 Task: Look for Airbnb properties in Tulancingo, Mexico from 2nd November, 2023 to 15th November, 2023 for 2 adults and 1 pet.1  bedroom having 1 bed and 1 bathroom. Property type can be hotel. Look for 3 properties as per requirement.
Action: Mouse moved to (452, 85)
Screenshot: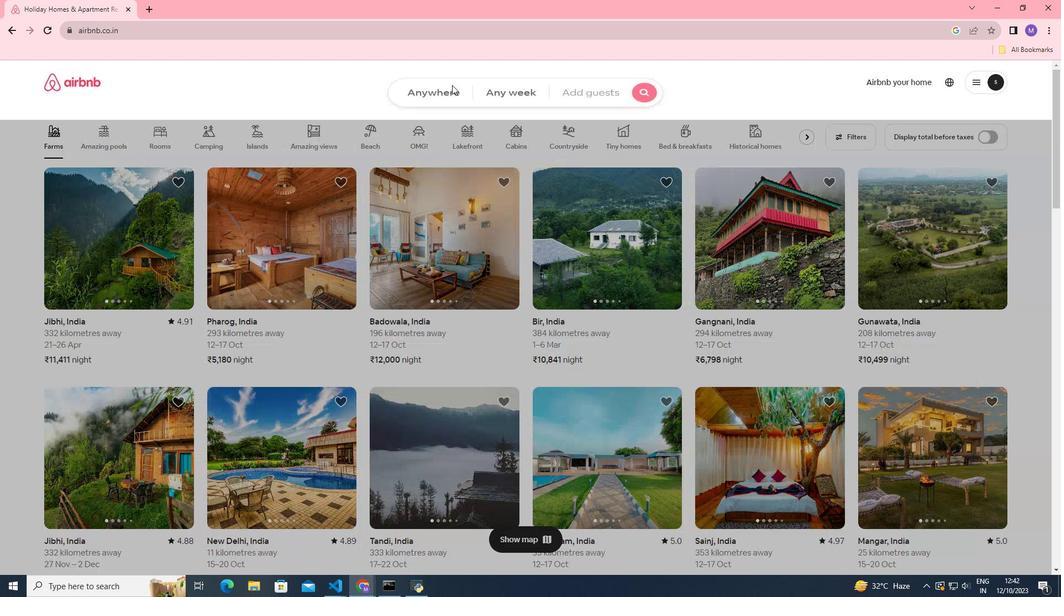 
Action: Mouse pressed left at (452, 85)
Screenshot: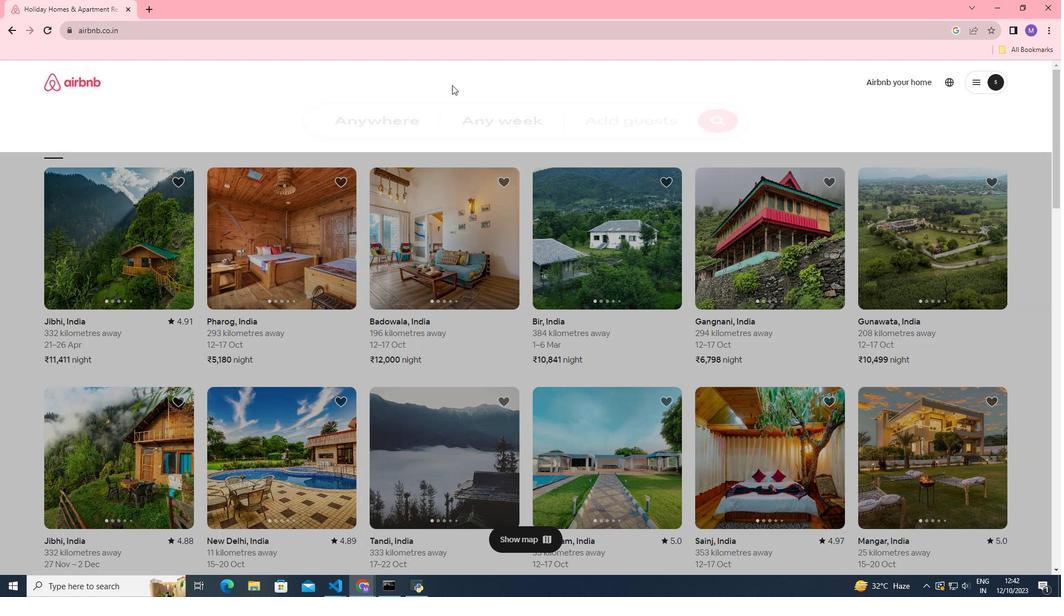 
Action: Mouse moved to (359, 133)
Screenshot: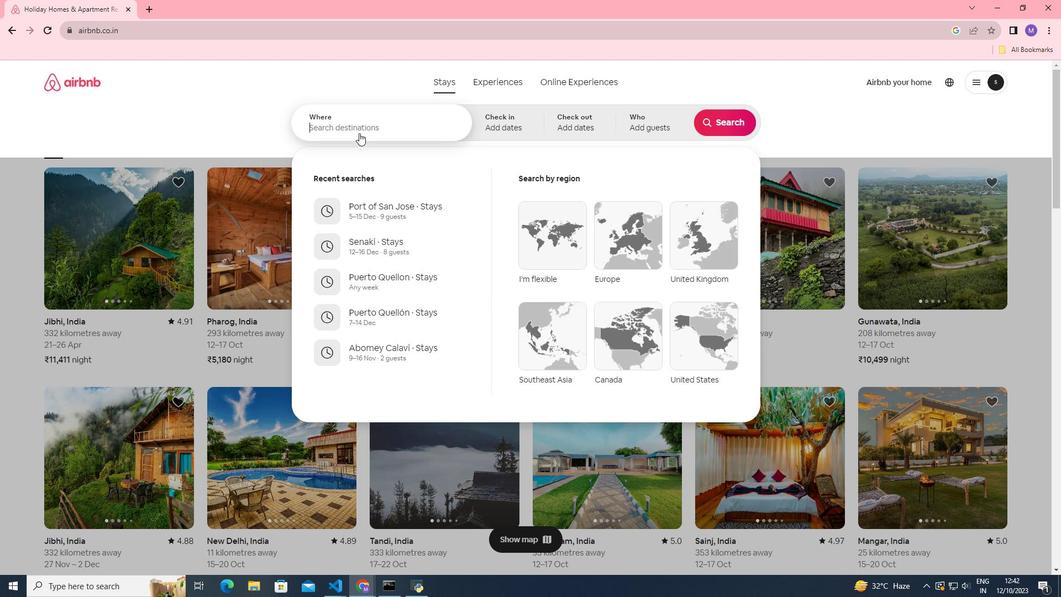 
Action: Mouse pressed left at (359, 133)
Screenshot: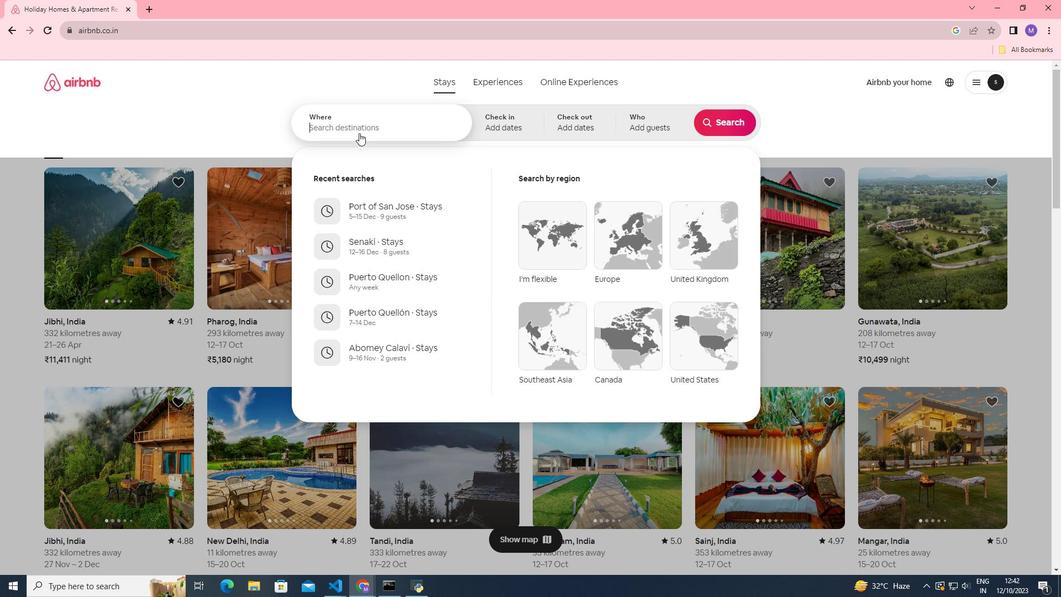 
Action: Mouse moved to (353, 124)
Screenshot: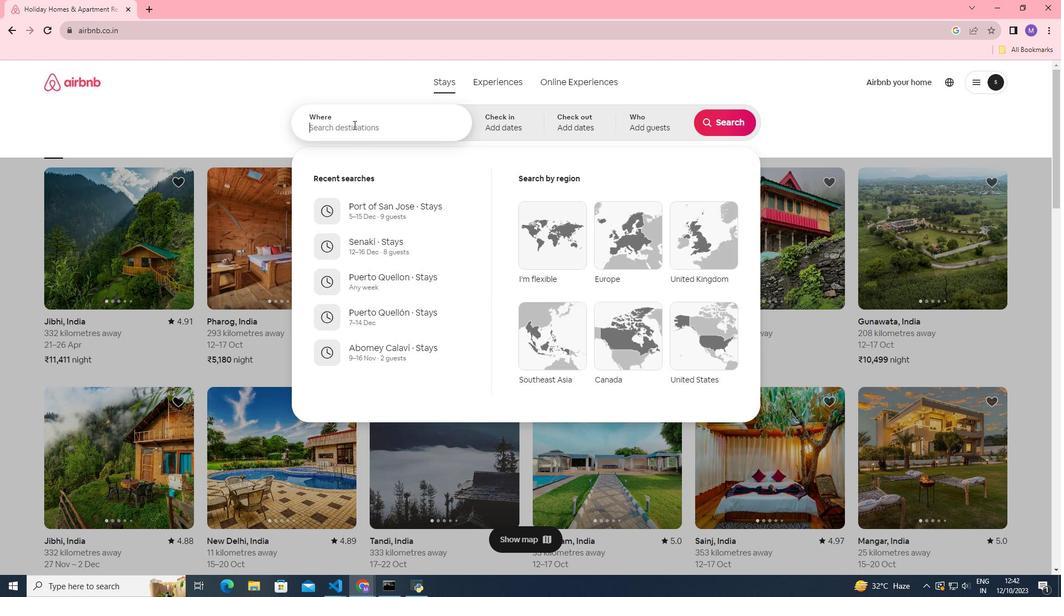 
Action: Mouse pressed left at (353, 124)
Screenshot: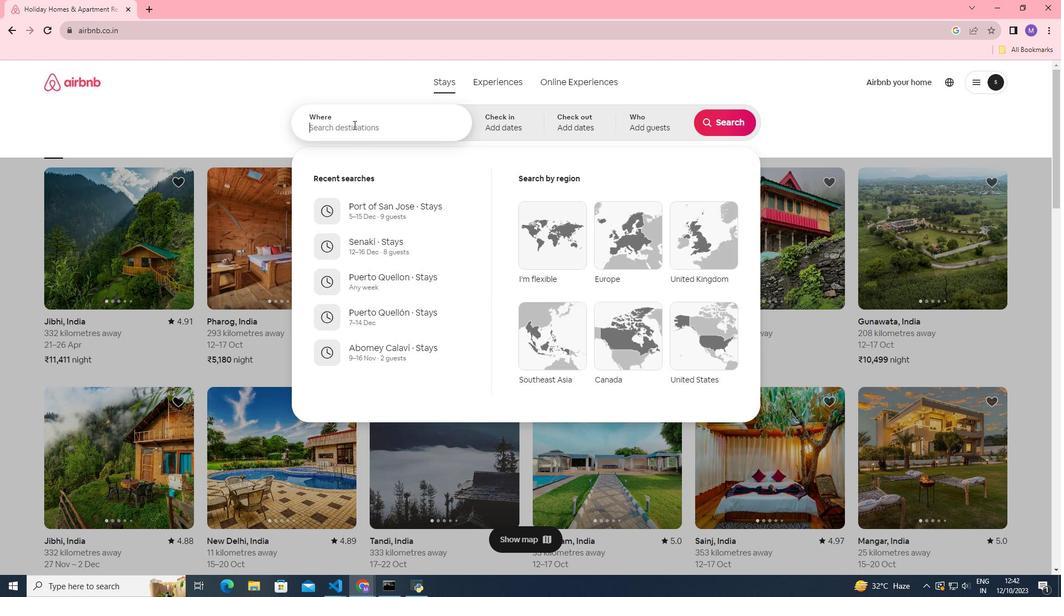 
Action: Key pressed <Key.shift>Tulancingo,<Key.space><Key.shift><Key.shift>Mexico
Screenshot: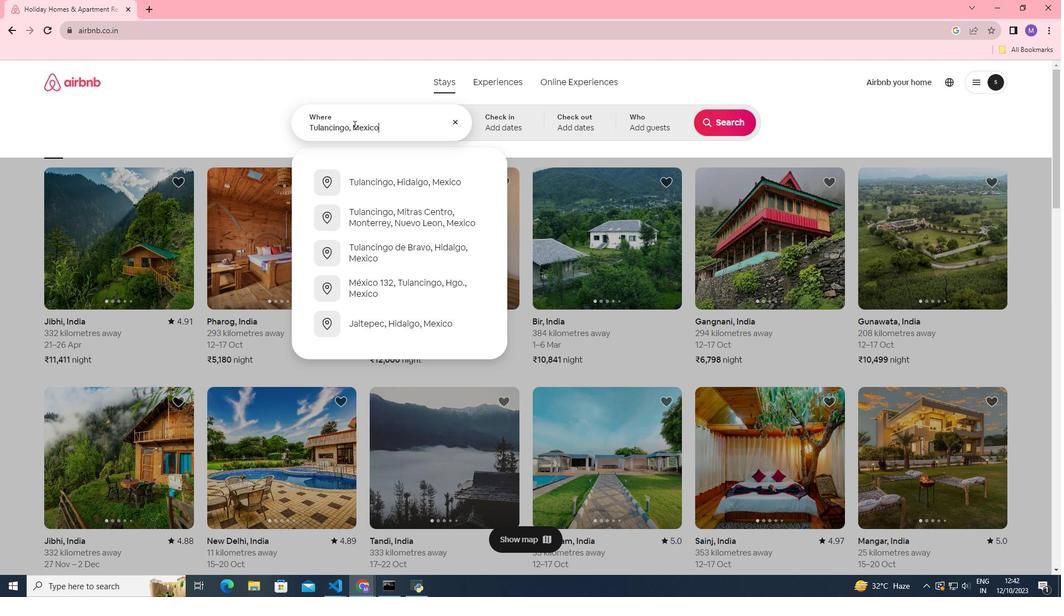 
Action: Mouse moved to (503, 117)
Screenshot: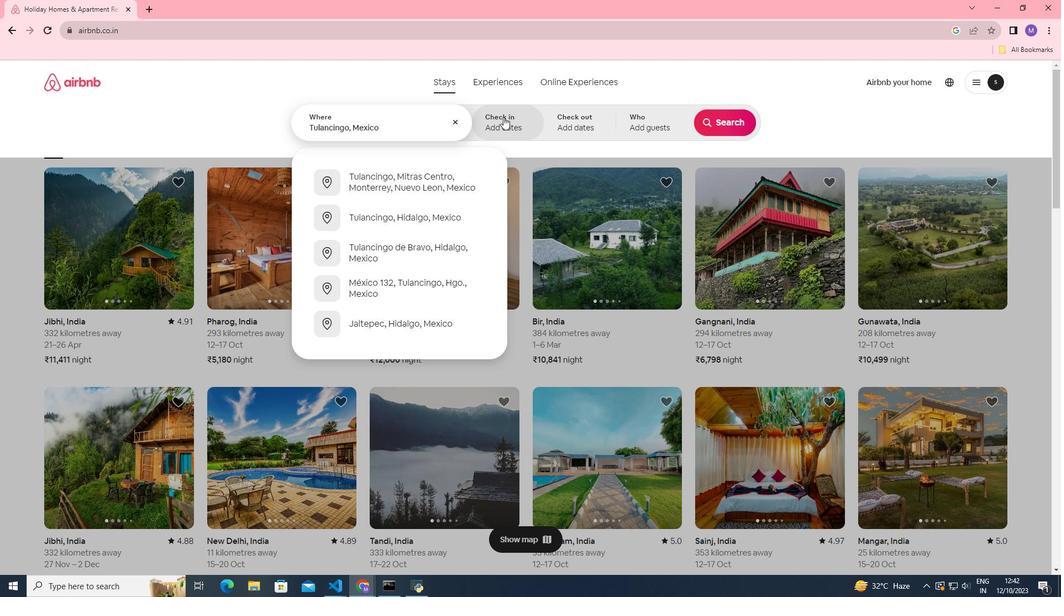 
Action: Mouse pressed left at (503, 117)
Screenshot: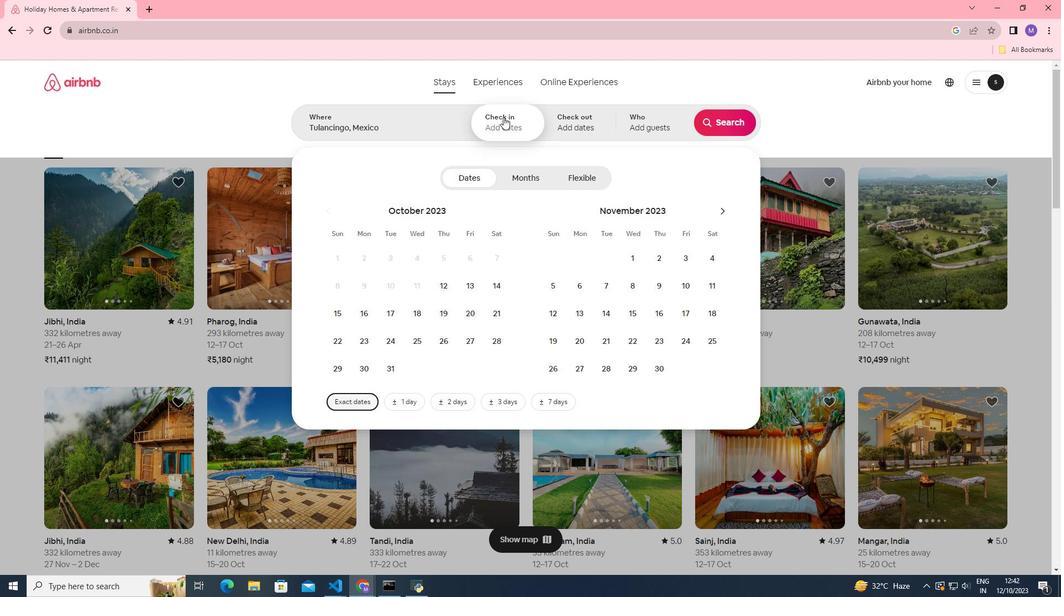 
Action: Mouse moved to (658, 254)
Screenshot: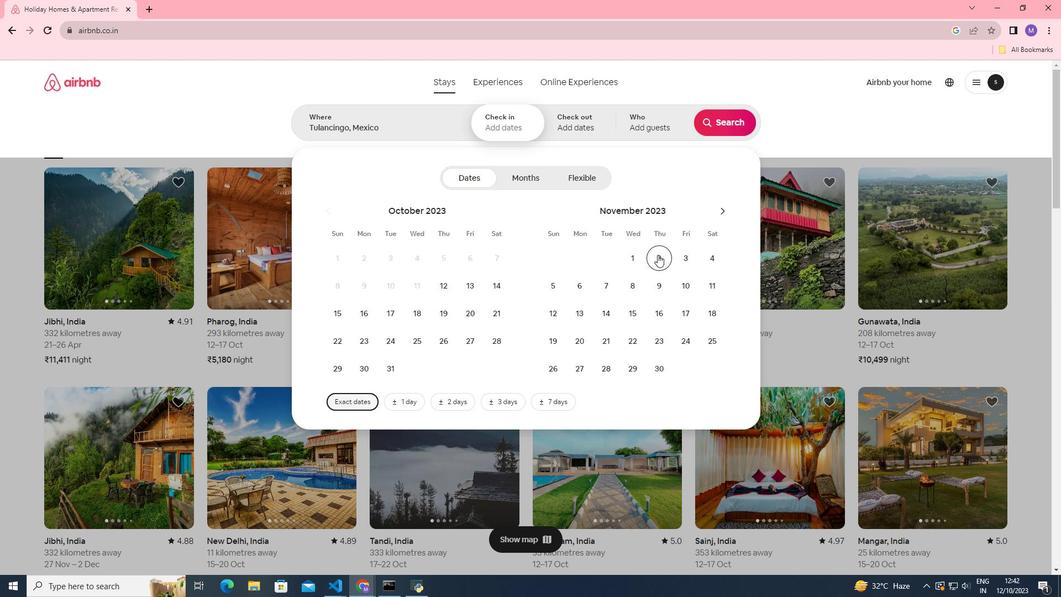 
Action: Mouse pressed left at (658, 254)
Screenshot: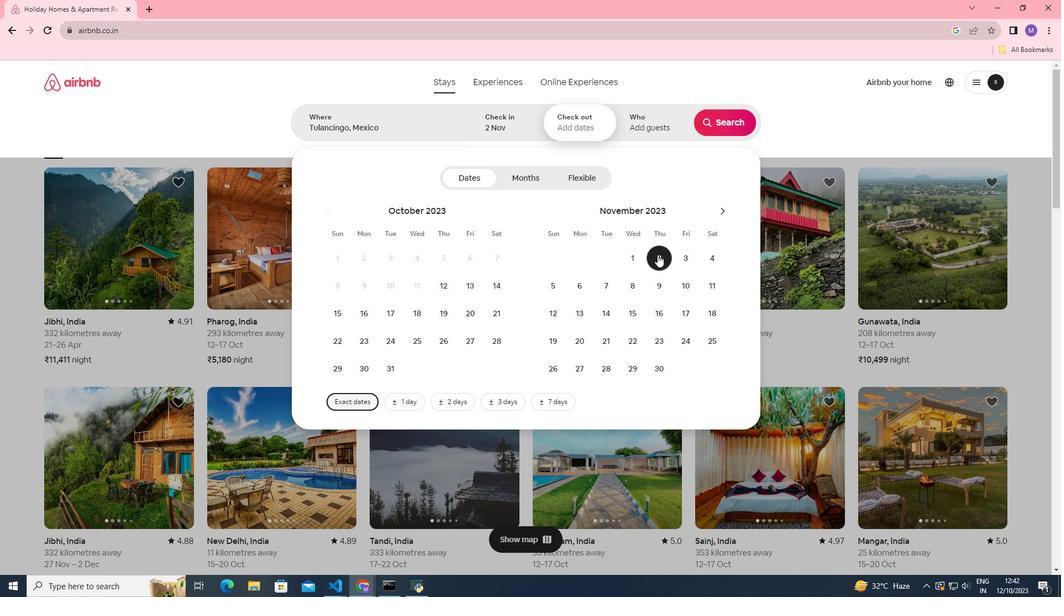 
Action: Mouse moved to (636, 317)
Screenshot: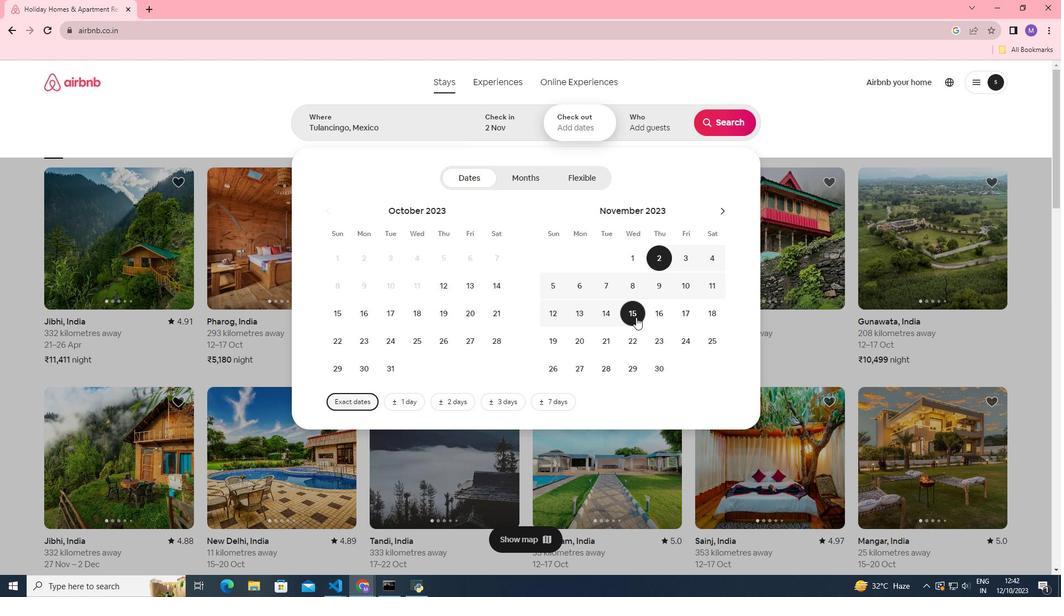
Action: Mouse pressed left at (636, 317)
Screenshot: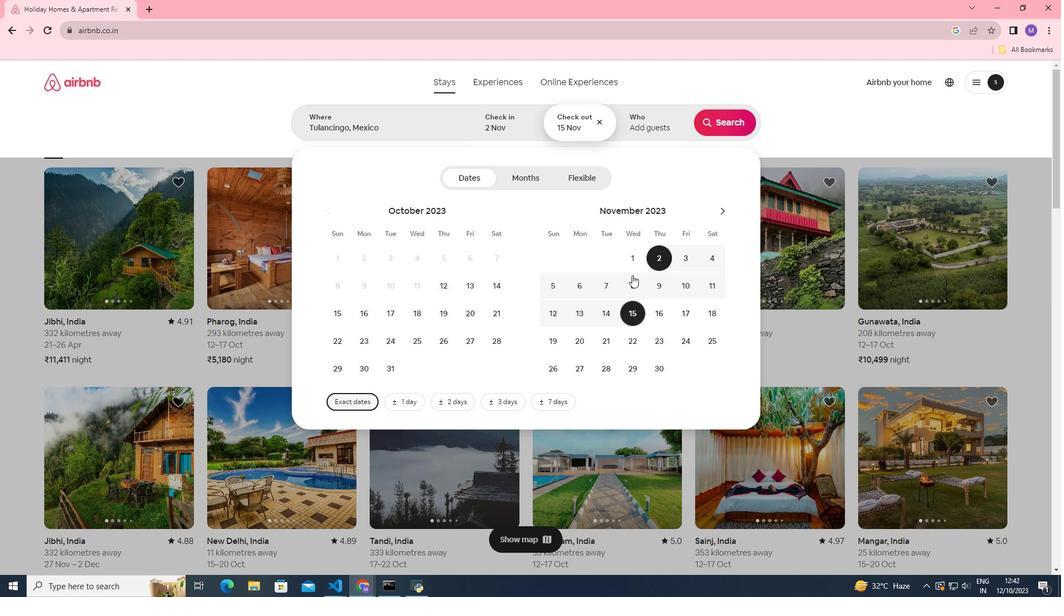 
Action: Mouse moved to (638, 112)
Screenshot: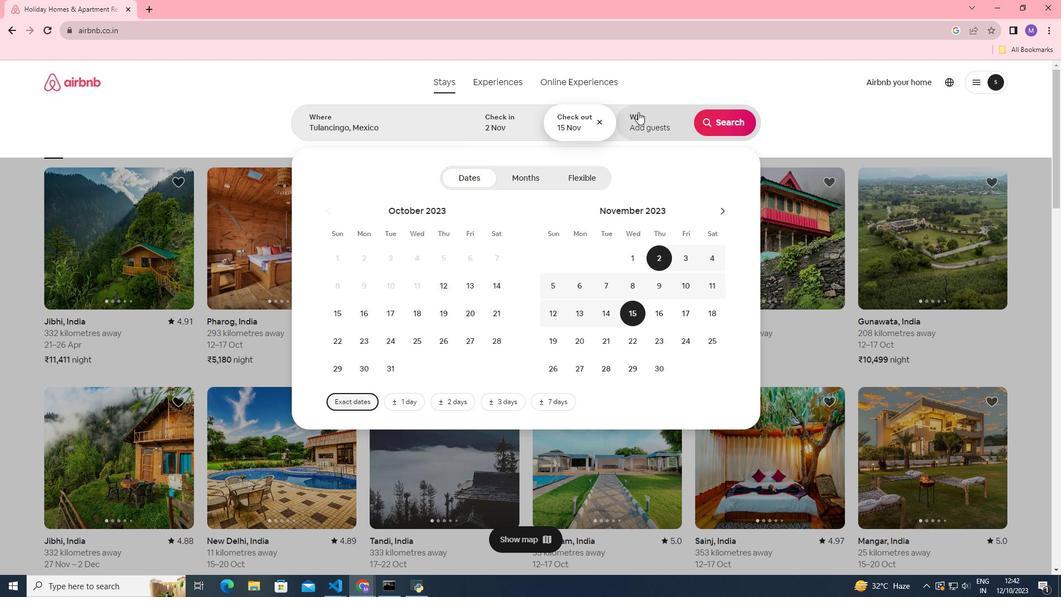 
Action: Mouse pressed left at (638, 112)
Screenshot: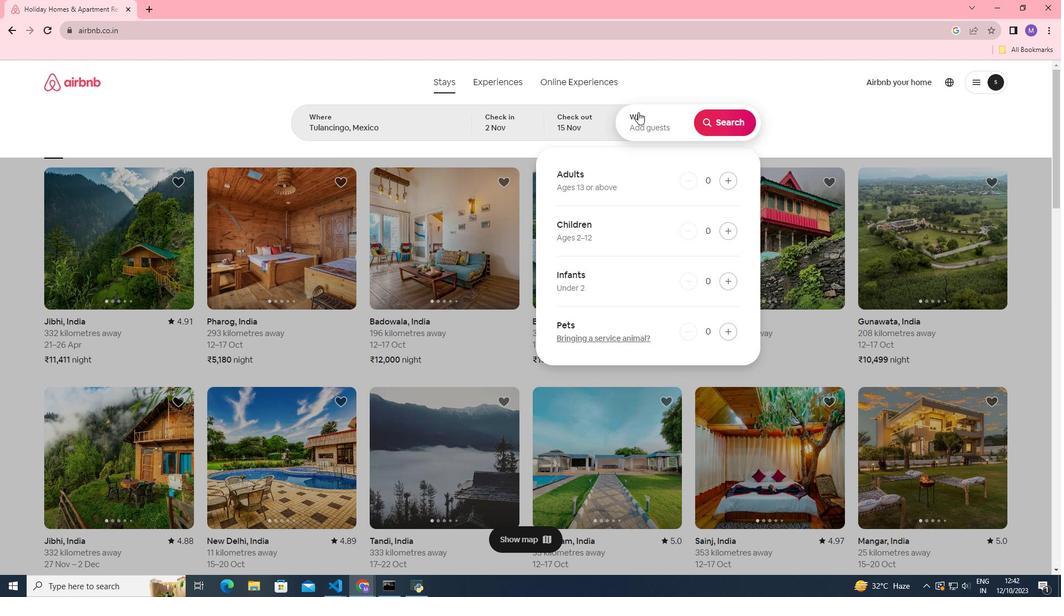 
Action: Mouse moved to (722, 177)
Screenshot: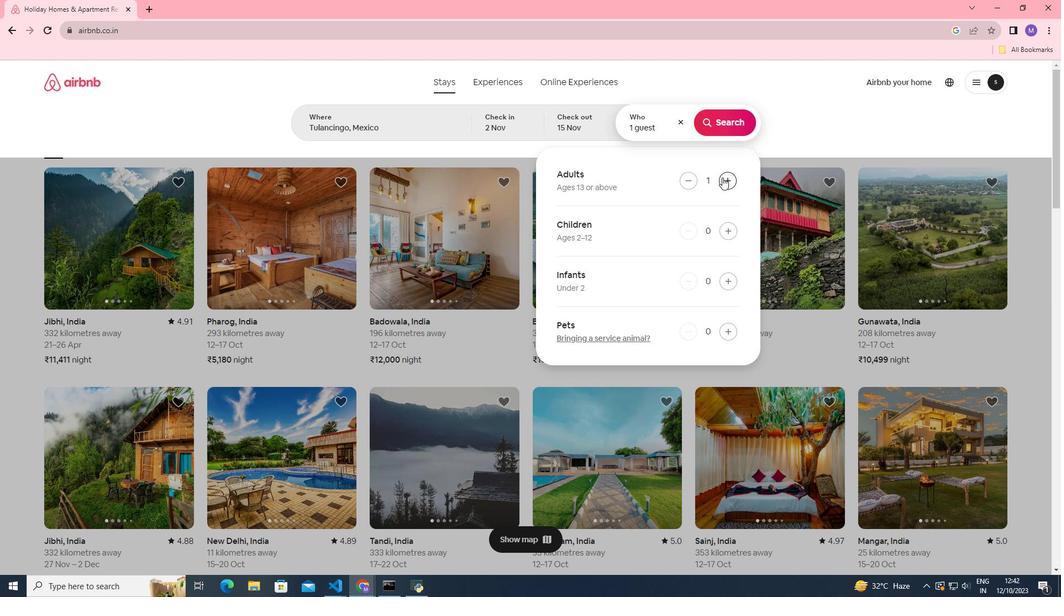 
Action: Mouse pressed left at (722, 177)
Screenshot: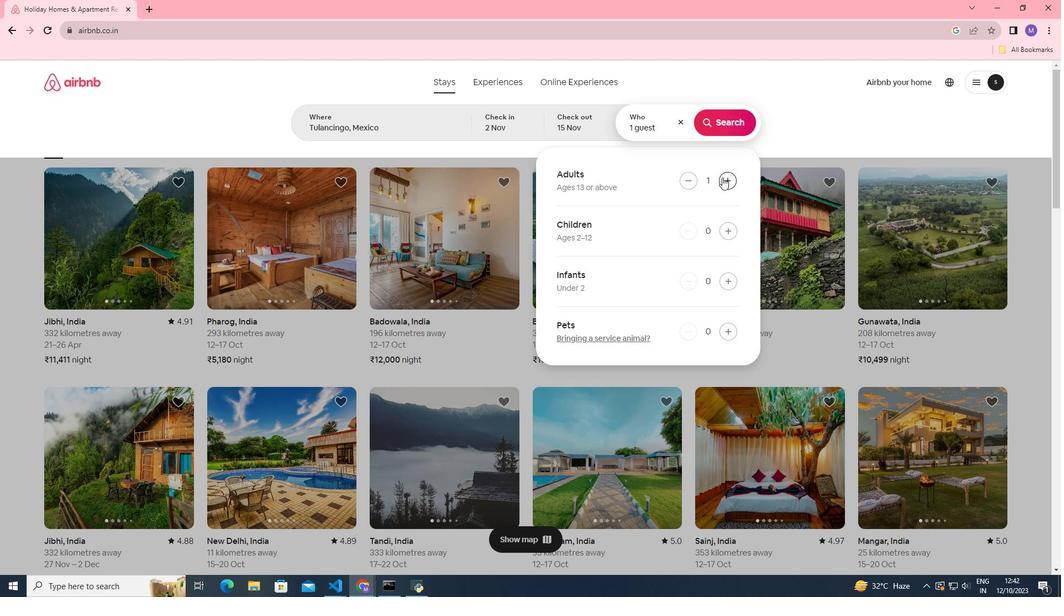 
Action: Mouse pressed left at (722, 177)
Screenshot: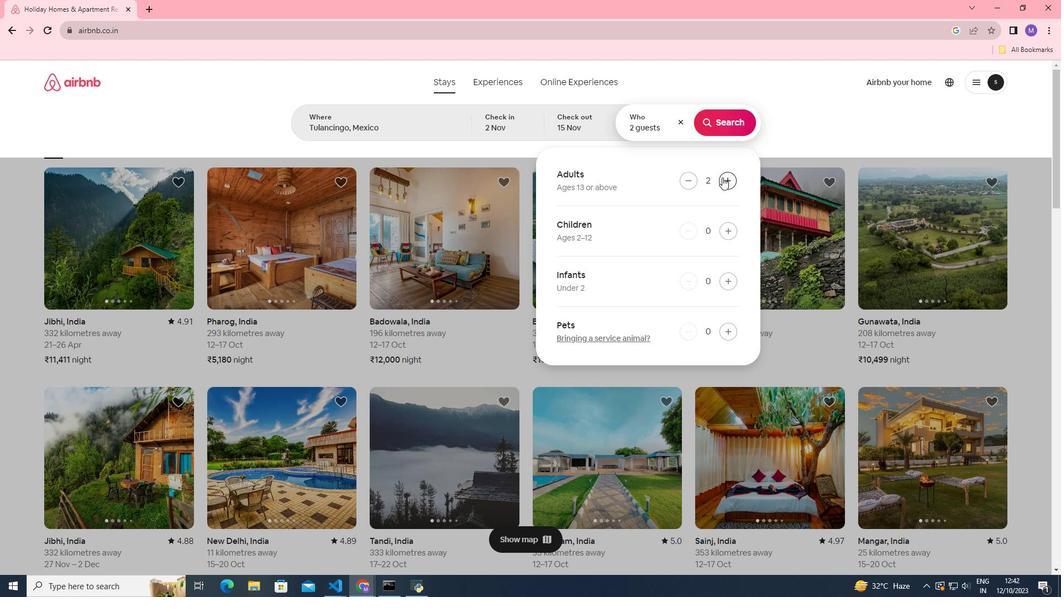 
Action: Mouse moved to (725, 333)
Screenshot: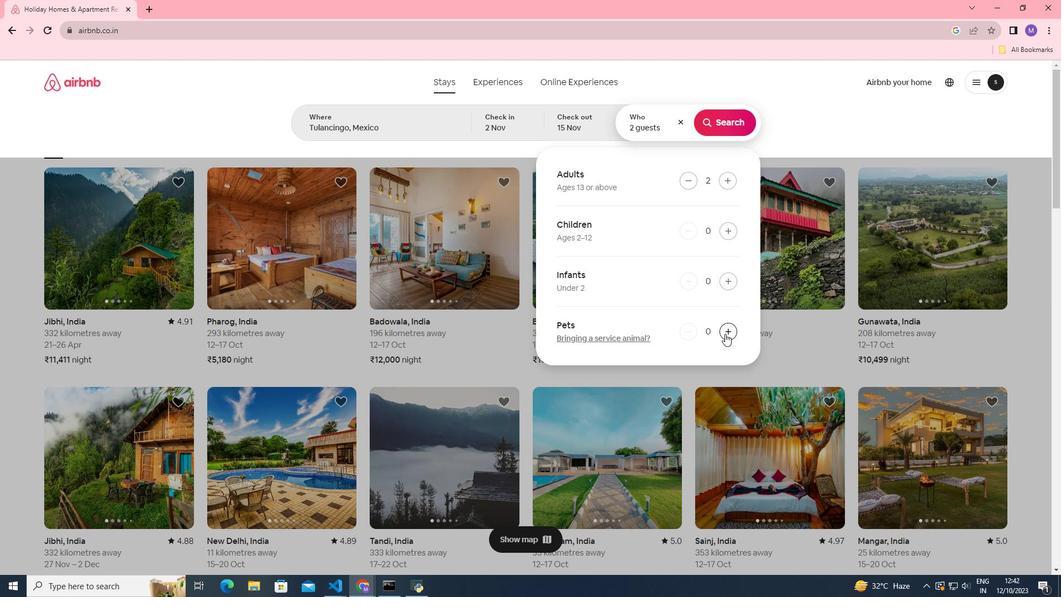 
Action: Mouse pressed left at (725, 333)
Screenshot: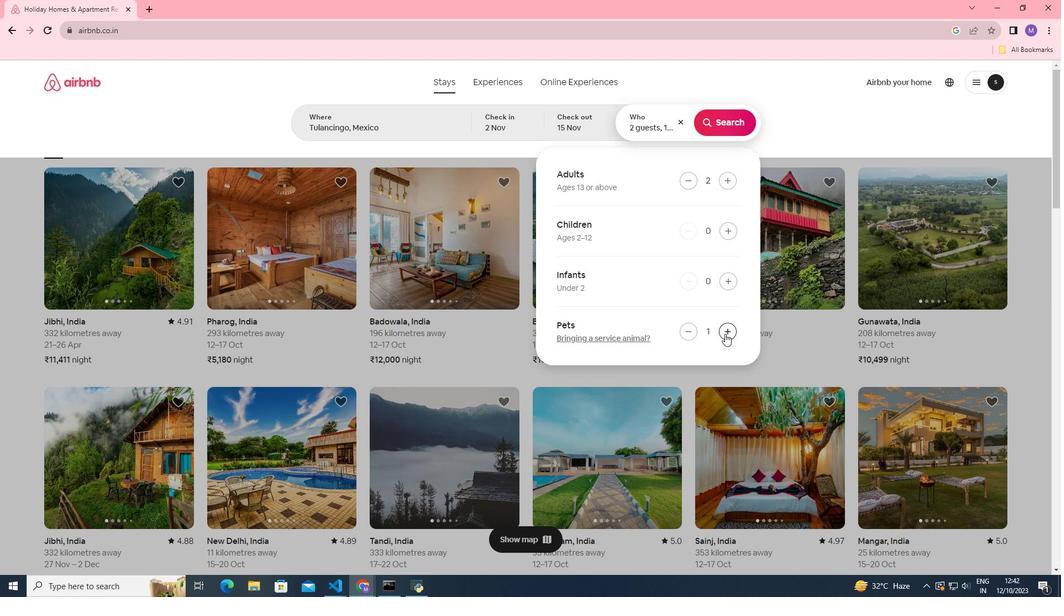 
Action: Mouse moved to (732, 118)
Screenshot: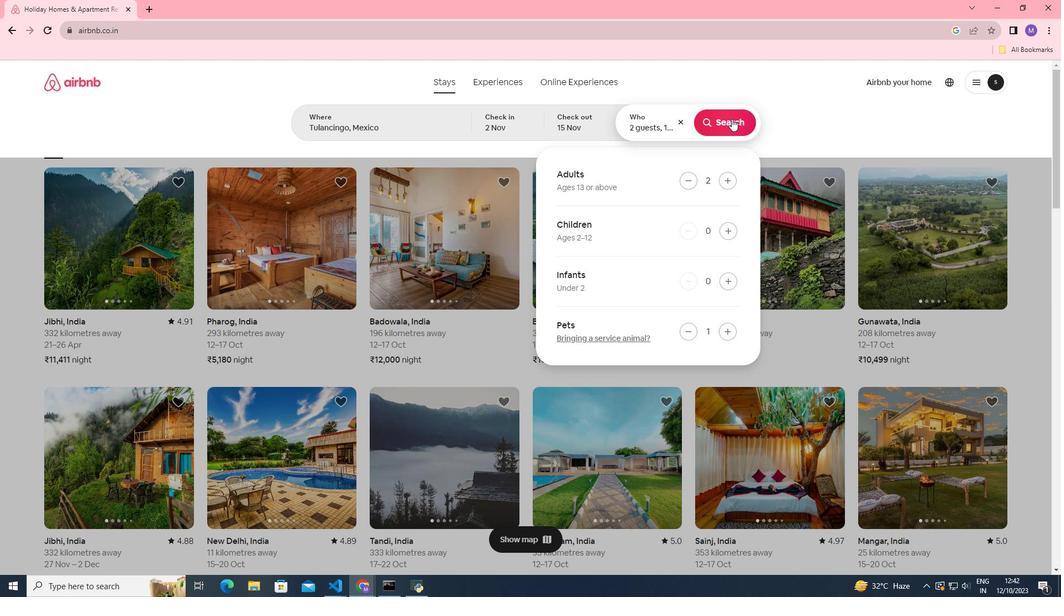 
Action: Mouse pressed left at (732, 118)
Screenshot: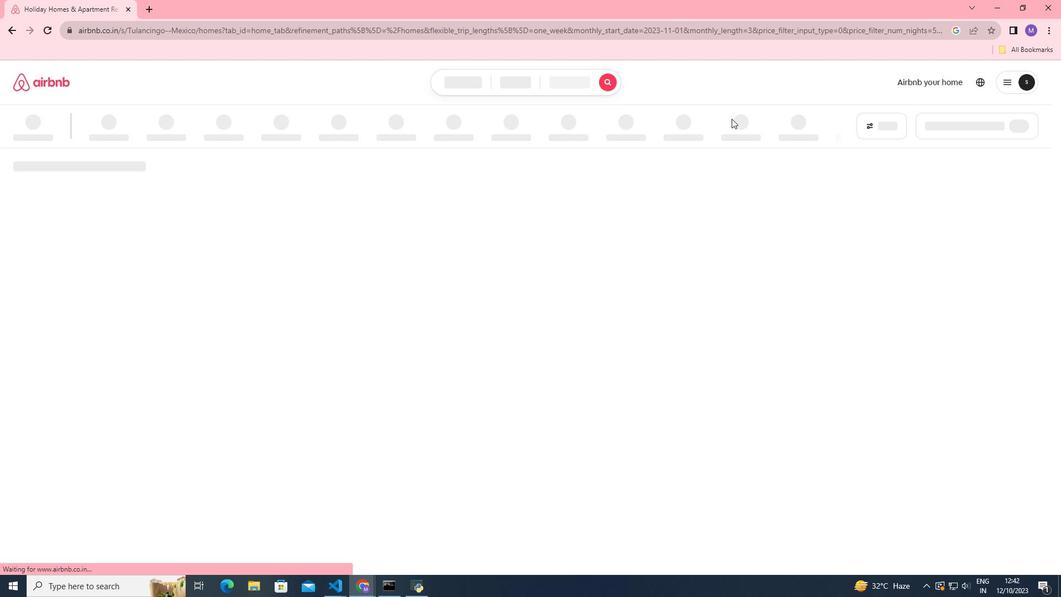 
Action: Mouse moved to (887, 126)
Screenshot: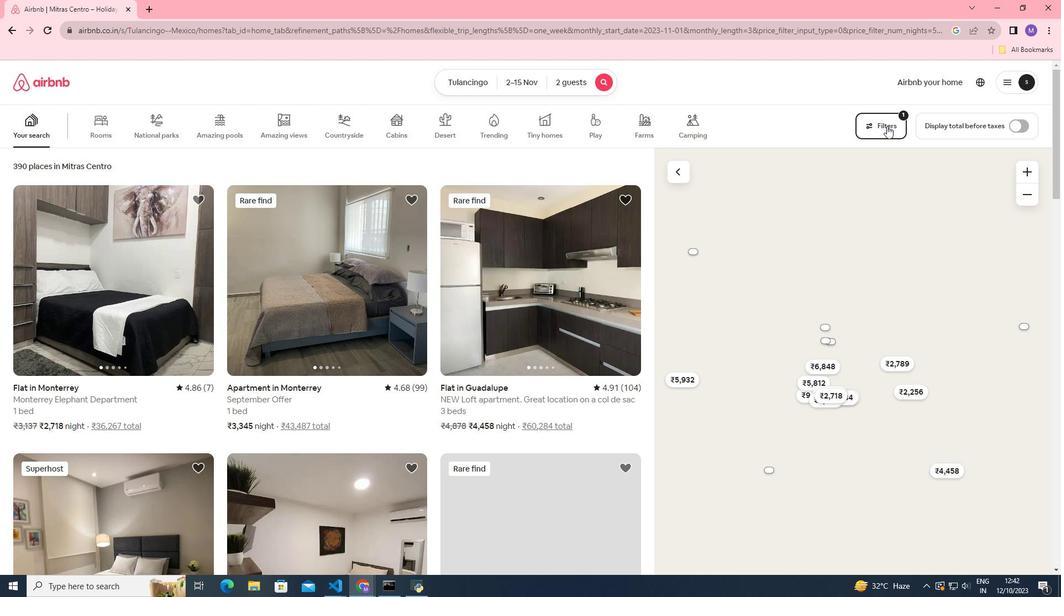 
Action: Mouse pressed left at (887, 126)
Screenshot: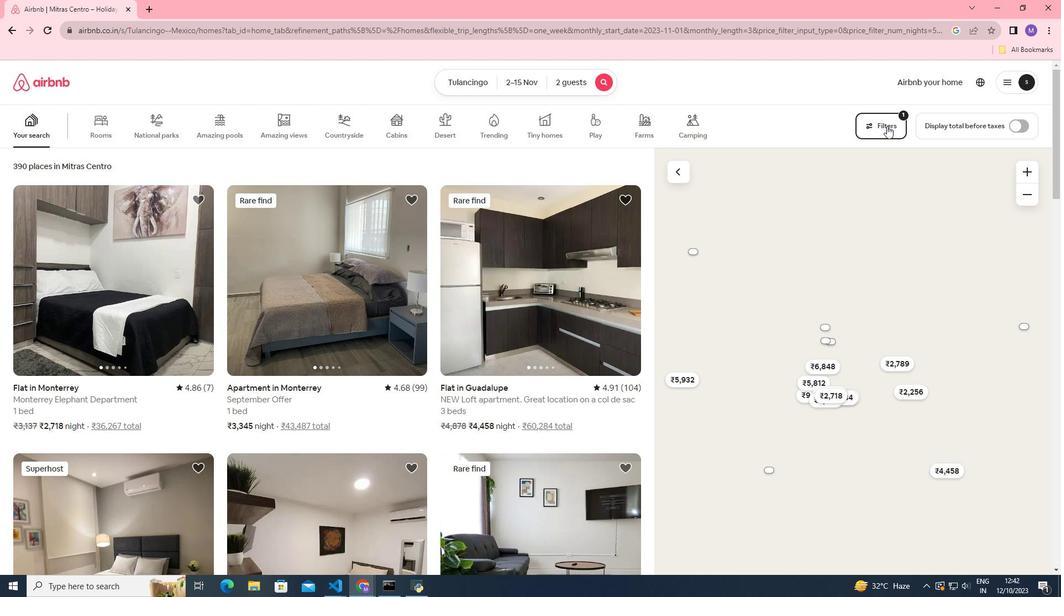 
Action: Mouse moved to (384, 473)
Screenshot: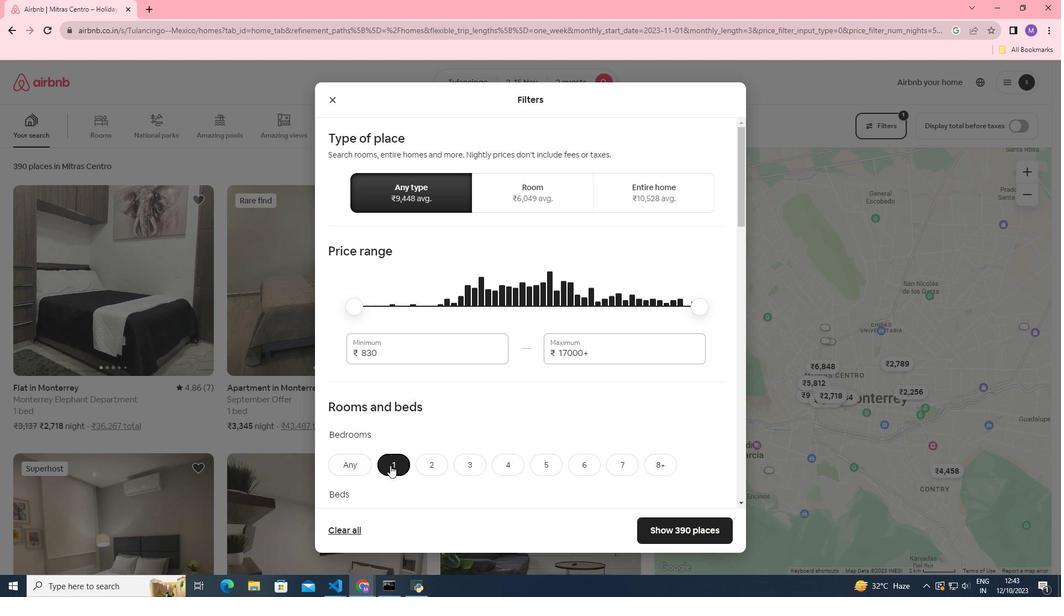 
Action: Mouse pressed left at (384, 473)
Screenshot: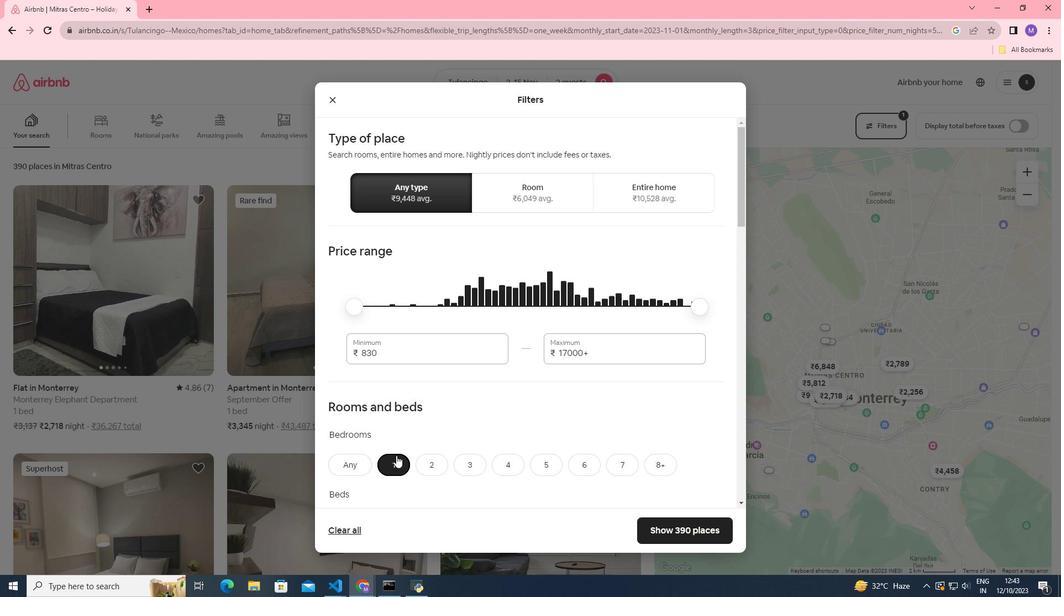 
Action: Mouse moved to (436, 394)
Screenshot: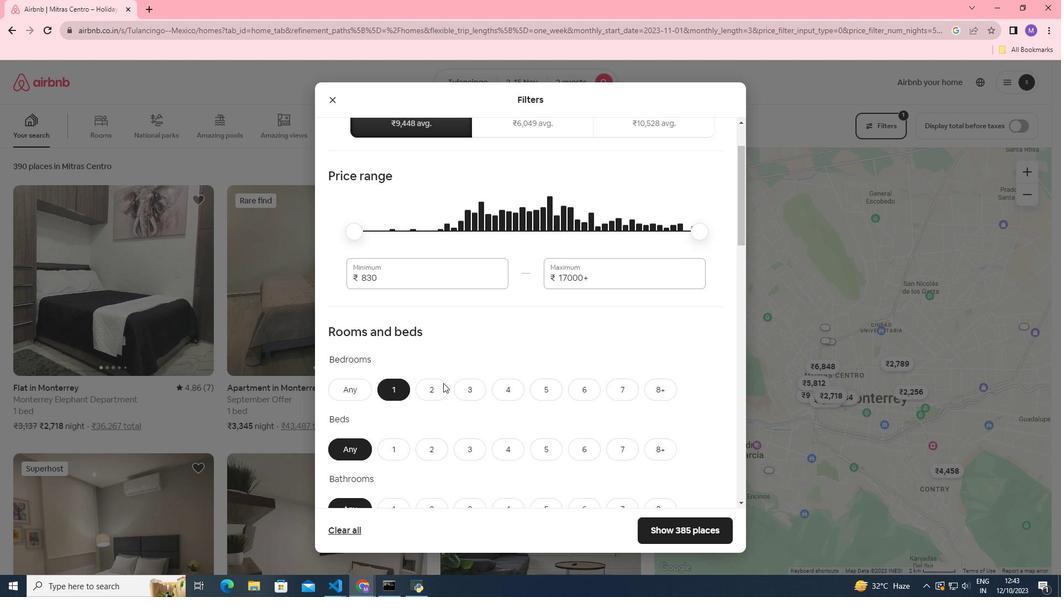 
Action: Mouse scrolled (436, 393) with delta (0, 0)
Screenshot: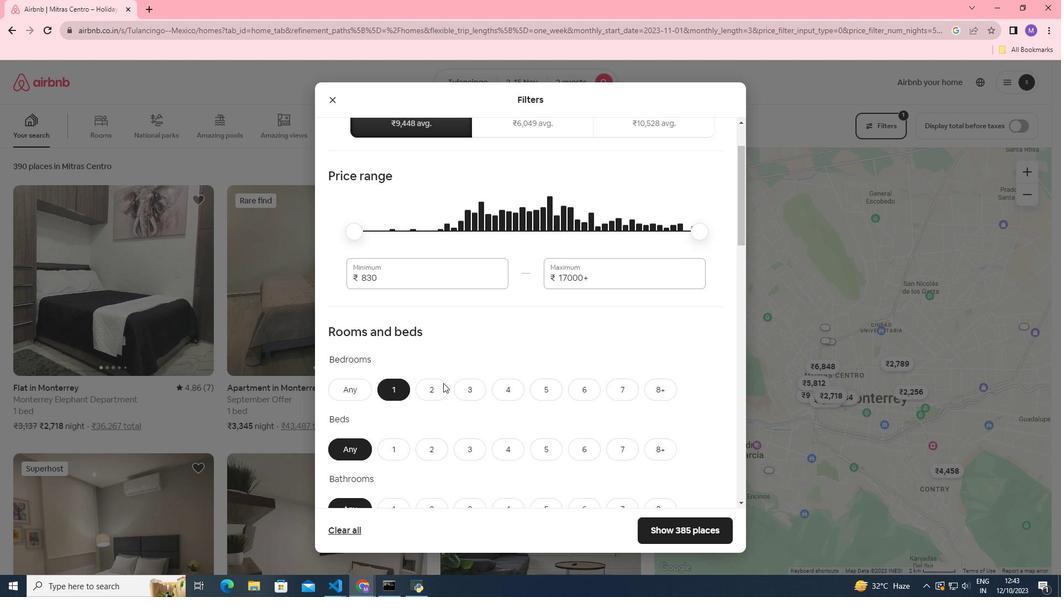 
Action: Mouse moved to (442, 383)
Screenshot: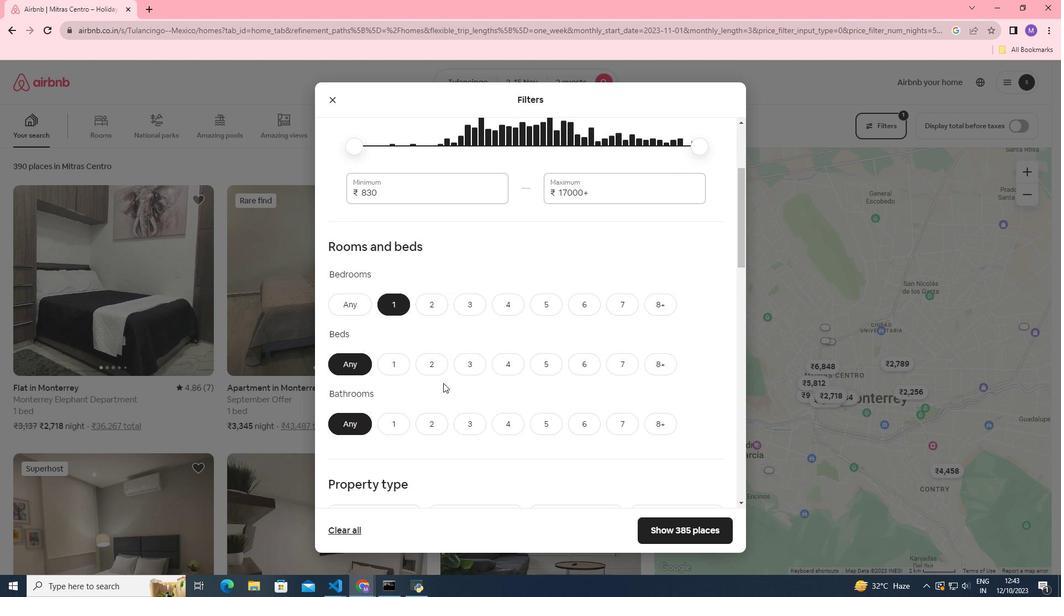 
Action: Mouse scrolled (442, 383) with delta (0, 0)
Screenshot: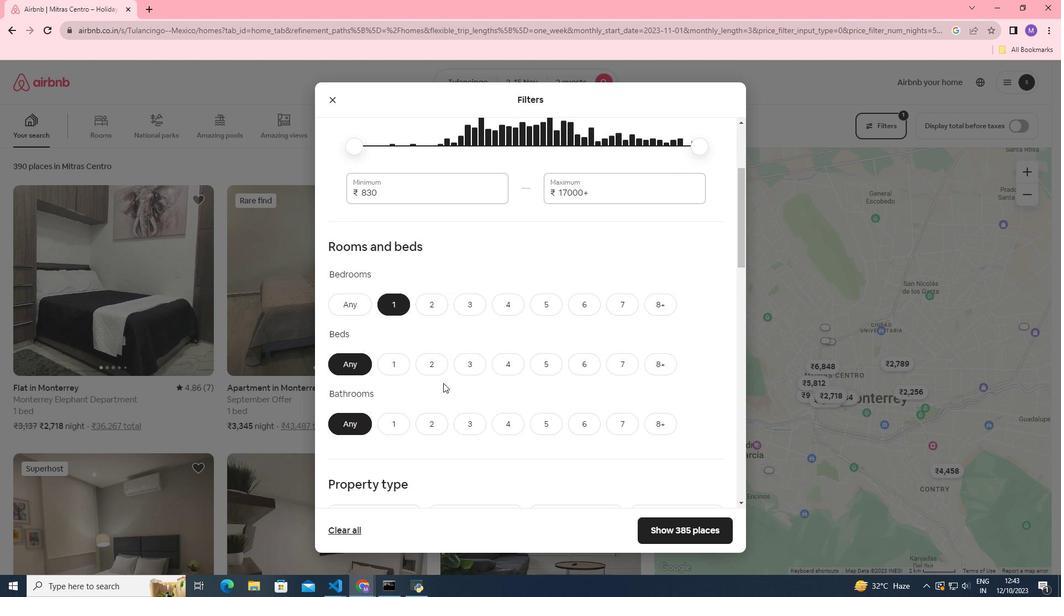 
Action: Mouse moved to (443, 383)
Screenshot: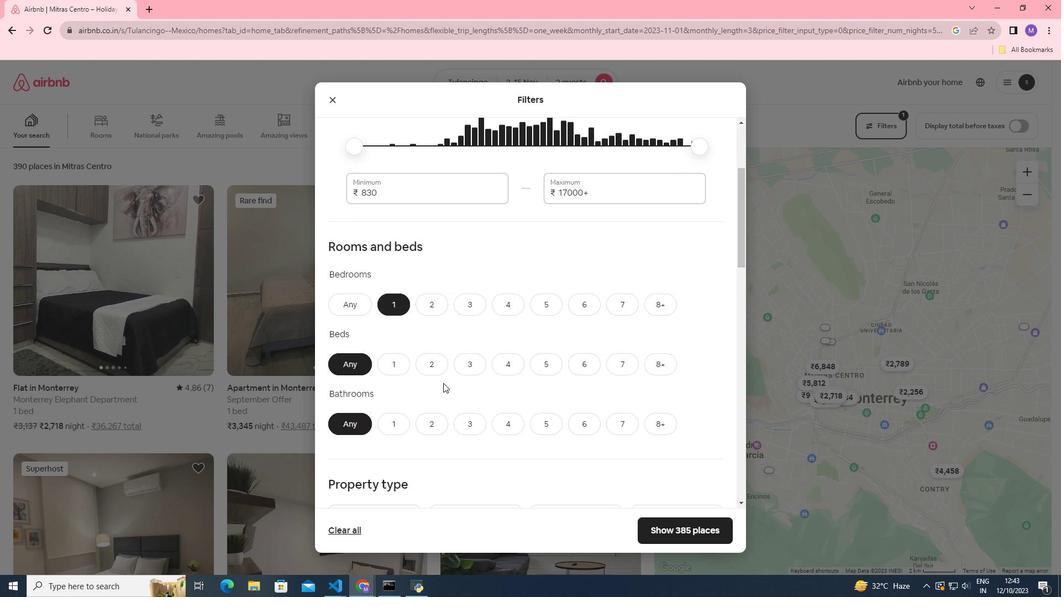 
Action: Mouse scrolled (443, 382) with delta (0, 0)
Screenshot: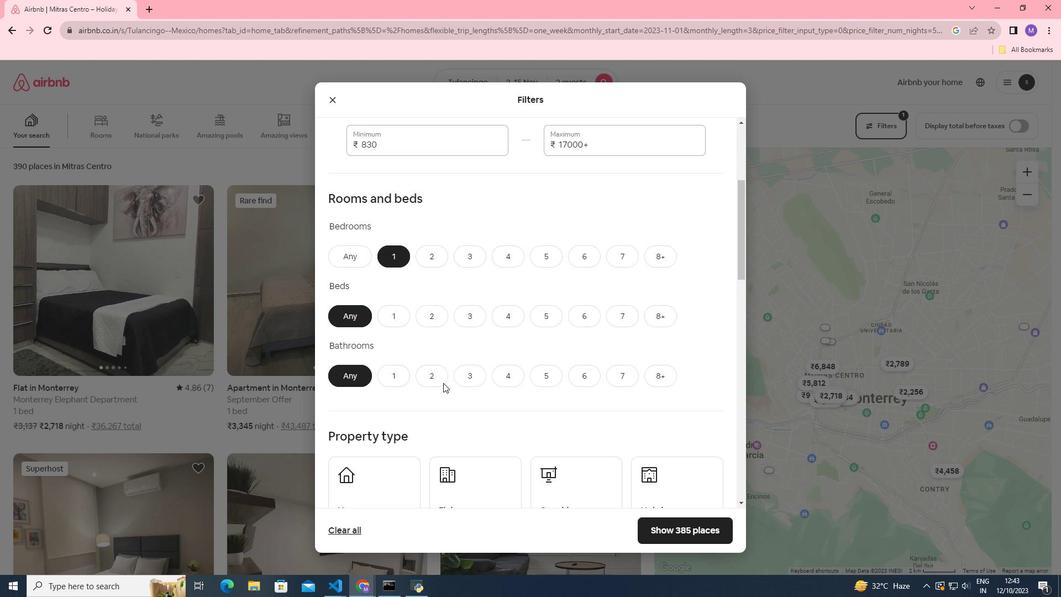 
Action: Mouse scrolled (443, 382) with delta (0, 0)
Screenshot: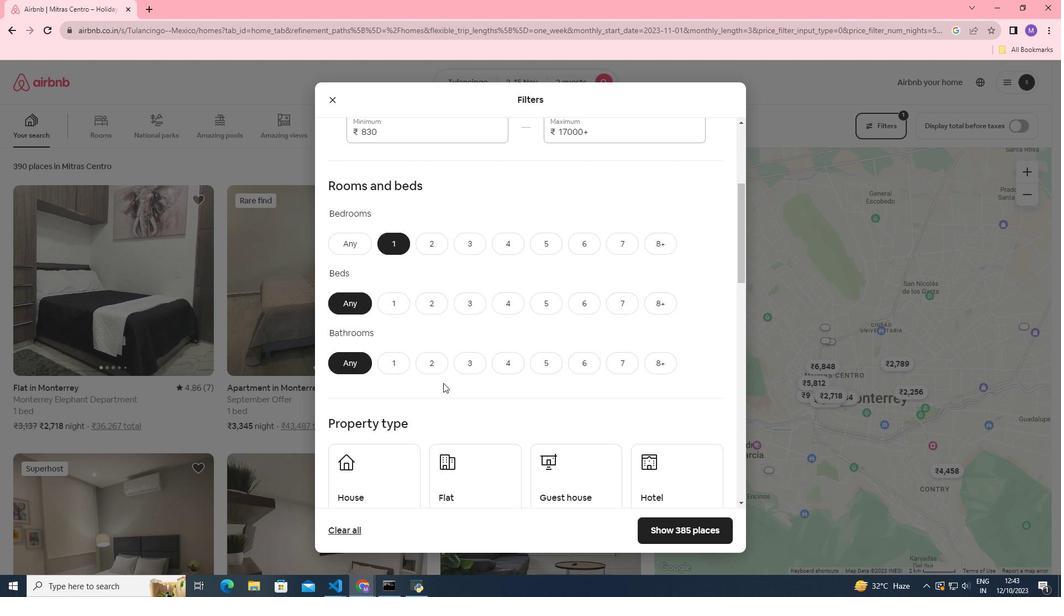 
Action: Mouse moved to (401, 303)
Screenshot: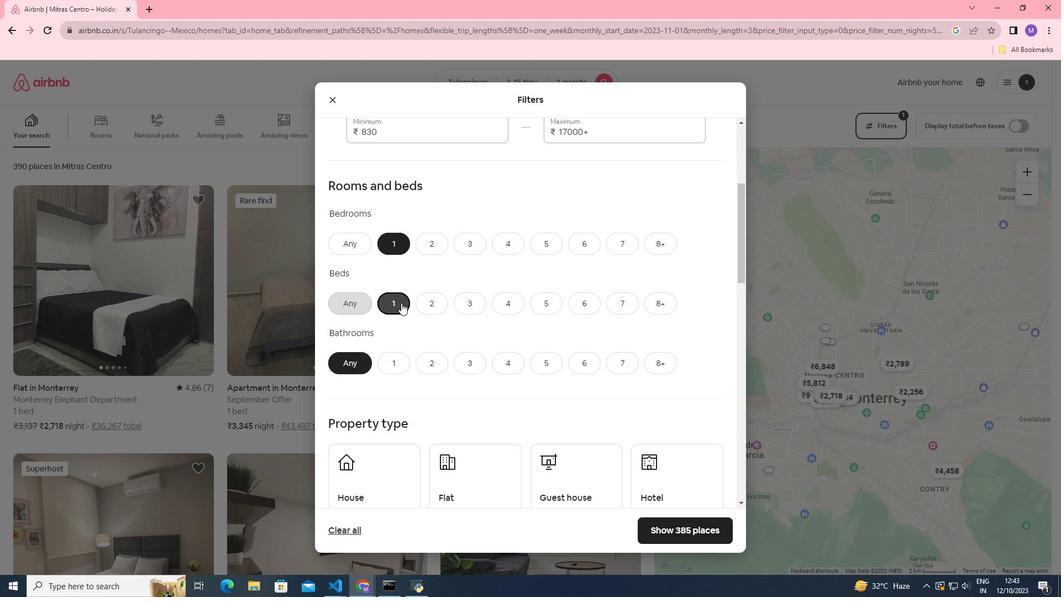 
Action: Mouse pressed left at (401, 303)
Screenshot: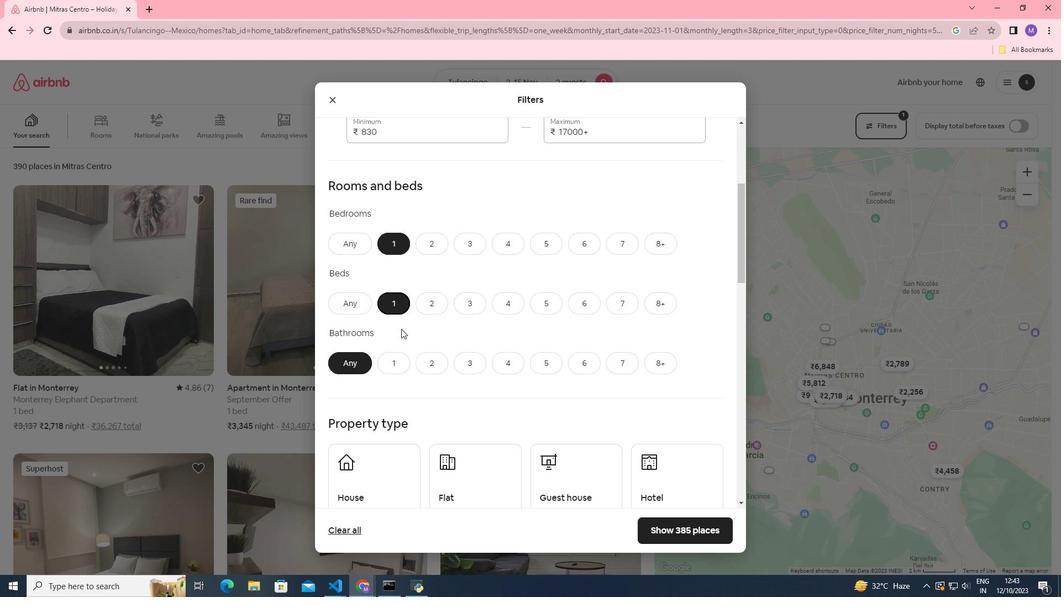 
Action: Mouse moved to (390, 361)
Screenshot: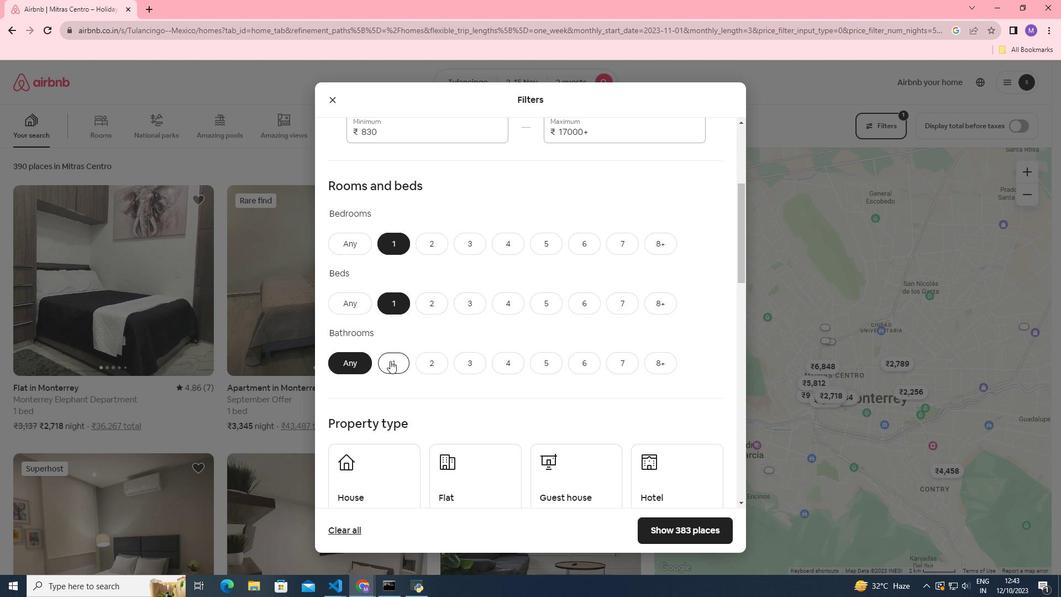 
Action: Mouse pressed left at (390, 361)
Screenshot: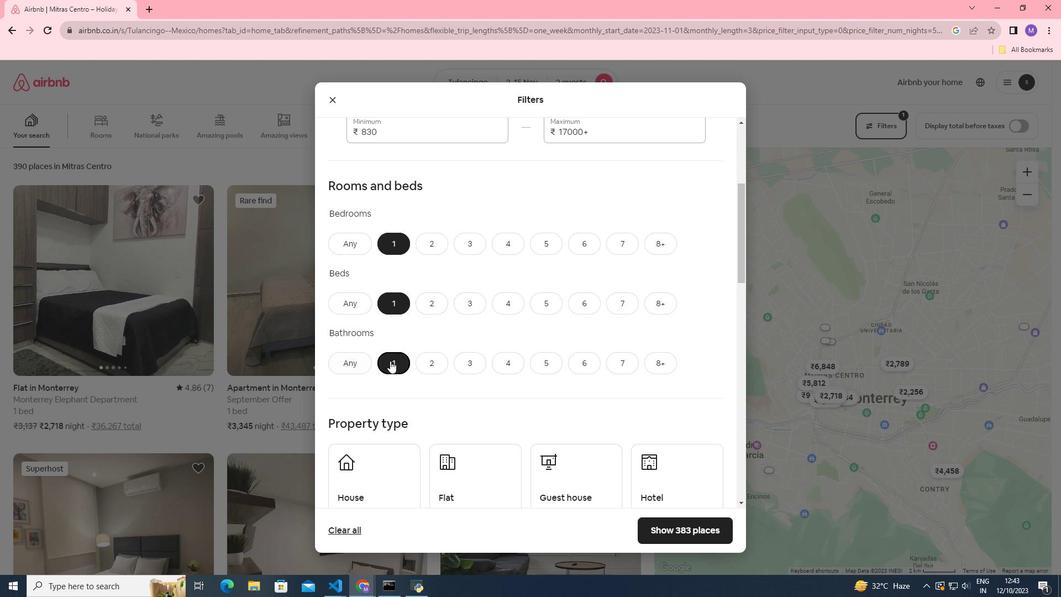 
Action: Mouse moved to (490, 286)
Screenshot: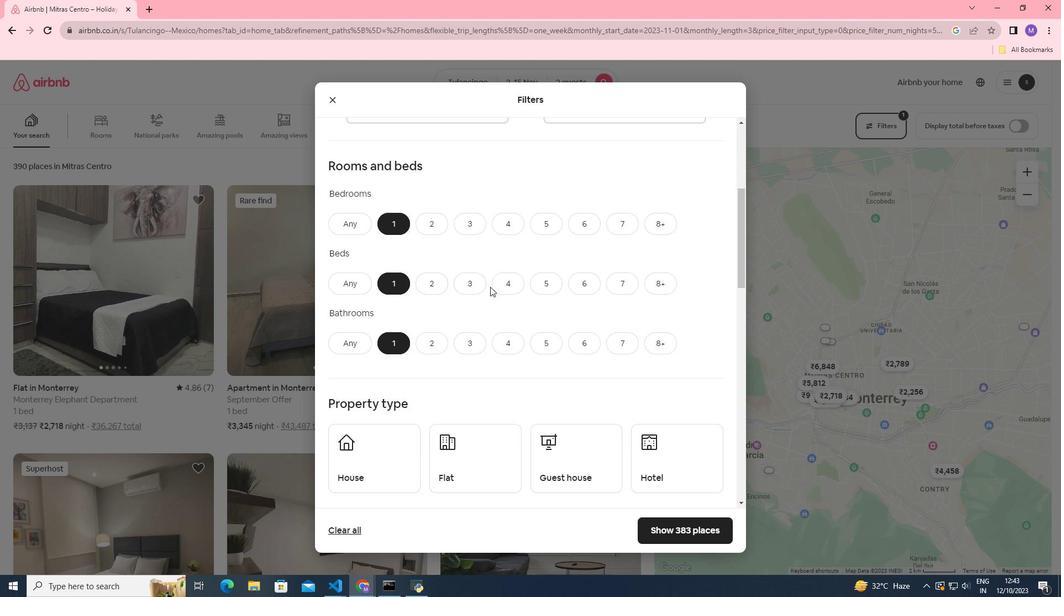 
Action: Mouse scrolled (490, 286) with delta (0, 0)
Screenshot: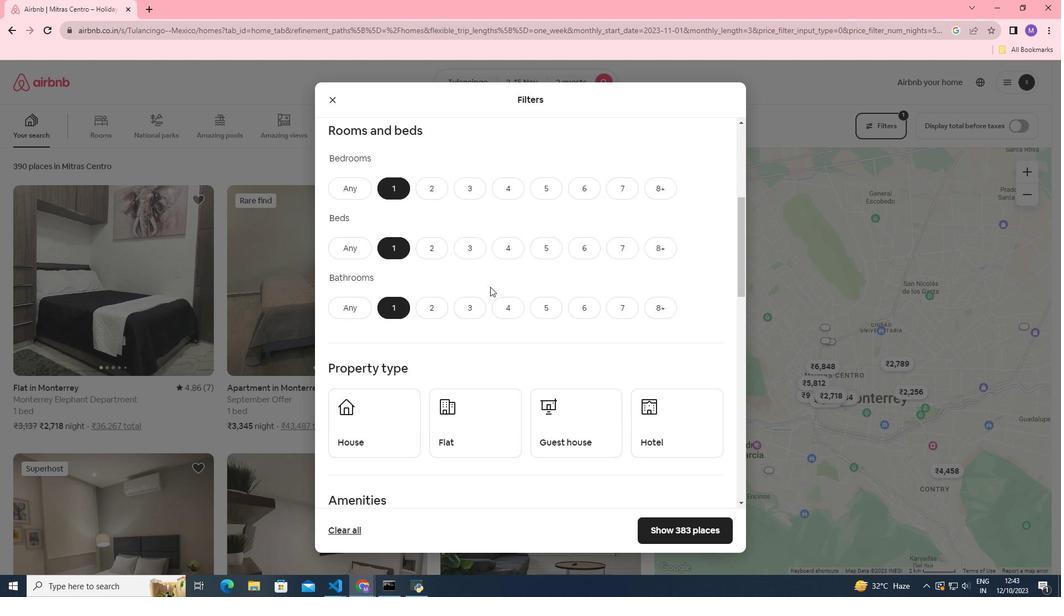 
Action: Mouse scrolled (490, 286) with delta (0, 0)
Screenshot: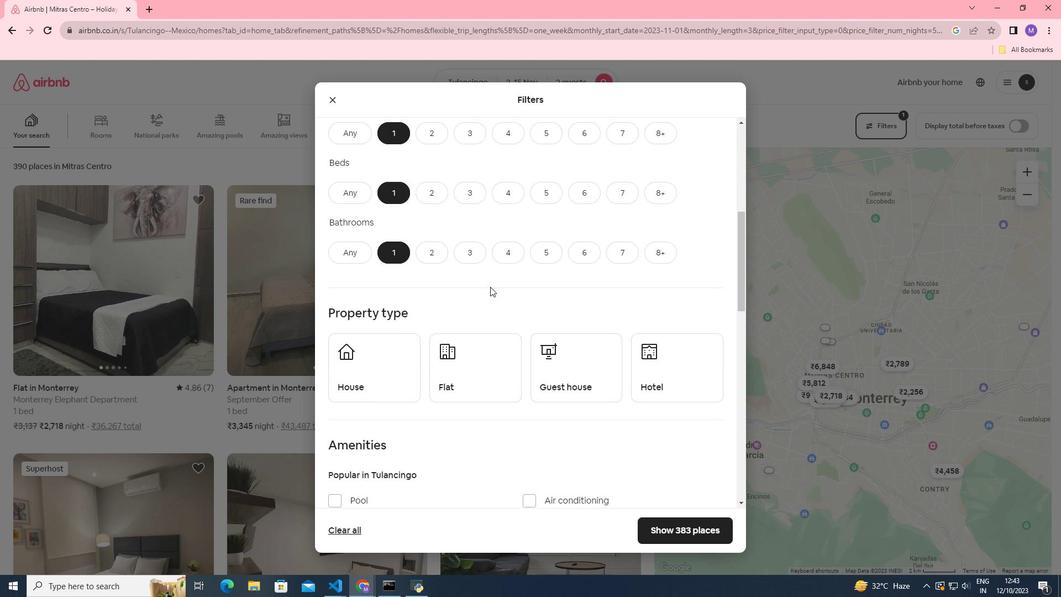 
Action: Mouse moved to (662, 379)
Screenshot: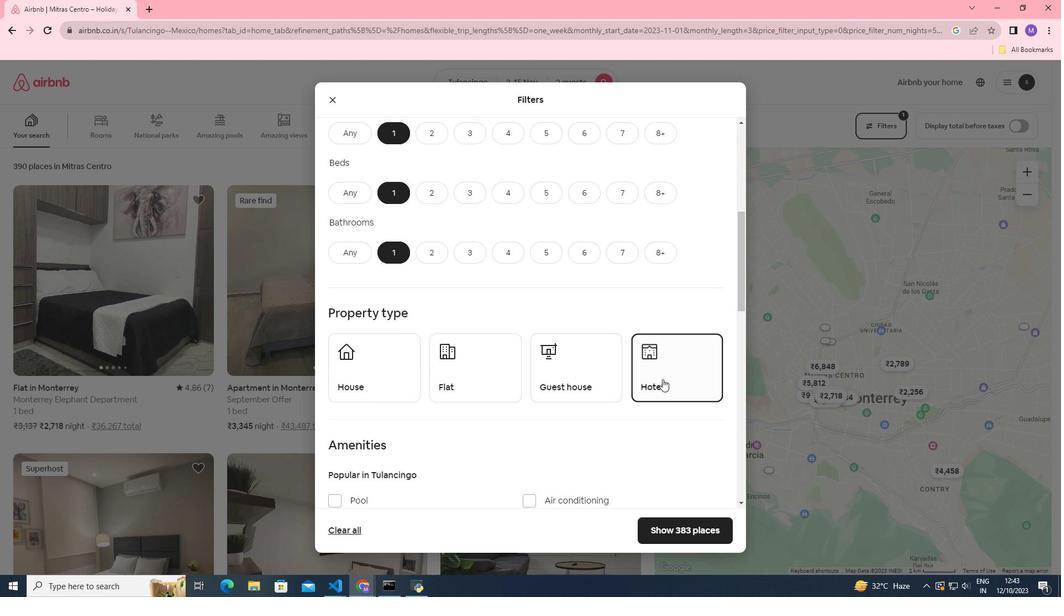 
Action: Mouse pressed left at (662, 379)
Screenshot: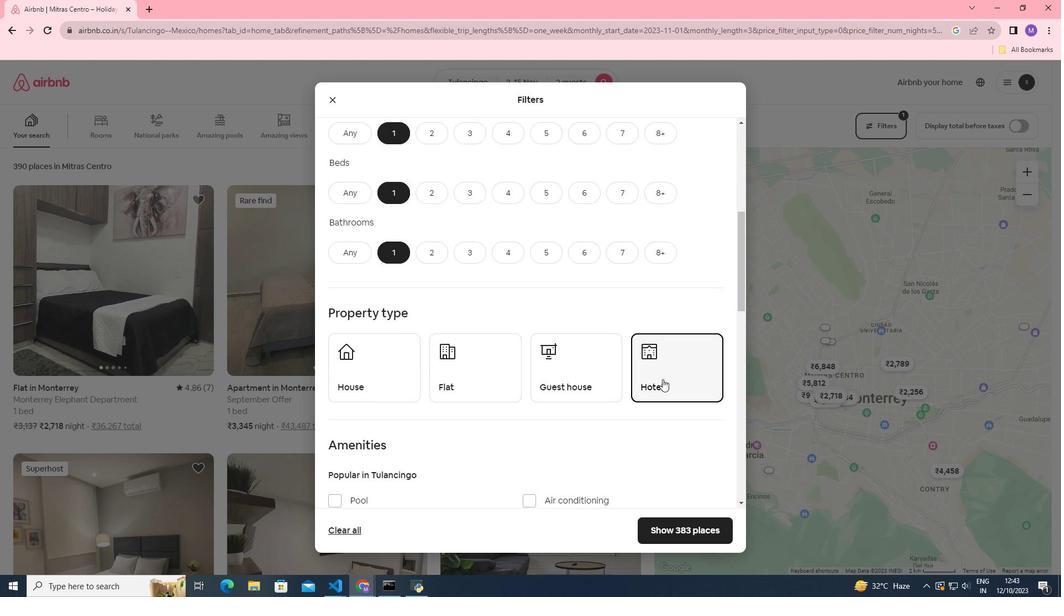 
Action: Mouse moved to (570, 268)
Screenshot: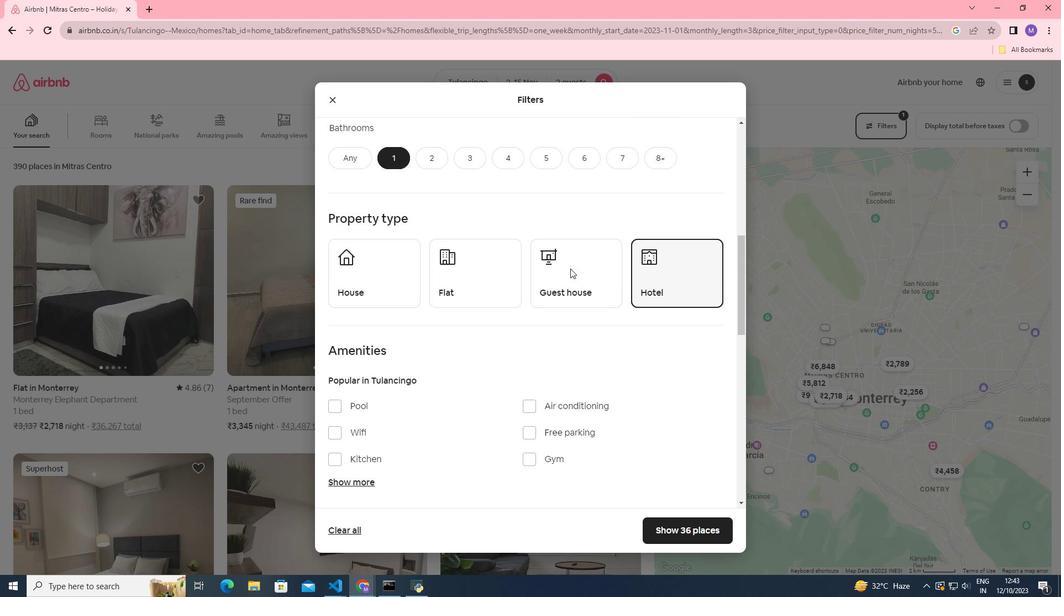 
Action: Mouse scrolled (570, 268) with delta (0, 0)
Screenshot: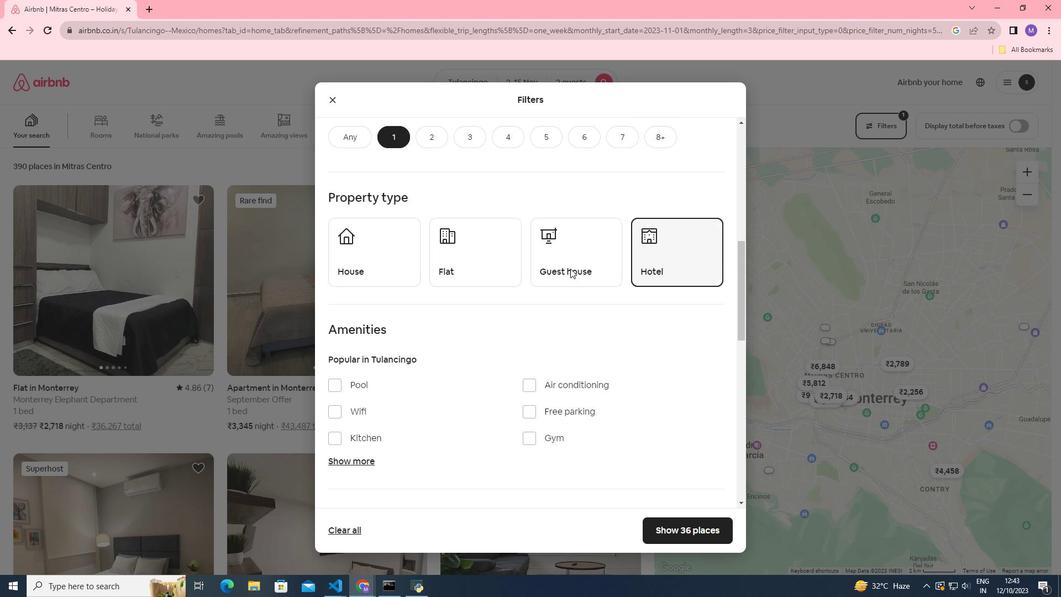 
Action: Mouse scrolled (570, 268) with delta (0, 0)
Screenshot: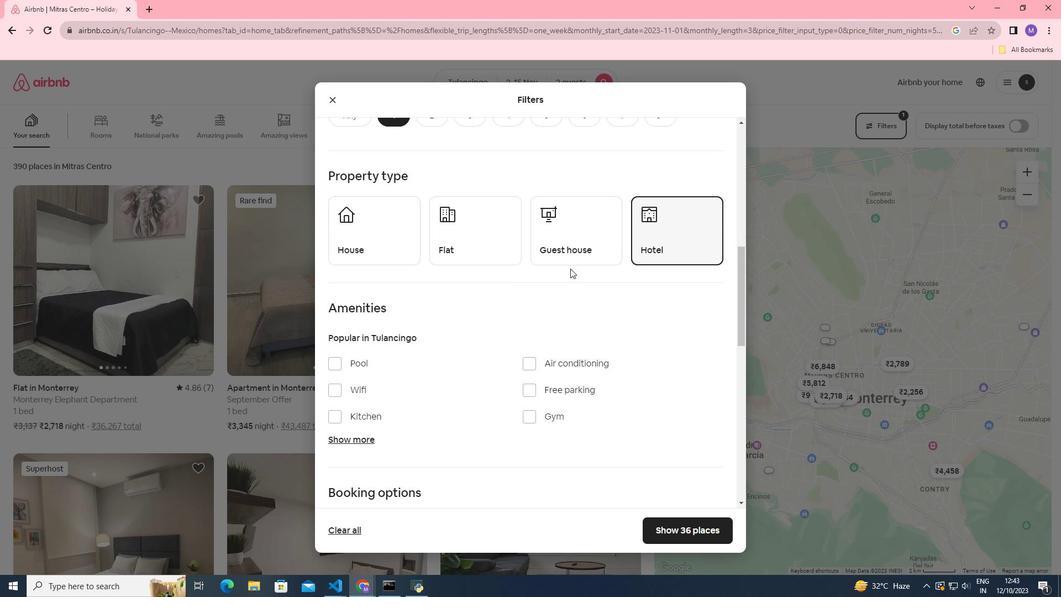 
Action: Mouse scrolled (570, 268) with delta (0, 0)
Screenshot: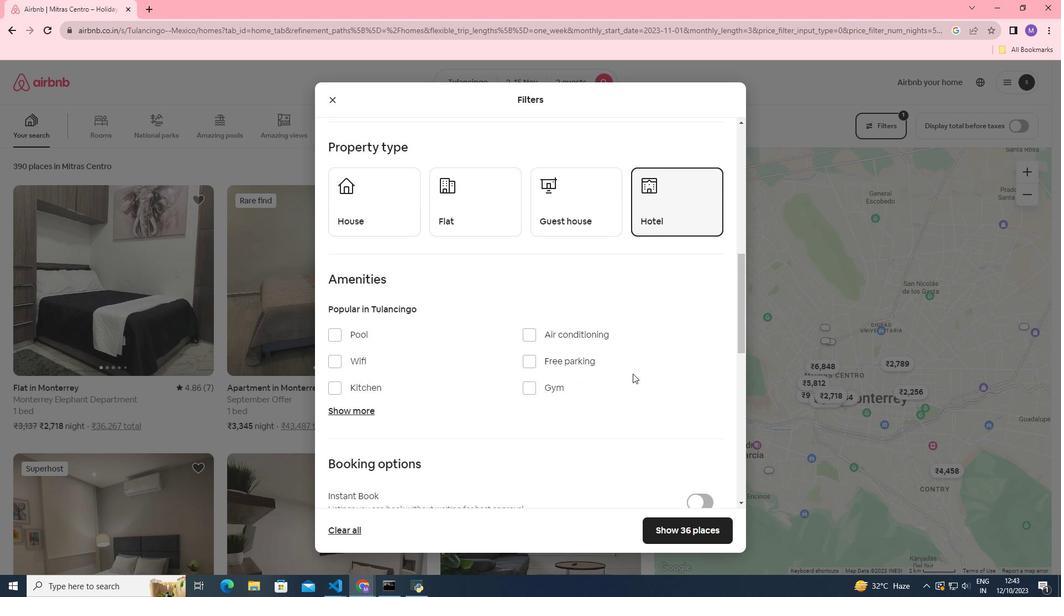 
Action: Mouse moved to (670, 524)
Screenshot: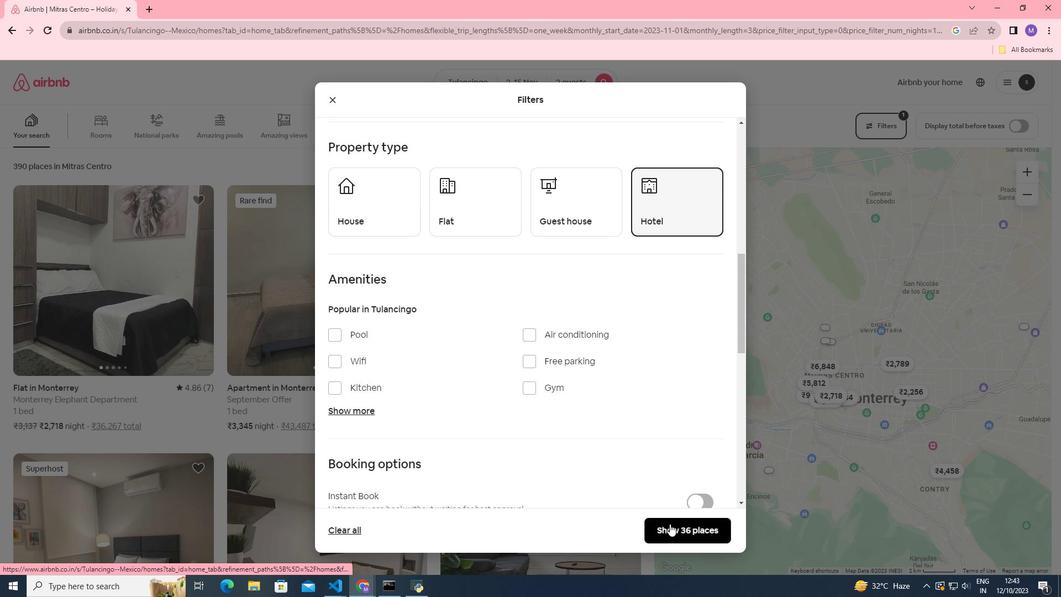 
Action: Mouse pressed left at (670, 524)
Screenshot: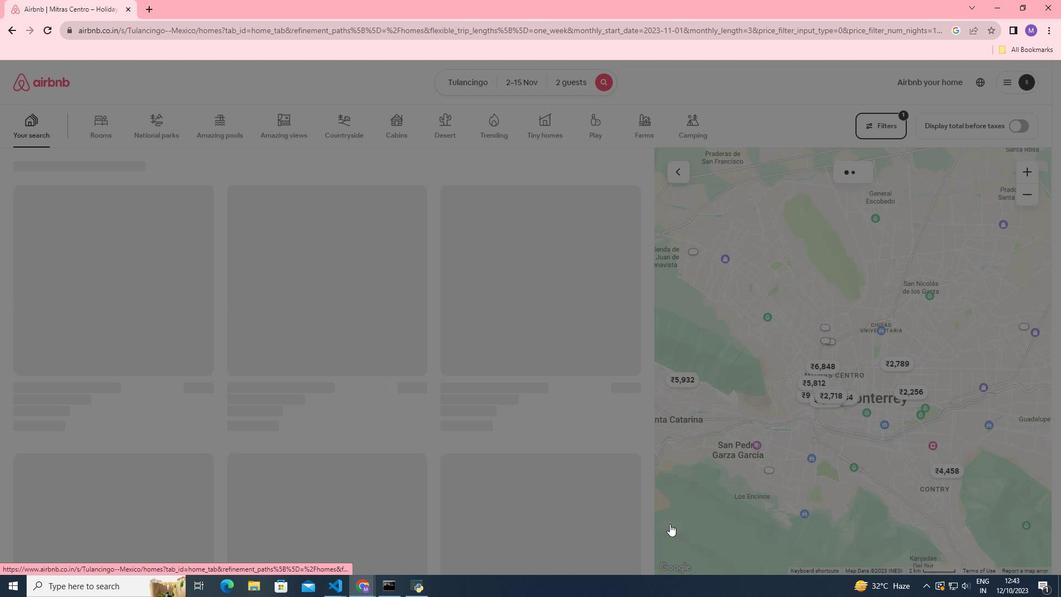 
Action: Mouse moved to (177, 279)
Screenshot: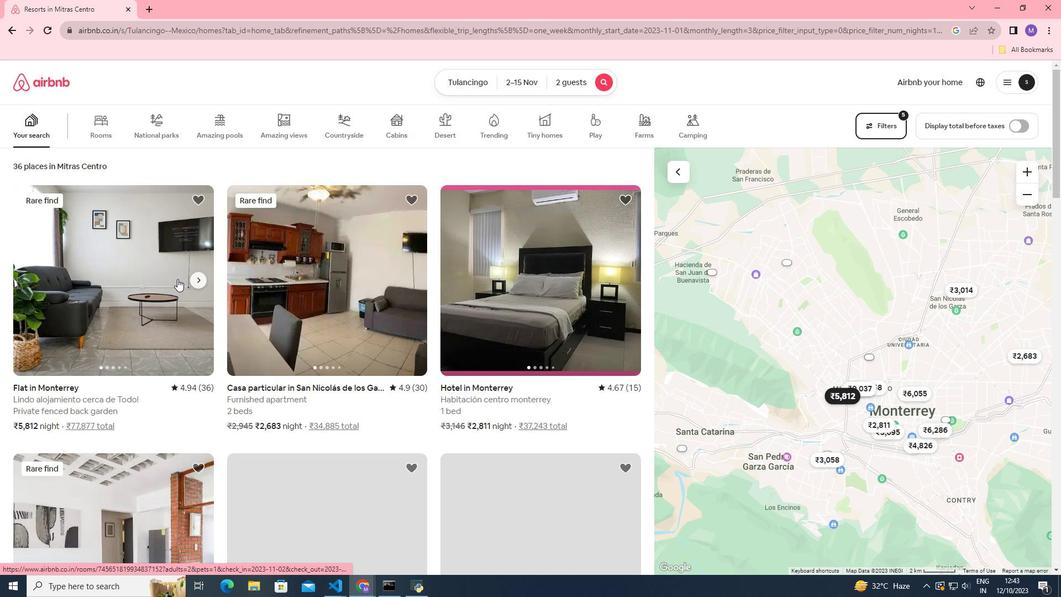 
Action: Mouse pressed left at (177, 279)
Screenshot: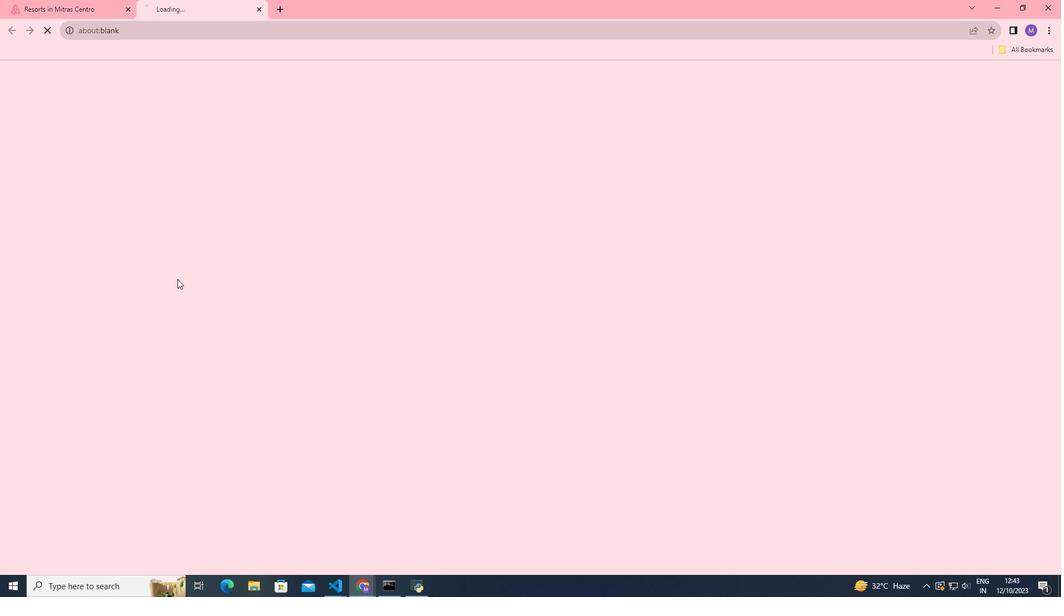
Action: Mouse moved to (776, 416)
Screenshot: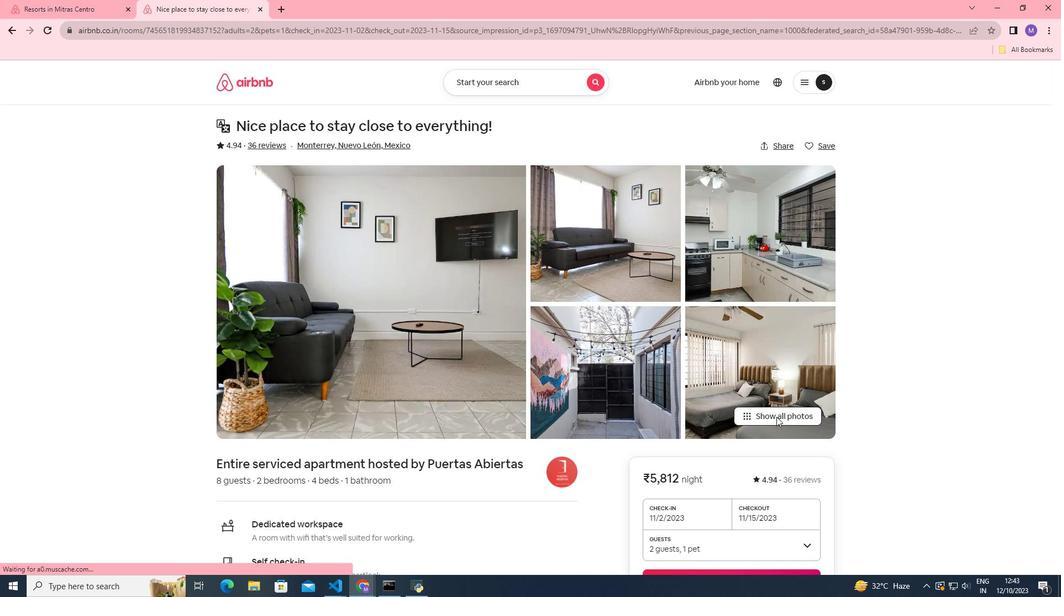 
Action: Mouse pressed left at (776, 416)
Screenshot: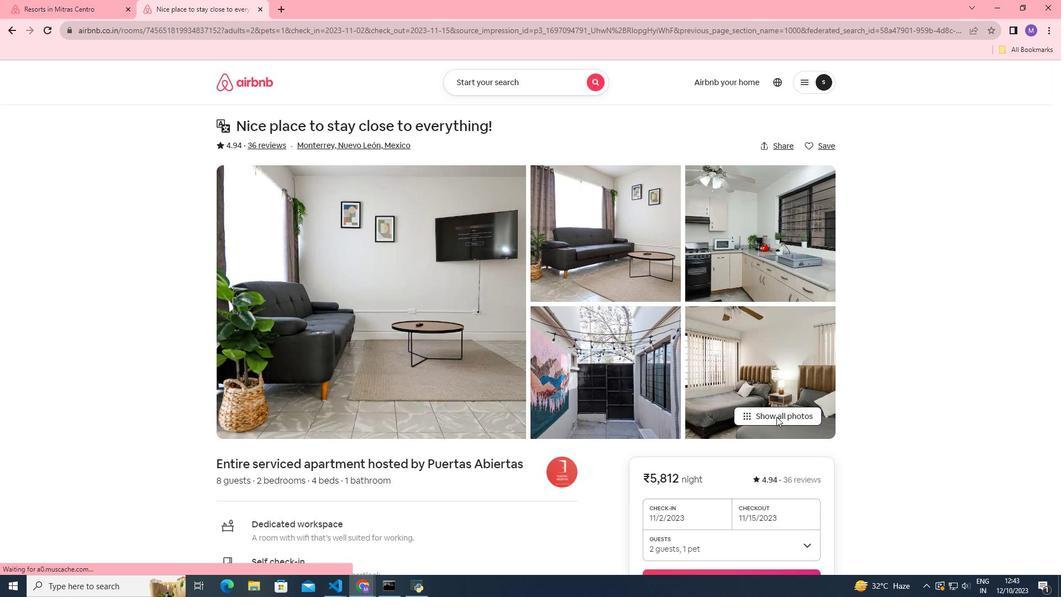 
Action: Mouse moved to (643, 349)
Screenshot: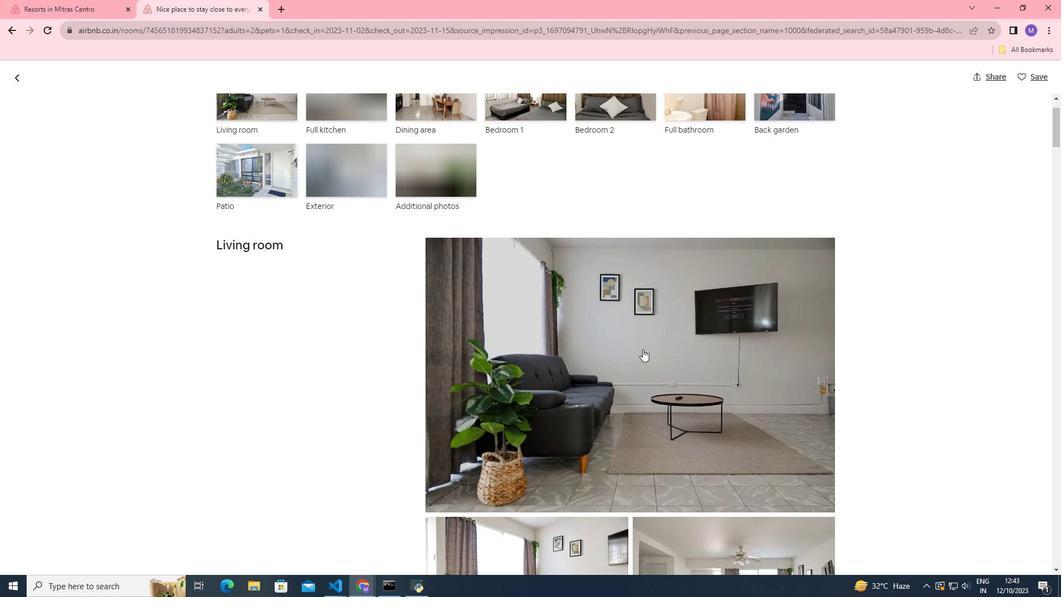 
Action: Mouse scrolled (643, 348) with delta (0, 0)
Screenshot: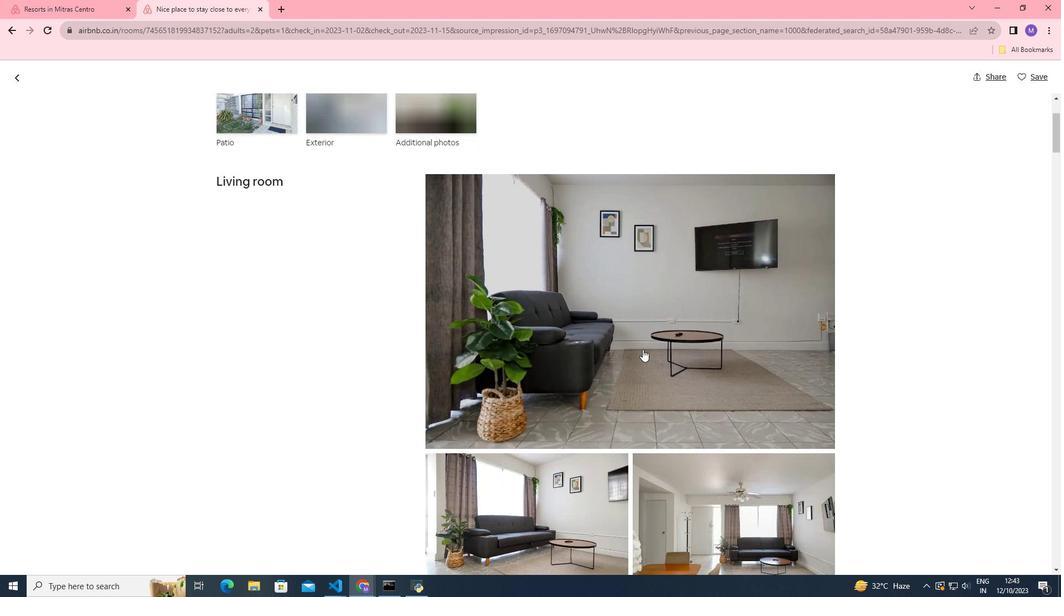 
Action: Mouse scrolled (643, 348) with delta (0, 0)
Screenshot: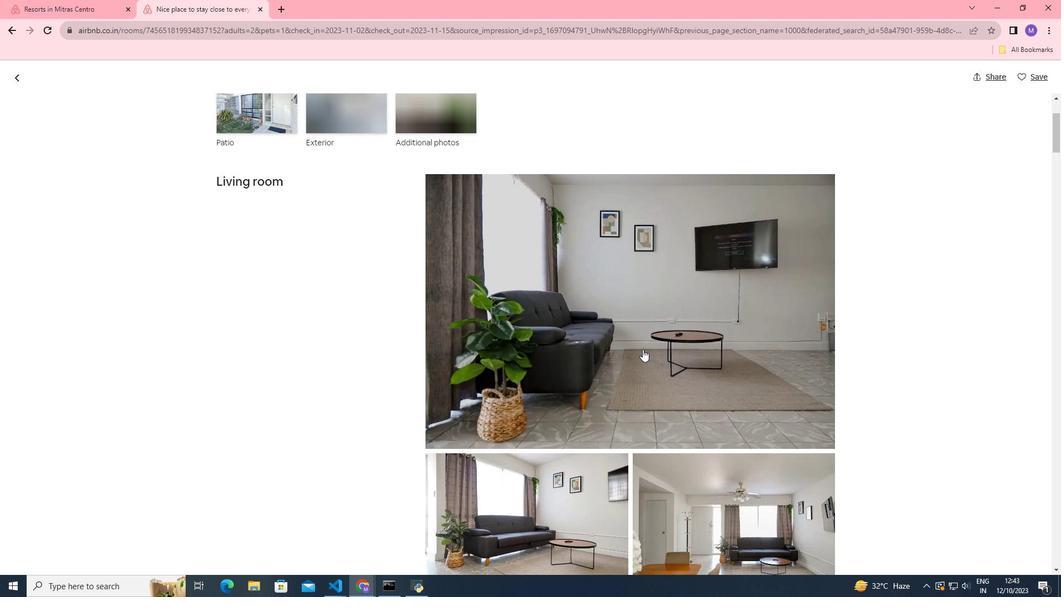 
Action: Mouse scrolled (643, 348) with delta (0, 0)
Screenshot: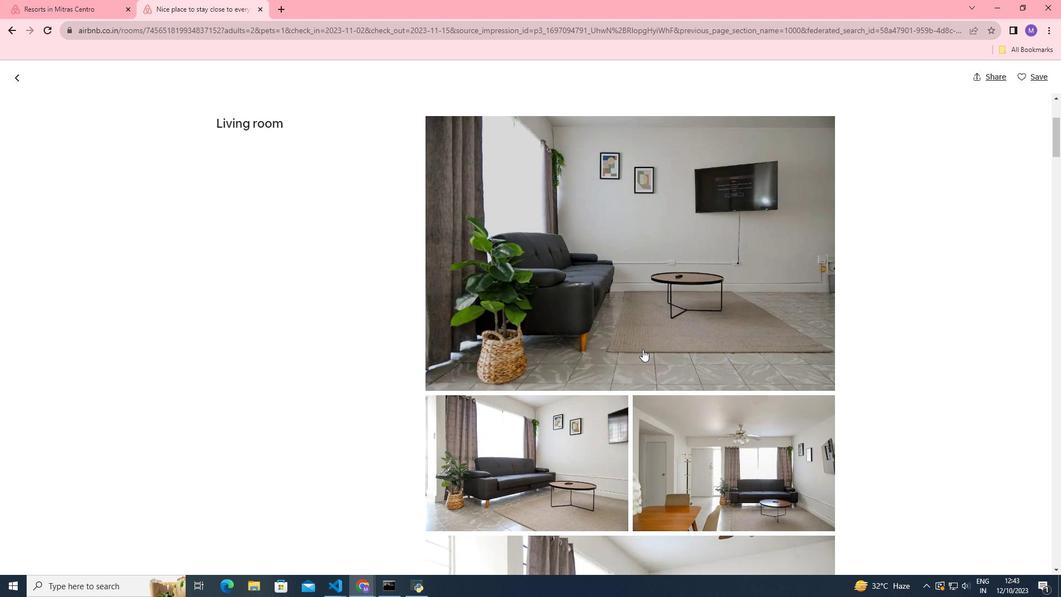
Action: Mouse scrolled (643, 348) with delta (0, 0)
Screenshot: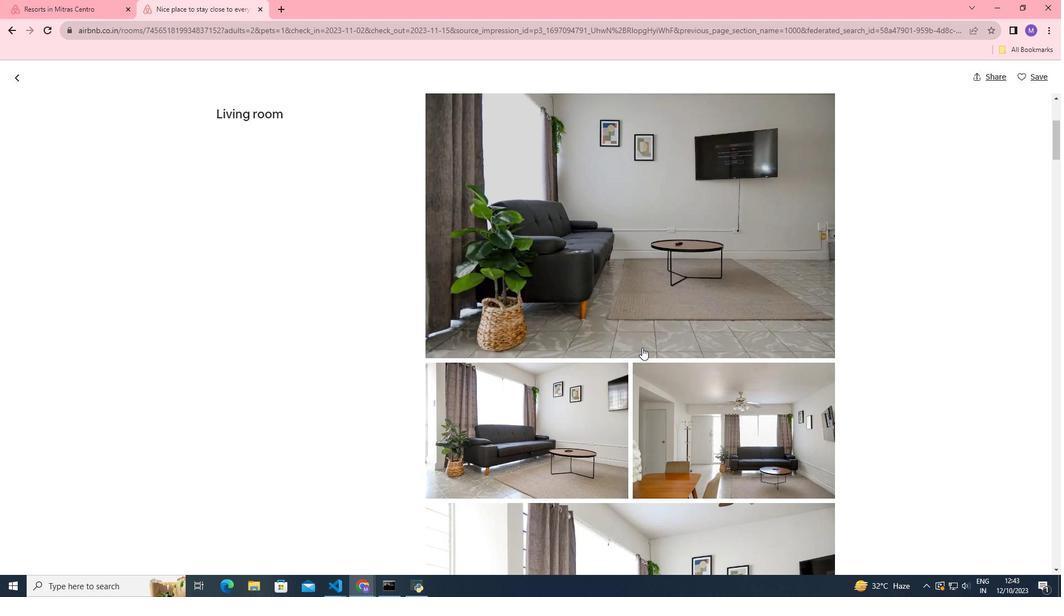 
Action: Mouse moved to (634, 329)
Screenshot: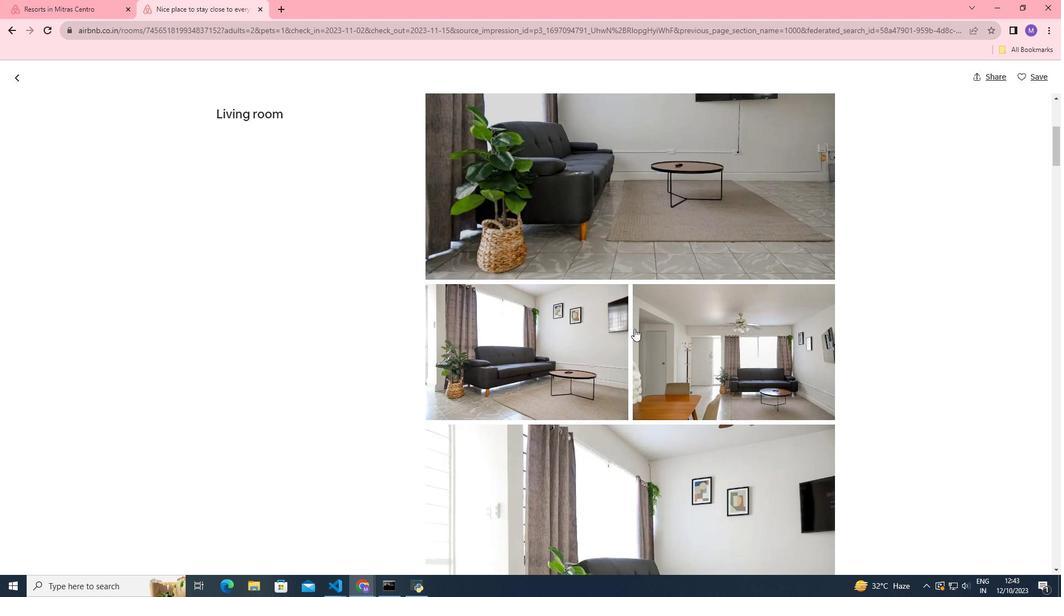 
Action: Mouse scrolled (634, 328) with delta (0, 0)
Screenshot: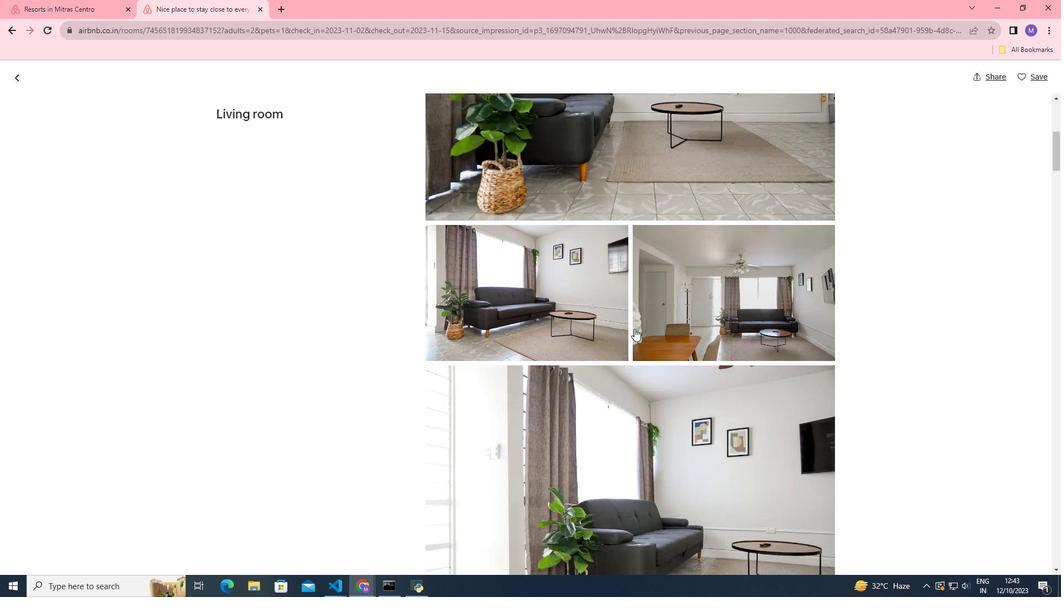 
Action: Mouse scrolled (634, 328) with delta (0, 0)
Screenshot: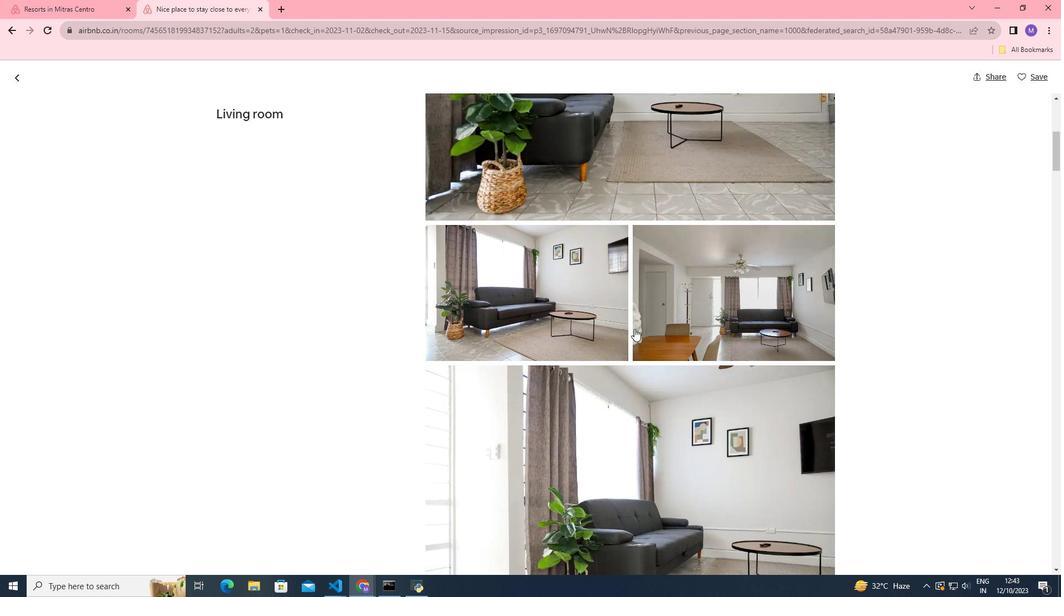 
Action: Mouse scrolled (634, 328) with delta (0, 0)
Screenshot: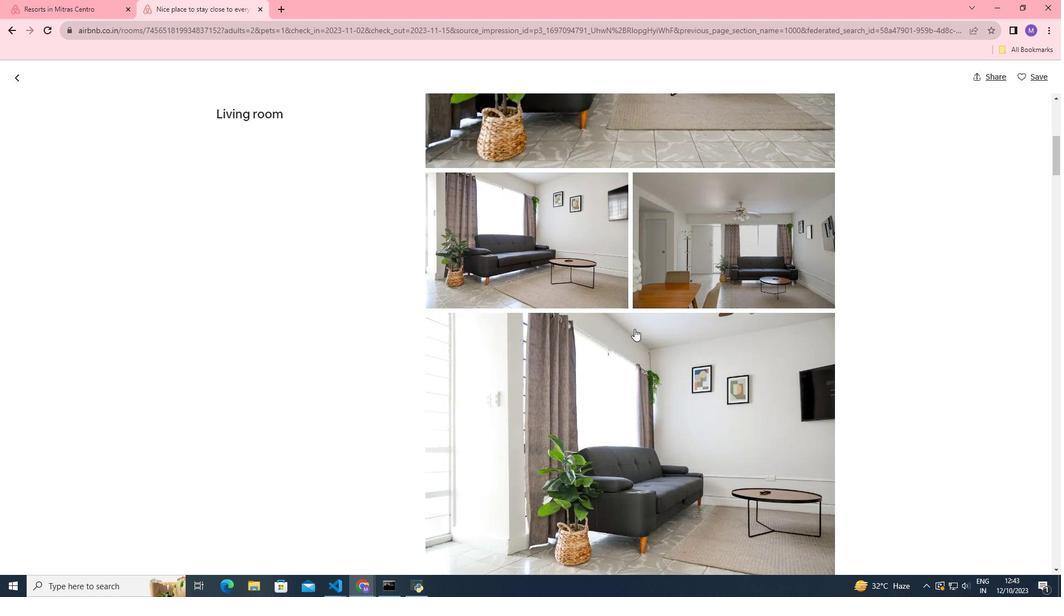 
Action: Mouse scrolled (634, 328) with delta (0, 0)
Screenshot: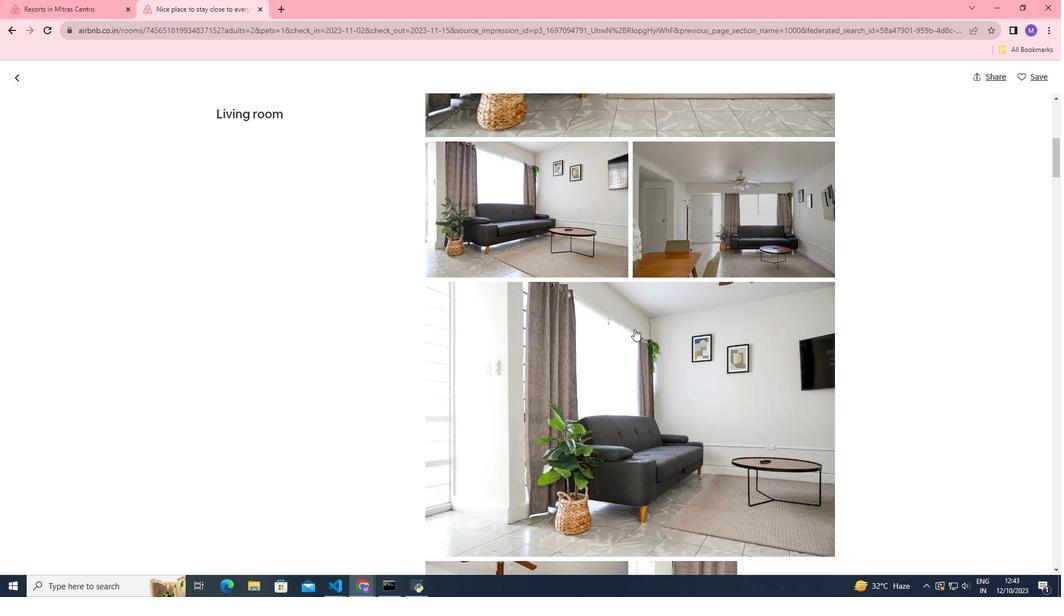 
Action: Mouse scrolled (634, 328) with delta (0, 0)
Screenshot: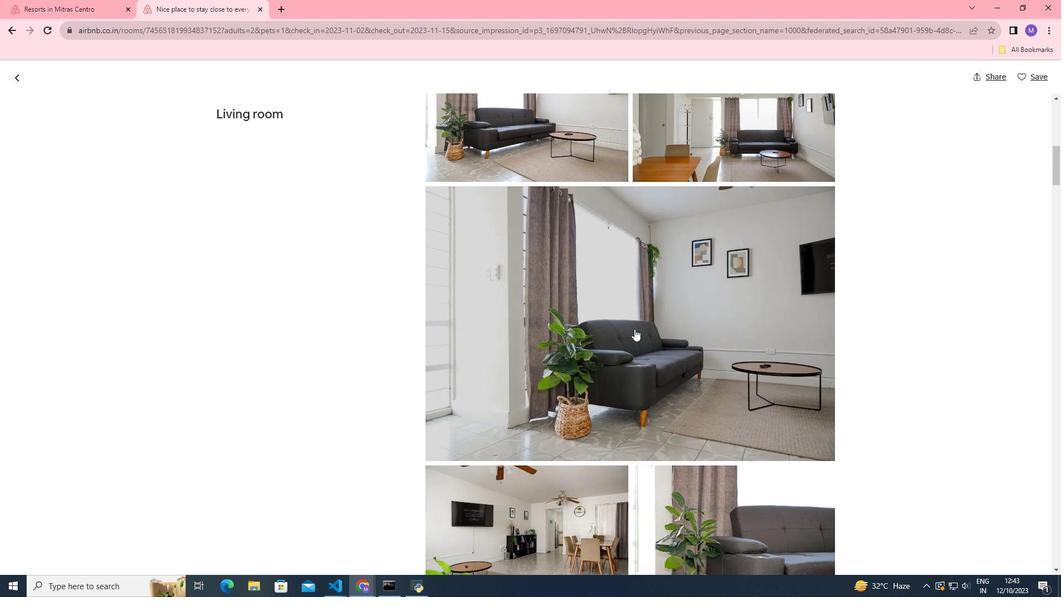 
Action: Mouse scrolled (634, 328) with delta (0, 0)
Screenshot: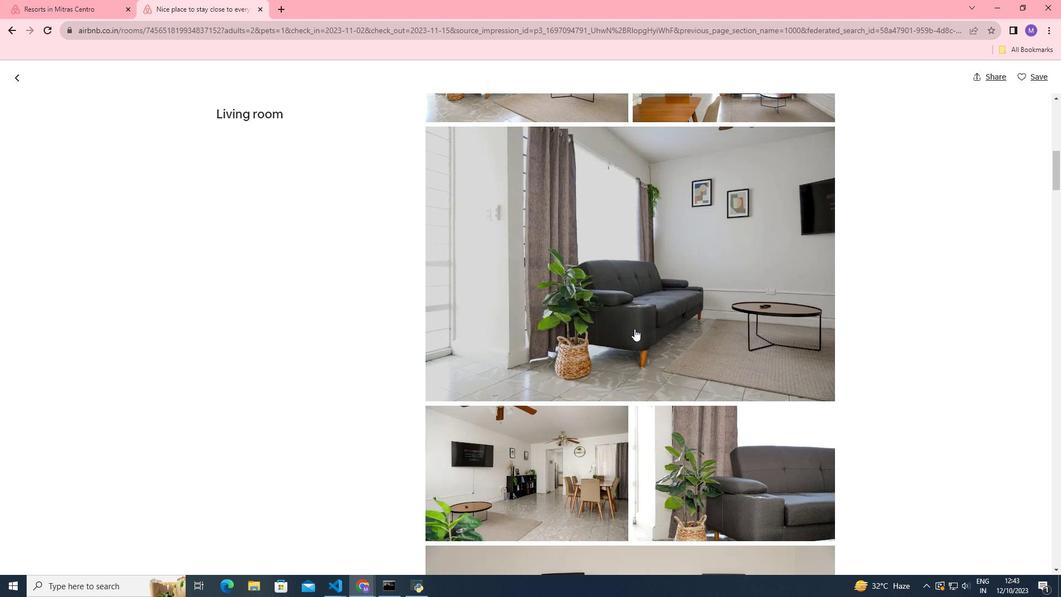 
Action: Mouse scrolled (634, 328) with delta (0, 0)
Screenshot: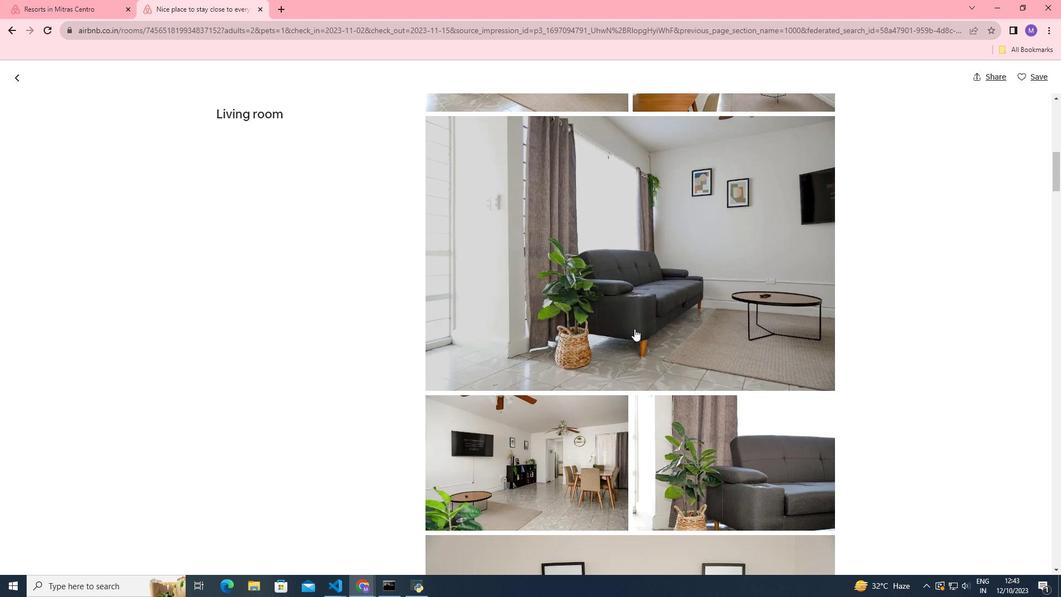 
Action: Mouse scrolled (634, 328) with delta (0, 0)
Screenshot: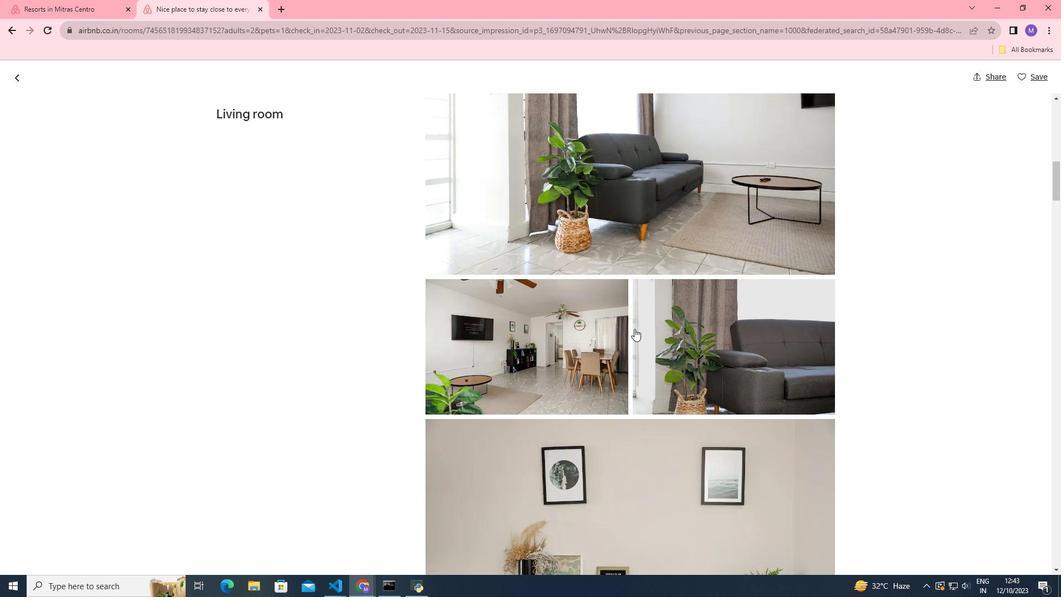 
Action: Mouse scrolled (634, 328) with delta (0, 0)
Screenshot: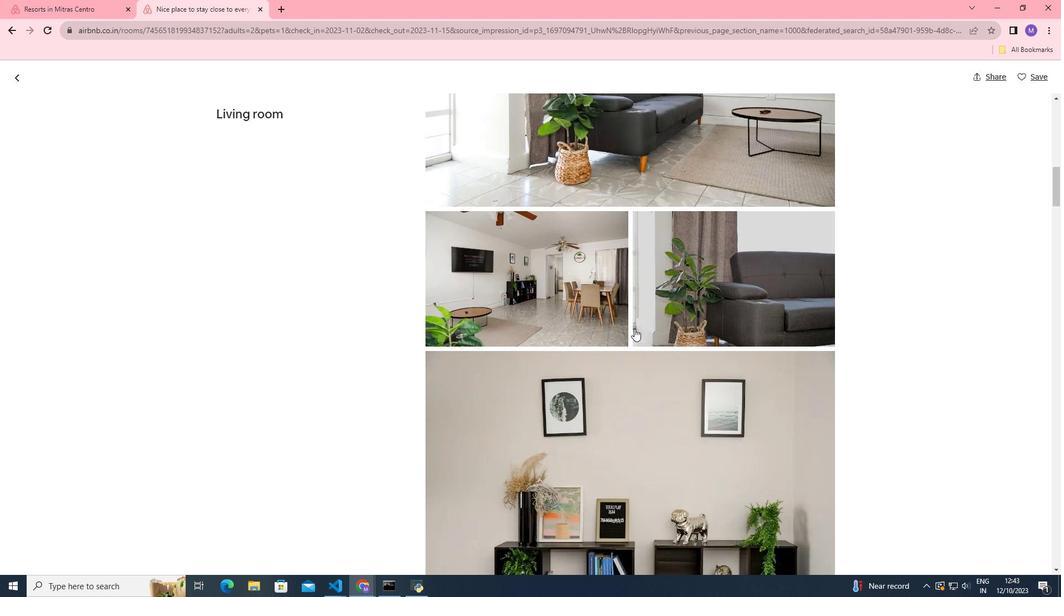 
Action: Mouse scrolled (634, 328) with delta (0, 0)
Screenshot: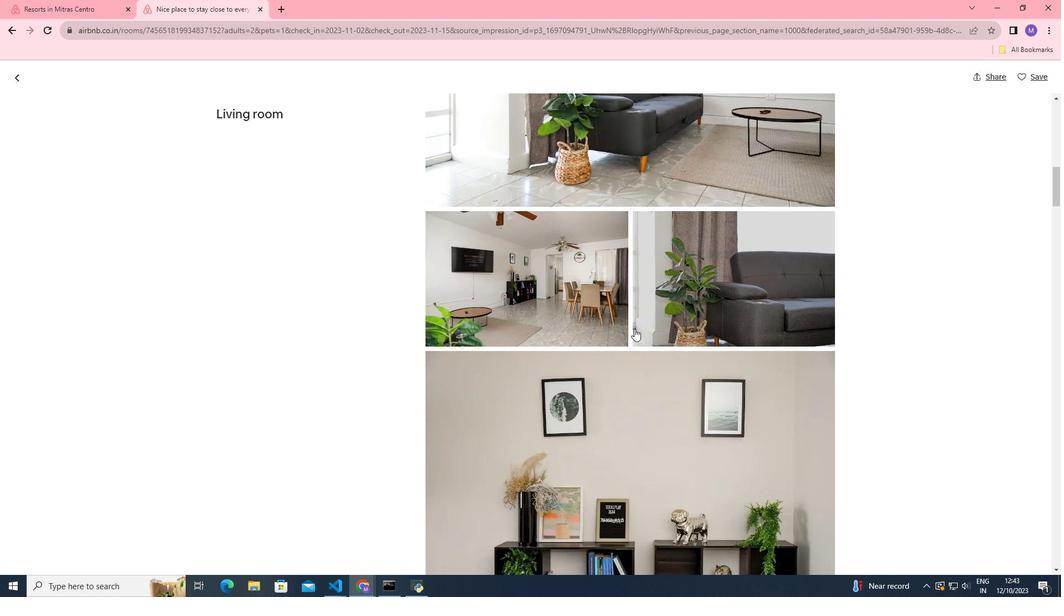 
Action: Mouse scrolled (634, 328) with delta (0, 0)
Screenshot: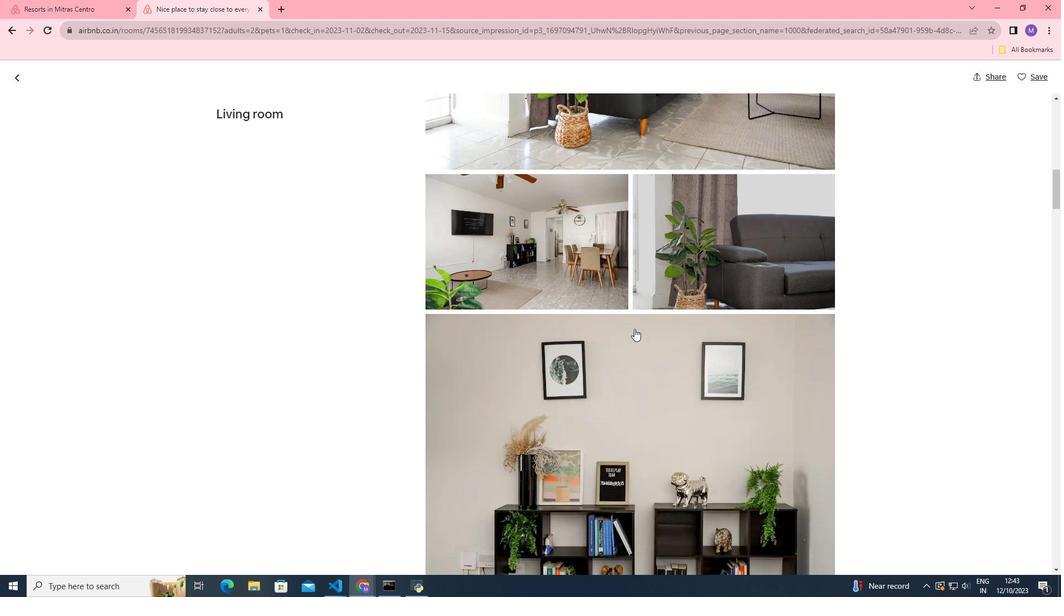 
Action: Mouse scrolled (634, 328) with delta (0, 0)
Screenshot: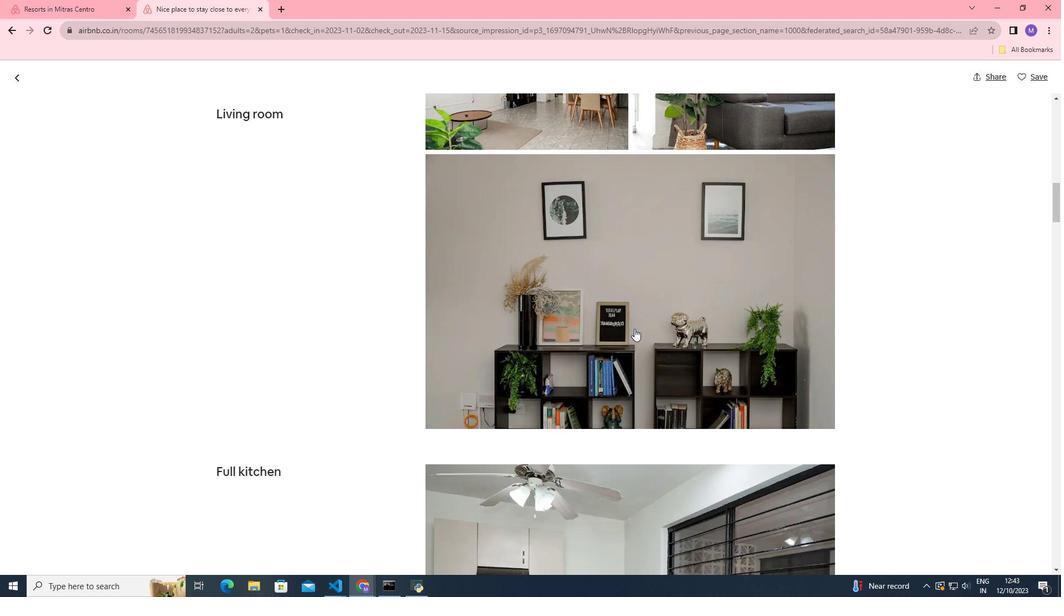 
Action: Mouse scrolled (634, 328) with delta (0, 0)
Screenshot: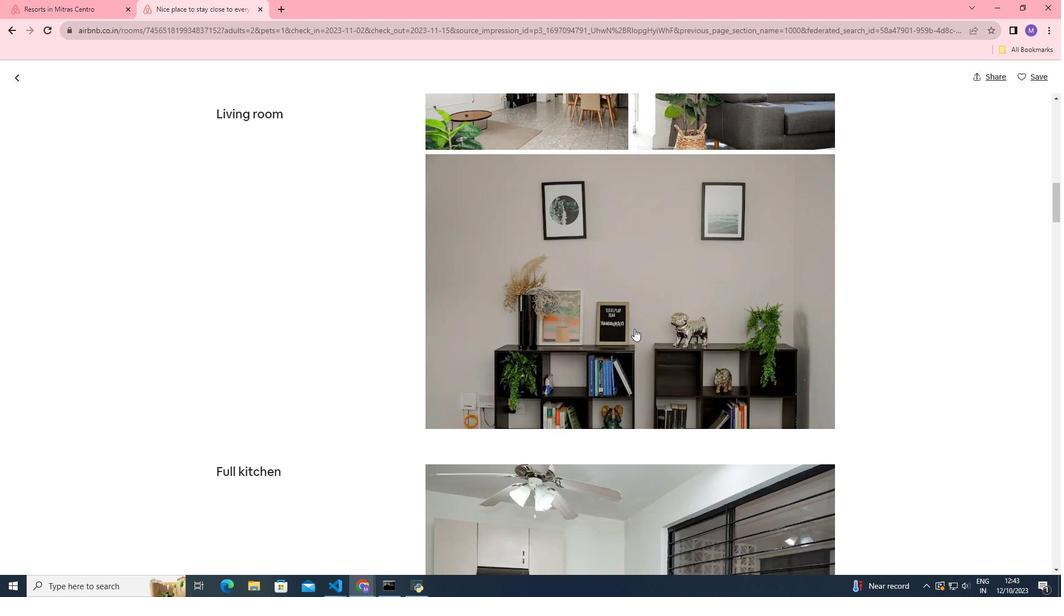 
Action: Mouse scrolled (634, 328) with delta (0, 0)
Screenshot: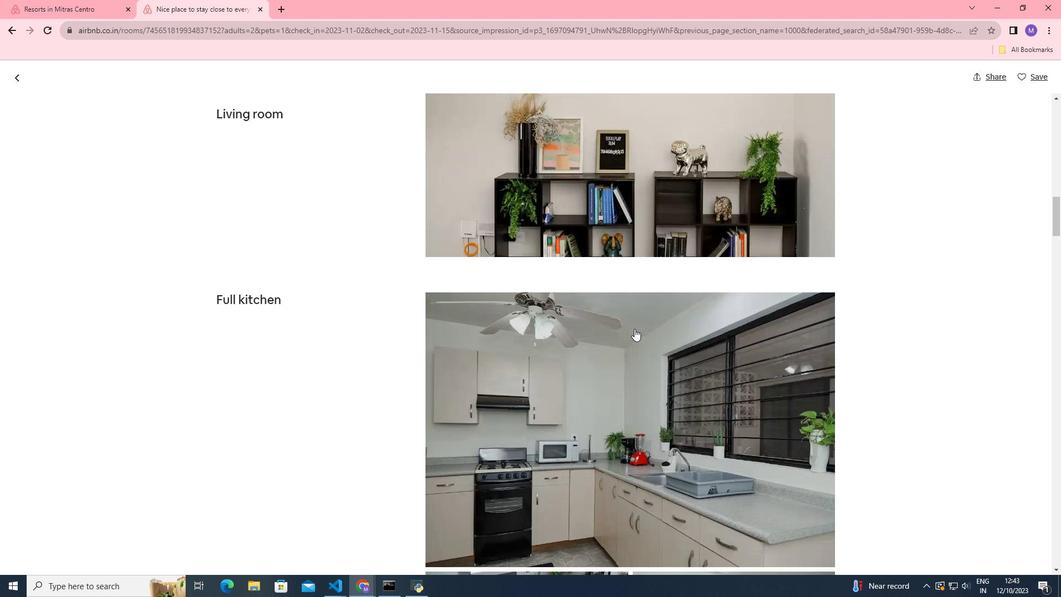 
Action: Mouse scrolled (634, 328) with delta (0, 0)
Screenshot: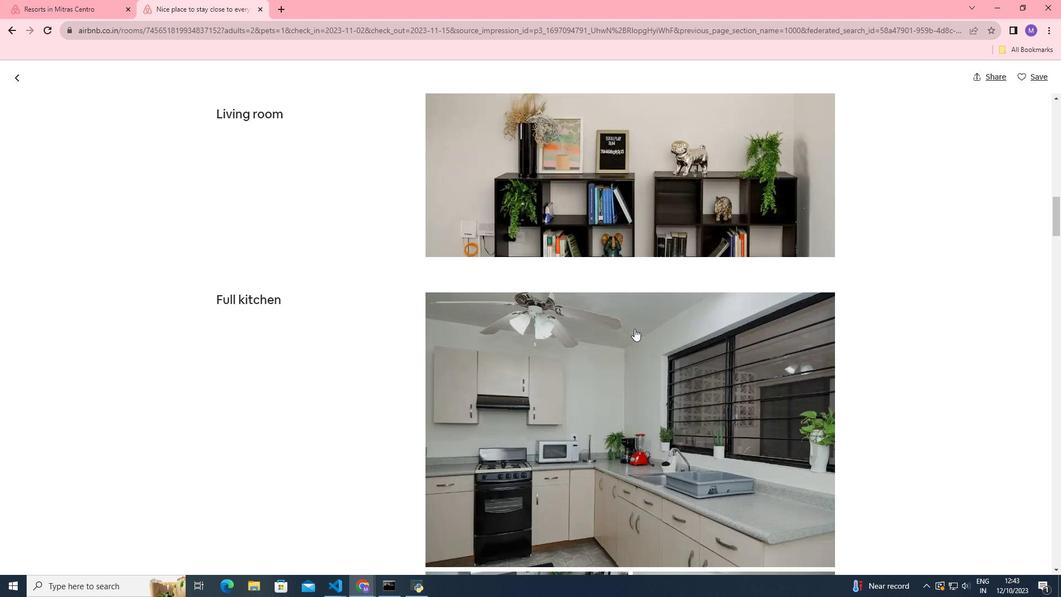 
Action: Mouse scrolled (634, 328) with delta (0, 0)
Screenshot: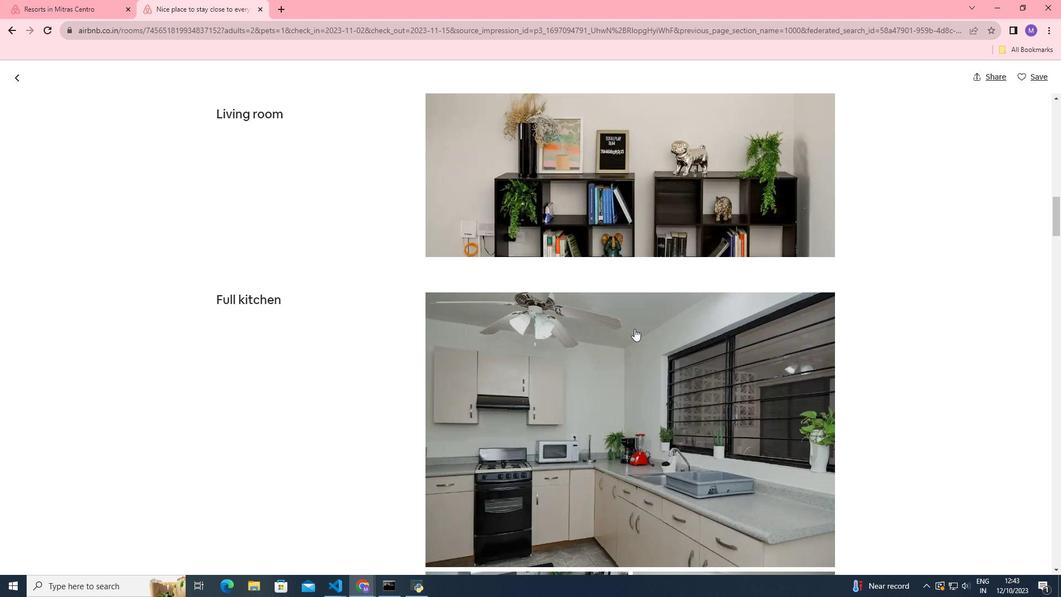 
Action: Mouse scrolled (634, 328) with delta (0, 0)
Screenshot: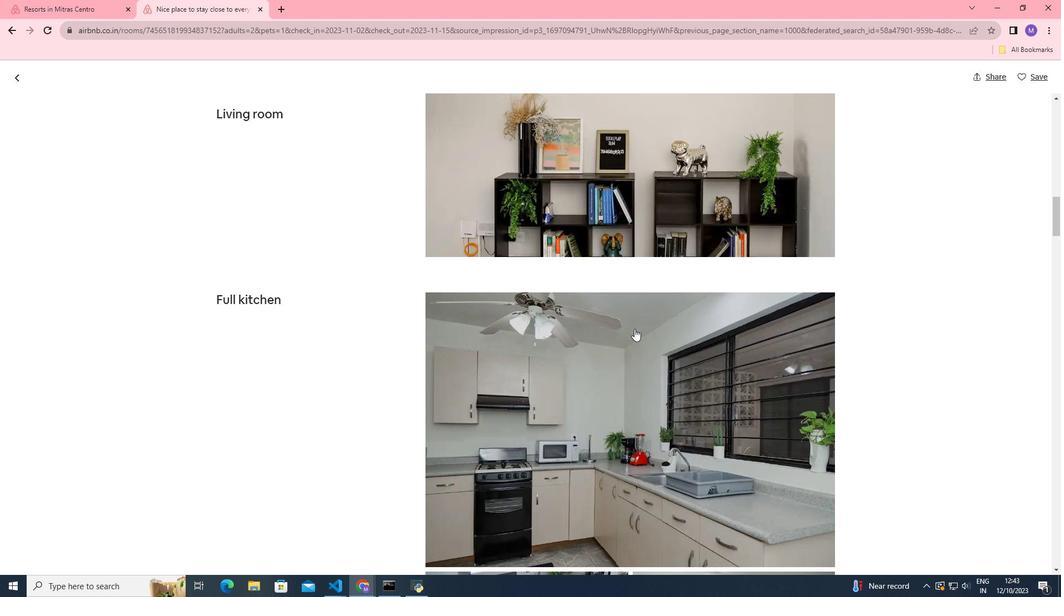 
Action: Mouse scrolled (634, 328) with delta (0, 0)
Screenshot: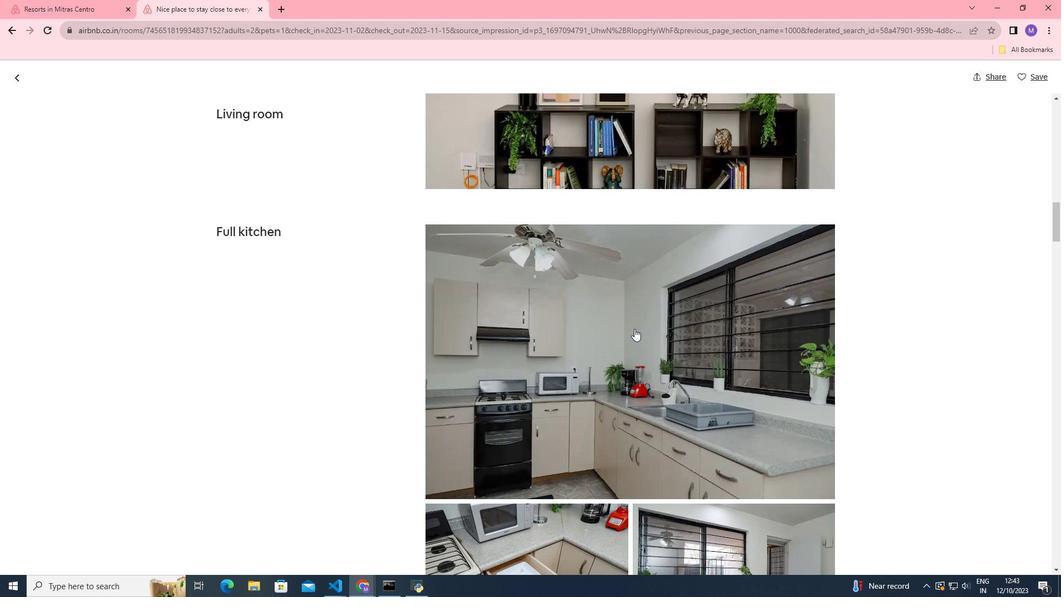 
Action: Mouse scrolled (634, 328) with delta (0, 0)
Screenshot: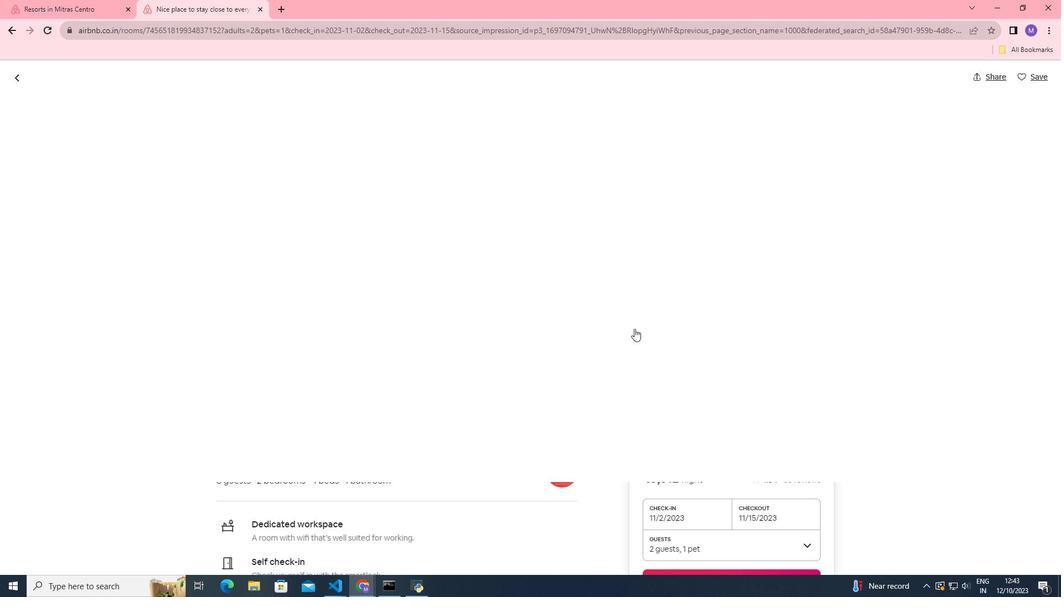 
Action: Mouse scrolled (634, 328) with delta (0, 0)
Screenshot: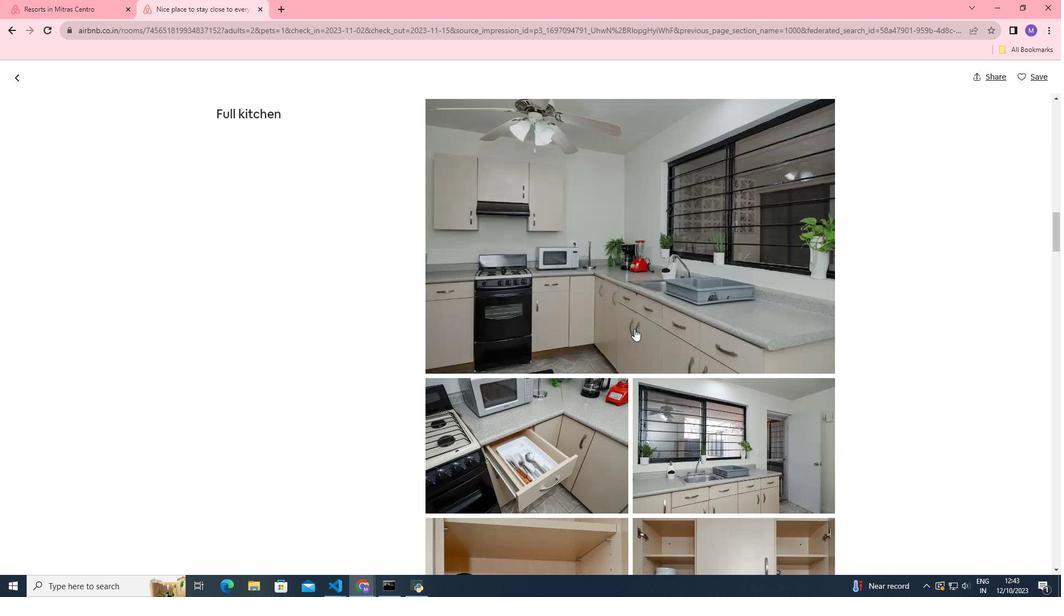 
Action: Mouse scrolled (634, 328) with delta (0, 0)
Screenshot: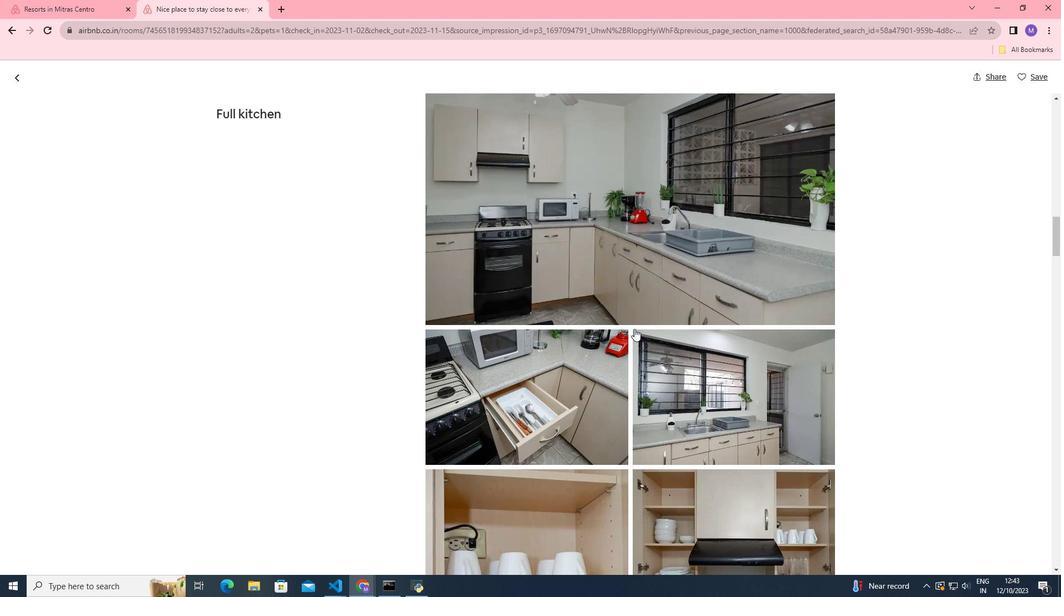 
Action: Mouse scrolled (634, 328) with delta (0, 0)
Screenshot: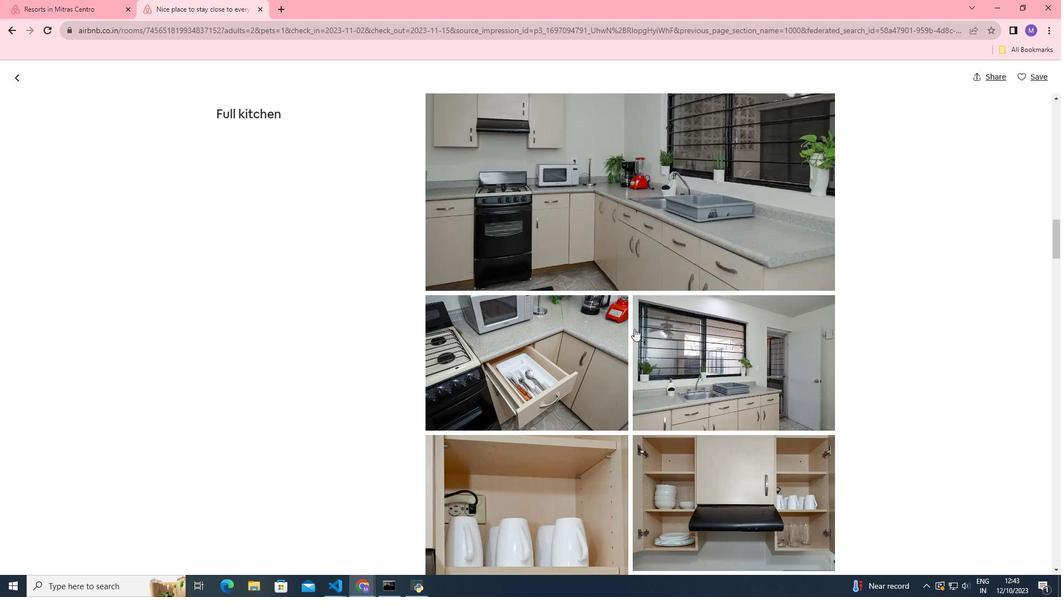 
Action: Mouse scrolled (634, 328) with delta (0, 0)
Screenshot: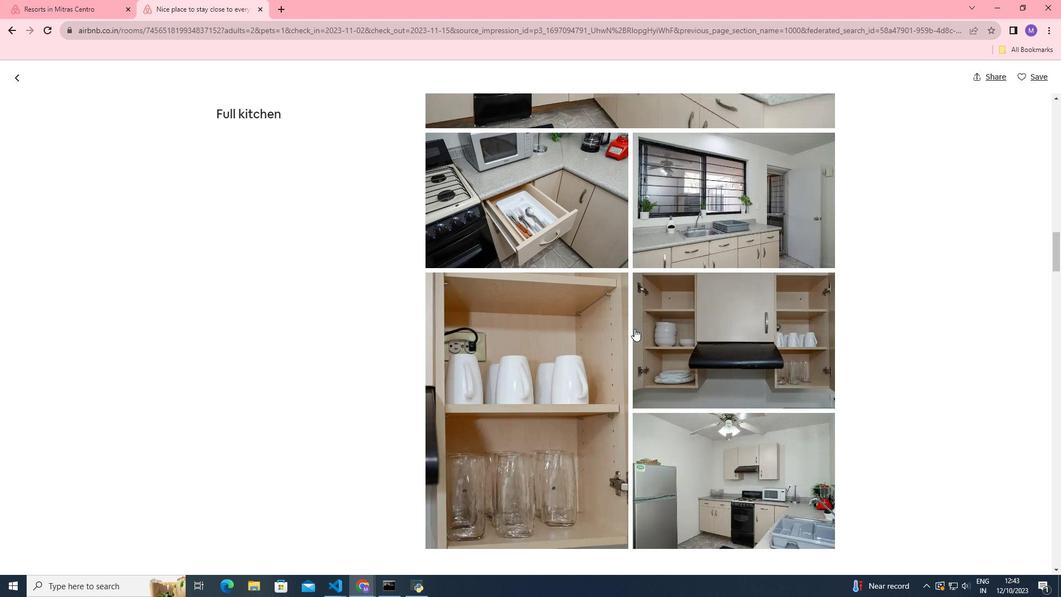 
Action: Mouse scrolled (634, 328) with delta (0, 0)
Screenshot: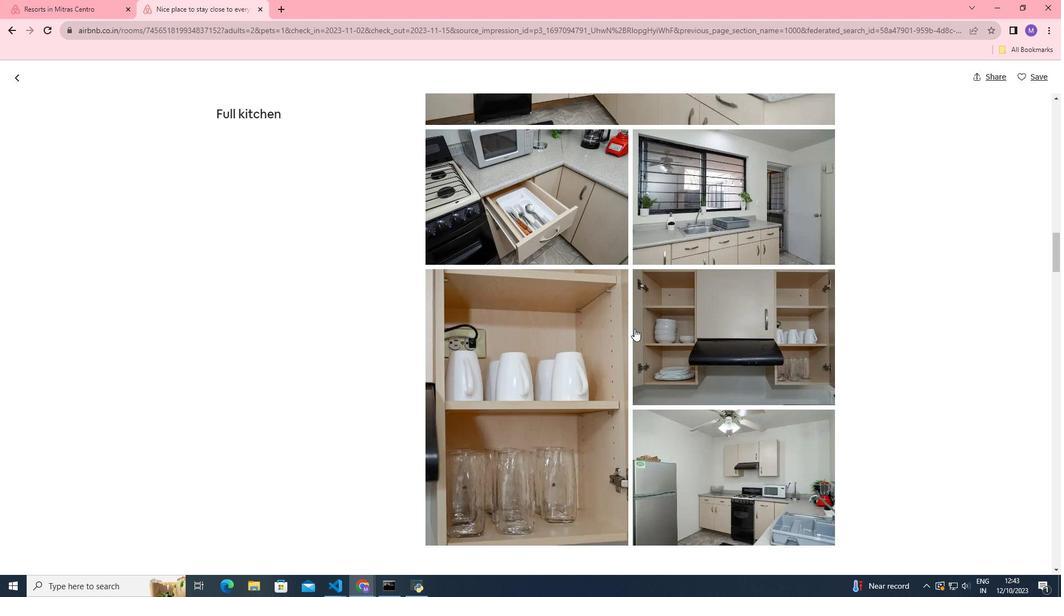 
Action: Mouse scrolled (634, 328) with delta (0, 0)
Screenshot: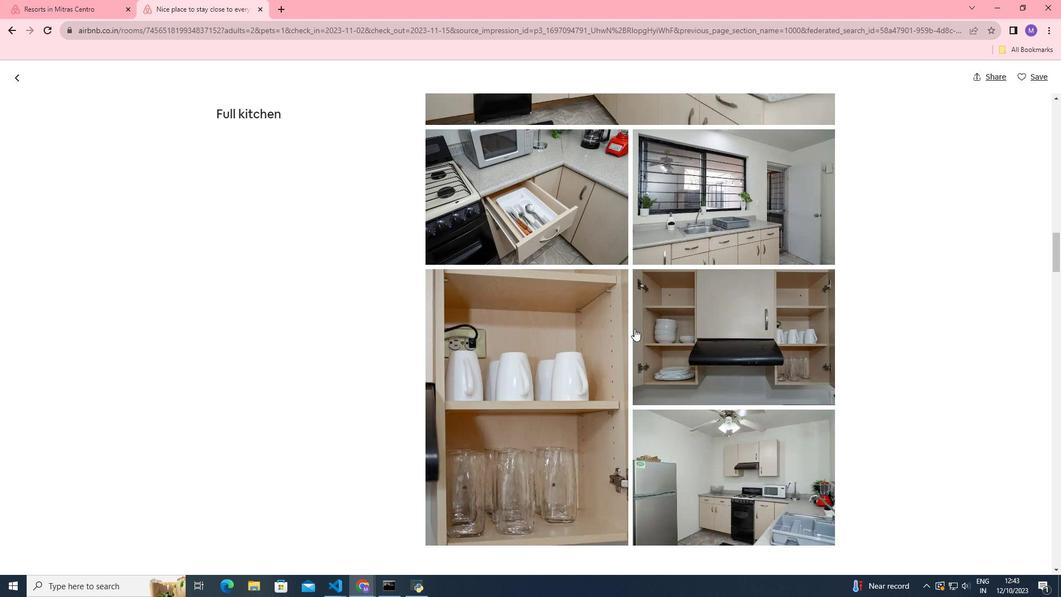 
Action: Mouse scrolled (634, 328) with delta (0, 0)
Screenshot: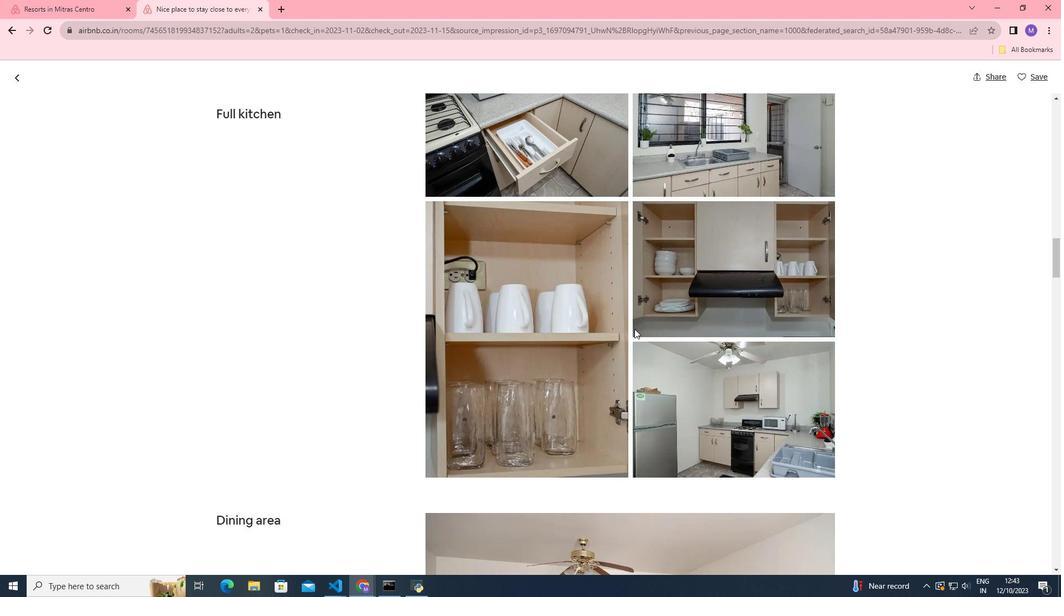 
Action: Mouse scrolled (634, 328) with delta (0, 0)
Screenshot: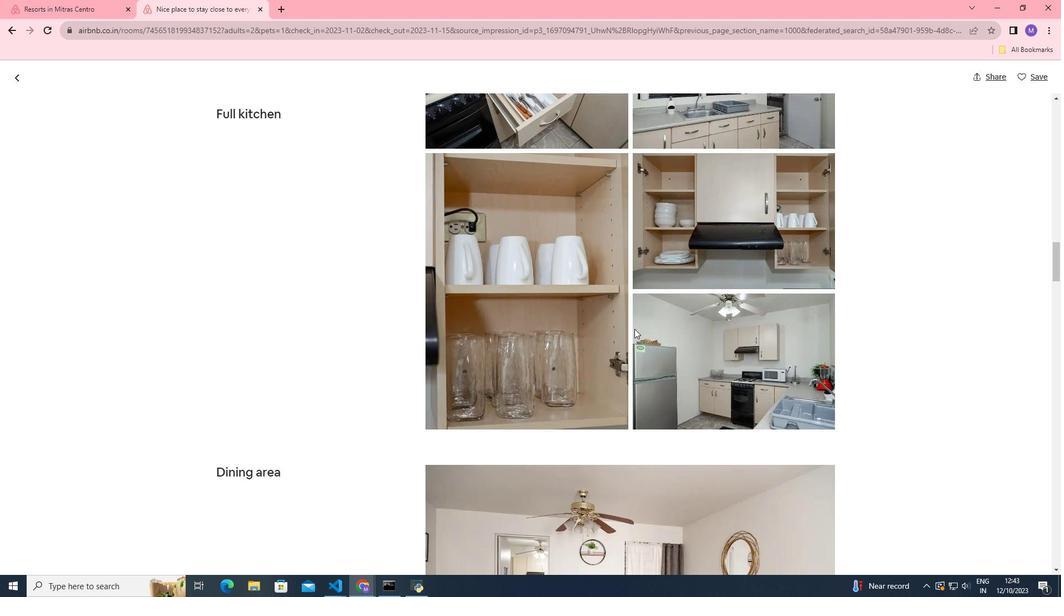 
Action: Mouse moved to (634, 329)
Screenshot: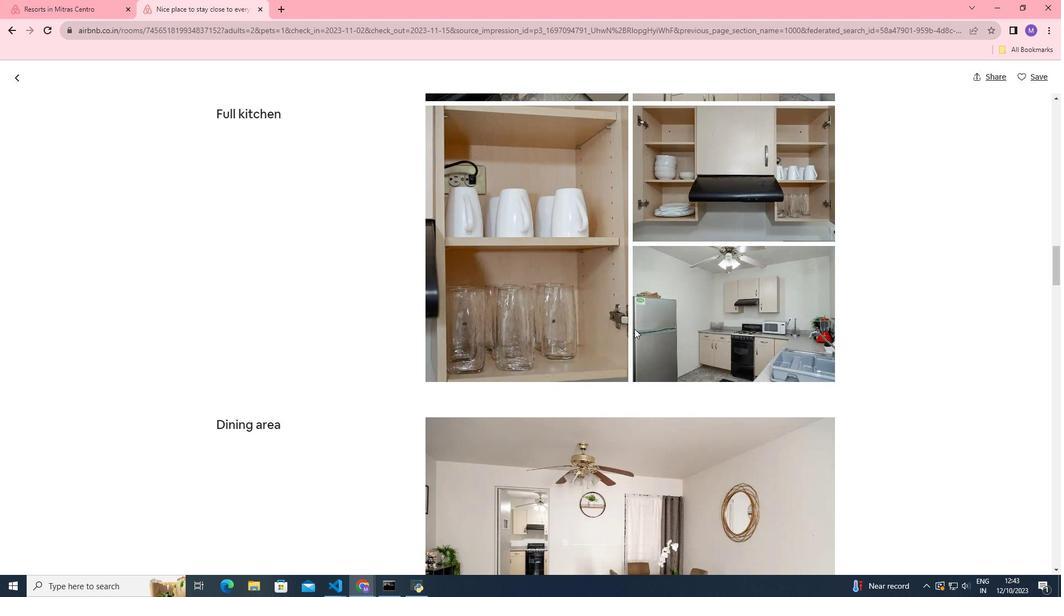 
Action: Mouse scrolled (634, 328) with delta (0, 0)
Screenshot: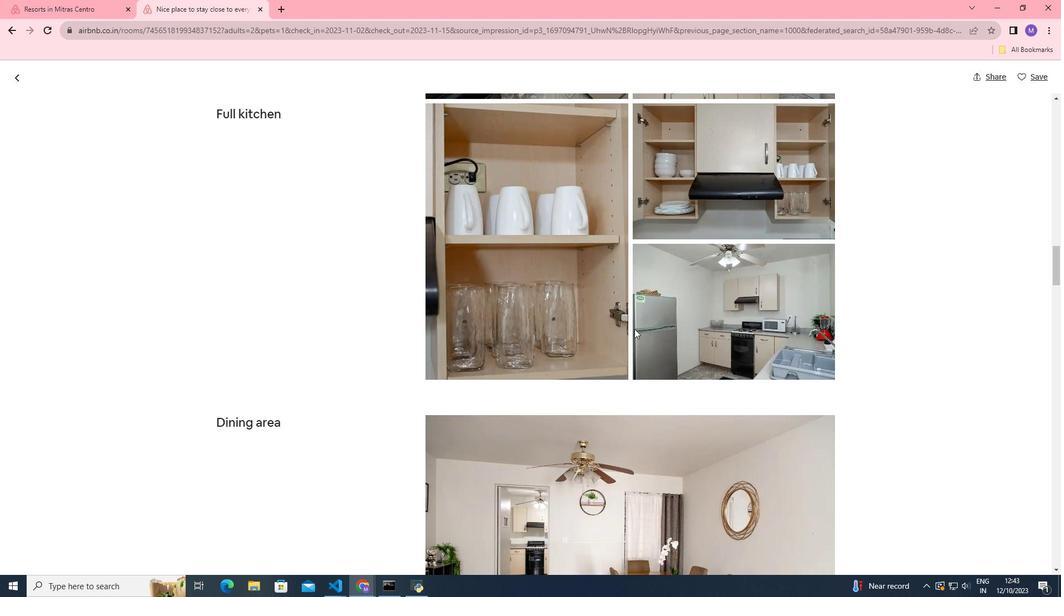 
Action: Mouse scrolled (634, 328) with delta (0, 0)
Screenshot: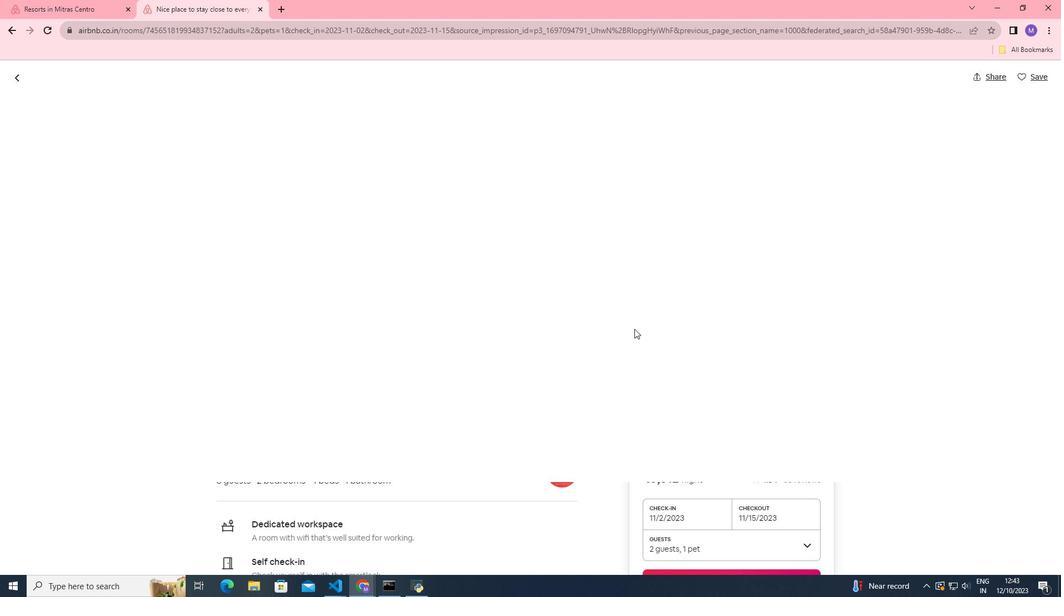 
Action: Mouse scrolled (634, 328) with delta (0, 0)
Screenshot: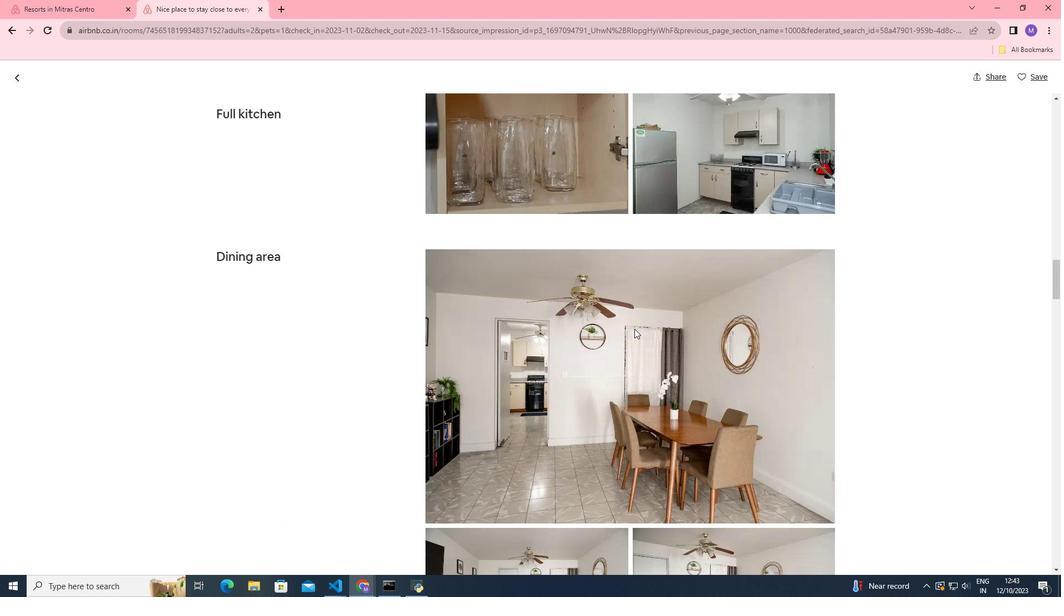 
Action: Mouse scrolled (634, 328) with delta (0, 0)
Screenshot: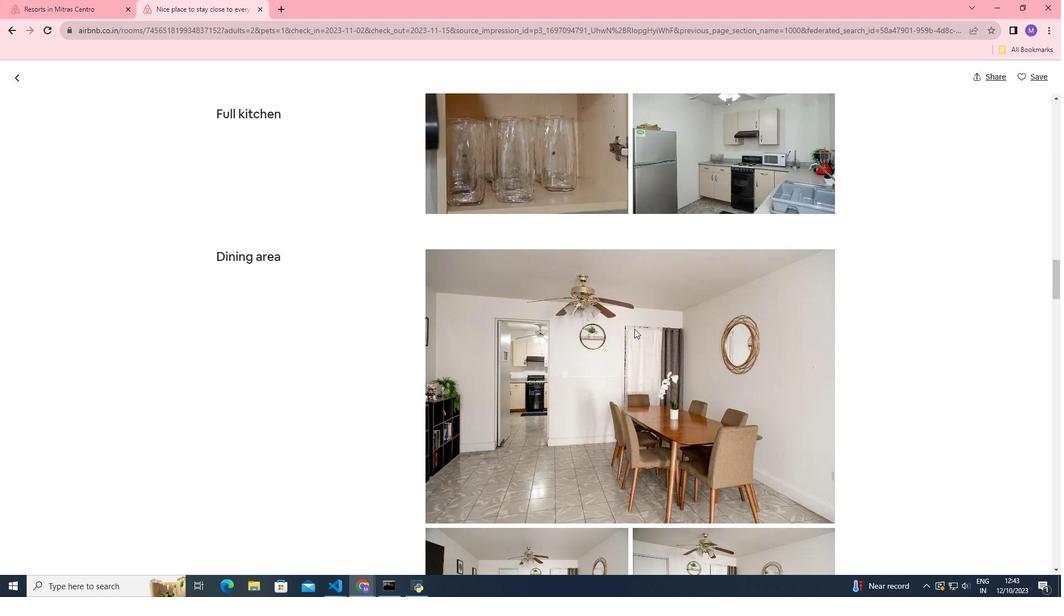 
Action: Mouse moved to (638, 346)
Screenshot: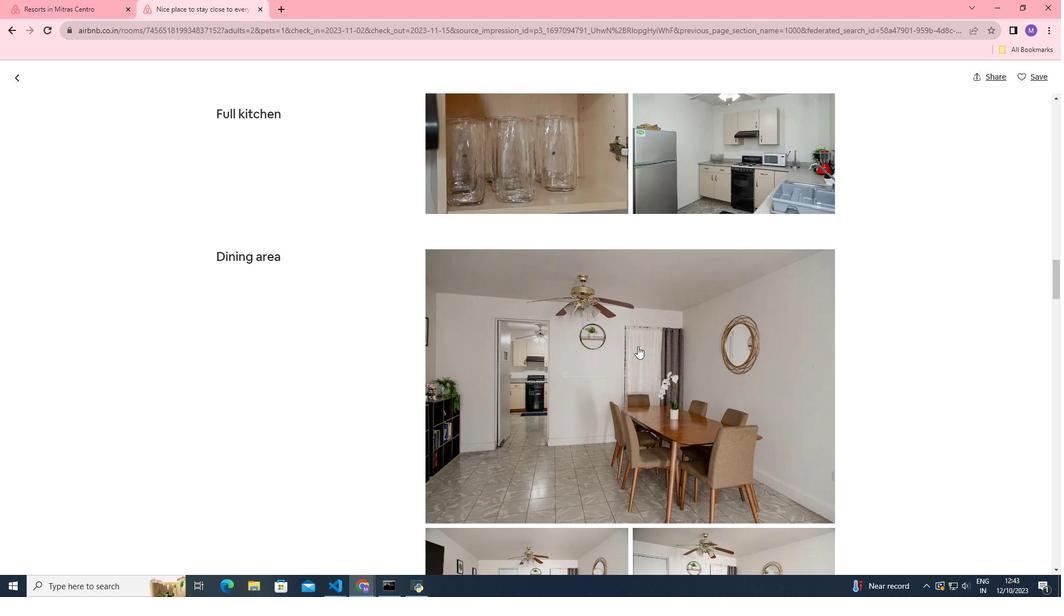 
Action: Mouse scrolled (638, 346) with delta (0, 0)
Screenshot: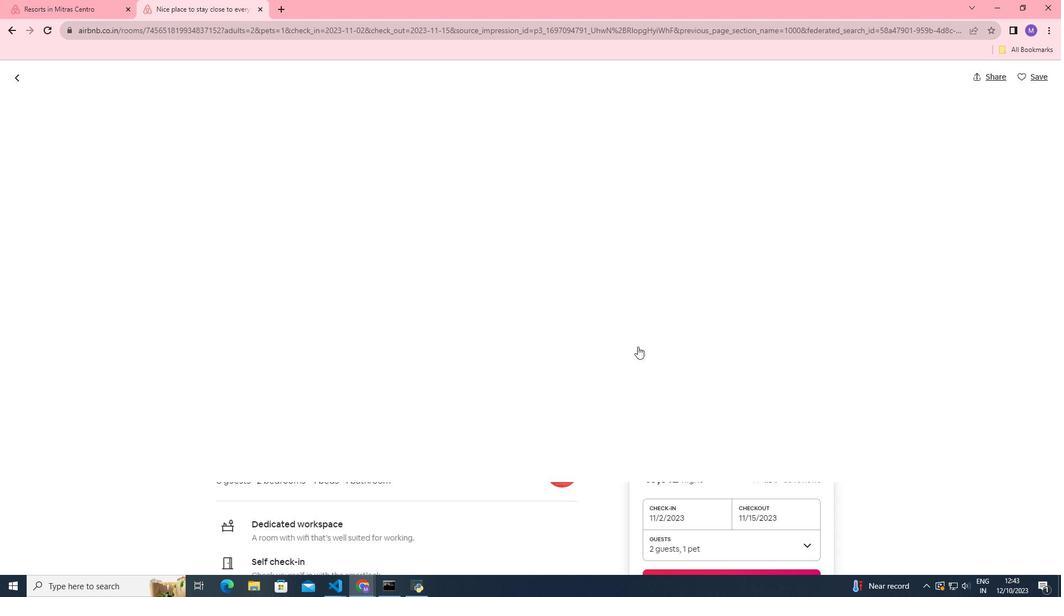 
Action: Mouse scrolled (638, 346) with delta (0, 0)
Screenshot: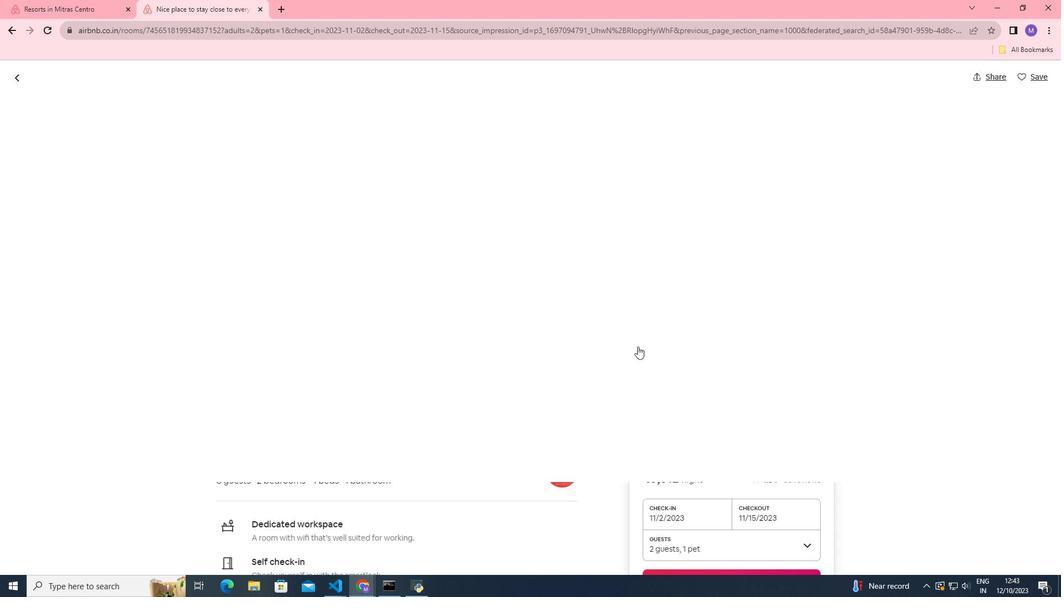 
Action: Mouse scrolled (638, 346) with delta (0, 0)
Screenshot: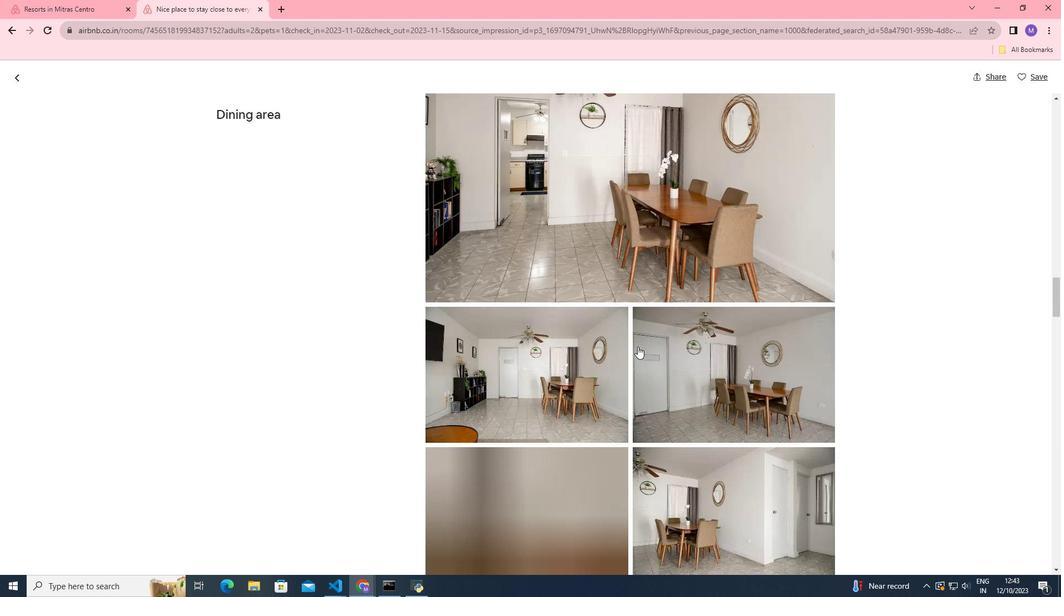 
Action: Mouse scrolled (638, 346) with delta (0, 0)
Screenshot: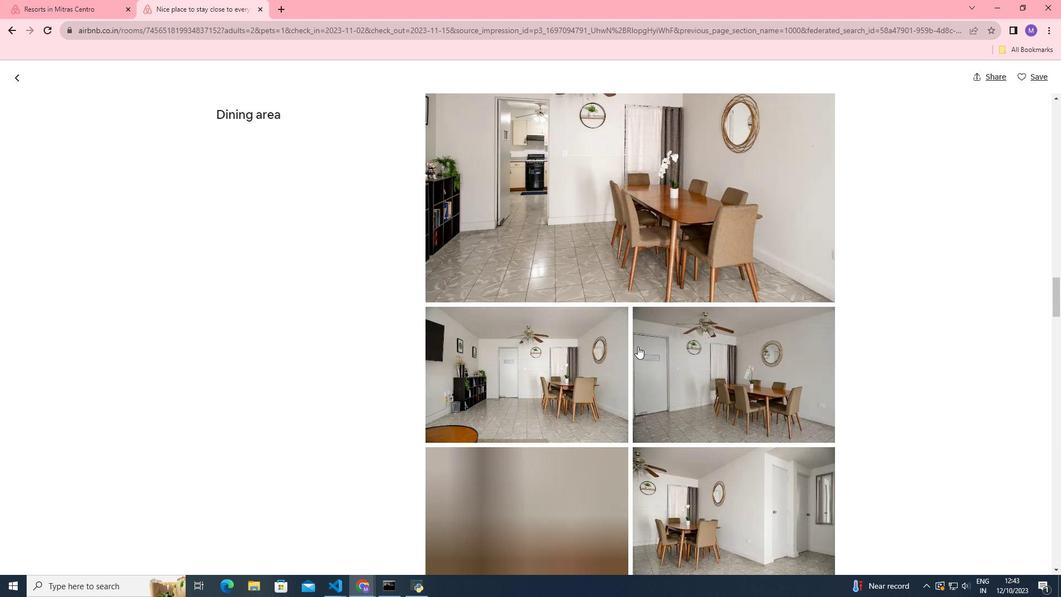 
Action: Mouse scrolled (638, 346) with delta (0, 0)
Screenshot: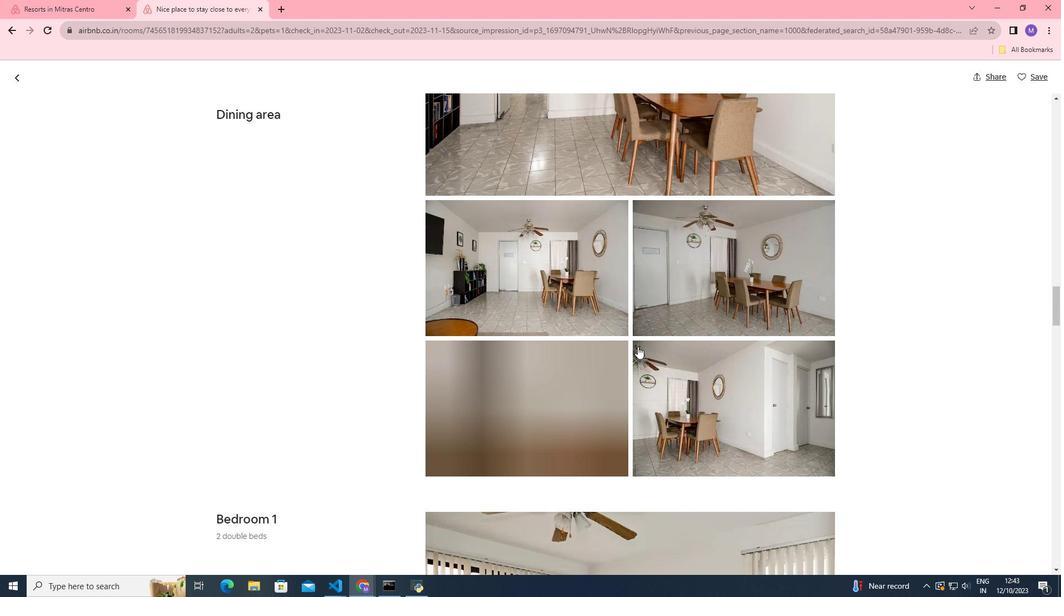 
Action: Mouse scrolled (638, 346) with delta (0, 0)
Screenshot: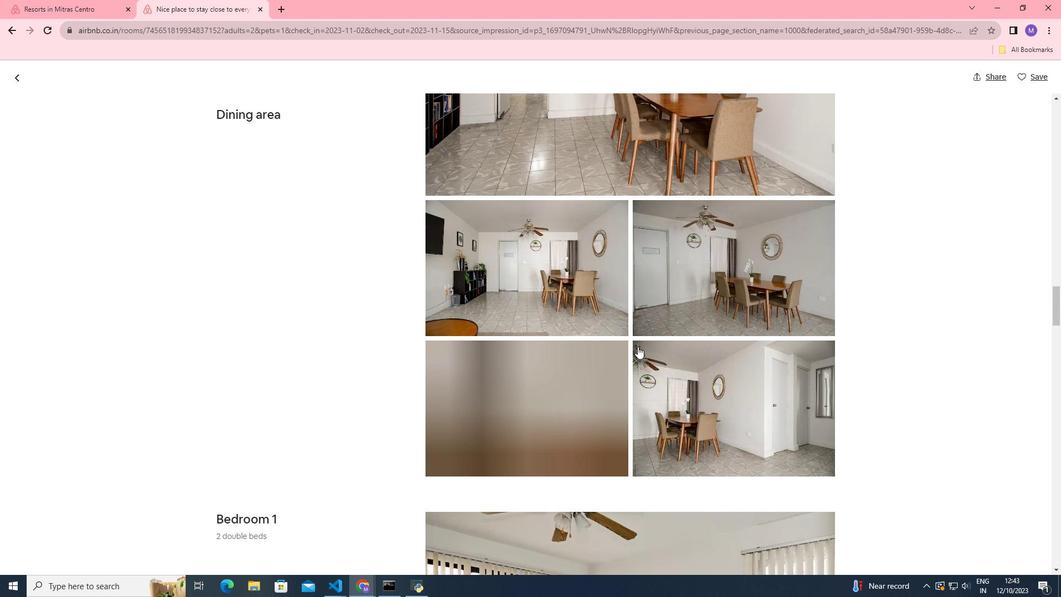 
Action: Mouse scrolled (638, 346) with delta (0, 0)
Screenshot: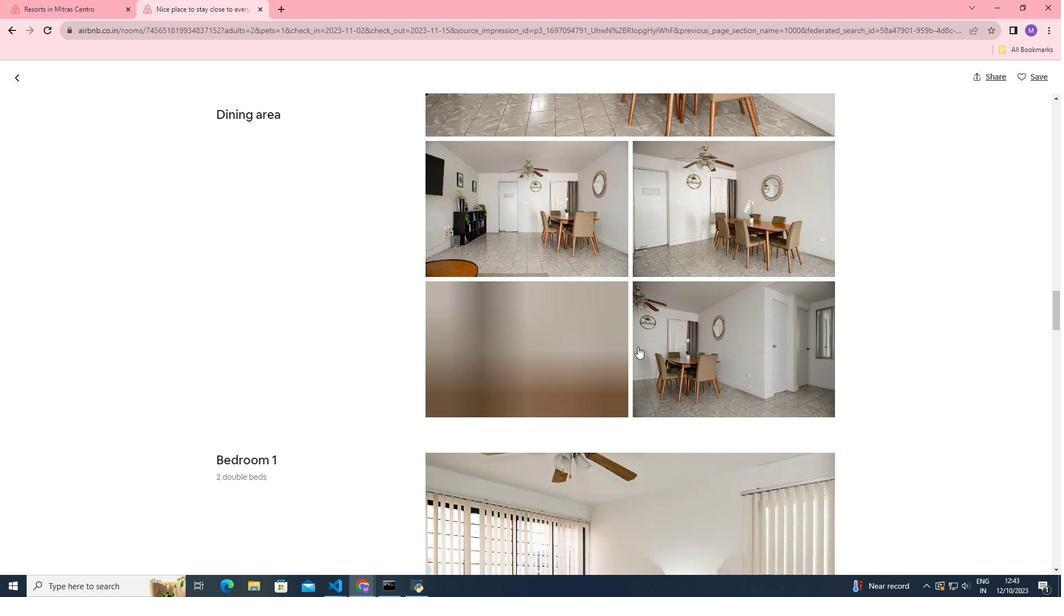
Action: Mouse moved to (644, 354)
Screenshot: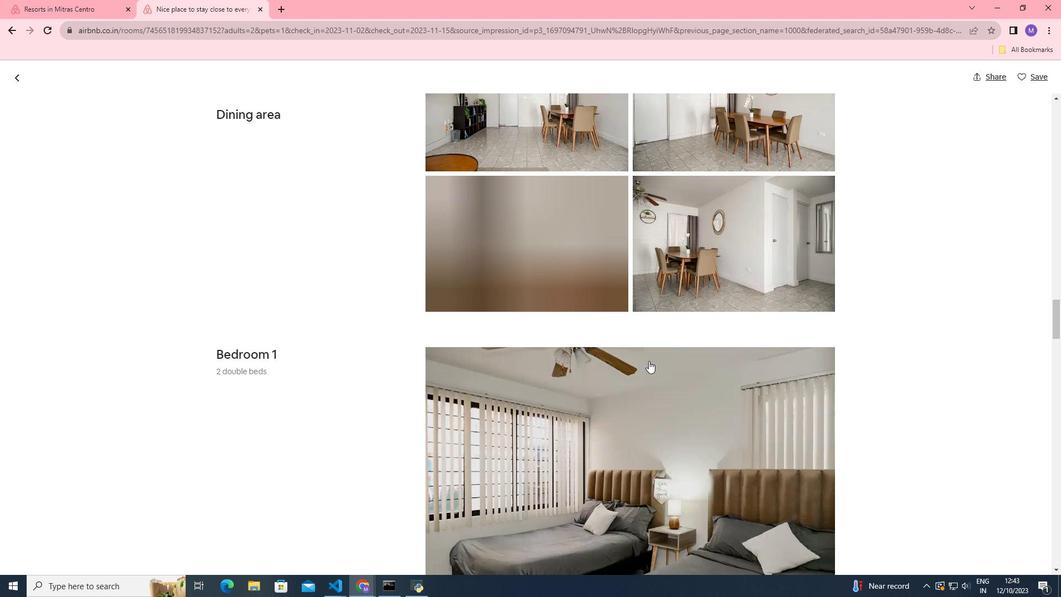 
Action: Mouse scrolled (644, 353) with delta (0, 0)
Screenshot: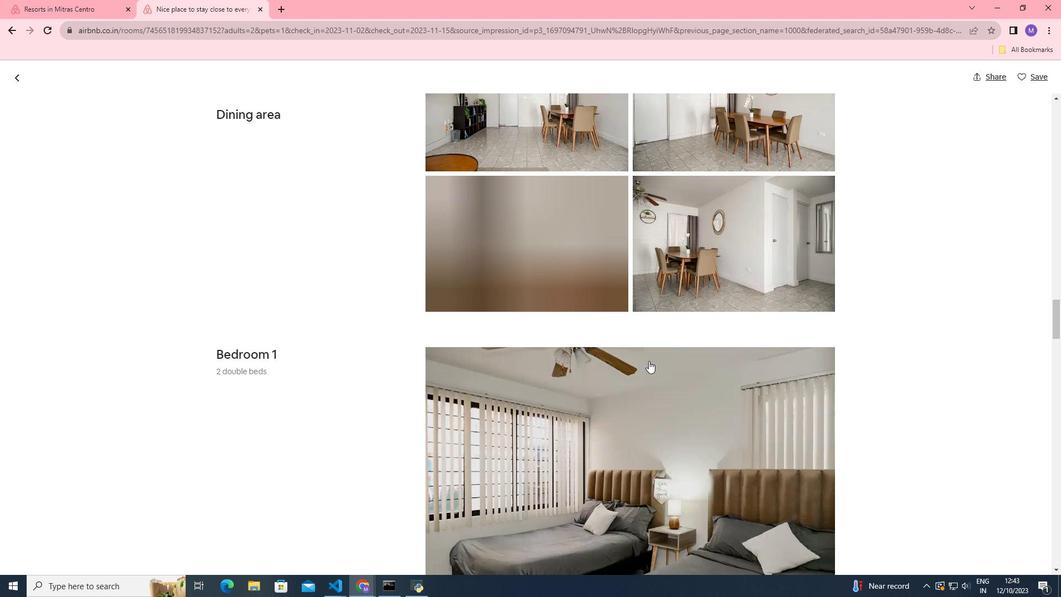 
Action: Mouse moved to (646, 357)
Screenshot: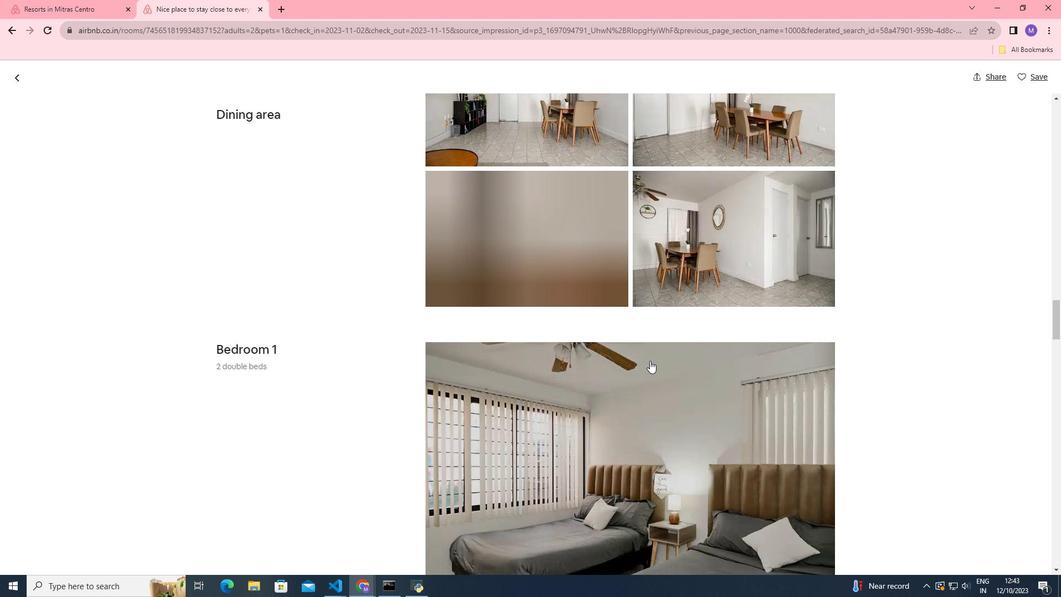 
Action: Mouse scrolled (646, 357) with delta (0, 0)
Screenshot: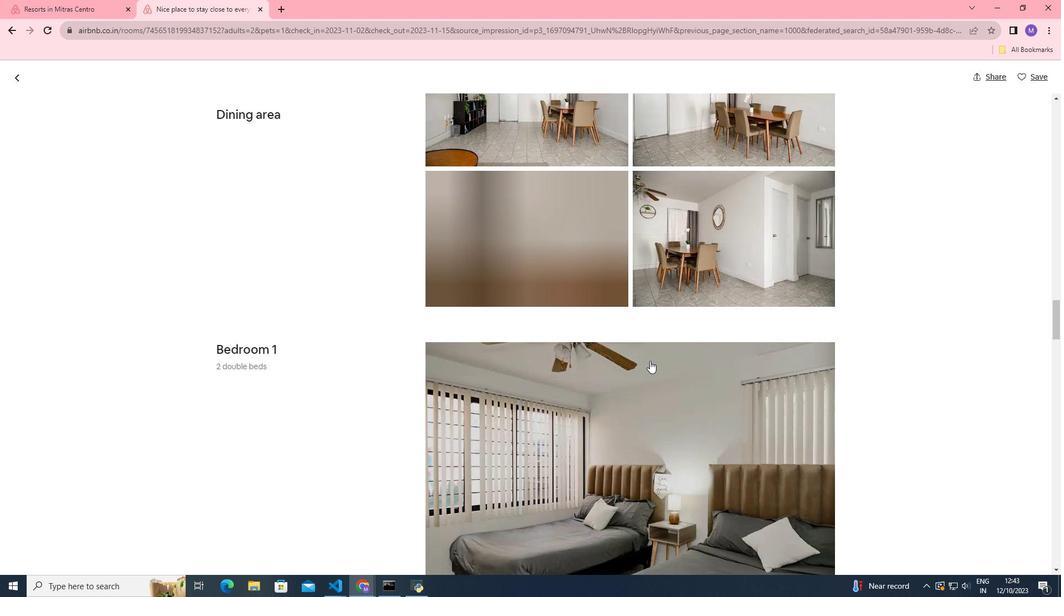 
Action: Mouse moved to (653, 363)
Screenshot: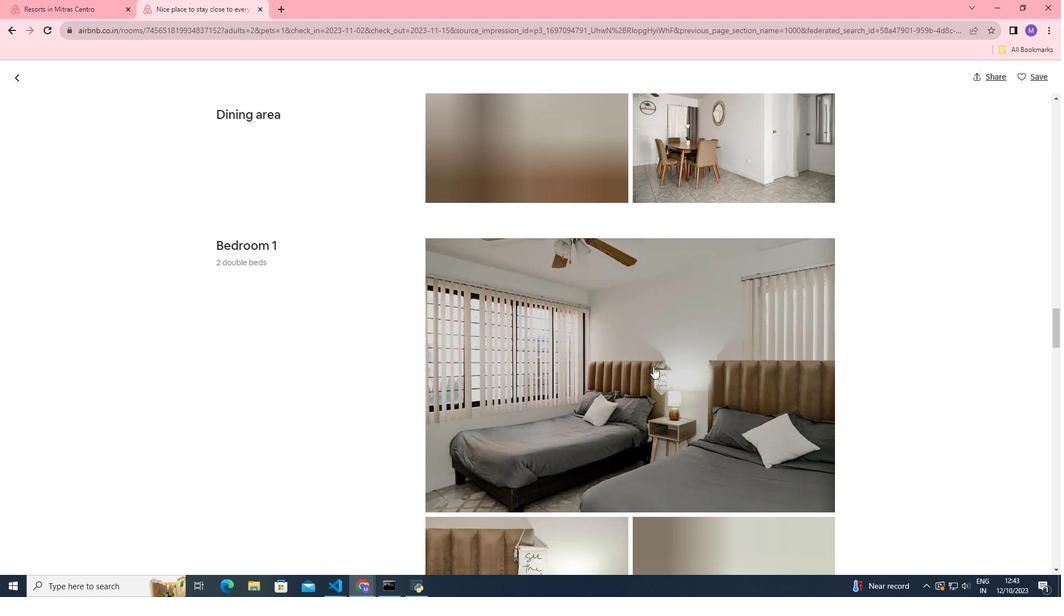 
Action: Mouse scrolled (653, 363) with delta (0, 0)
Screenshot: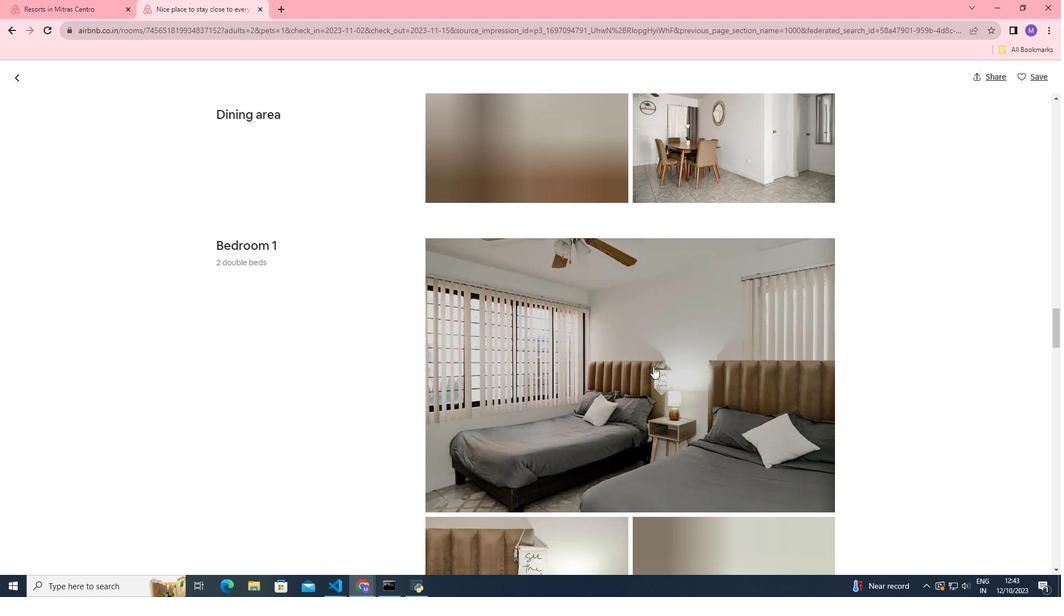 
Action: Mouse moved to (653, 364)
Screenshot: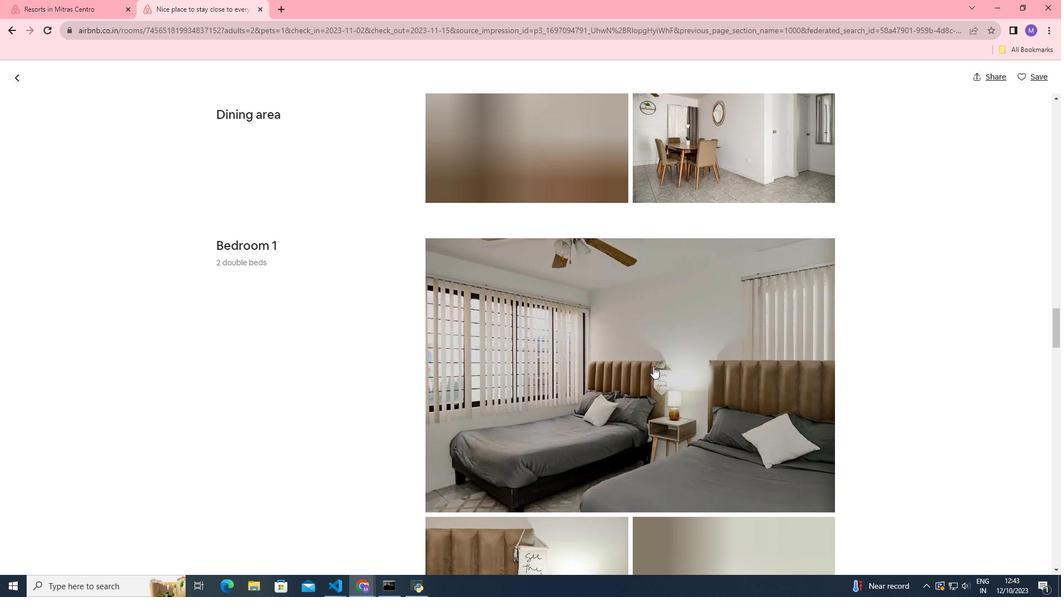 
Action: Mouse scrolled (653, 364) with delta (0, 0)
Screenshot: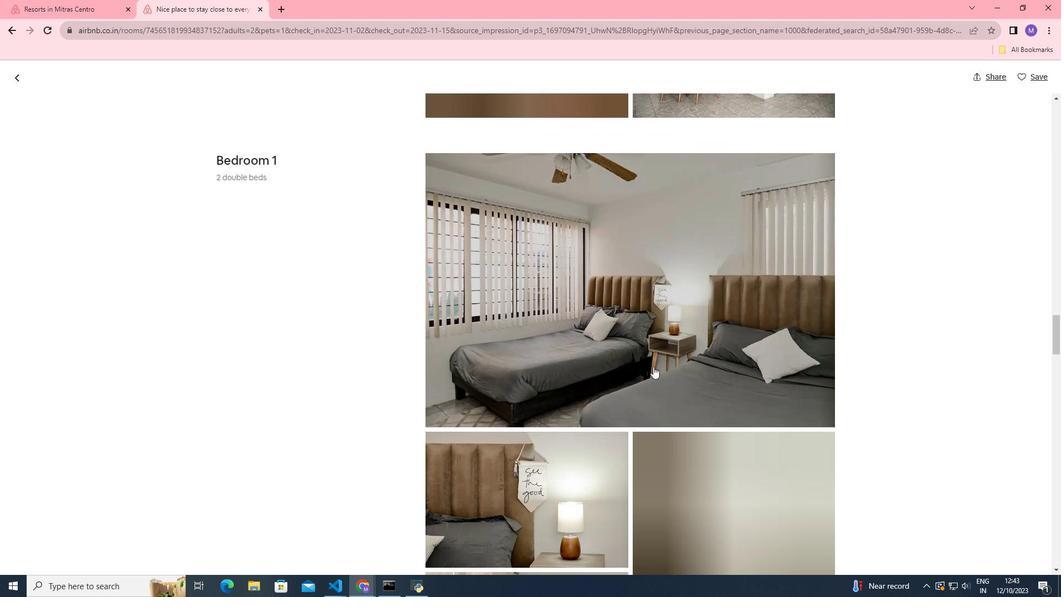 
Action: Mouse moved to (653, 366)
Screenshot: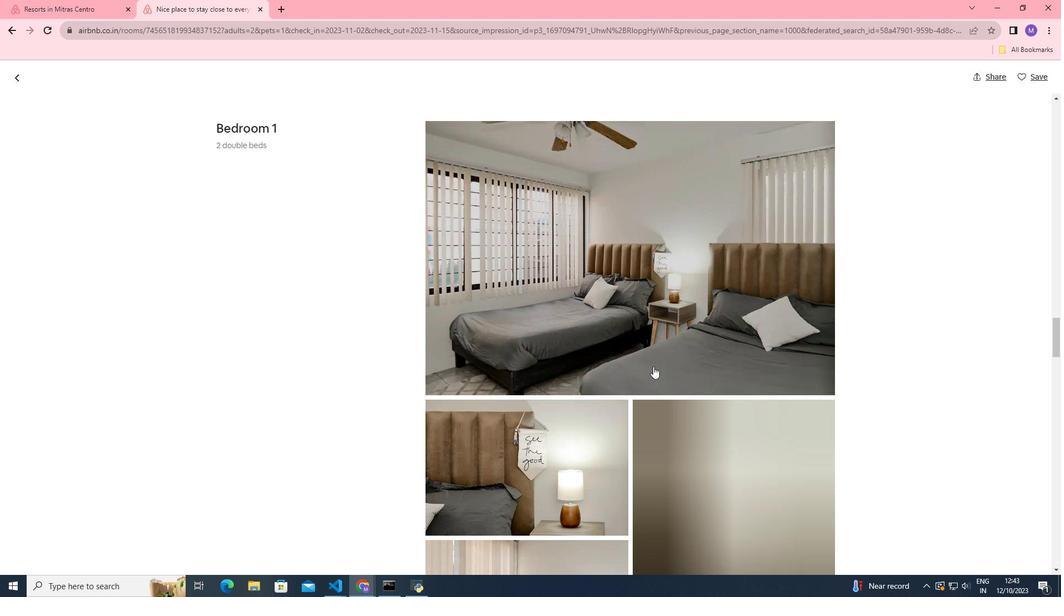 
Action: Mouse scrolled (653, 366) with delta (0, 0)
Screenshot: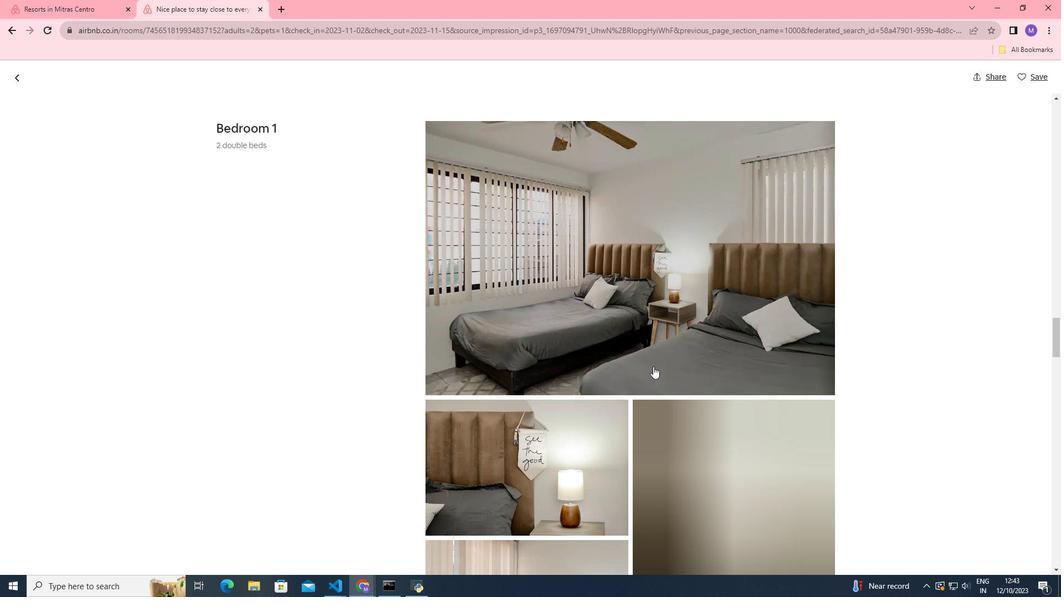 
Action: Mouse scrolled (653, 366) with delta (0, 0)
Screenshot: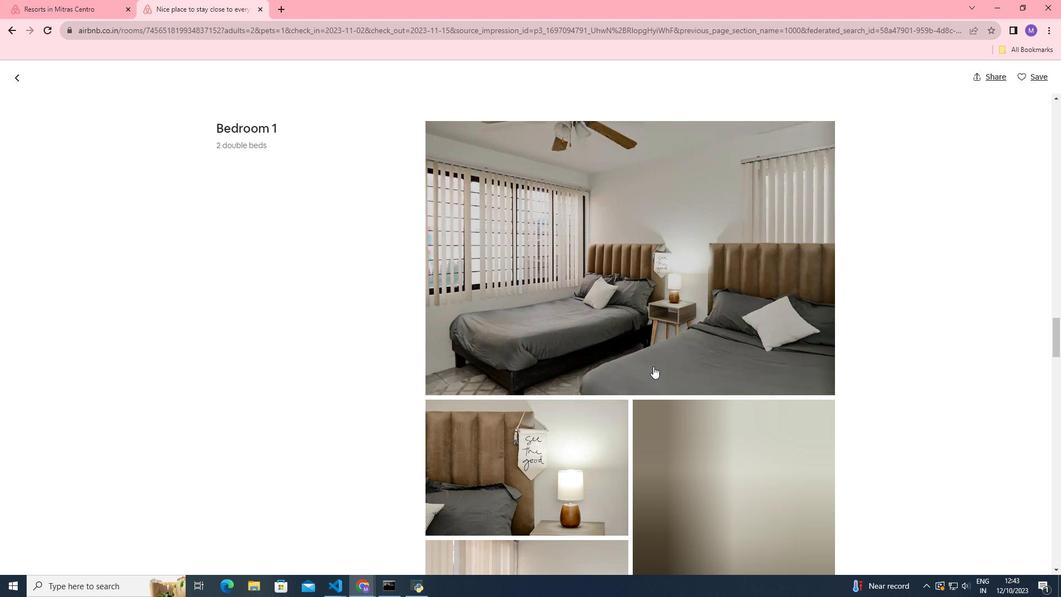 
Action: Mouse moved to (651, 358)
Screenshot: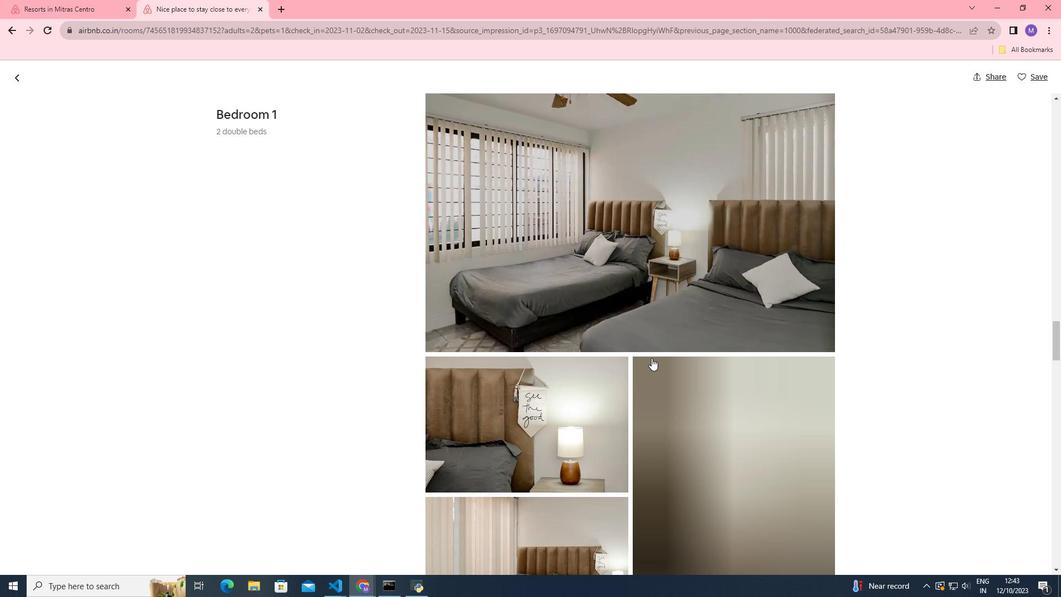
Action: Mouse scrolled (651, 357) with delta (0, 0)
Screenshot: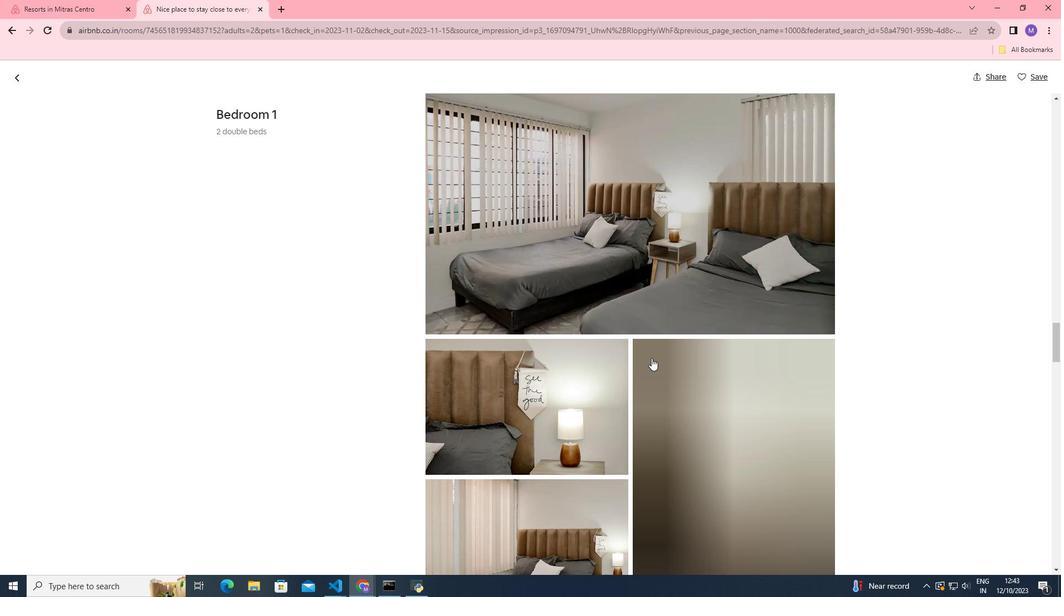 
Action: Mouse scrolled (651, 357) with delta (0, 0)
Screenshot: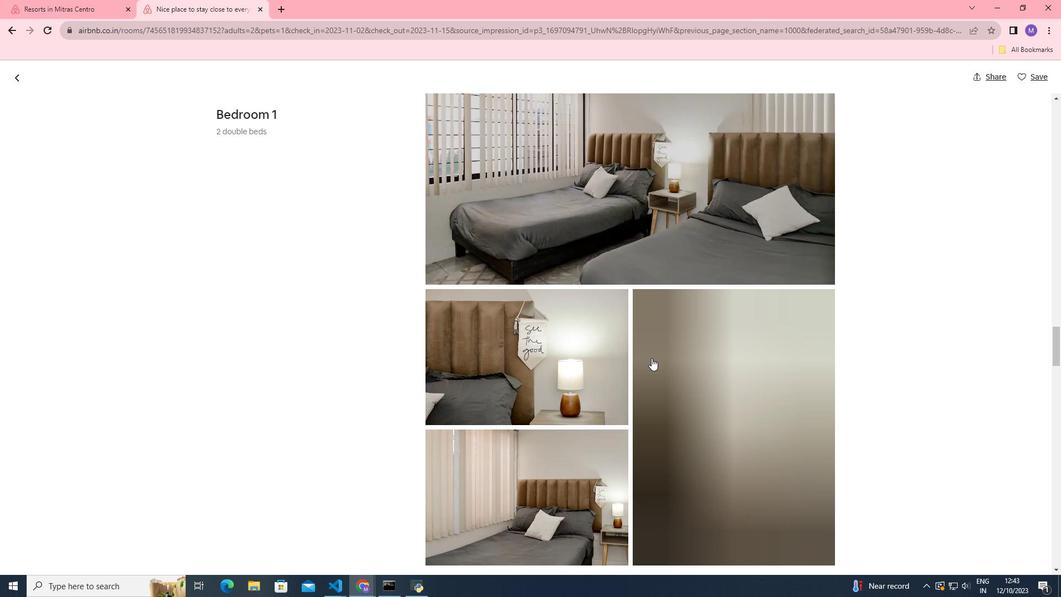 
Action: Mouse scrolled (651, 357) with delta (0, 0)
Screenshot: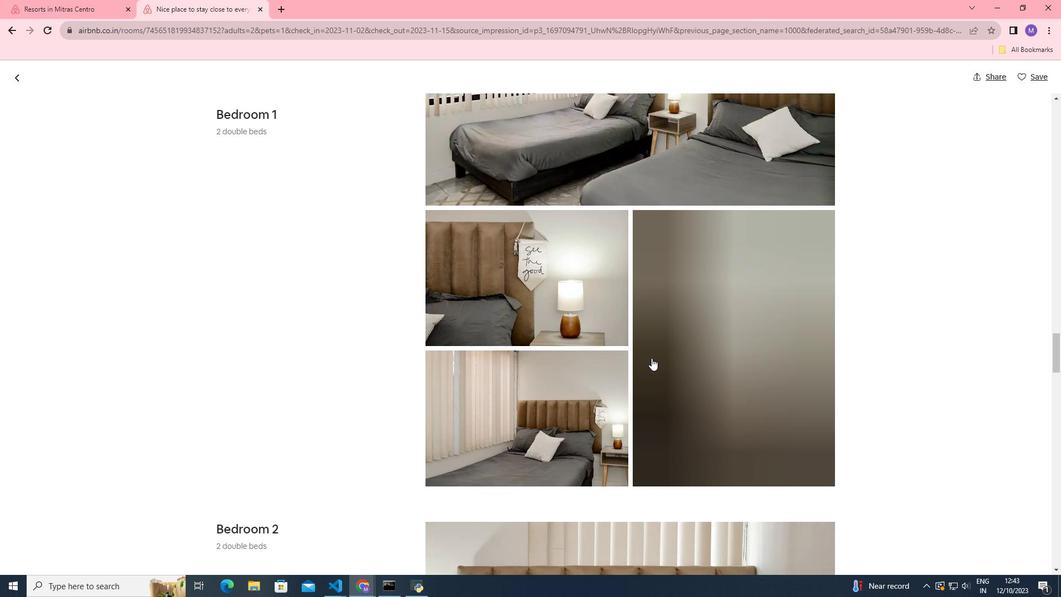 
Action: Mouse scrolled (651, 357) with delta (0, 0)
Screenshot: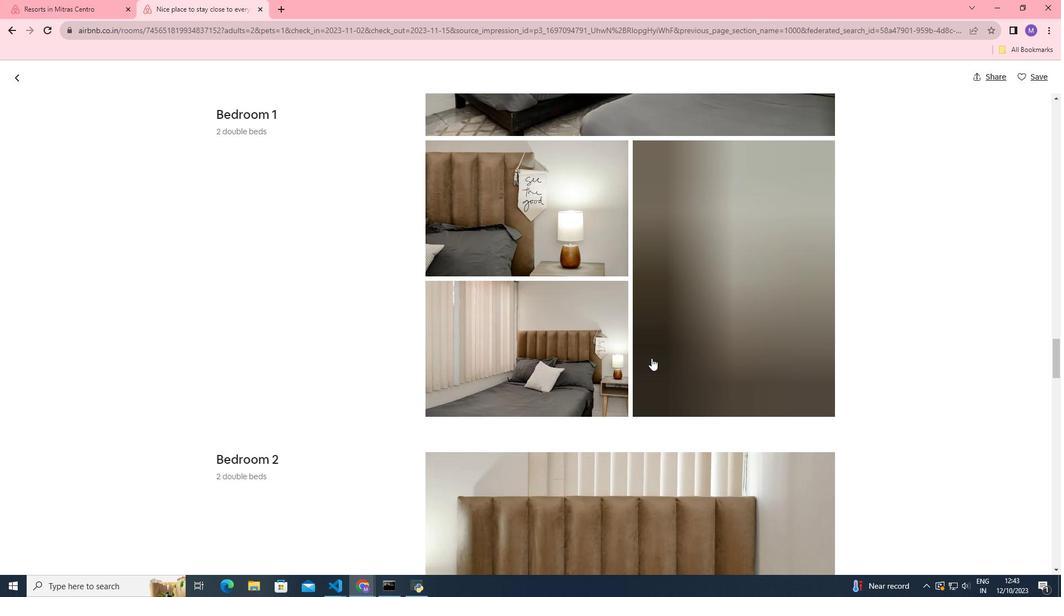 
Action: Mouse scrolled (651, 357) with delta (0, 0)
Screenshot: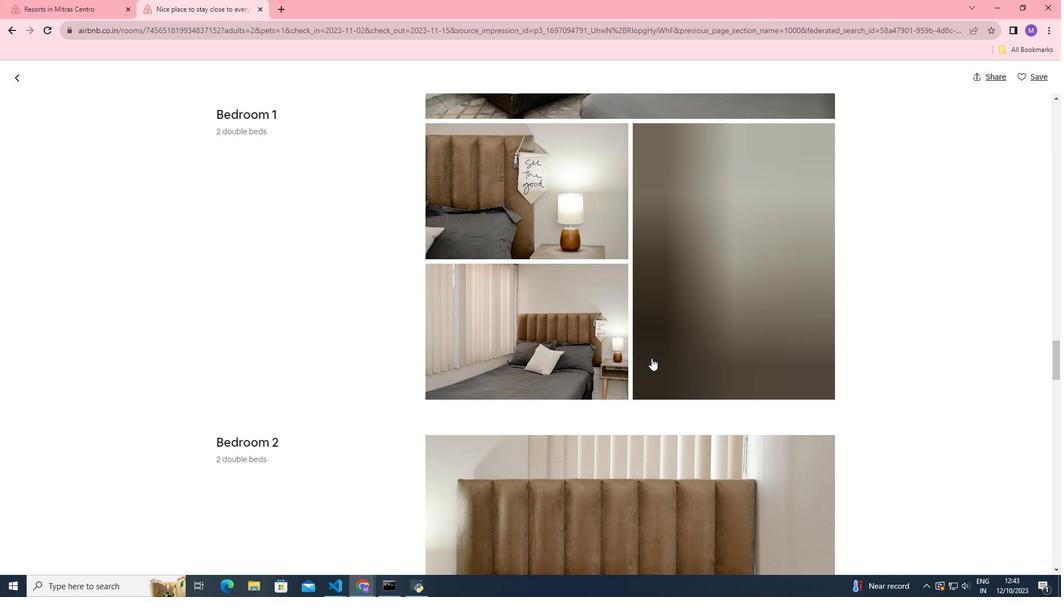 
Action: Mouse scrolled (651, 357) with delta (0, 0)
Screenshot: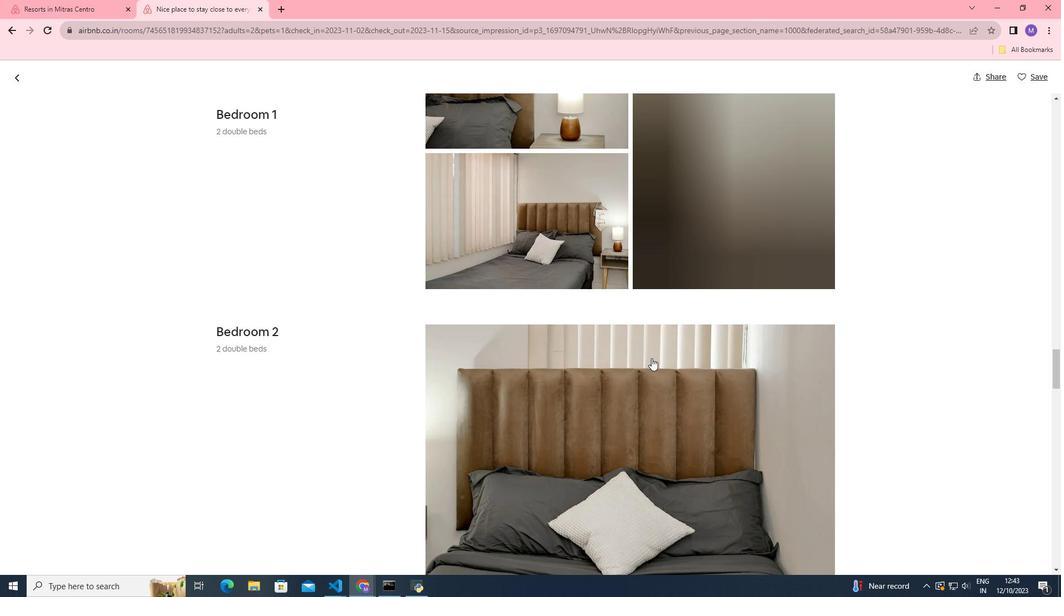 
Action: Mouse scrolled (651, 357) with delta (0, 0)
Screenshot: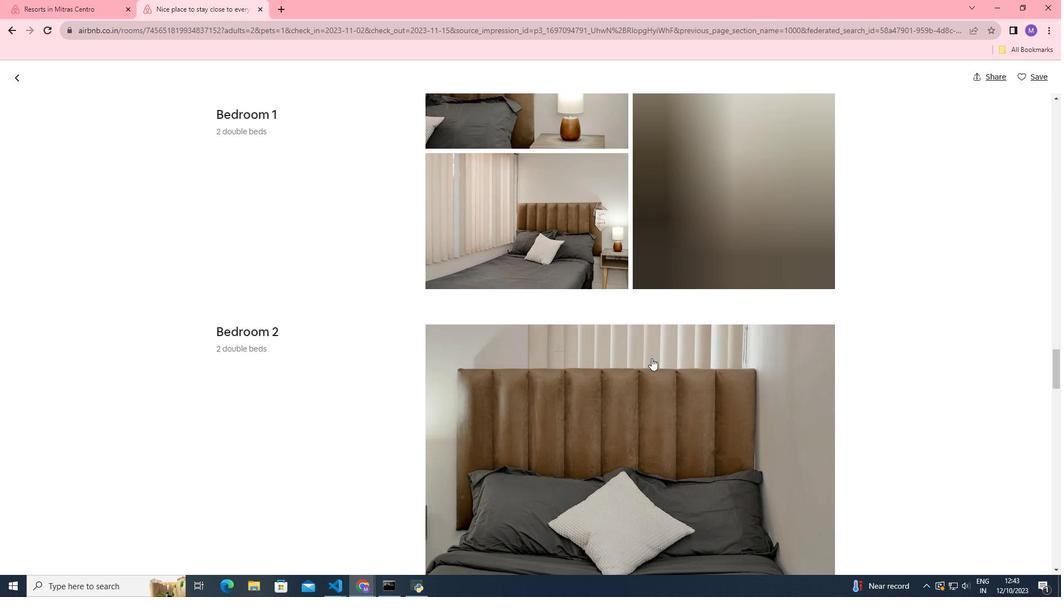 
Action: Mouse scrolled (651, 357) with delta (0, 0)
Screenshot: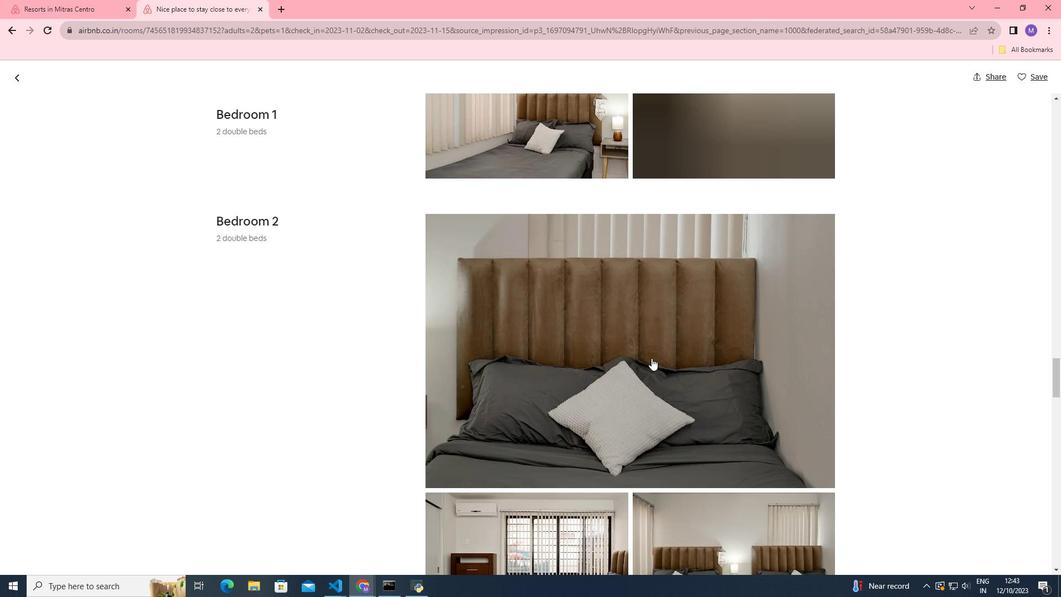 
Action: Mouse scrolled (651, 357) with delta (0, 0)
Screenshot: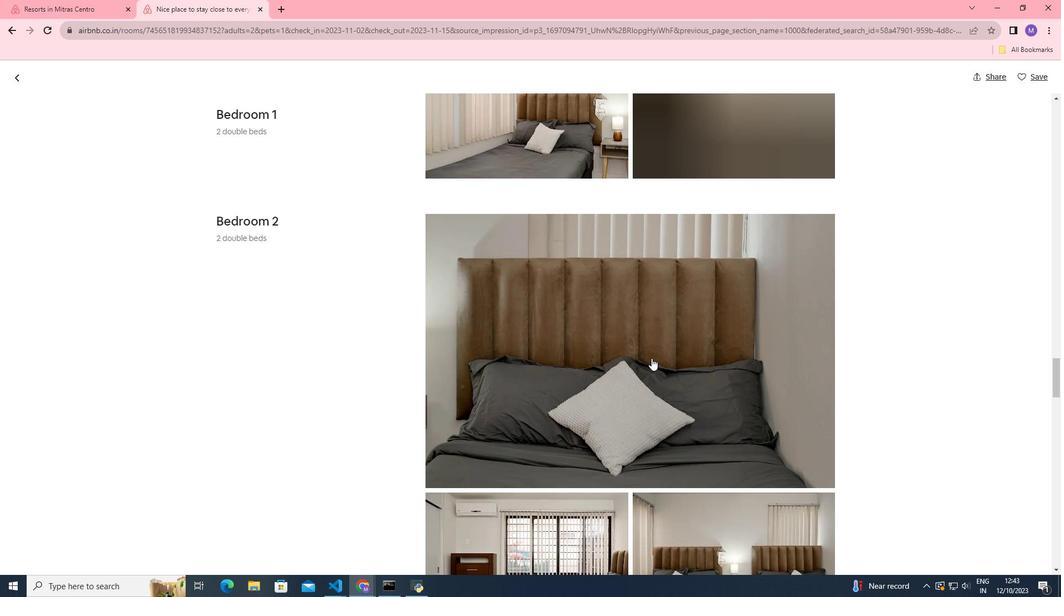 
Action: Mouse scrolled (651, 357) with delta (0, 0)
Screenshot: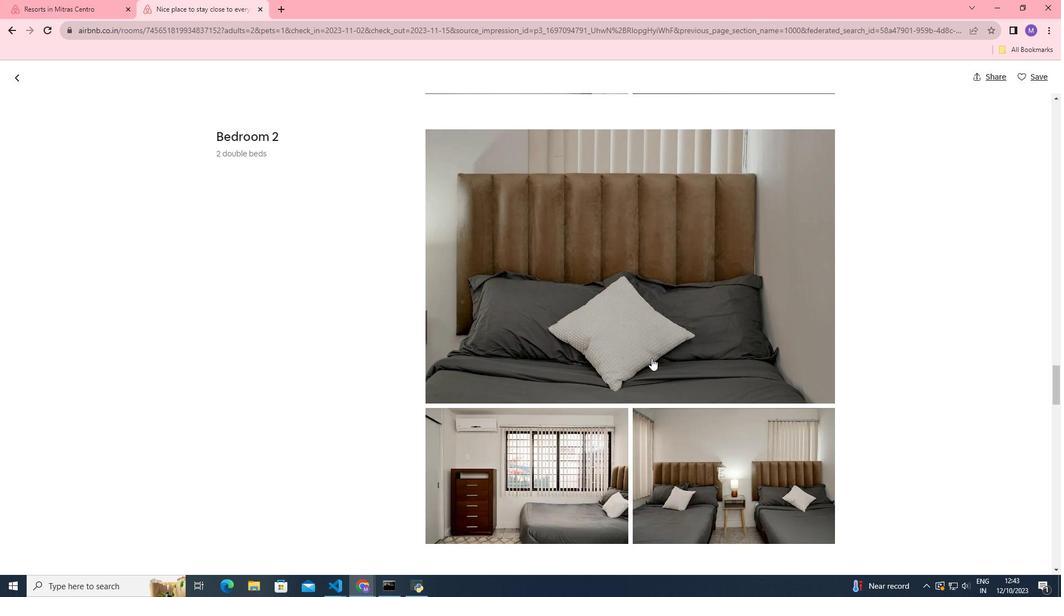 
Action: Mouse scrolled (651, 357) with delta (0, 0)
Screenshot: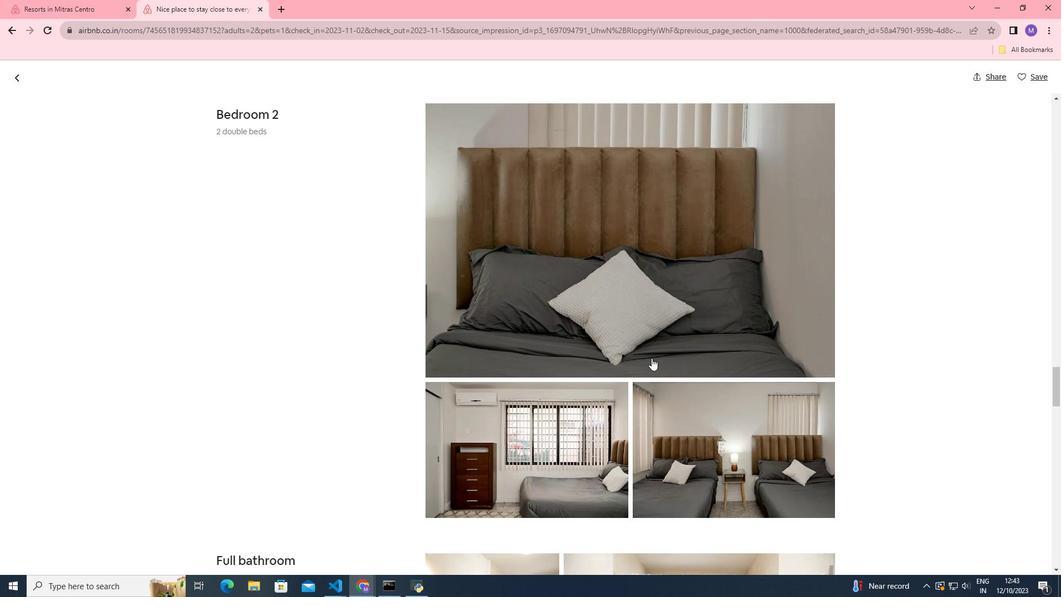 
Action: Mouse scrolled (651, 357) with delta (0, 0)
Screenshot: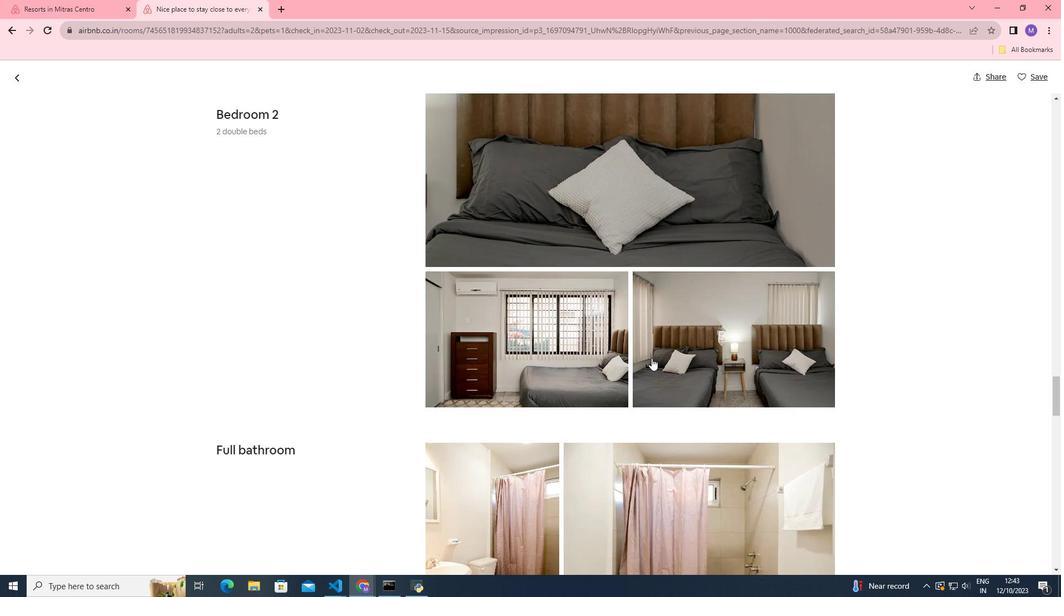 
Action: Mouse scrolled (651, 357) with delta (0, 0)
Screenshot: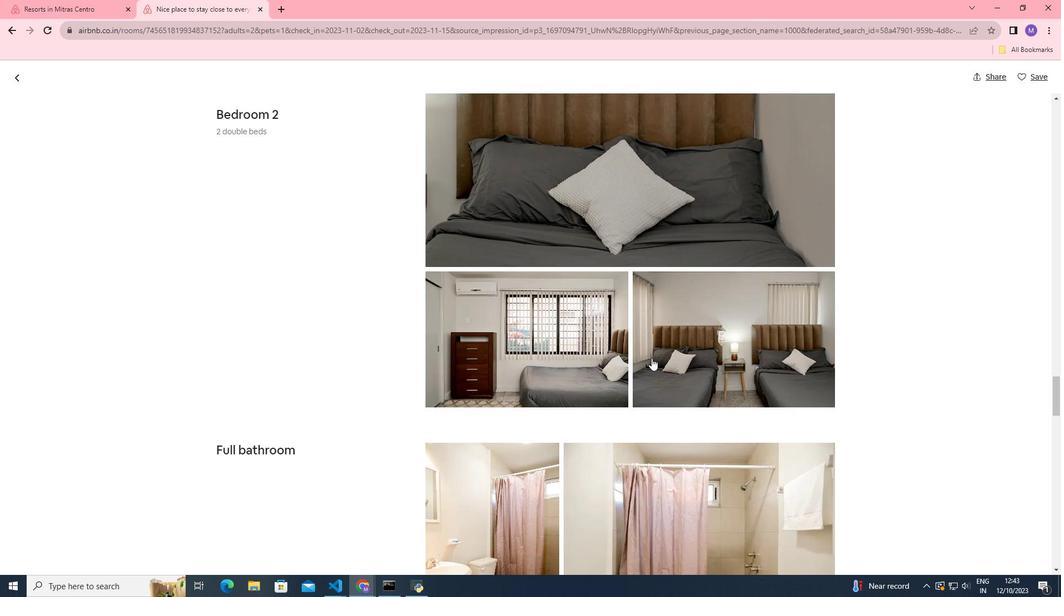 
Action: Mouse scrolled (651, 357) with delta (0, 0)
Screenshot: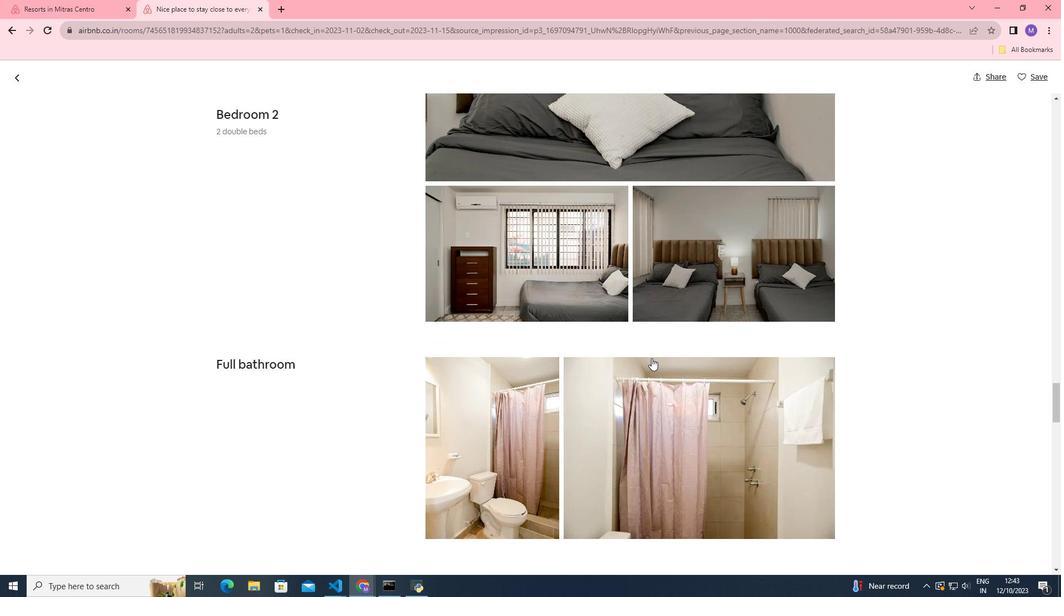 
Action: Mouse scrolled (651, 357) with delta (0, 0)
Screenshot: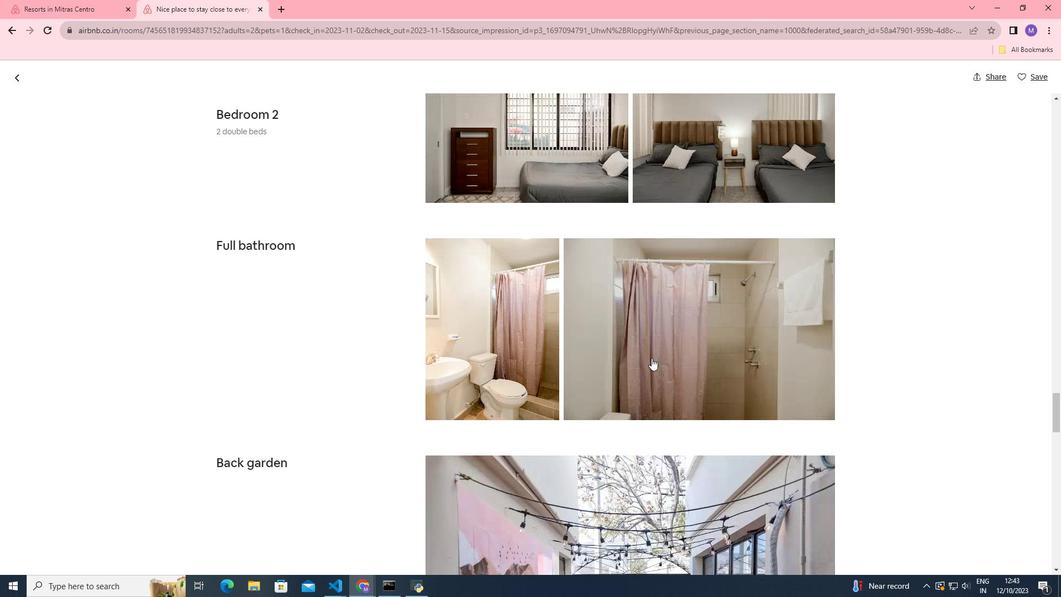 
Action: Mouse scrolled (651, 357) with delta (0, 0)
Screenshot: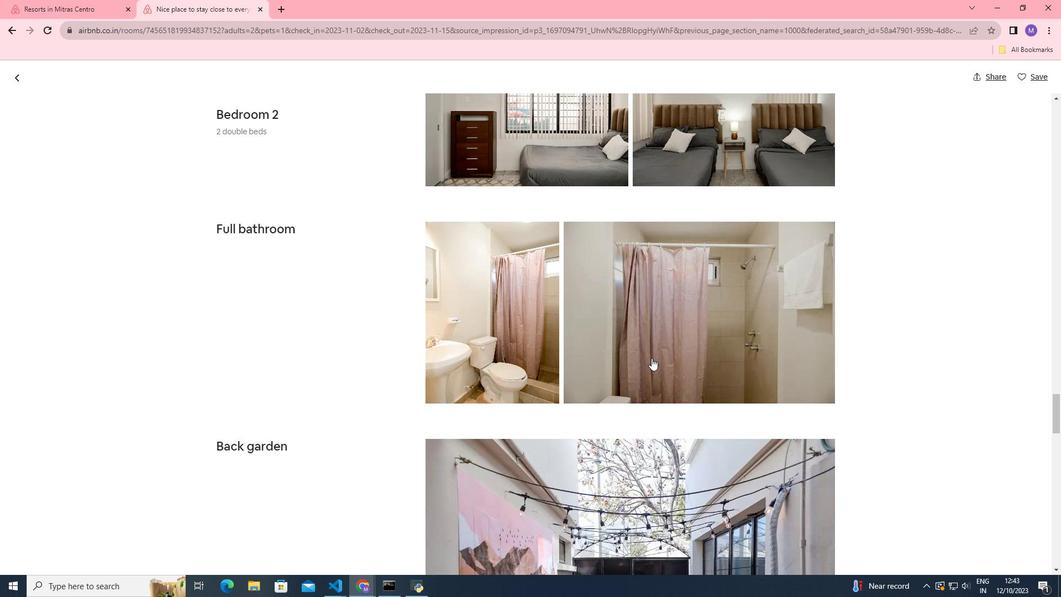 
Action: Mouse scrolled (651, 357) with delta (0, 0)
Screenshot: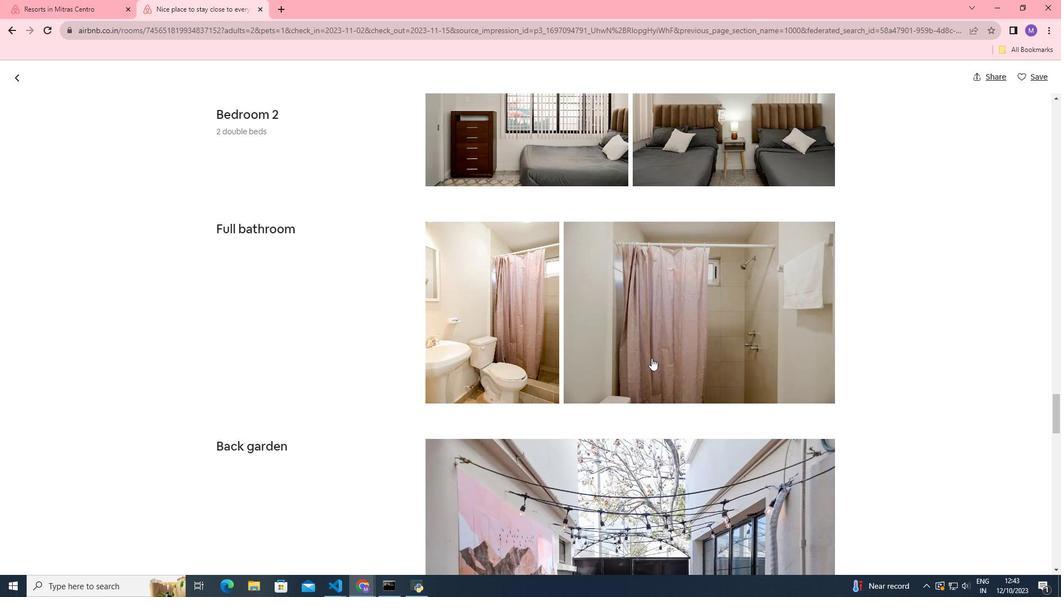 
Action: Mouse scrolled (651, 357) with delta (0, 0)
Screenshot: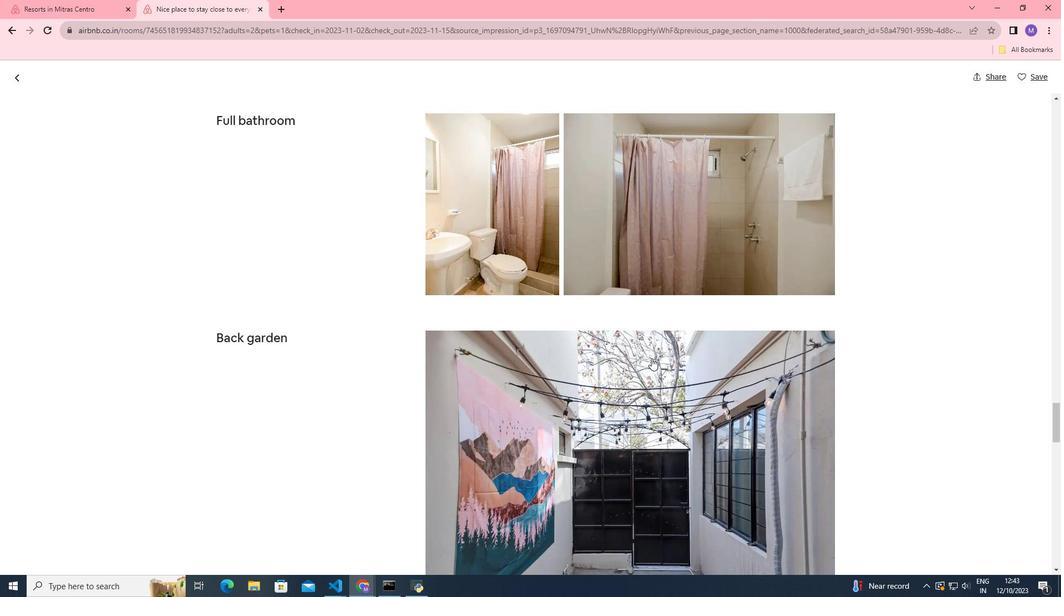 
Action: Mouse scrolled (651, 357) with delta (0, 0)
Screenshot: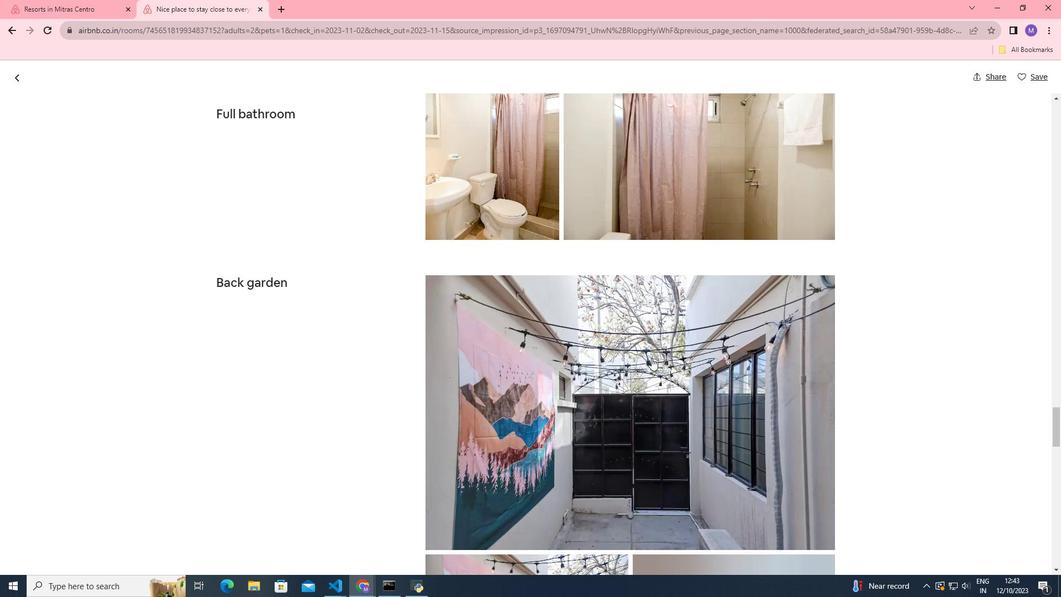 
Action: Mouse scrolled (651, 357) with delta (0, 0)
Screenshot: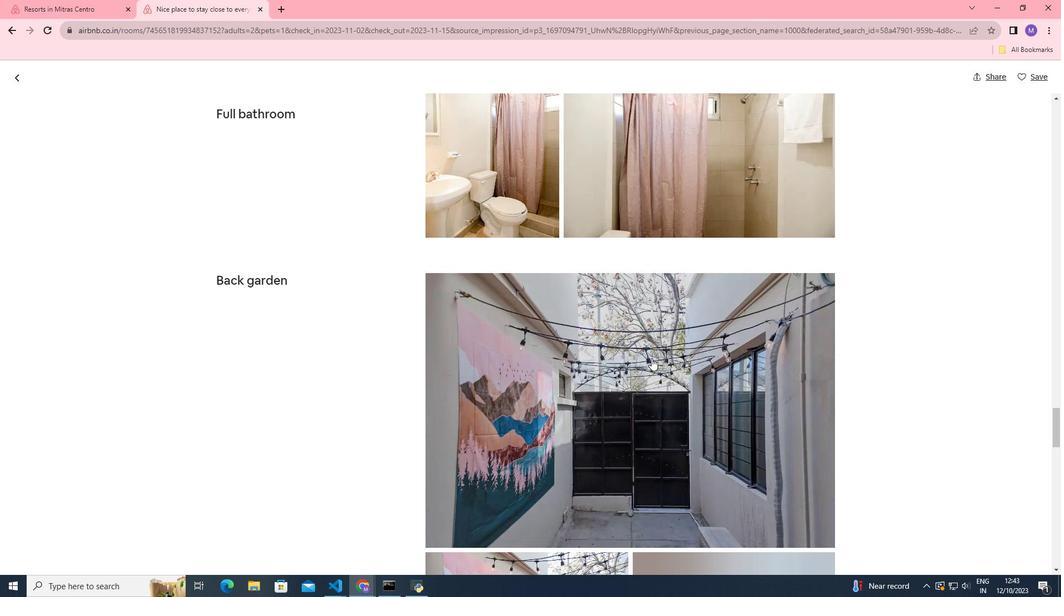 
Action: Mouse scrolled (651, 357) with delta (0, 0)
Screenshot: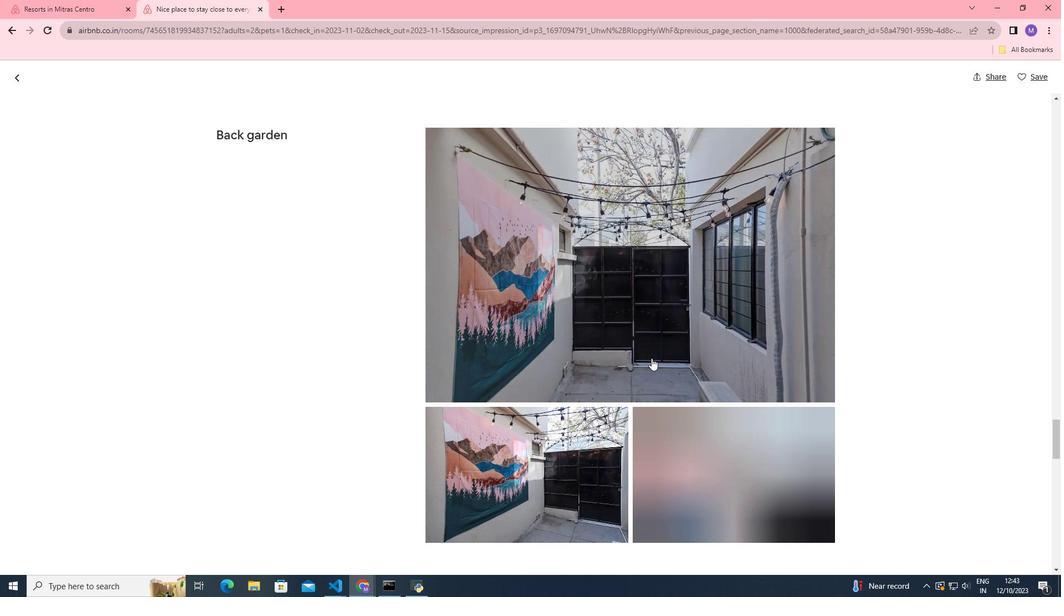 
Action: Mouse scrolled (651, 357) with delta (0, 0)
Screenshot: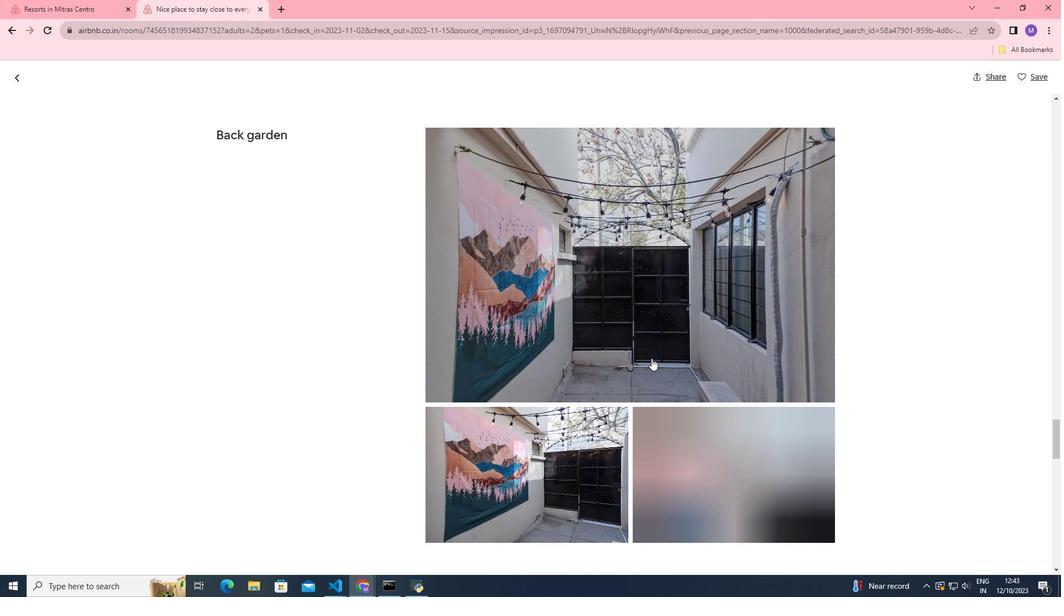 
Action: Mouse scrolled (651, 357) with delta (0, 0)
Screenshot: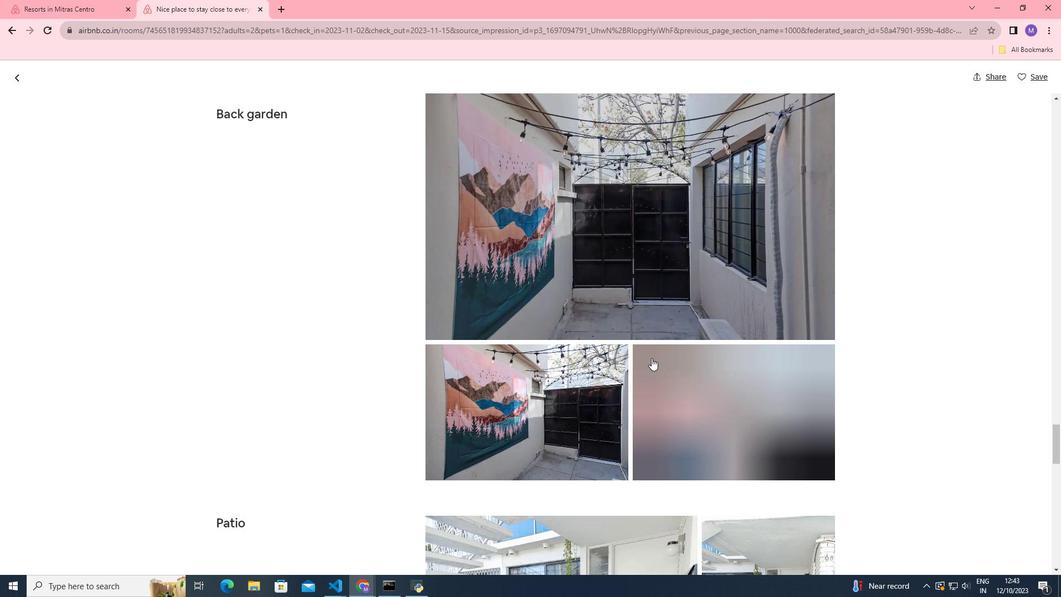 
Action: Mouse scrolled (651, 357) with delta (0, 0)
Screenshot: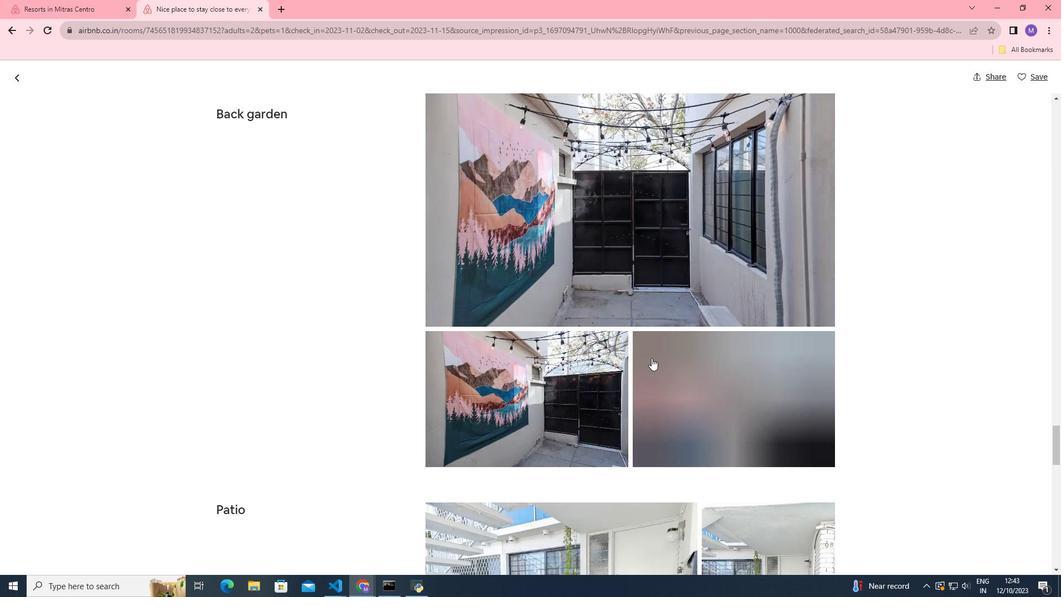 
Action: Mouse moved to (651, 358)
Screenshot: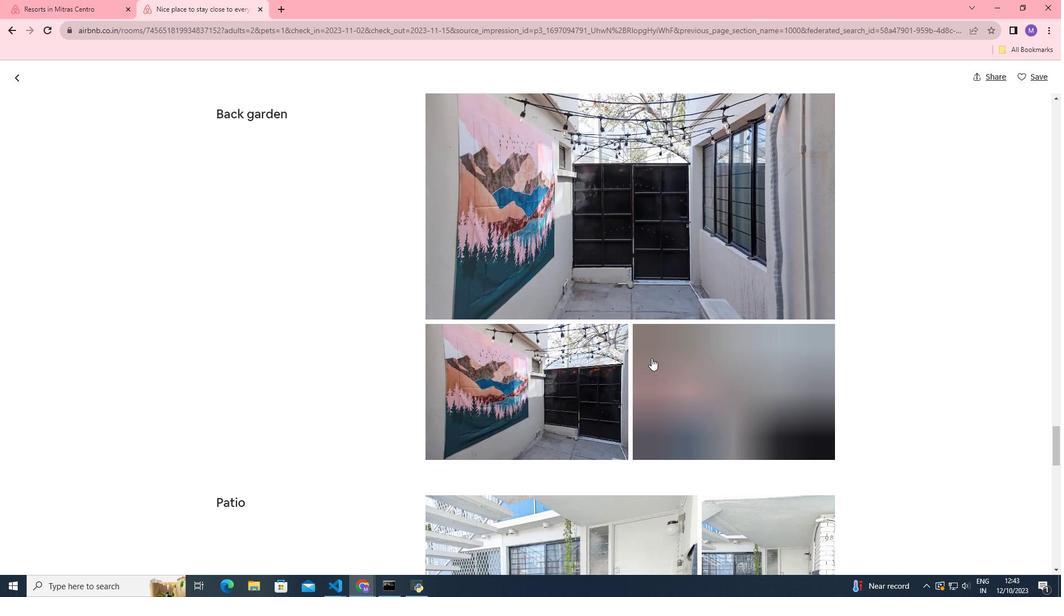 
Action: Mouse scrolled (651, 357) with delta (0, 0)
Screenshot: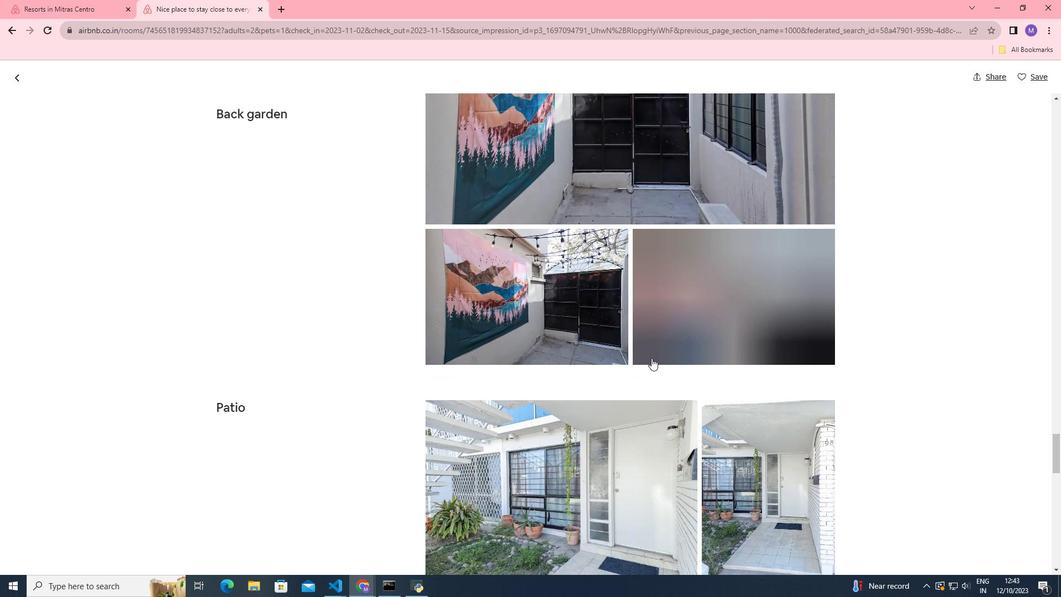 
Action: Mouse scrolled (651, 357) with delta (0, 0)
Screenshot: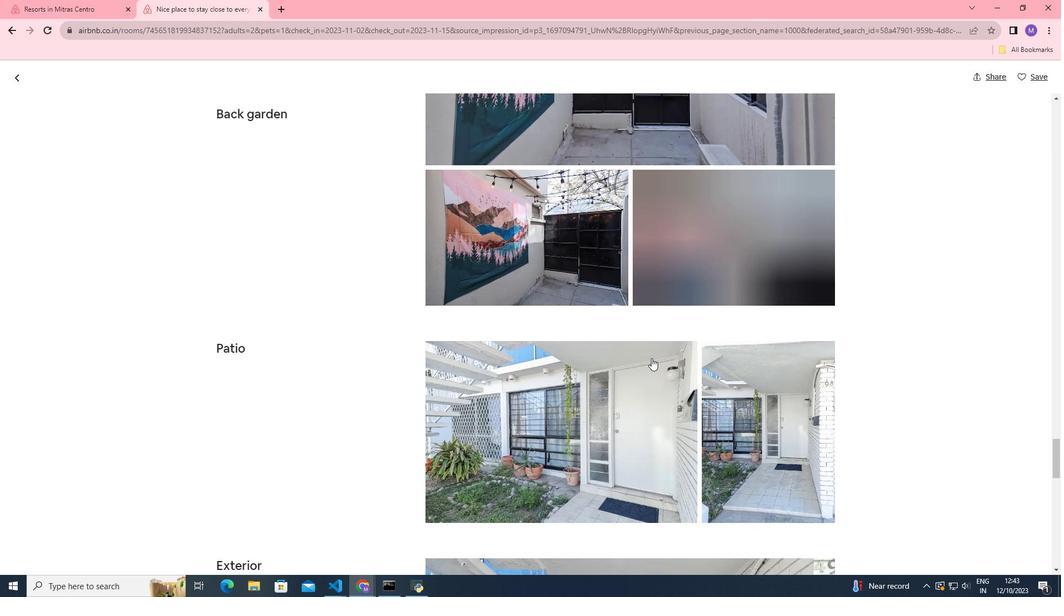 
Action: Mouse scrolled (651, 357) with delta (0, 0)
Screenshot: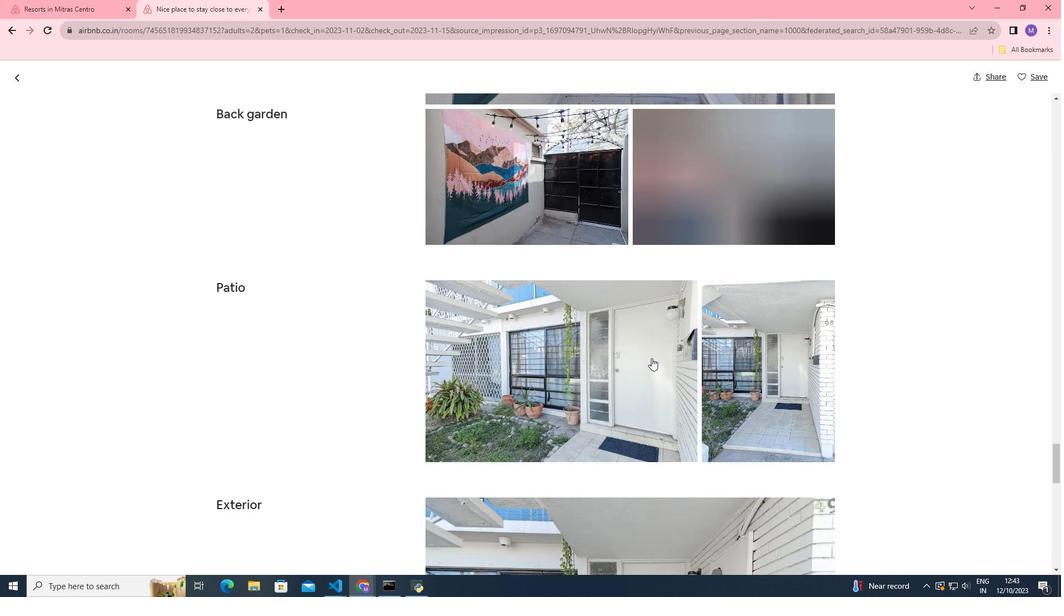 
Action: Mouse scrolled (651, 357) with delta (0, 0)
Screenshot: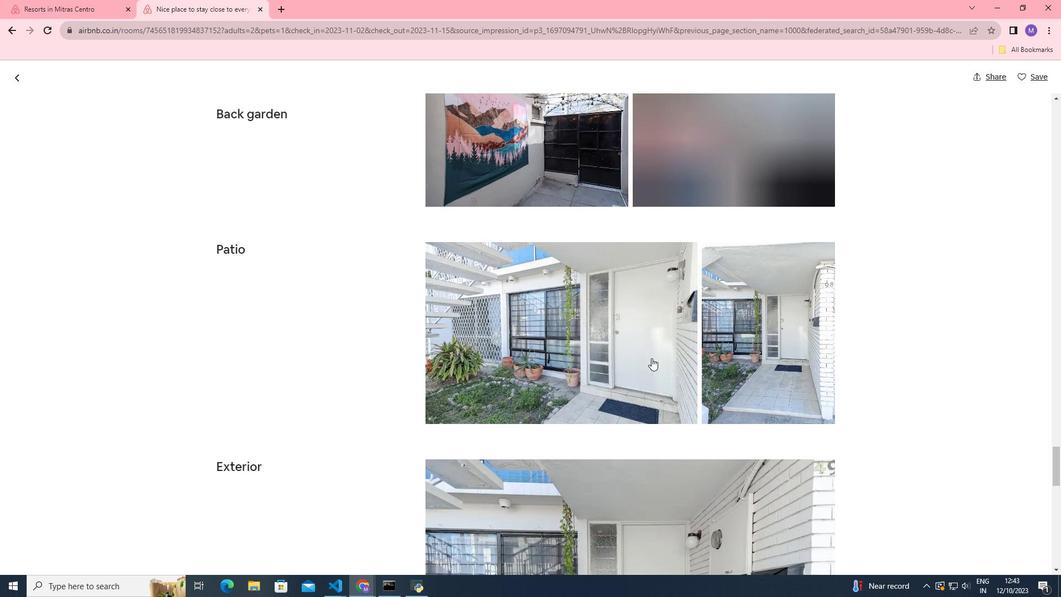 
Action: Mouse scrolled (651, 357) with delta (0, 0)
Screenshot: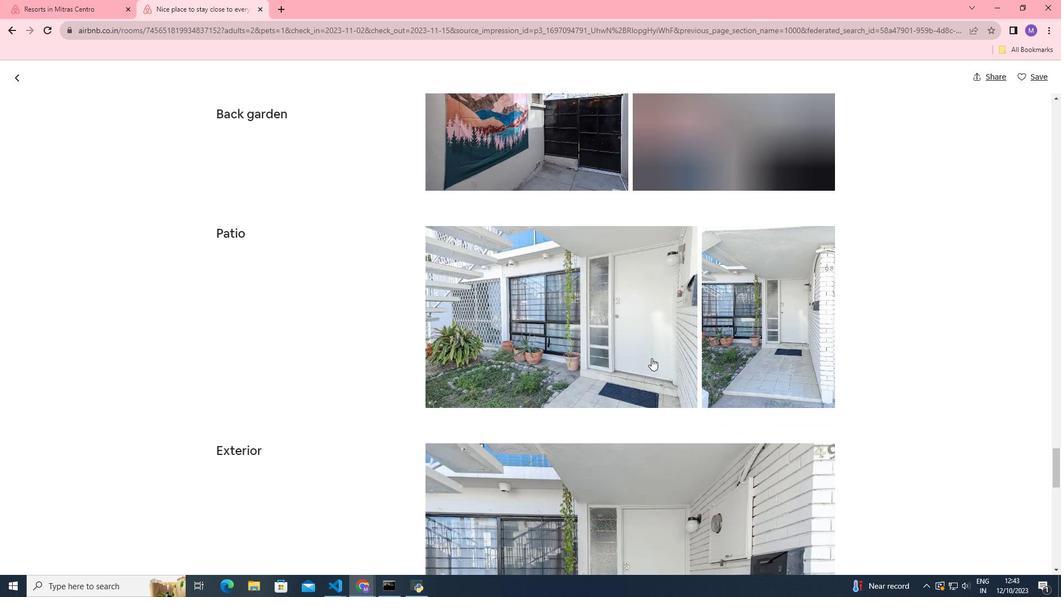 
Action: Mouse scrolled (651, 357) with delta (0, 0)
Screenshot: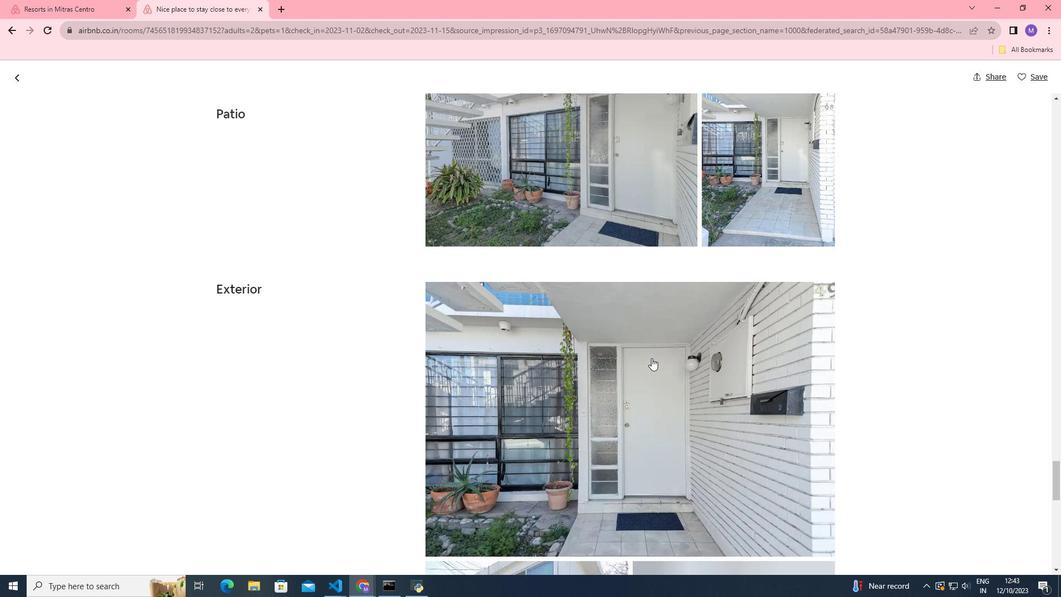 
Action: Mouse scrolled (651, 357) with delta (0, 0)
Screenshot: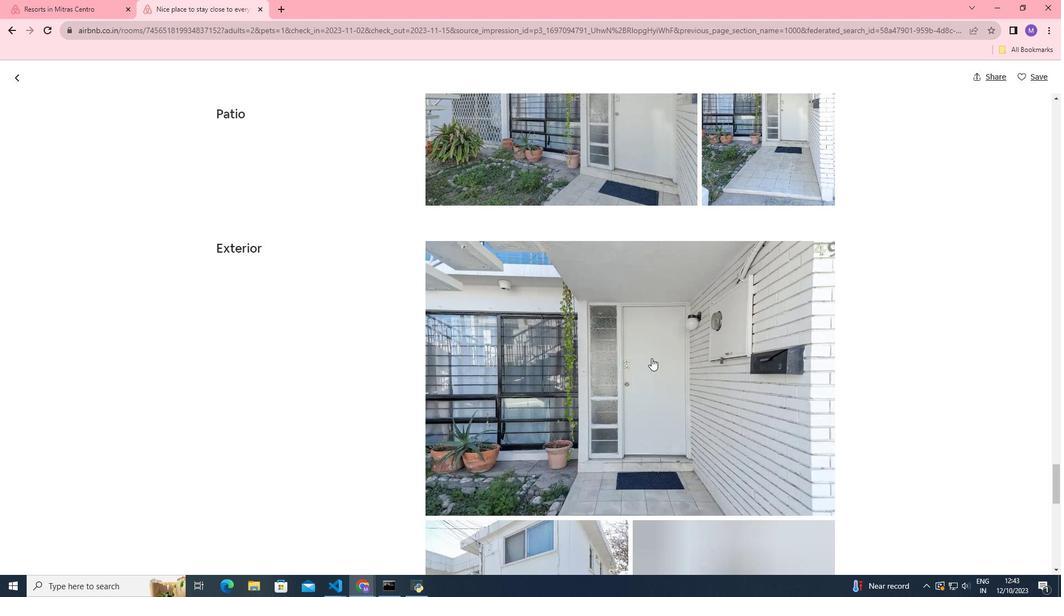 
Action: Mouse scrolled (651, 357) with delta (0, 0)
Screenshot: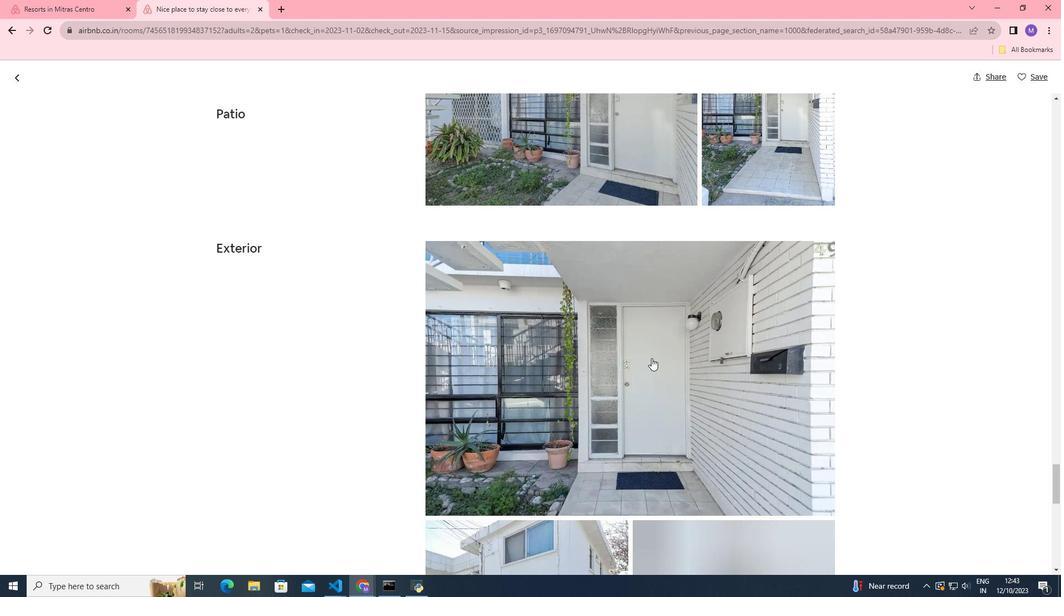 
Action: Mouse scrolled (651, 357) with delta (0, 0)
Screenshot: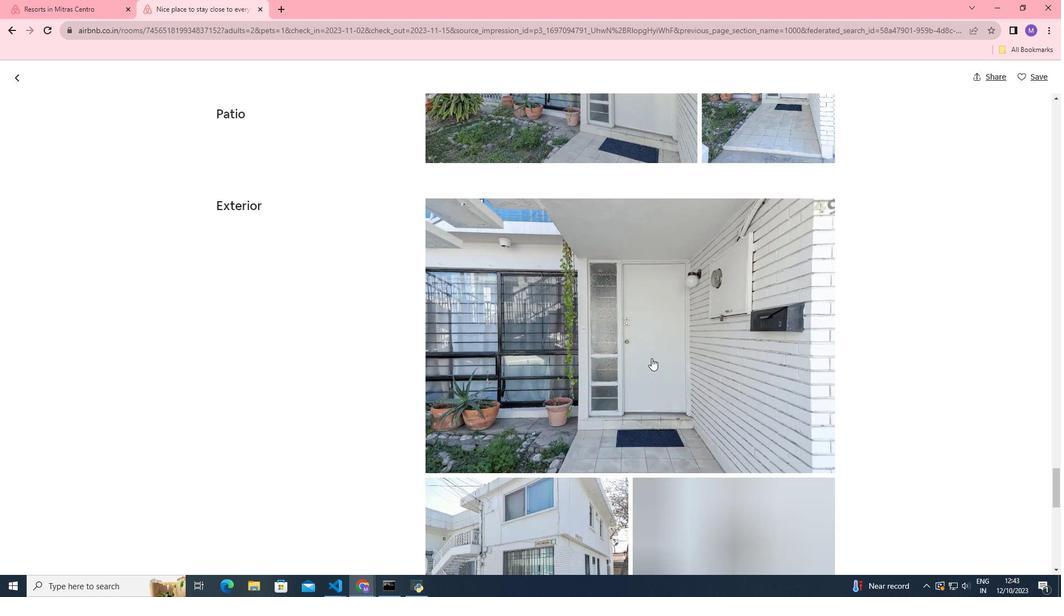 
Action: Mouse scrolled (651, 357) with delta (0, 0)
Screenshot: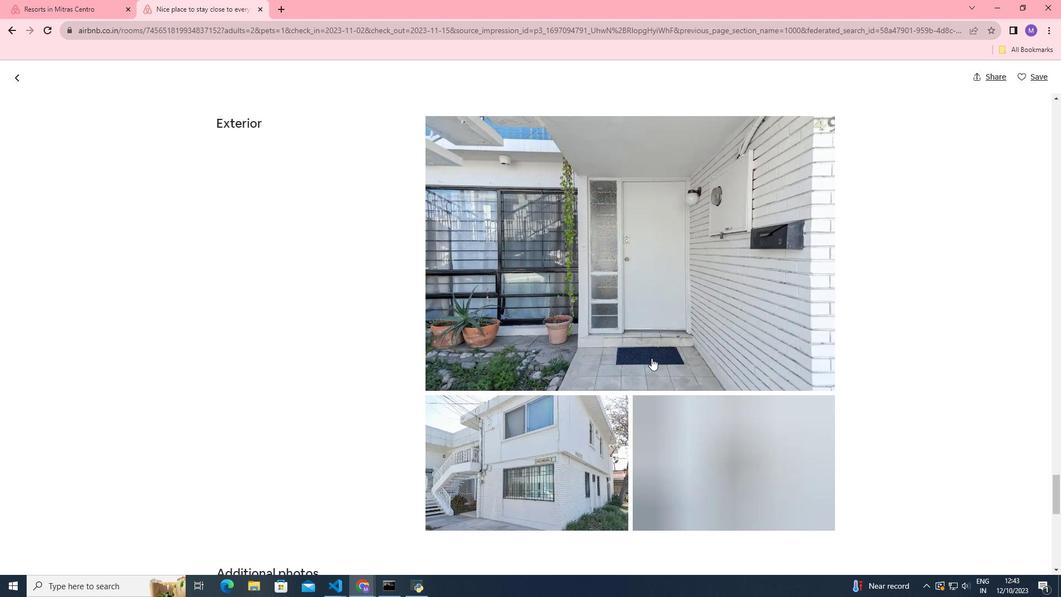 
Action: Mouse scrolled (651, 357) with delta (0, 0)
Screenshot: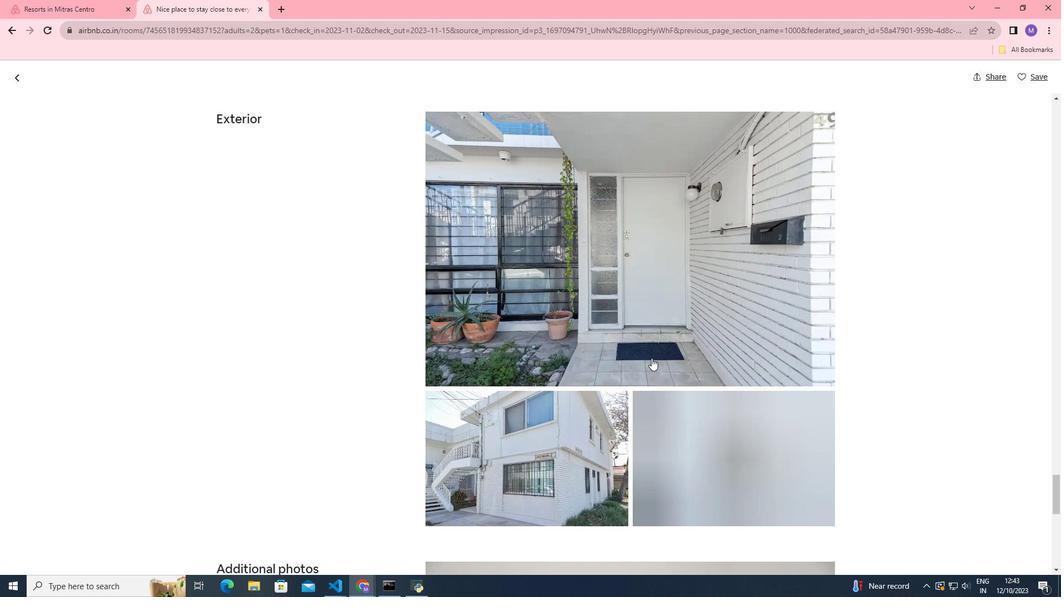 
Action: Mouse scrolled (651, 357) with delta (0, 0)
Screenshot: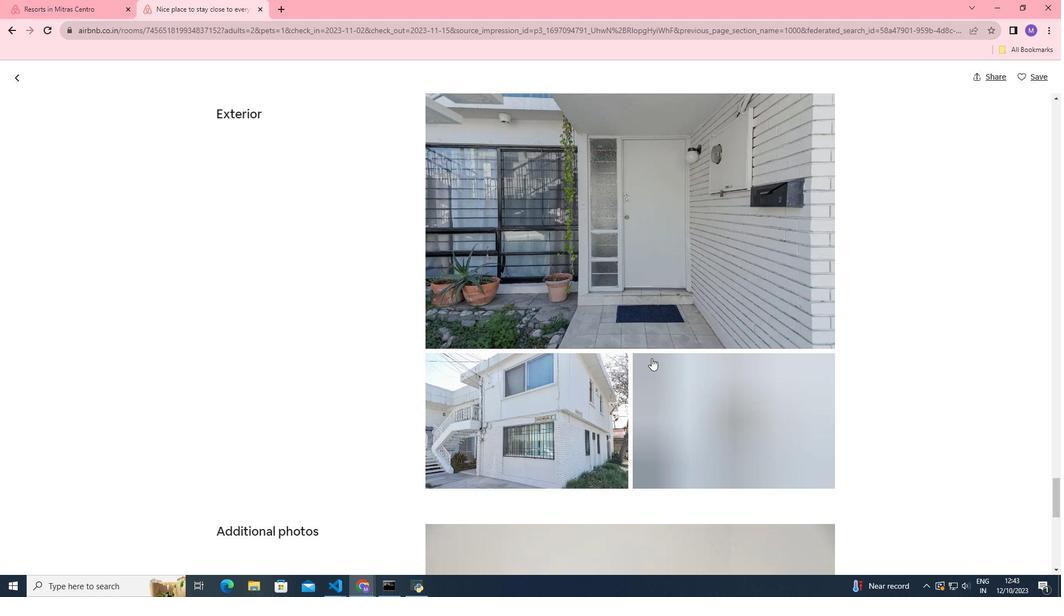 
Action: Mouse scrolled (651, 357) with delta (0, 0)
Screenshot: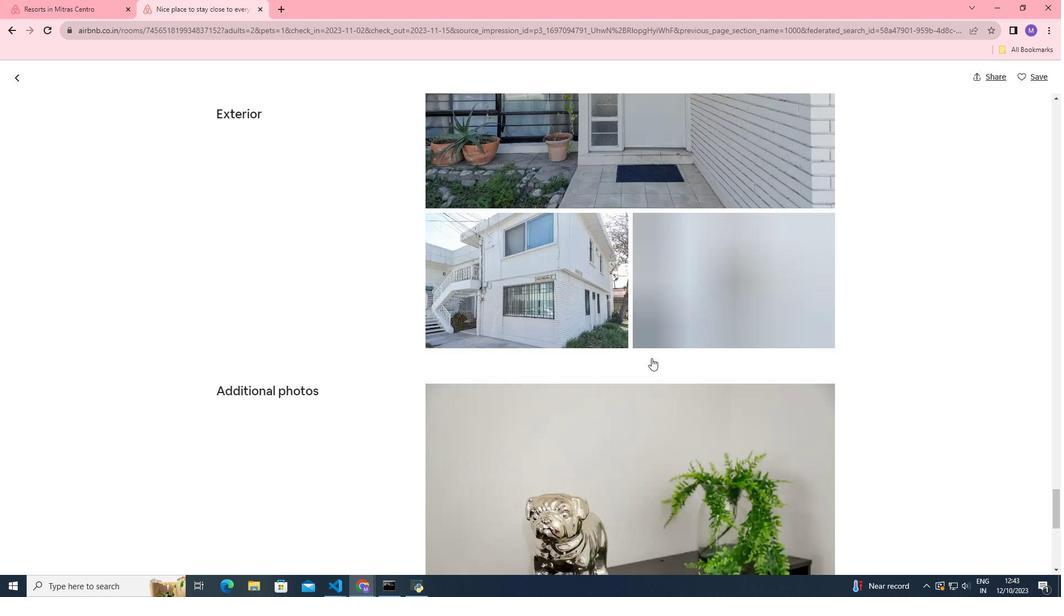 
Action: Mouse scrolled (651, 357) with delta (0, 0)
Screenshot: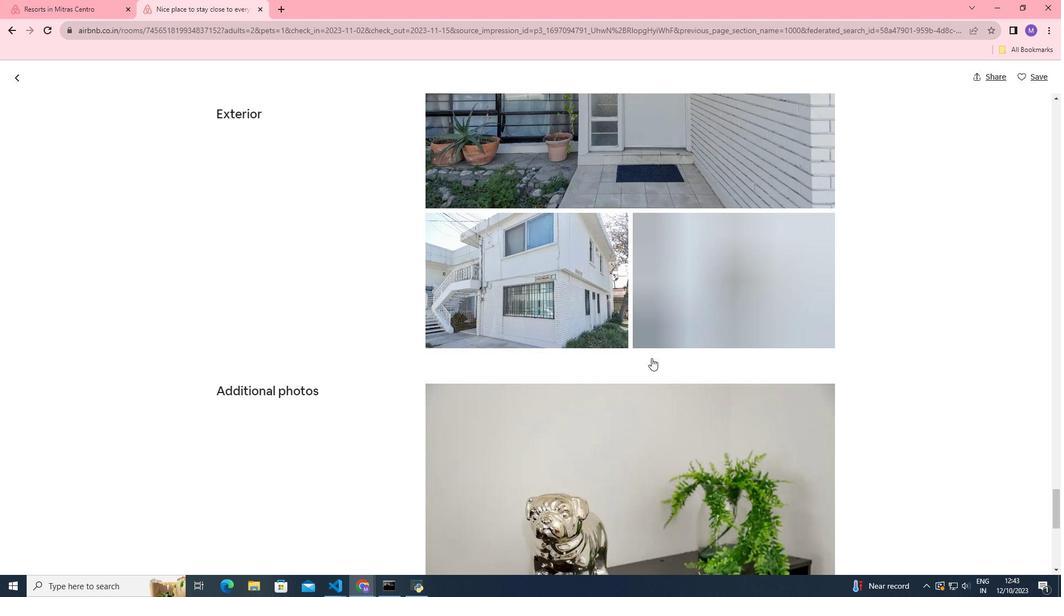 
Action: Mouse scrolled (651, 357) with delta (0, 0)
Screenshot: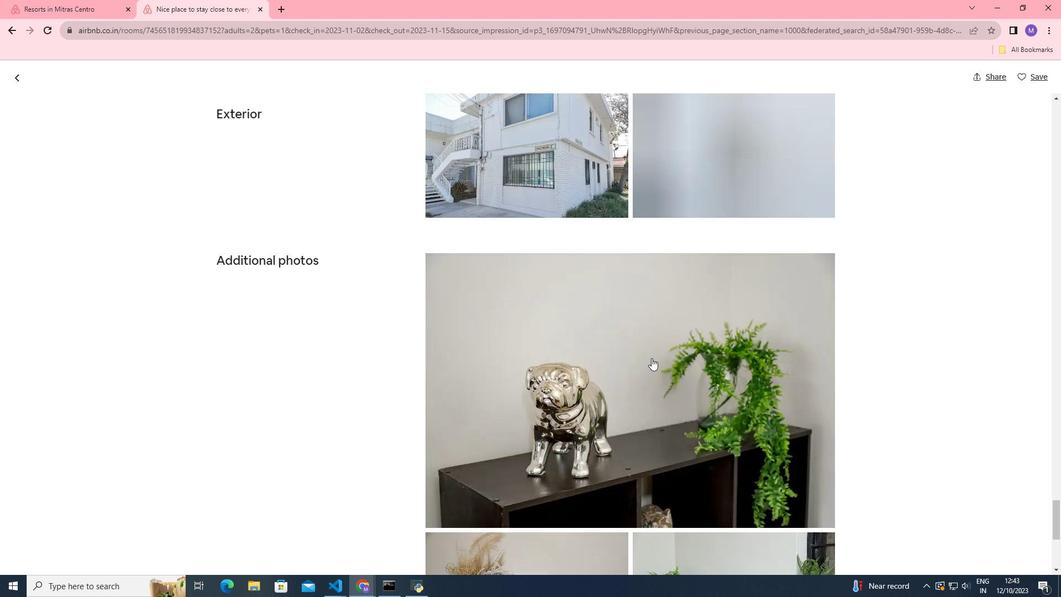 
Action: Mouse scrolled (651, 357) with delta (0, 0)
Screenshot: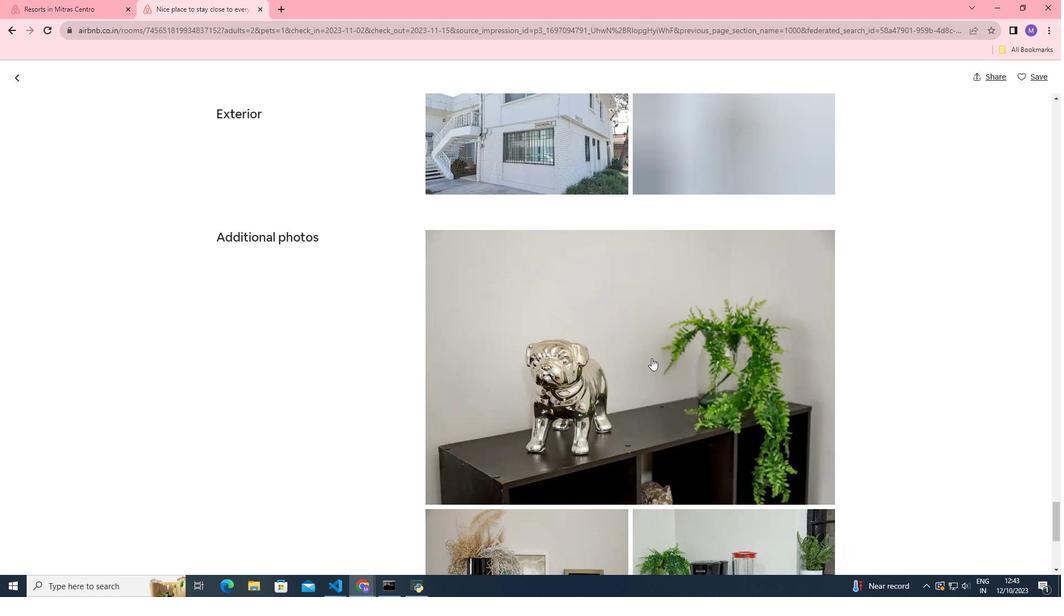 
Action: Mouse scrolled (651, 357) with delta (0, 0)
Screenshot: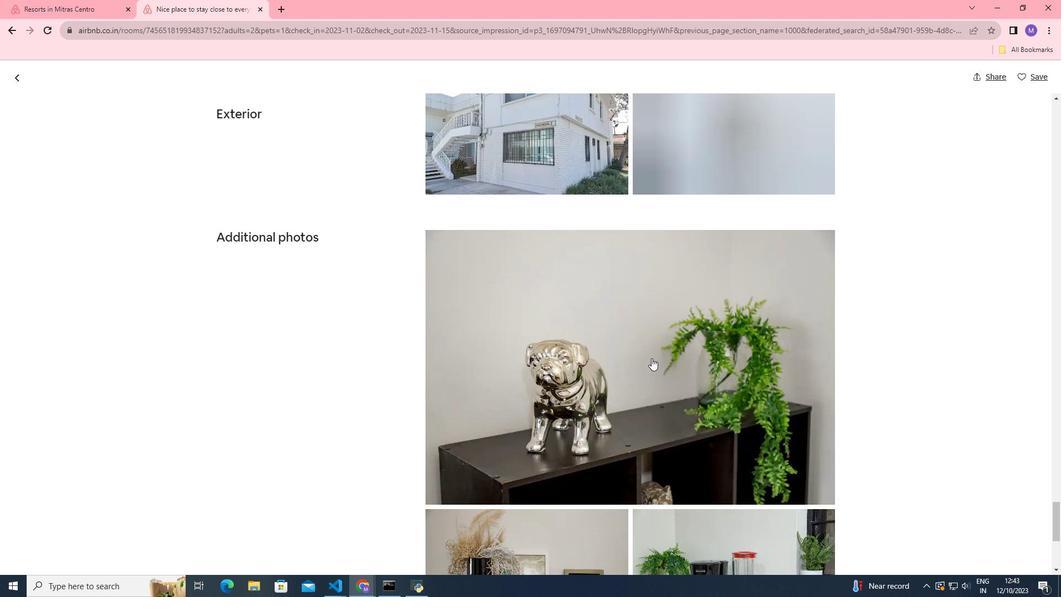 
Action: Mouse scrolled (651, 357) with delta (0, 0)
Screenshot: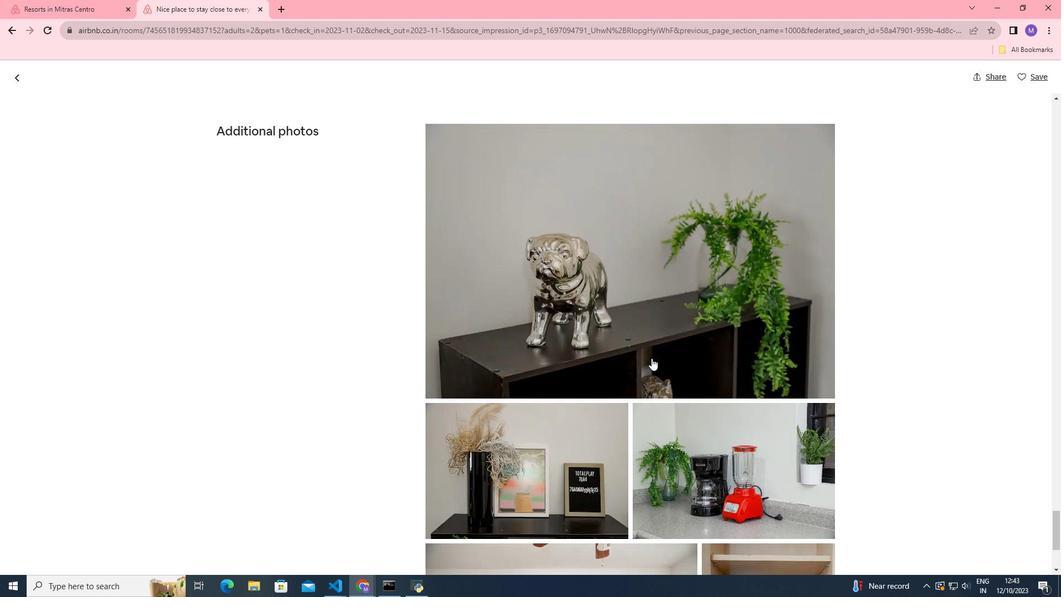 
Action: Mouse scrolled (651, 357) with delta (0, 0)
Screenshot: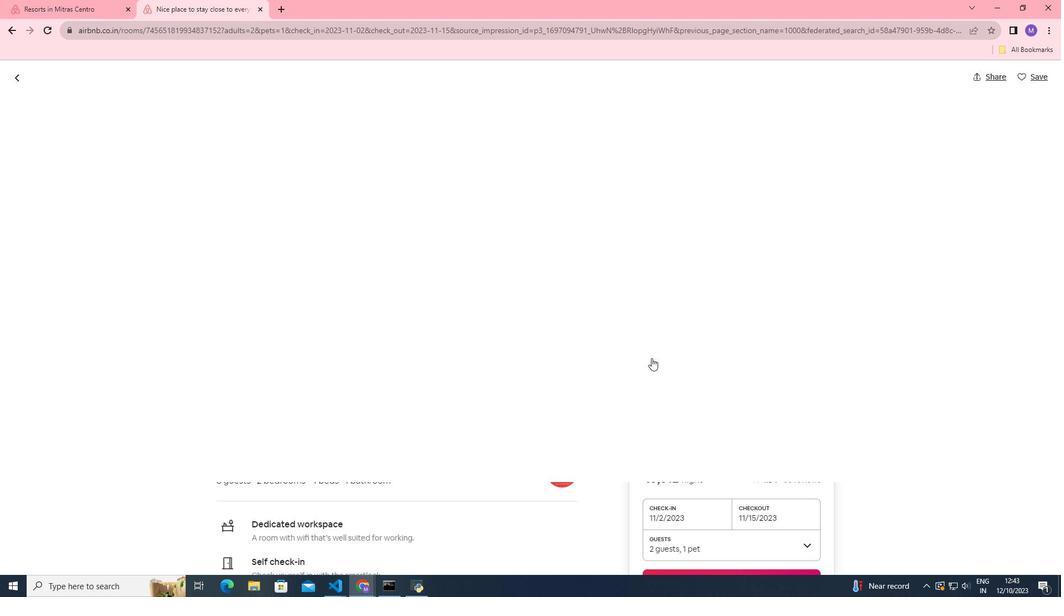 
Action: Mouse scrolled (651, 357) with delta (0, 0)
Screenshot: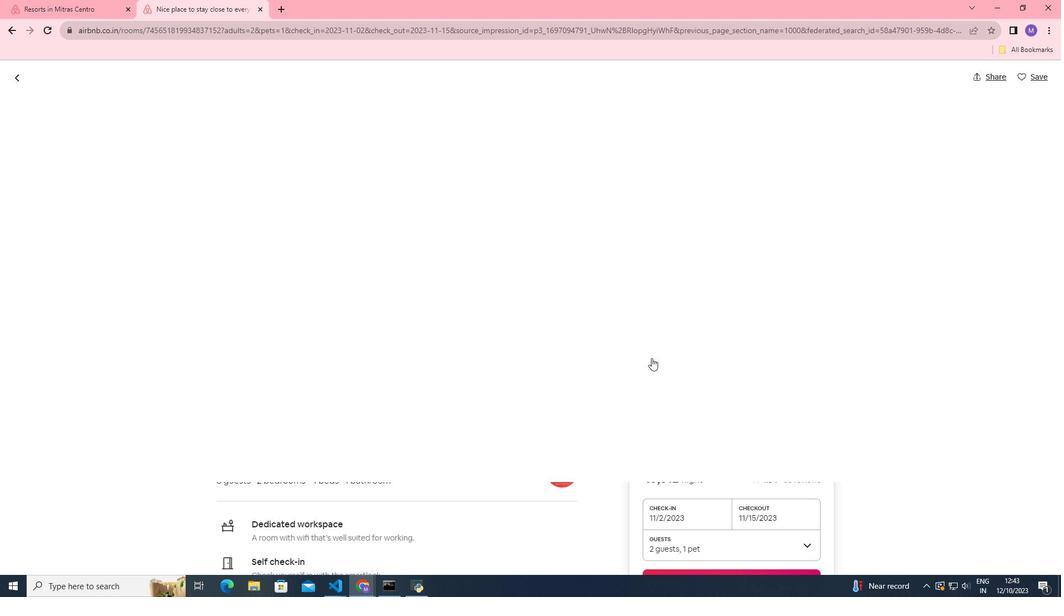 
Action: Mouse scrolled (651, 357) with delta (0, 0)
Screenshot: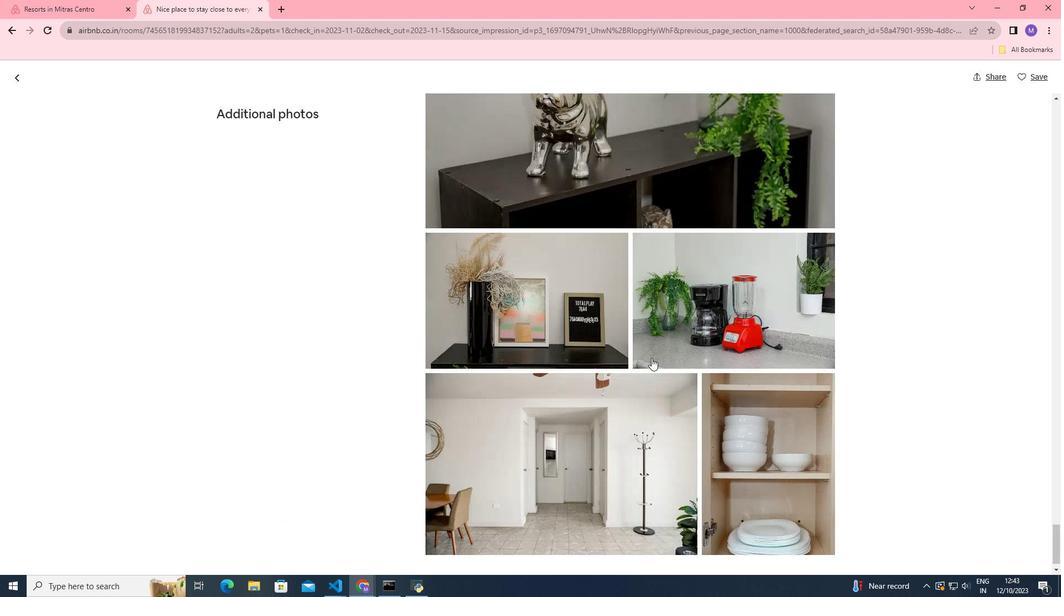 
Action: Mouse scrolled (651, 357) with delta (0, 0)
Screenshot: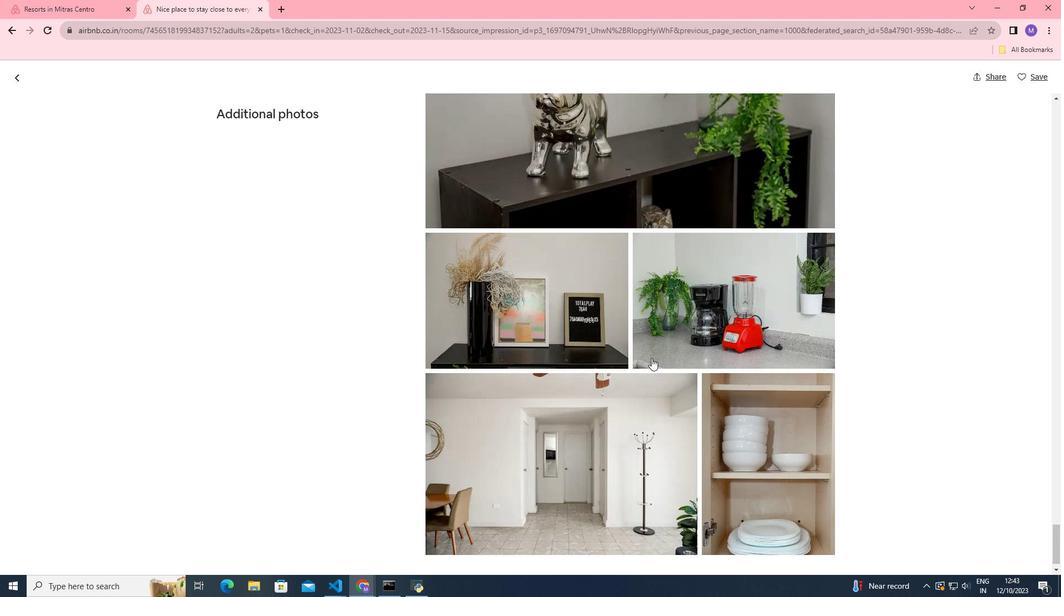 
Action: Mouse scrolled (651, 357) with delta (0, 0)
Screenshot: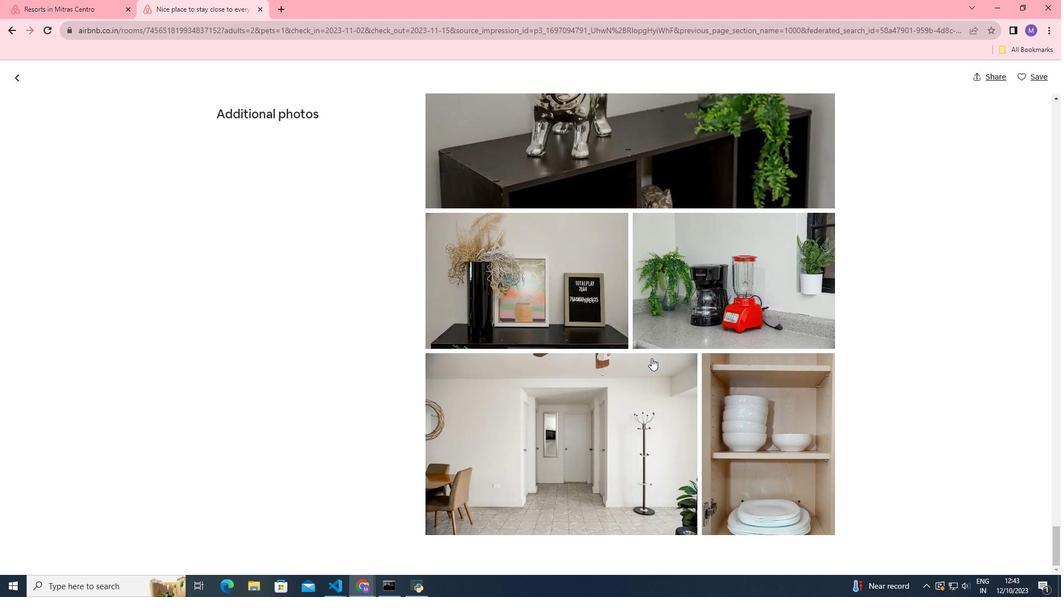
Action: Mouse scrolled (651, 357) with delta (0, 0)
Screenshot: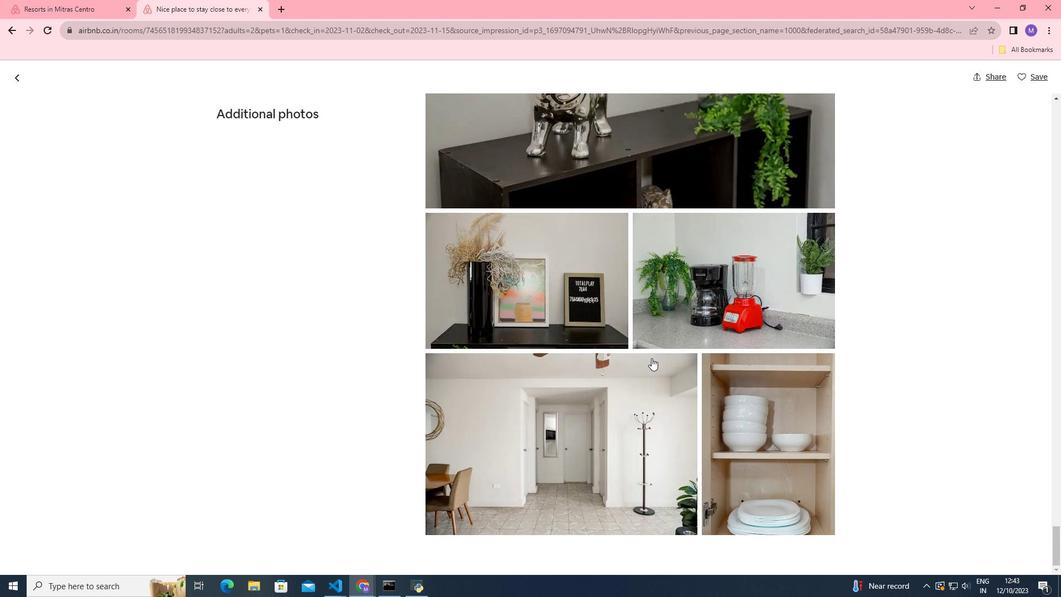 
Action: Mouse scrolled (651, 357) with delta (0, 0)
Screenshot: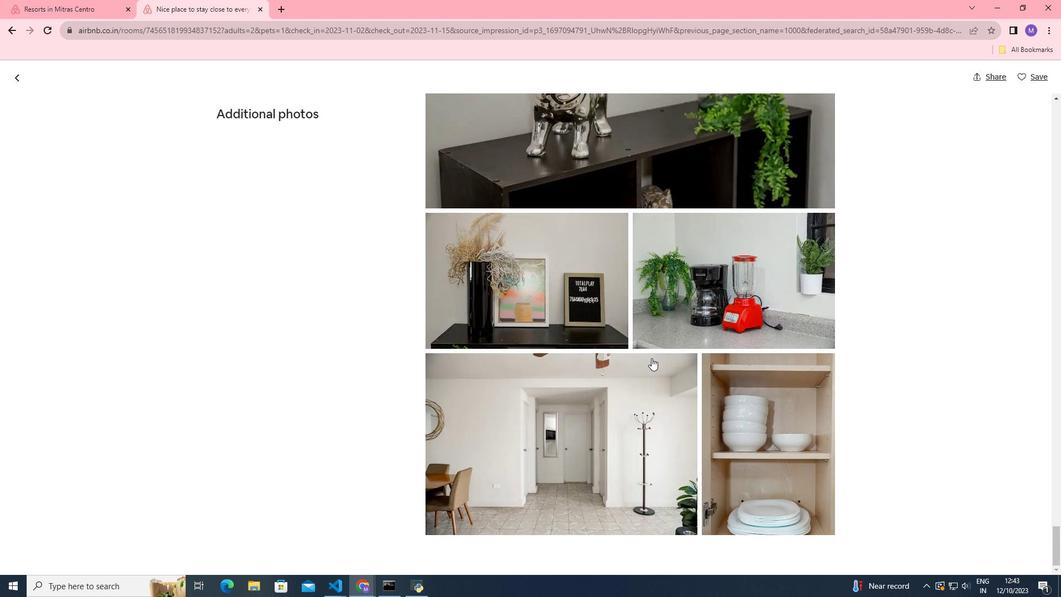 
Action: Mouse scrolled (651, 357) with delta (0, 0)
Screenshot: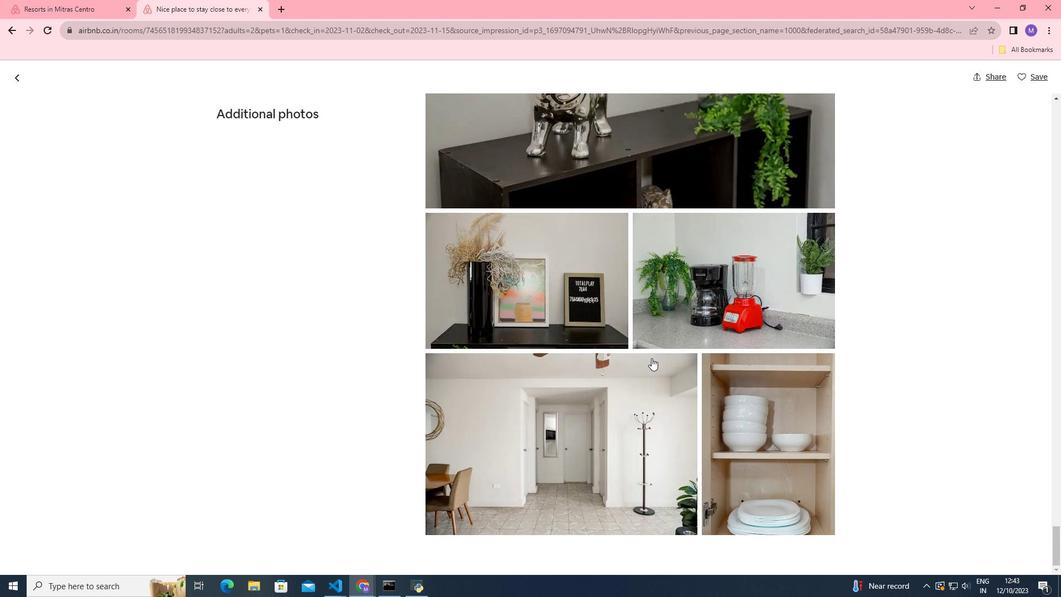 
Action: Mouse scrolled (651, 357) with delta (0, 0)
Screenshot: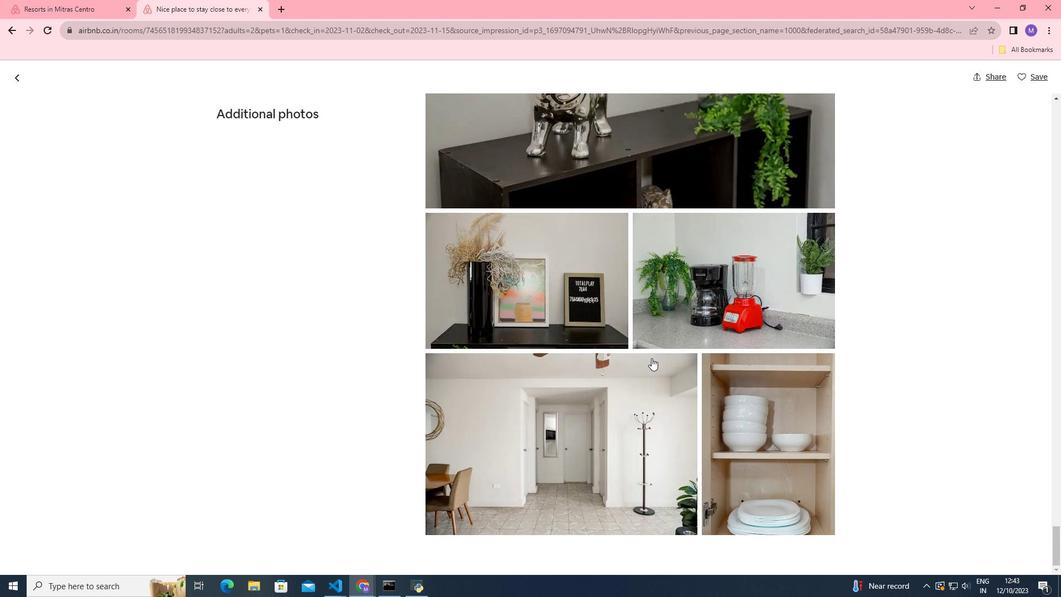 
Action: Mouse scrolled (651, 357) with delta (0, 0)
Screenshot: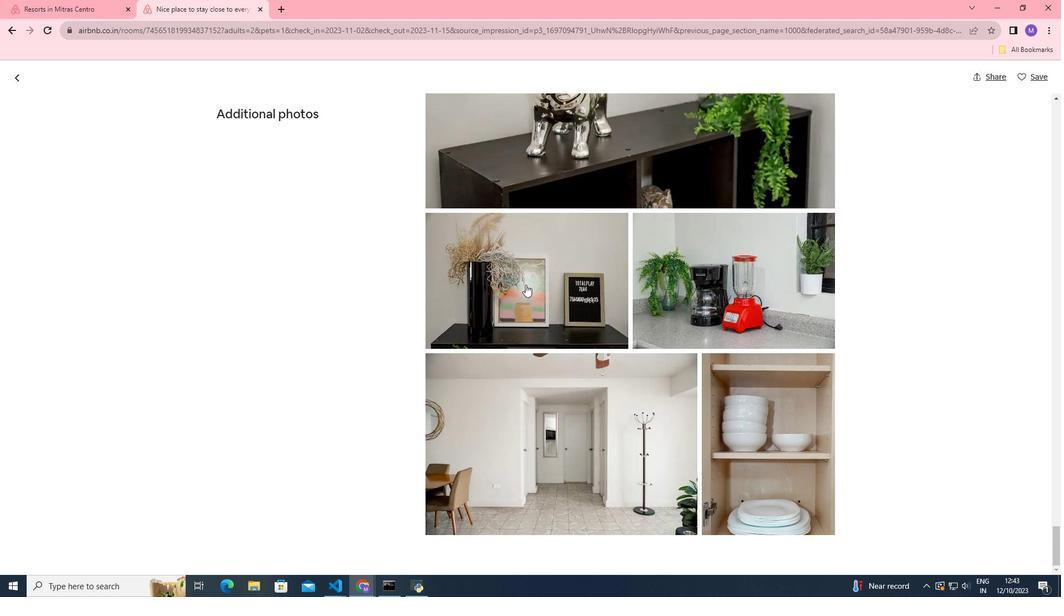 
Action: Mouse moved to (17, 75)
Screenshot: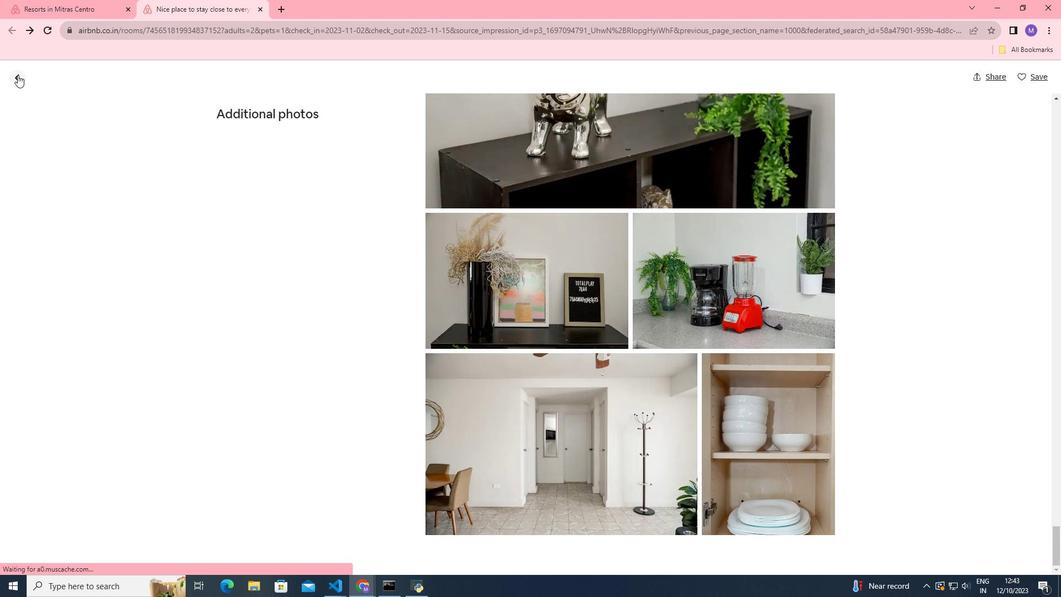 
Action: Mouse pressed left at (17, 75)
Screenshot: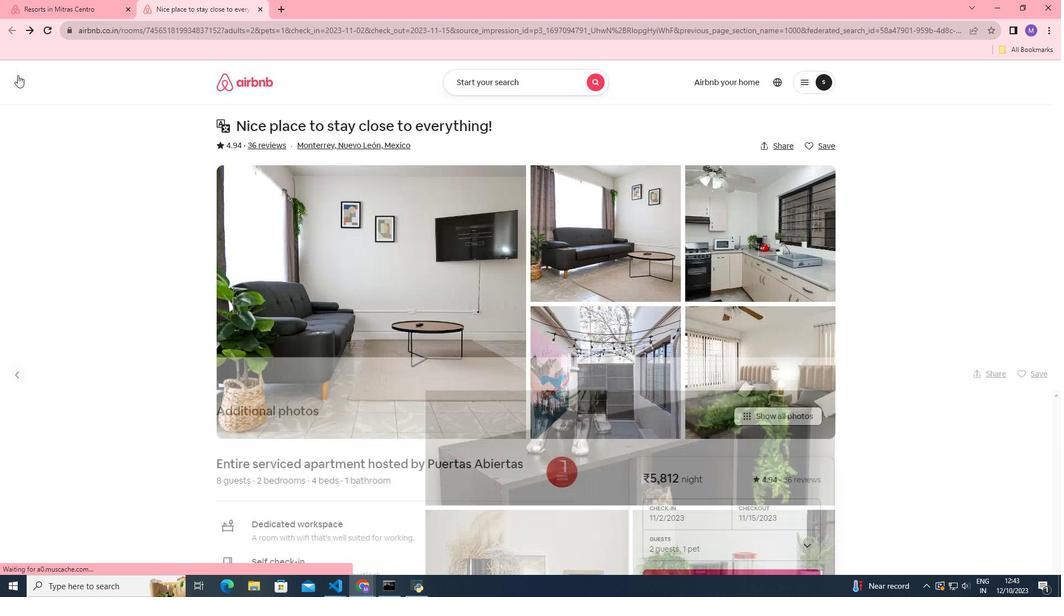 
Action: Mouse moved to (618, 411)
Screenshot: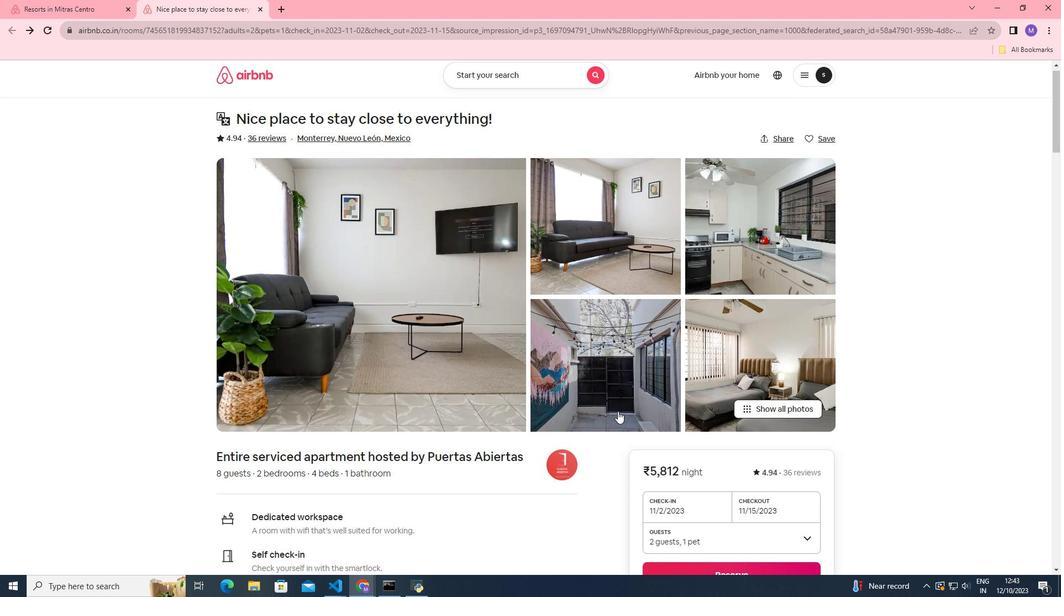 
Action: Mouse scrolled (618, 410) with delta (0, 0)
Screenshot: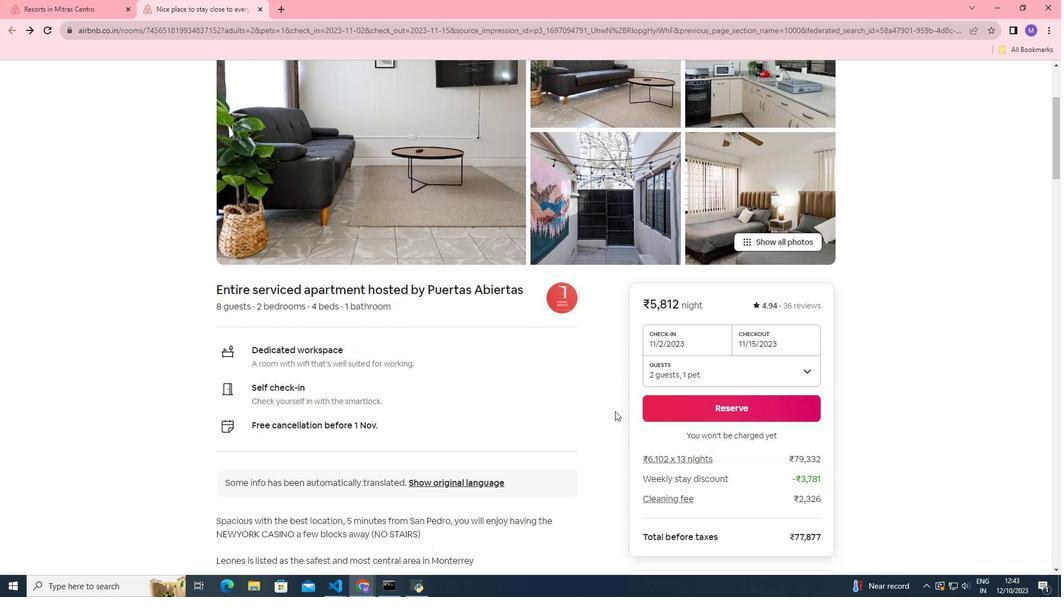 
Action: Mouse scrolled (618, 410) with delta (0, 0)
Screenshot: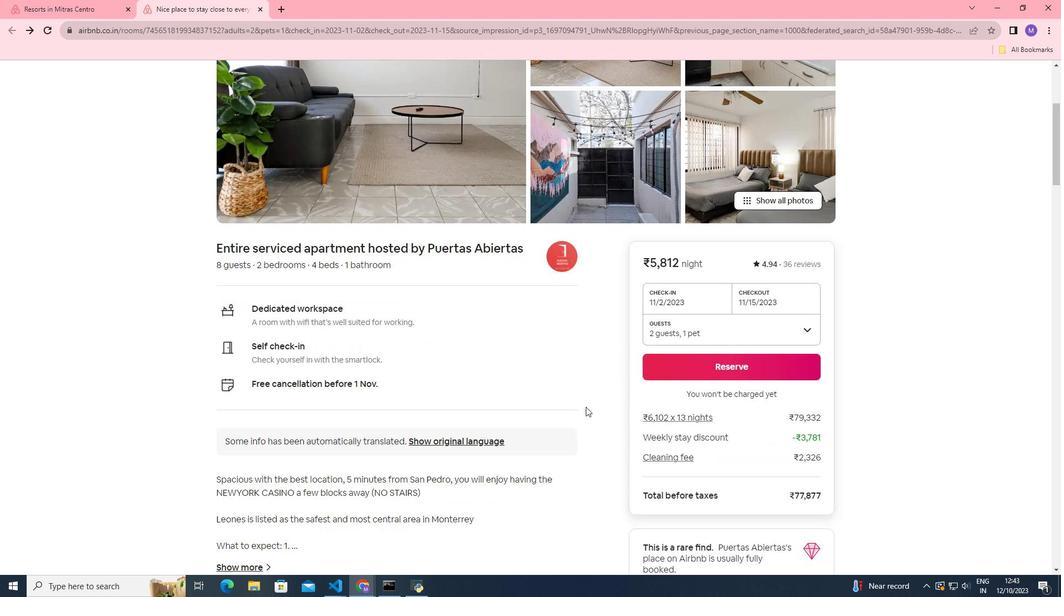 
Action: Mouse scrolled (618, 410) with delta (0, 0)
Screenshot: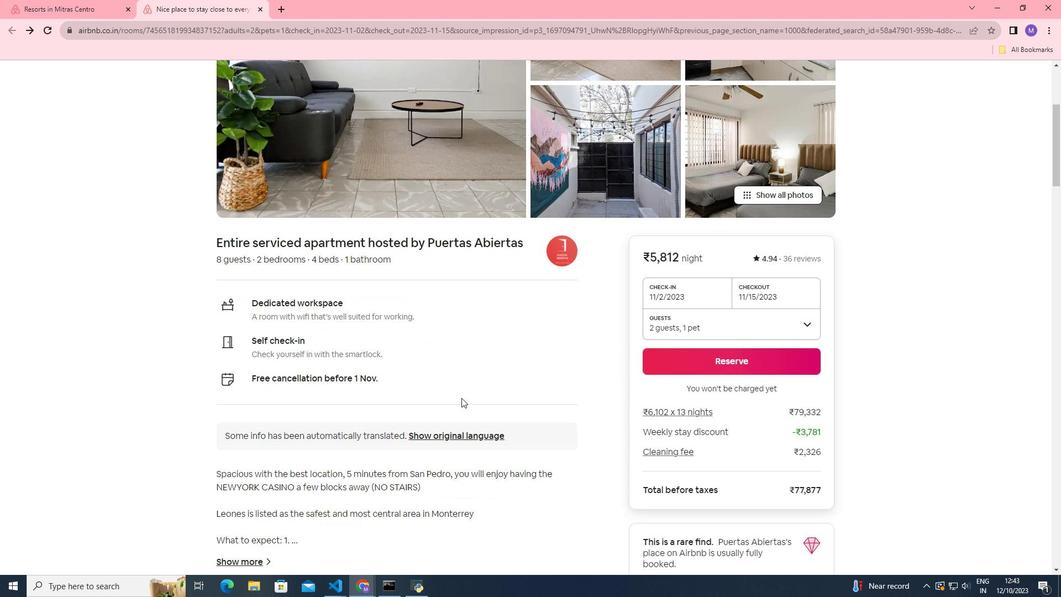 
Action: Mouse scrolled (618, 410) with delta (0, 0)
Screenshot: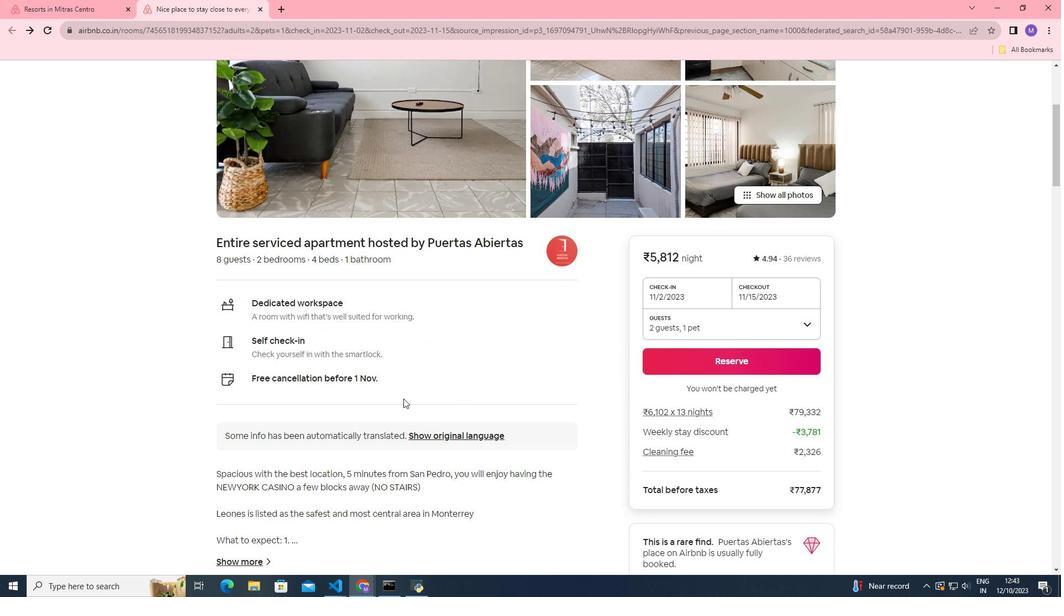 
Action: Mouse moved to (308, 373)
Screenshot: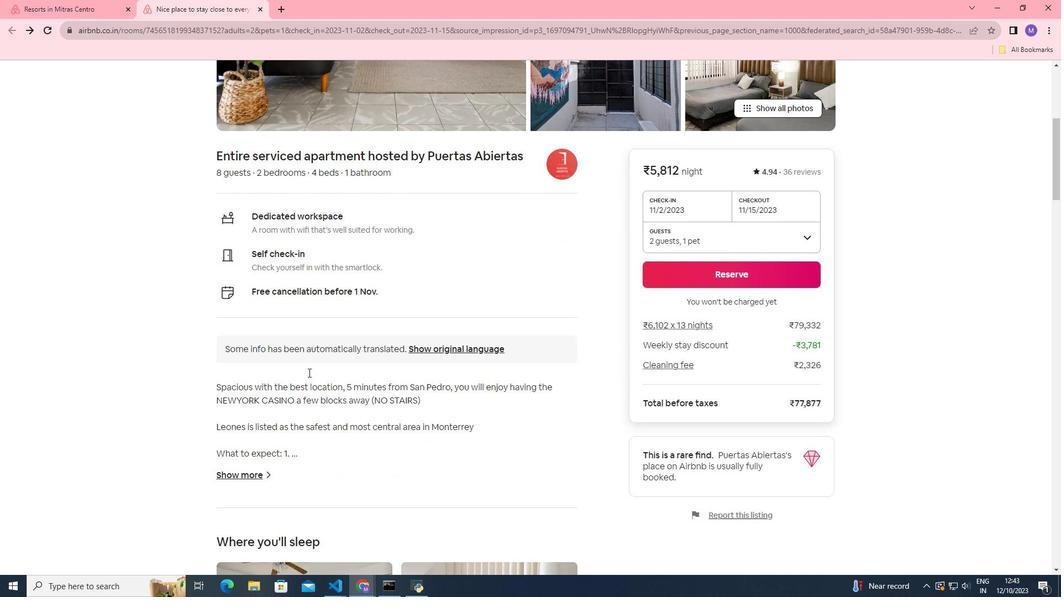 
Action: Mouse scrolled (308, 372) with delta (0, 0)
Screenshot: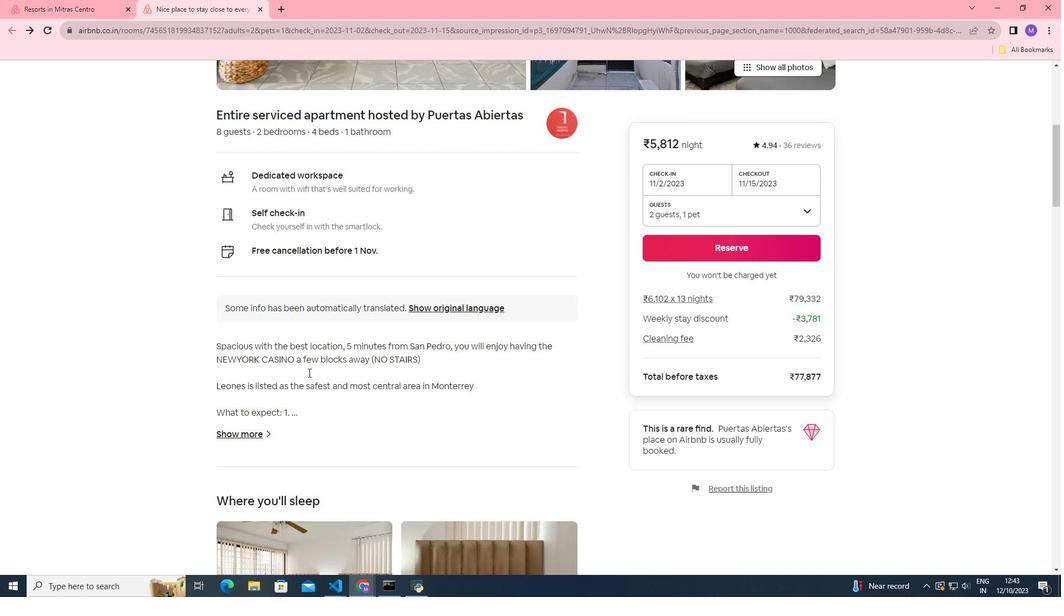 
Action: Mouse moved to (308, 372)
Screenshot: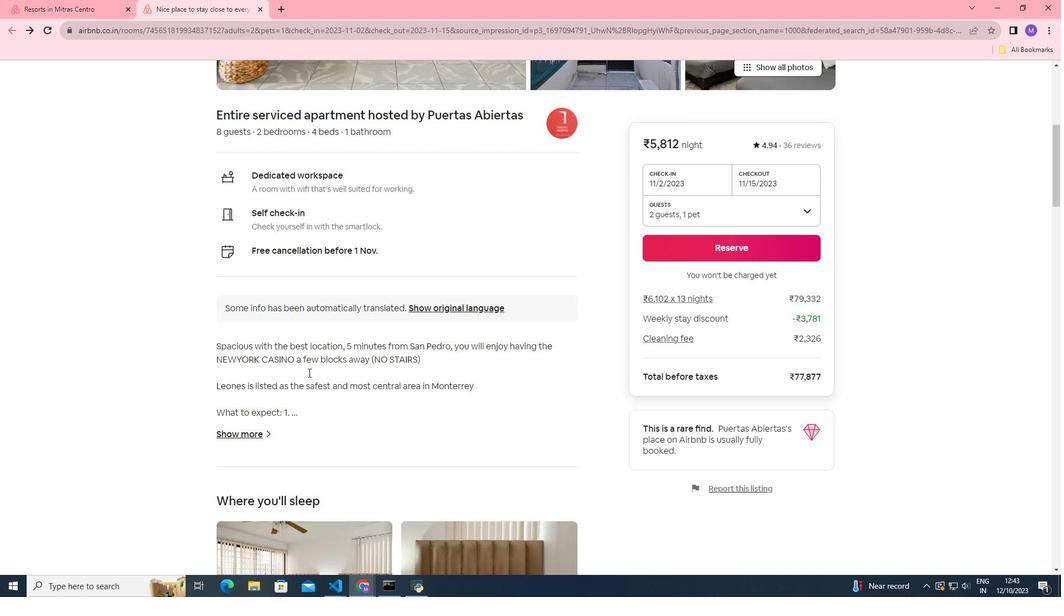 
Action: Mouse scrolled (308, 372) with delta (0, 0)
Screenshot: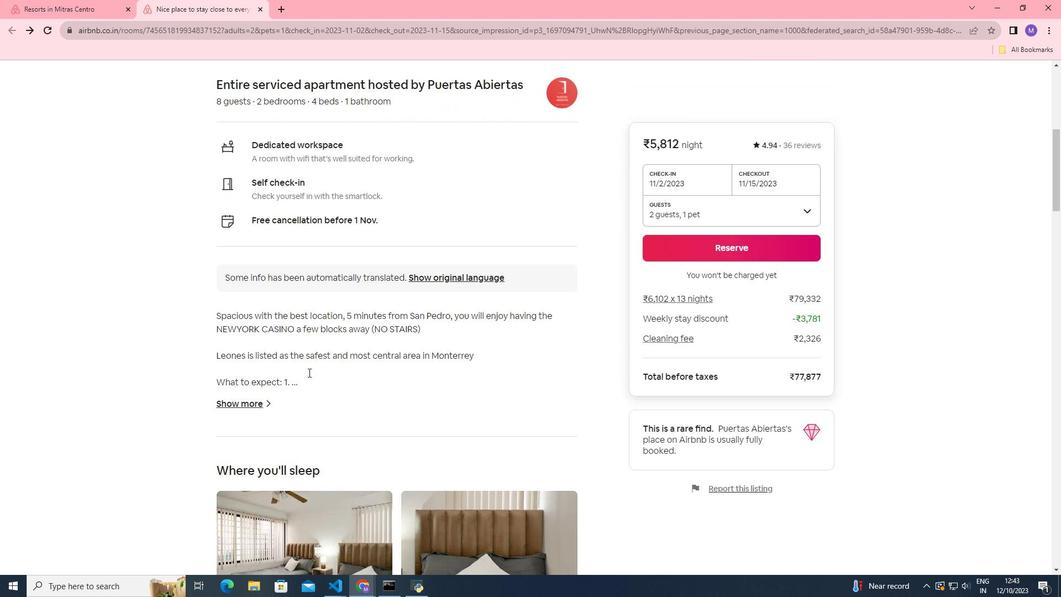 
Action: Mouse scrolled (308, 372) with delta (0, 0)
Screenshot: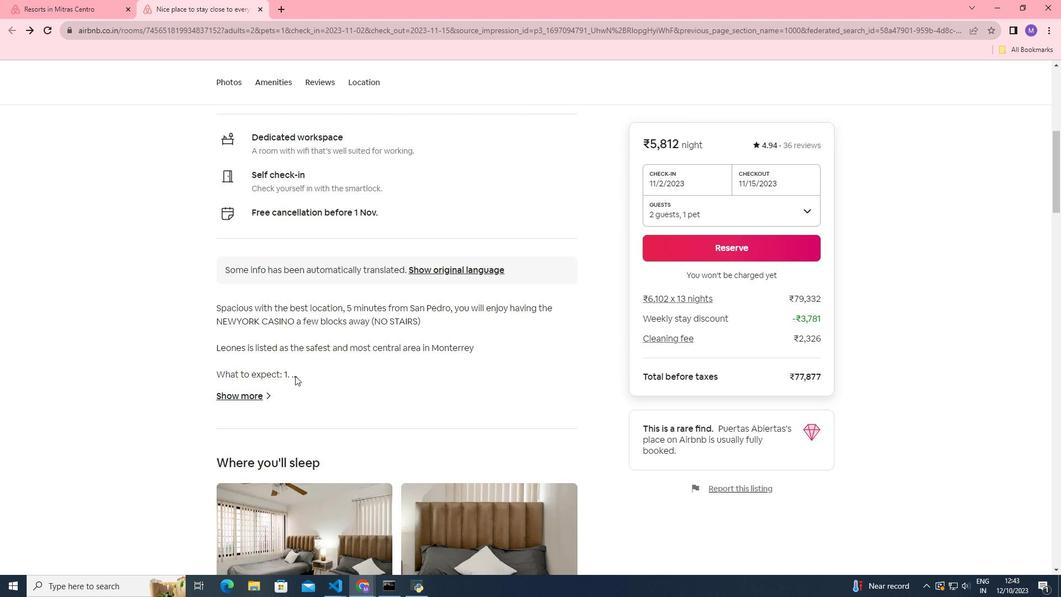 
Action: Mouse moved to (244, 398)
Screenshot: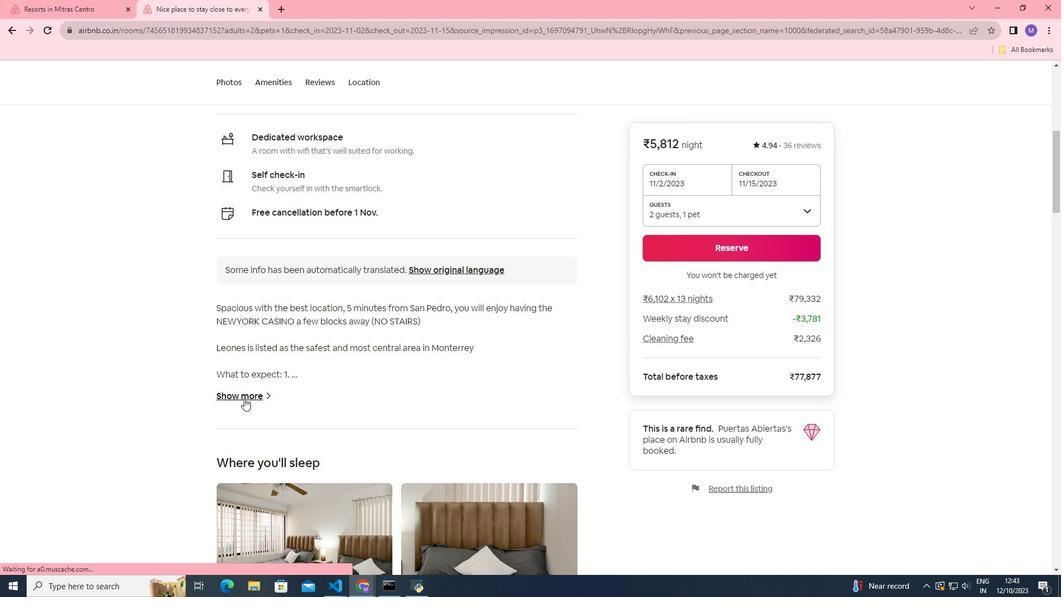 
Action: Mouse pressed left at (244, 398)
Screenshot: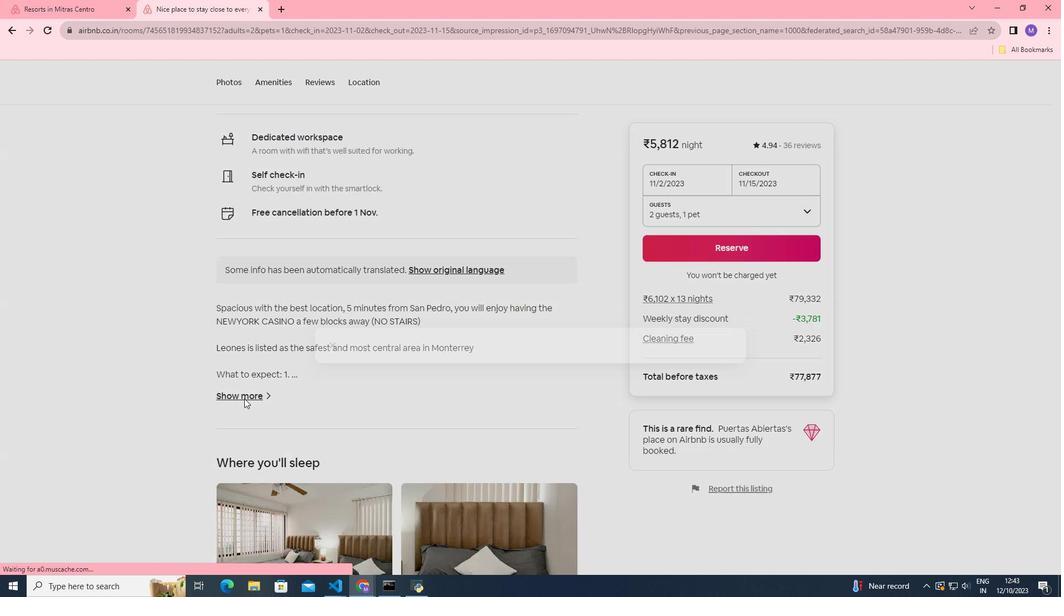 
Action: Mouse moved to (482, 351)
Screenshot: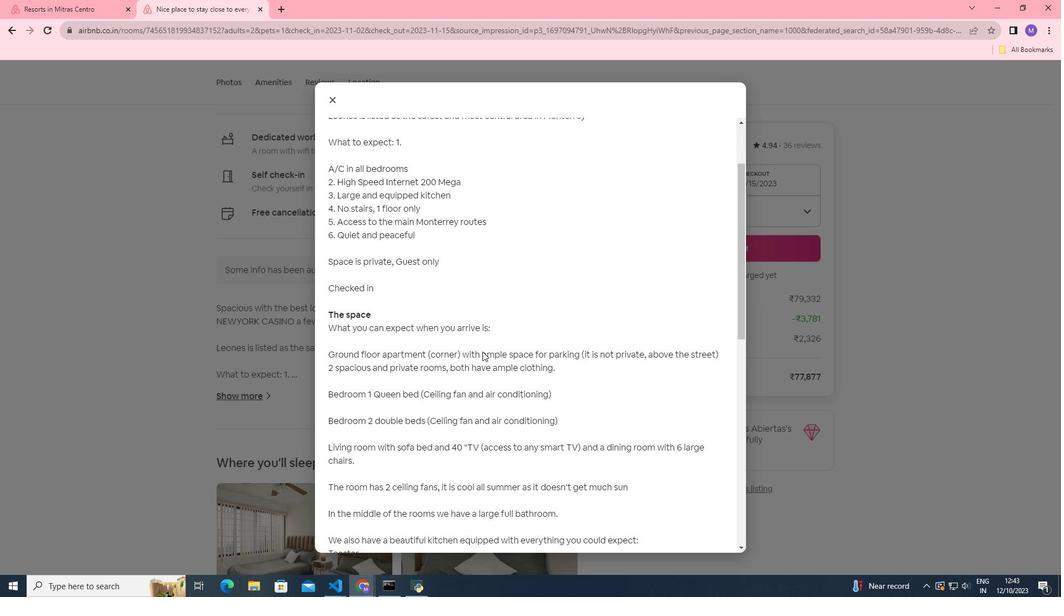 
Action: Mouse scrolled (482, 351) with delta (0, 0)
Screenshot: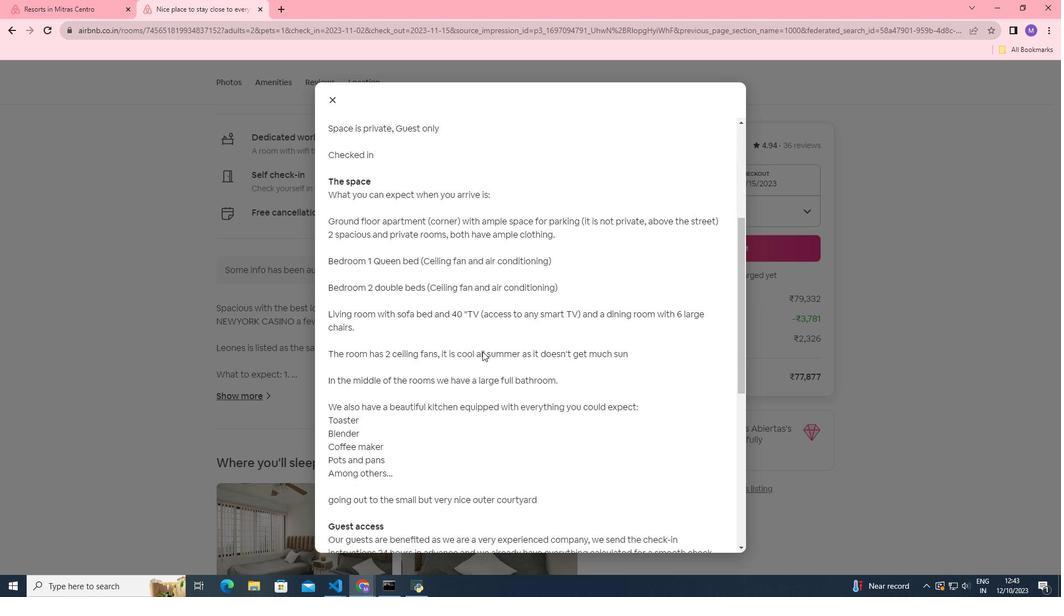 
Action: Mouse scrolled (482, 351) with delta (0, 0)
Screenshot: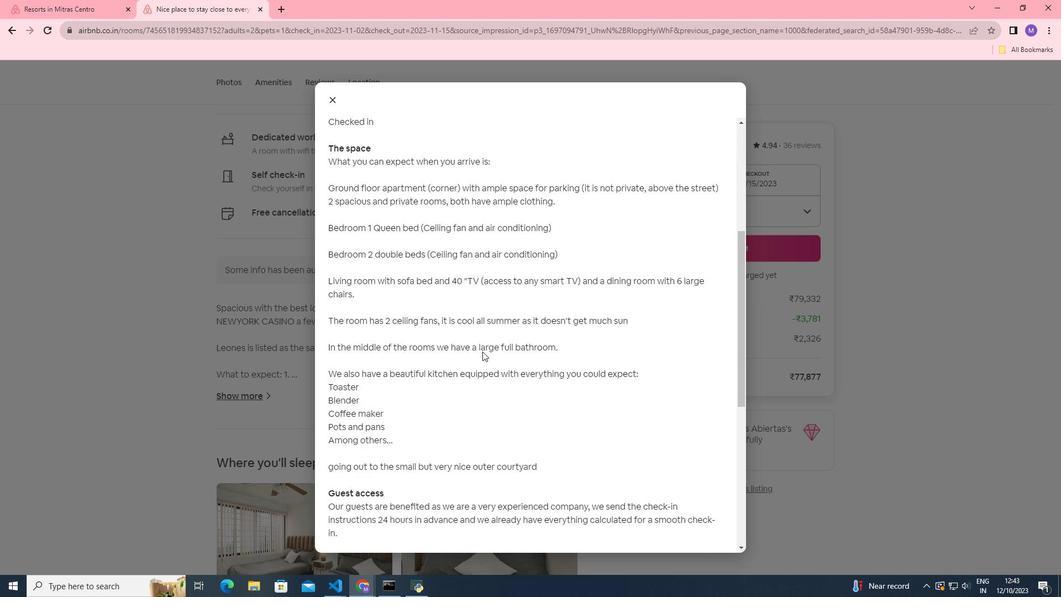 
Action: Mouse scrolled (482, 351) with delta (0, 0)
Screenshot: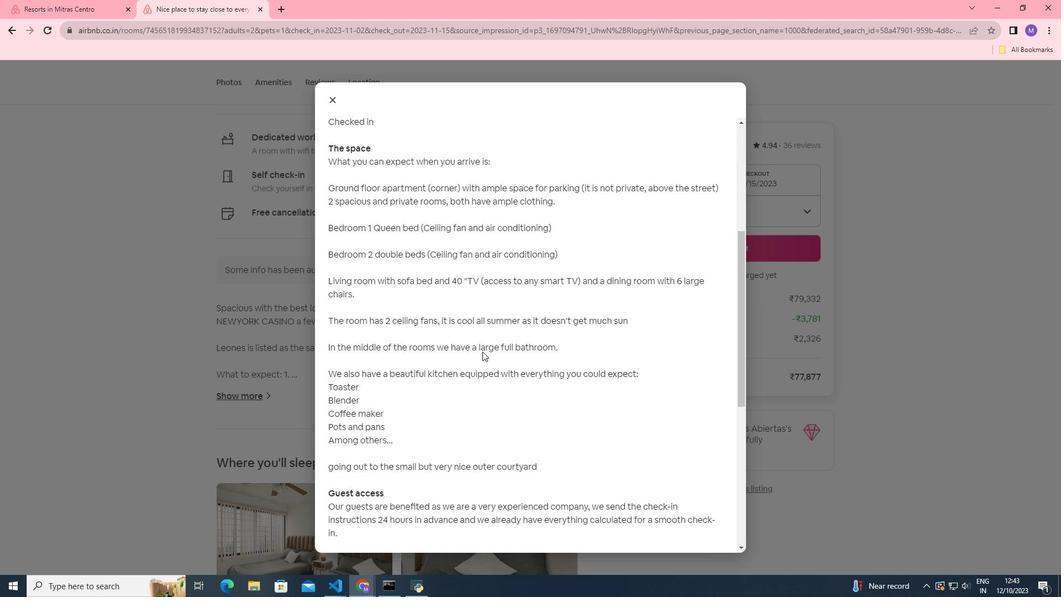 
Action: Mouse scrolled (482, 351) with delta (0, 0)
Screenshot: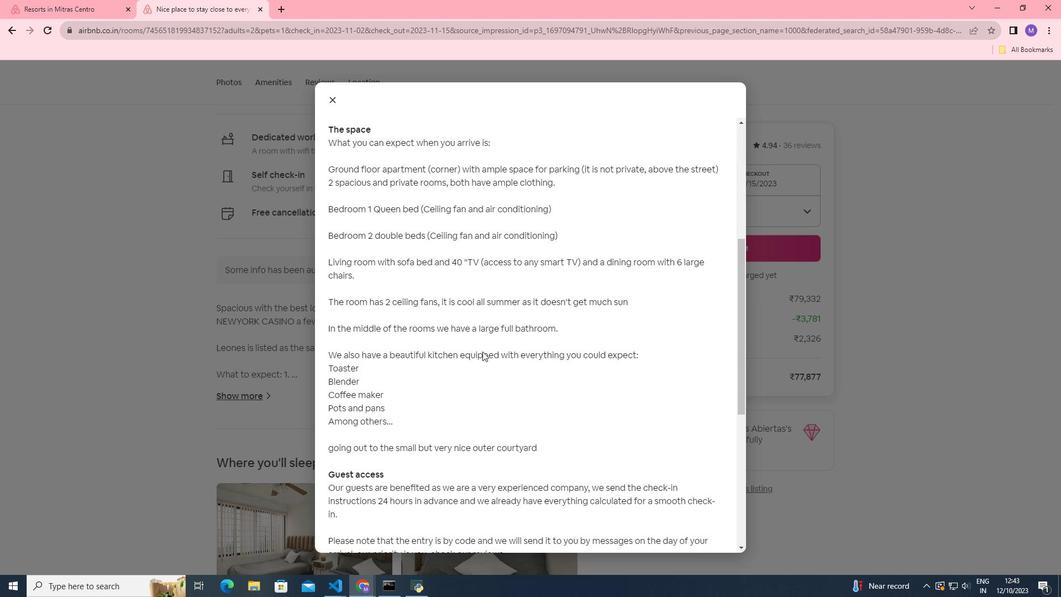 
Action: Mouse scrolled (482, 351) with delta (0, 0)
Screenshot: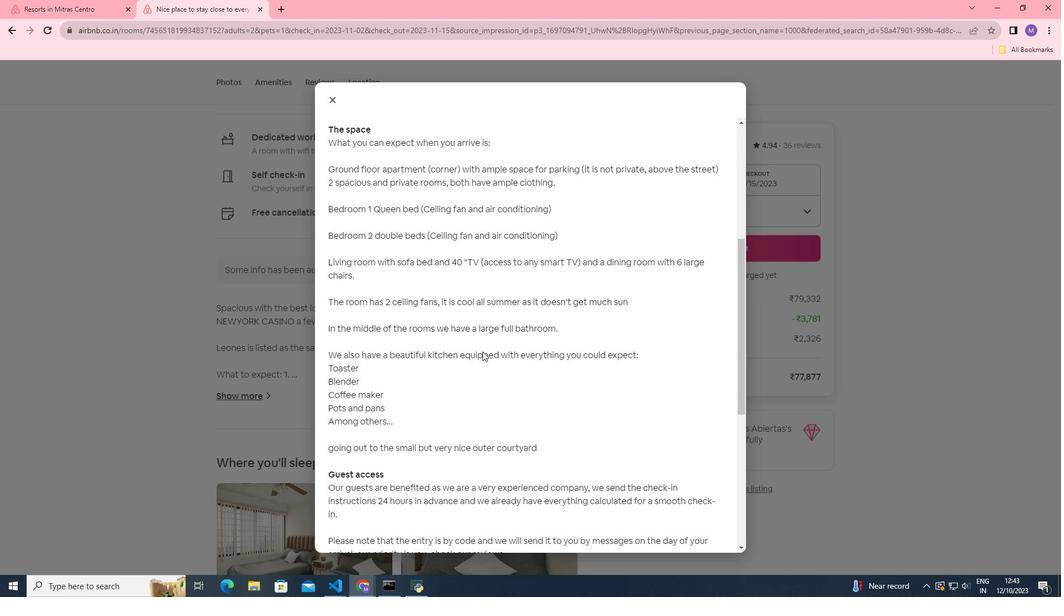 
Action: Mouse scrolled (482, 351) with delta (0, 0)
Screenshot: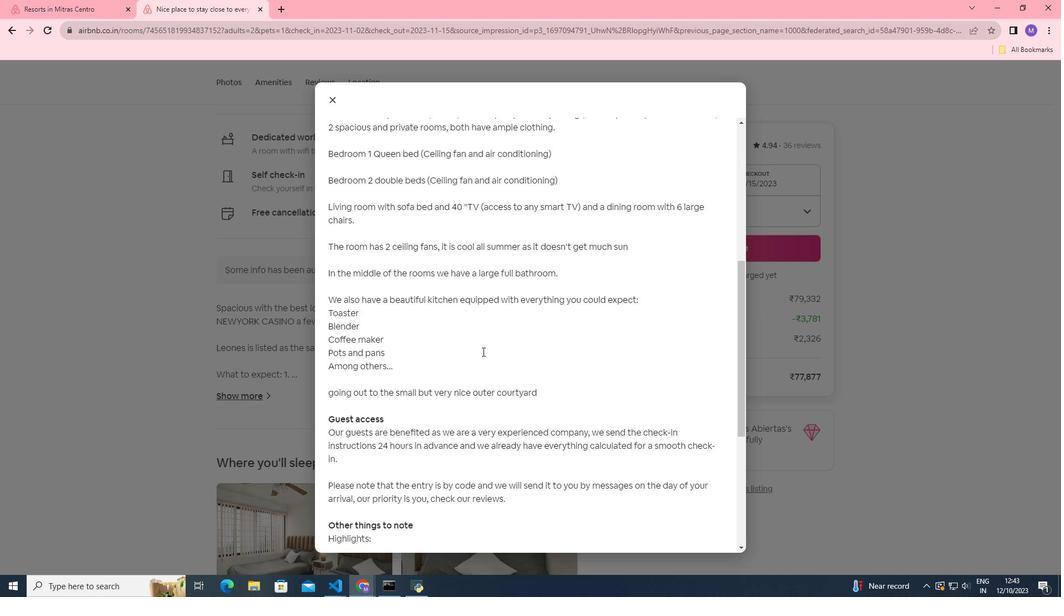 
Action: Mouse scrolled (482, 351) with delta (0, 0)
Screenshot: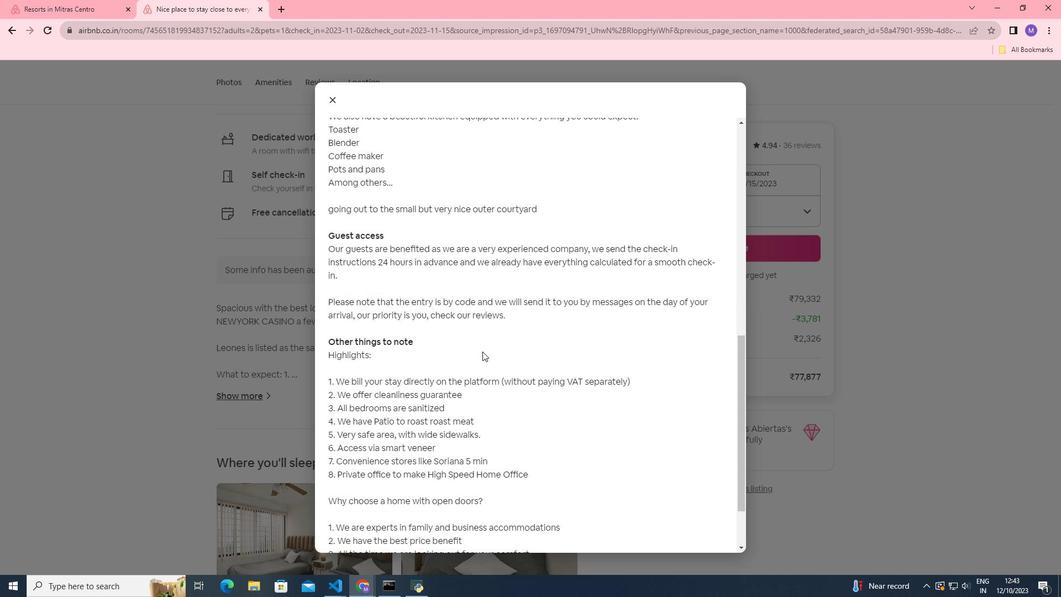 
Action: Mouse scrolled (482, 351) with delta (0, 0)
Screenshot: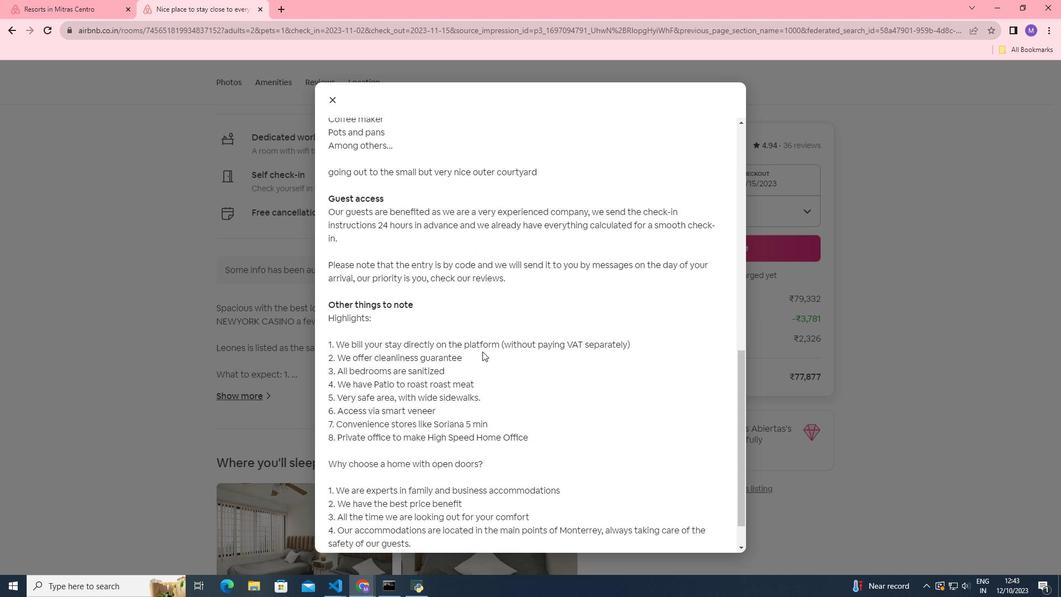 
Action: Mouse scrolled (482, 351) with delta (0, 0)
Screenshot: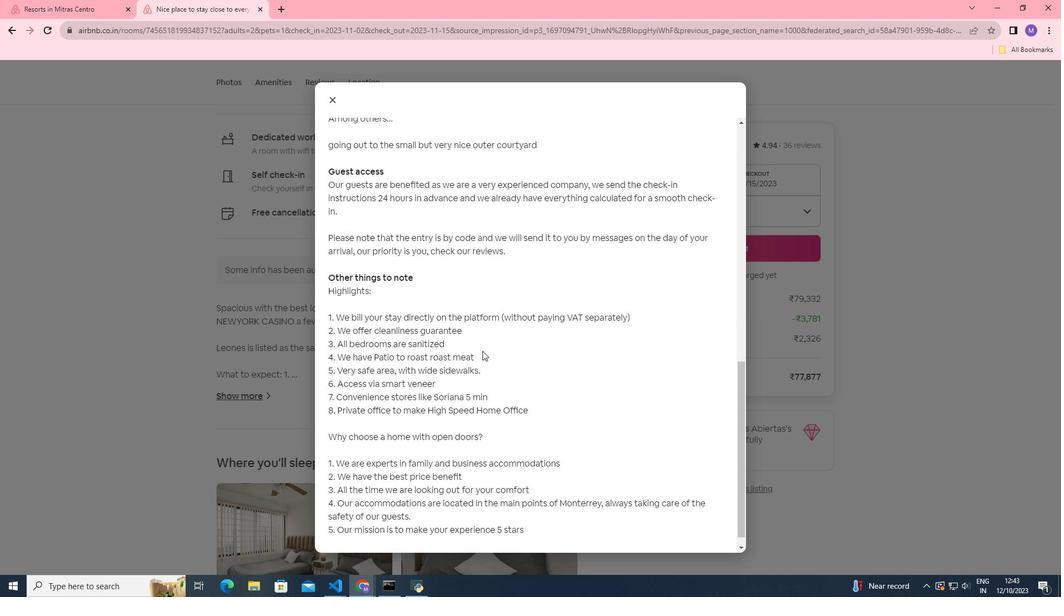 
Action: Mouse scrolled (482, 351) with delta (0, 0)
Screenshot: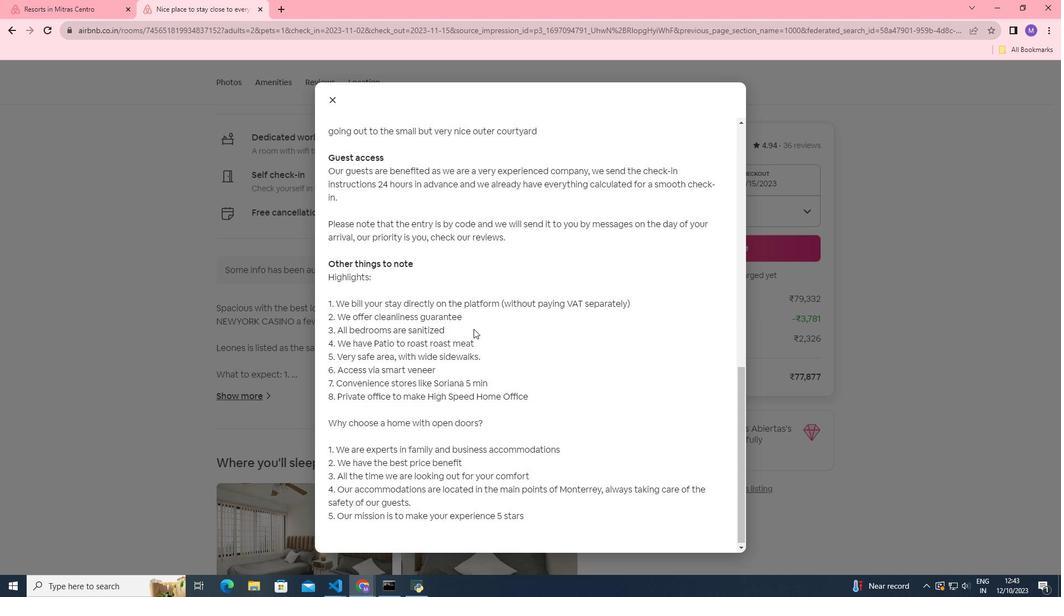 
Action: Mouse scrolled (482, 351) with delta (0, 0)
Screenshot: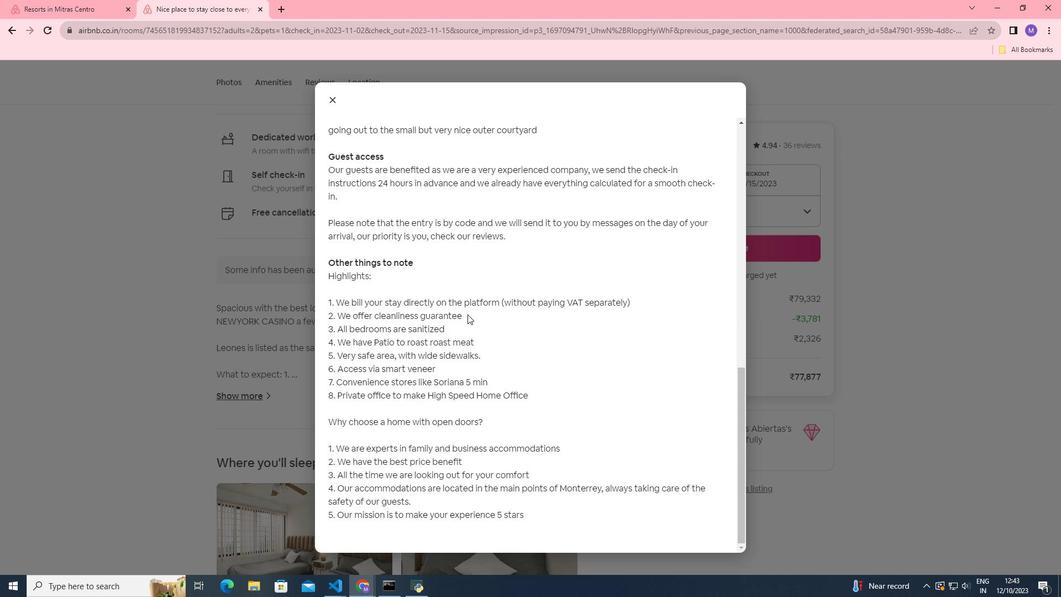 
Action: Mouse moved to (437, 271)
Screenshot: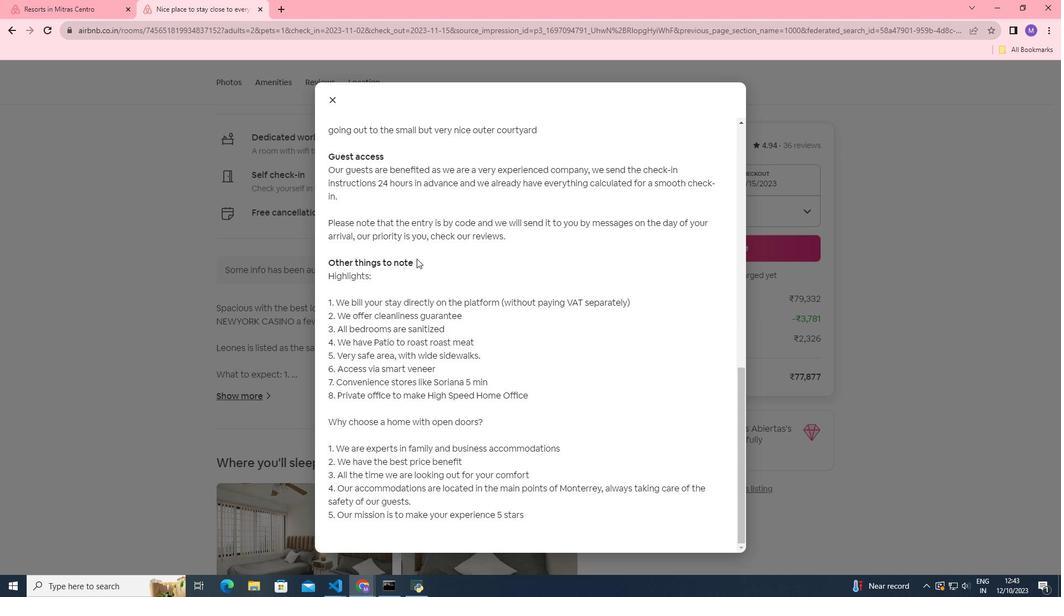 
Action: Mouse scrolled (437, 270) with delta (0, 0)
Screenshot: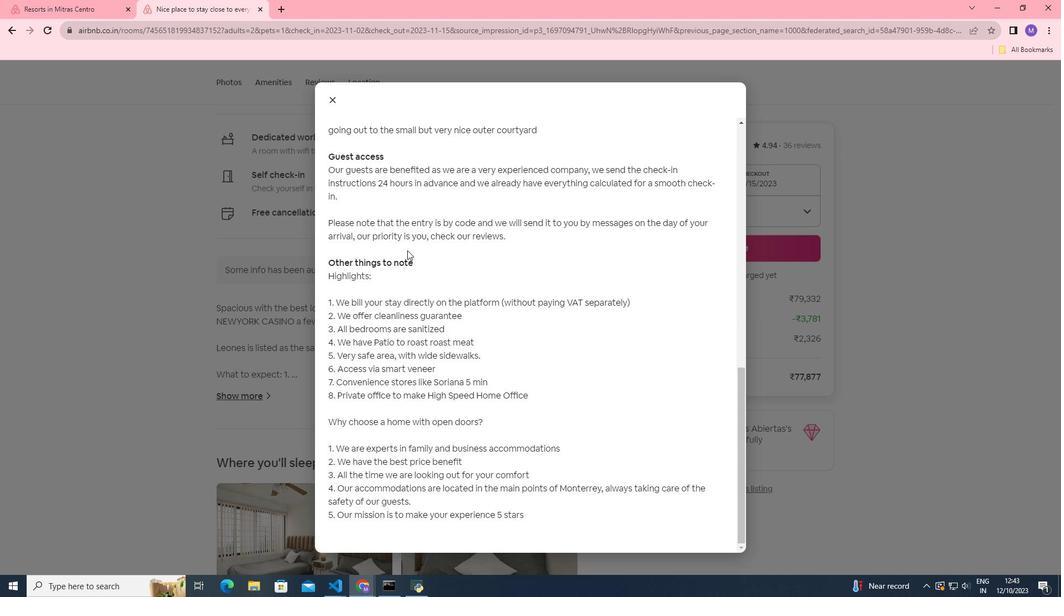 
Action: Mouse scrolled (437, 270) with delta (0, 0)
Screenshot: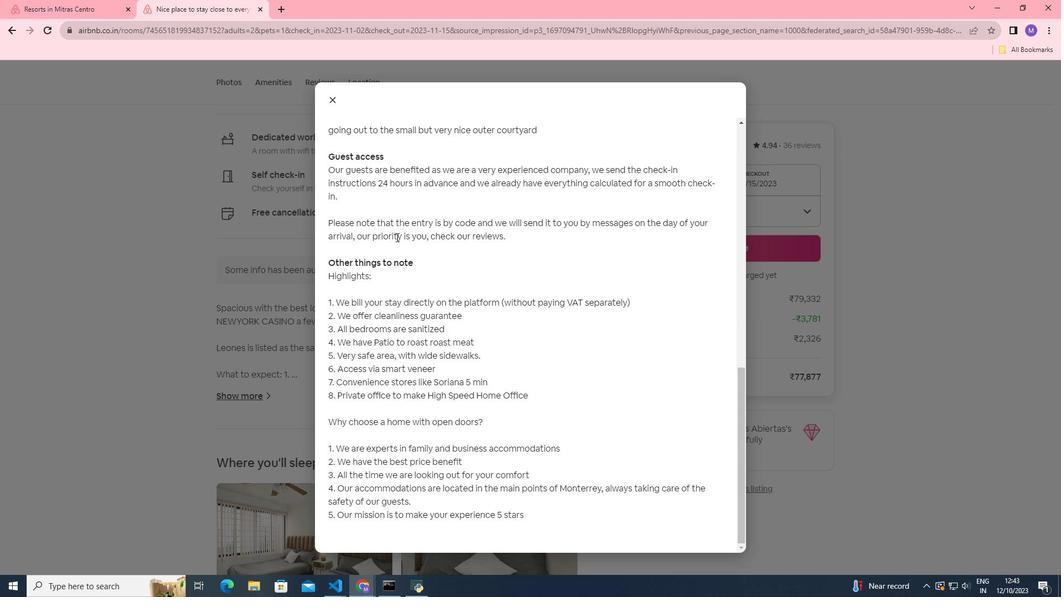 
Action: Mouse scrolled (437, 270) with delta (0, 0)
Screenshot: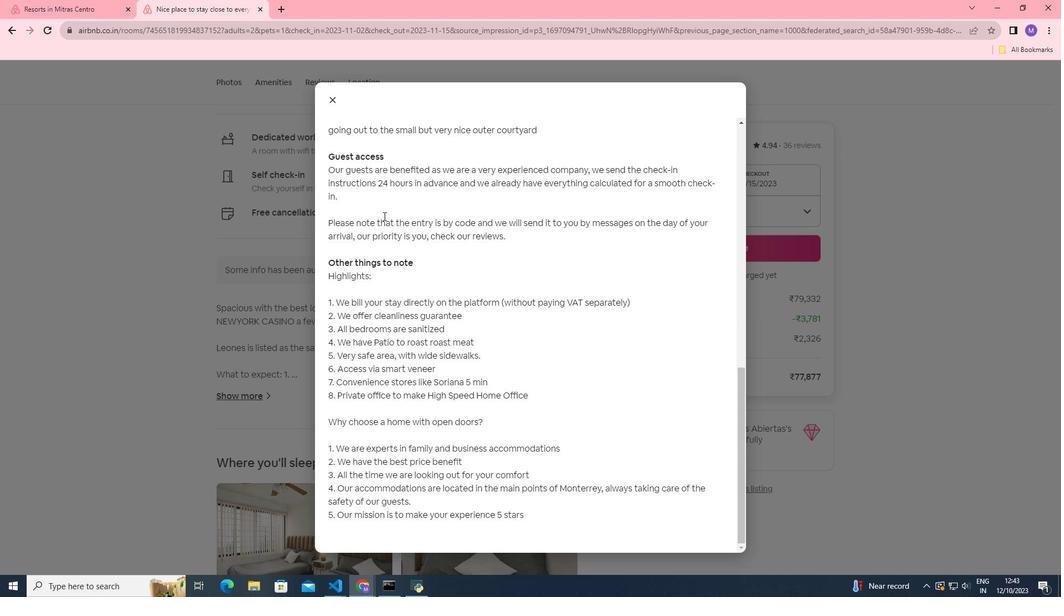 
Action: Mouse moved to (331, 96)
Screenshot: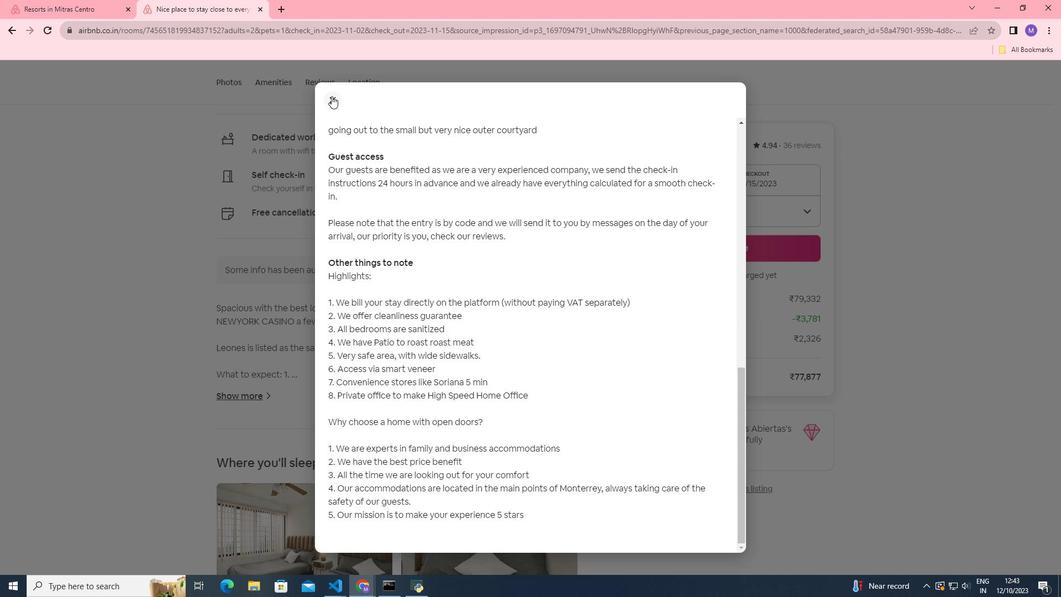 
Action: Mouse pressed left at (331, 96)
Screenshot: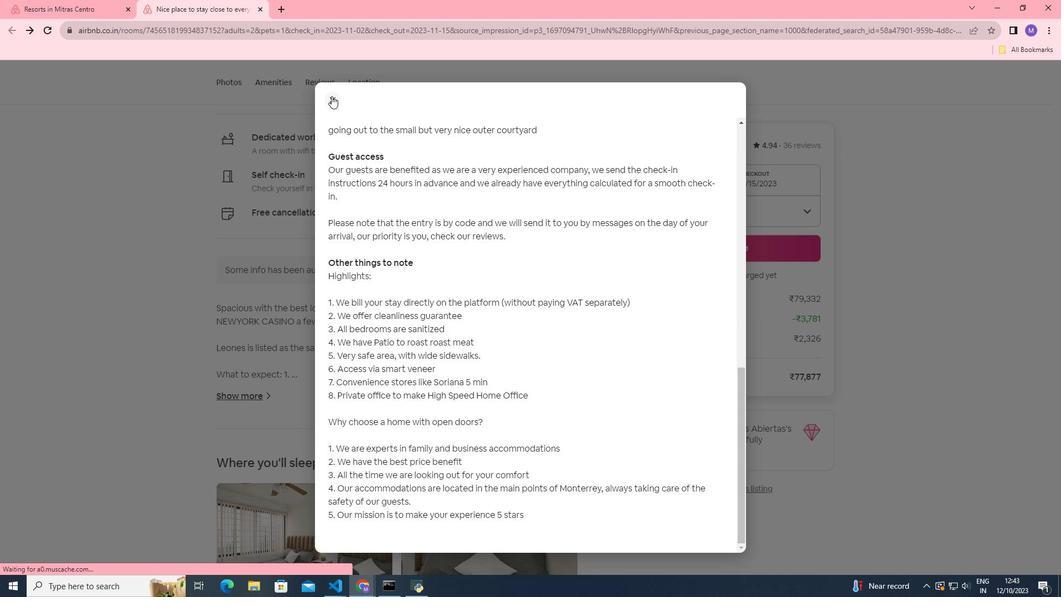 
Action: Mouse moved to (312, 406)
Screenshot: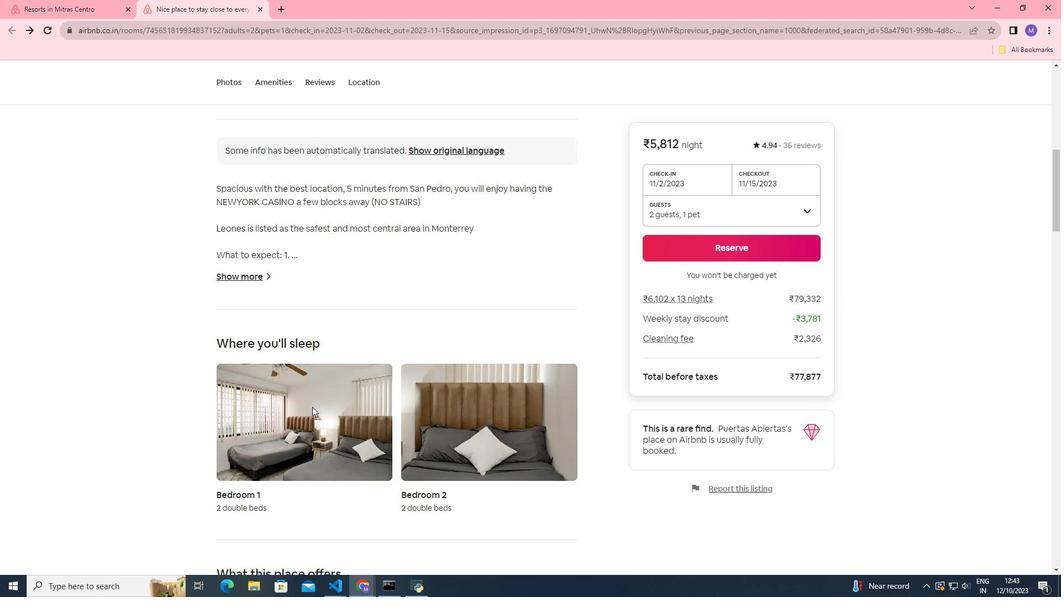 
Action: Mouse scrolled (312, 406) with delta (0, 0)
Screenshot: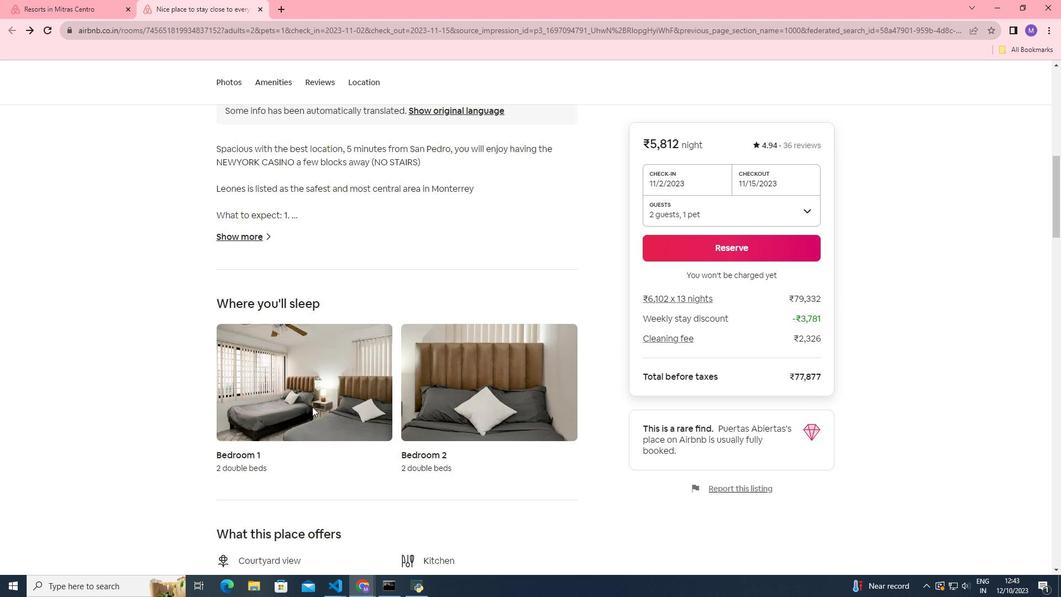 
Action: Mouse scrolled (312, 406) with delta (0, 0)
Screenshot: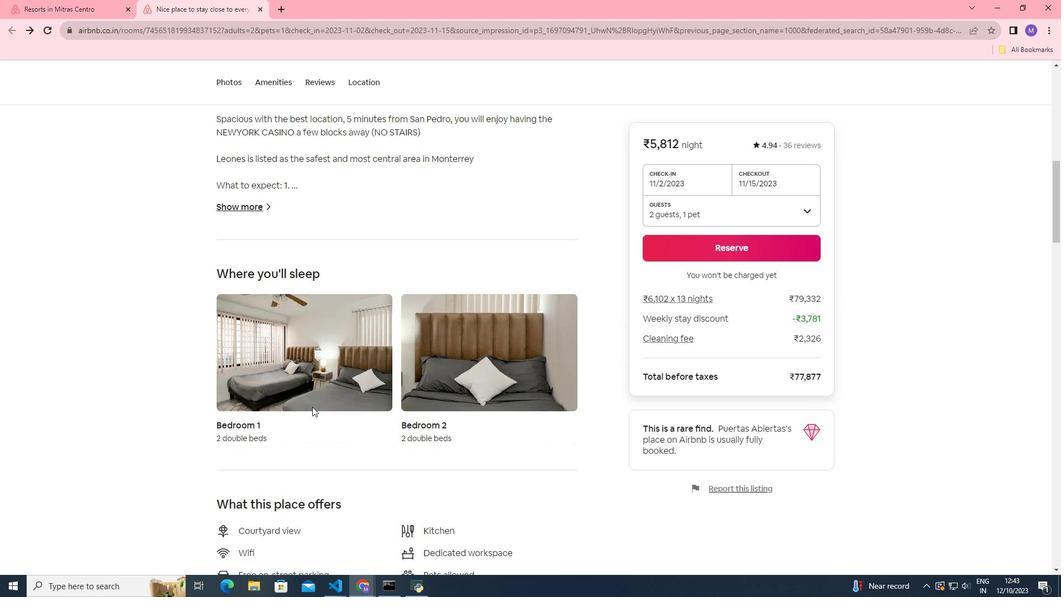 
Action: Mouse scrolled (312, 406) with delta (0, 0)
Screenshot: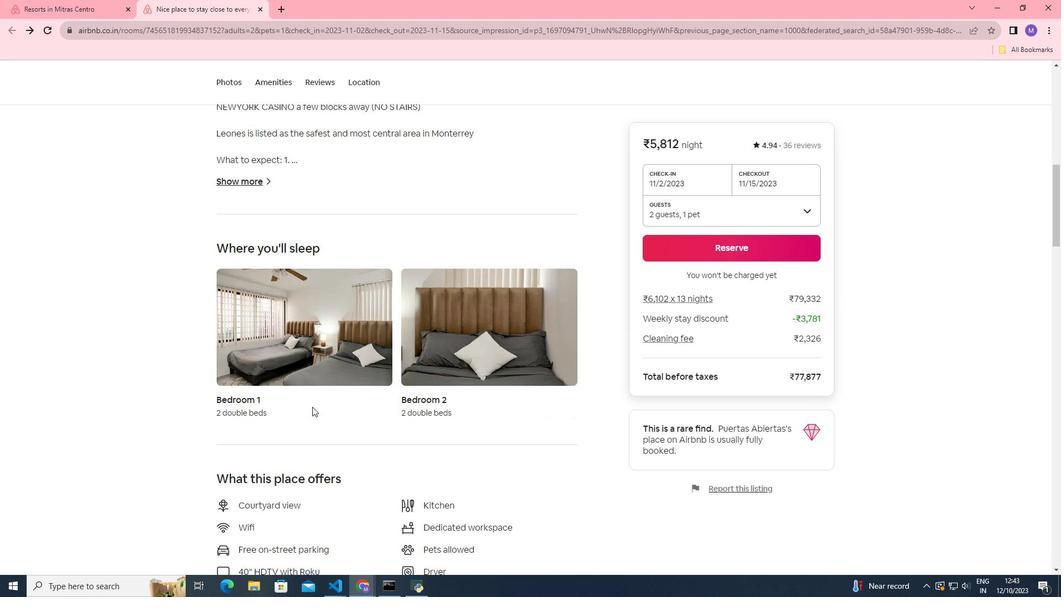 
Action: Mouse scrolled (312, 406) with delta (0, 0)
Screenshot: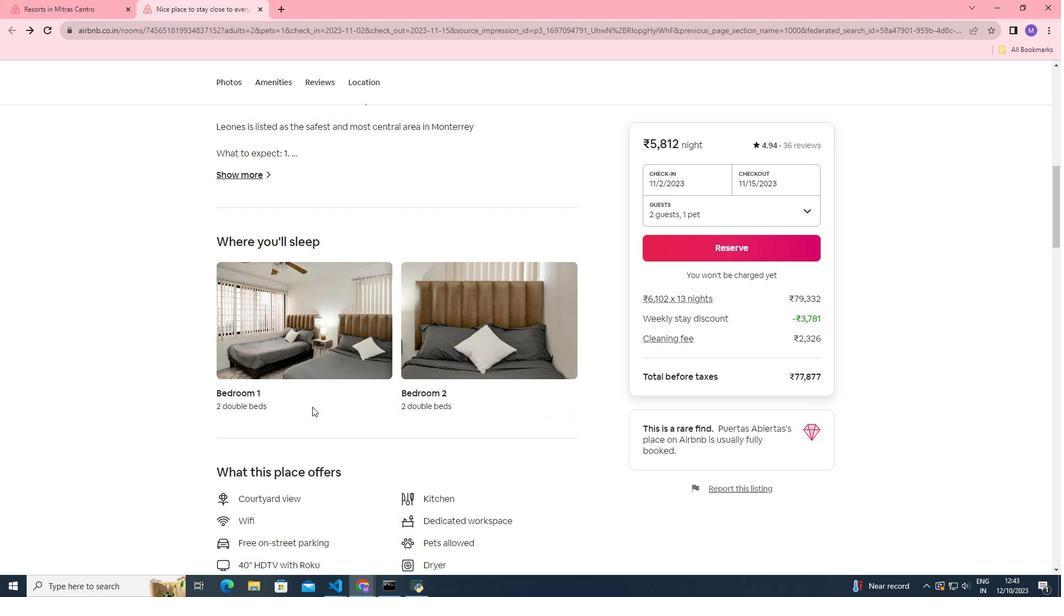 
Action: Mouse scrolled (312, 406) with delta (0, 0)
Screenshot: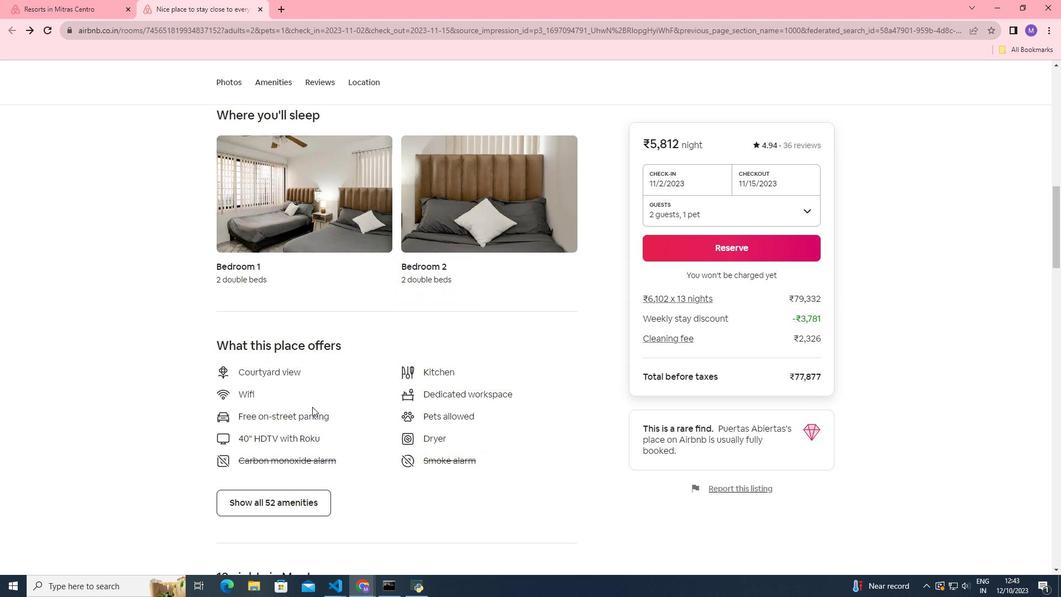 
Action: Mouse scrolled (312, 406) with delta (0, 0)
Screenshot: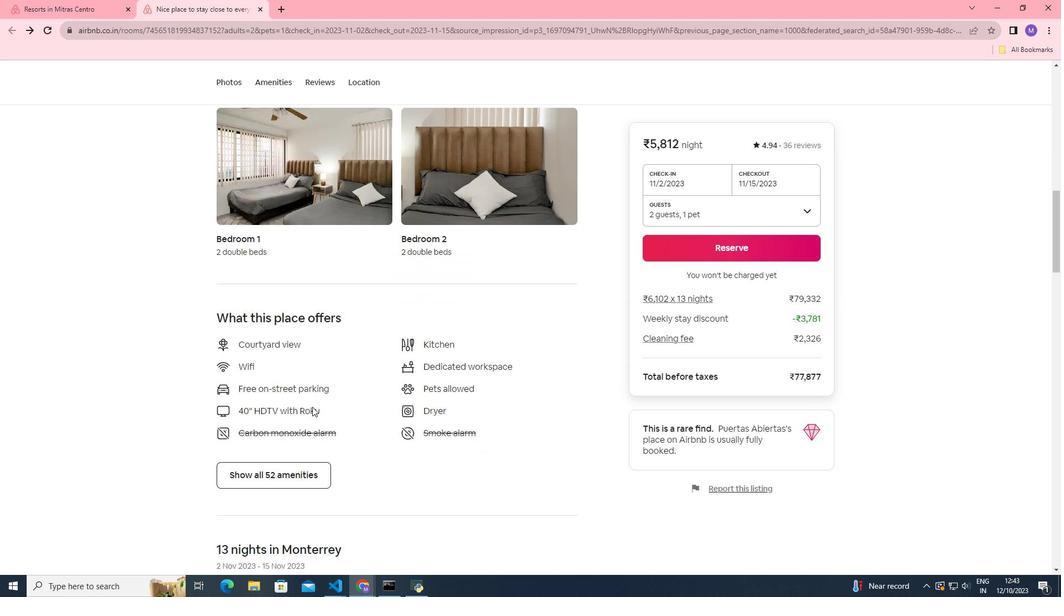 
Action: Mouse scrolled (312, 406) with delta (0, 0)
Screenshot: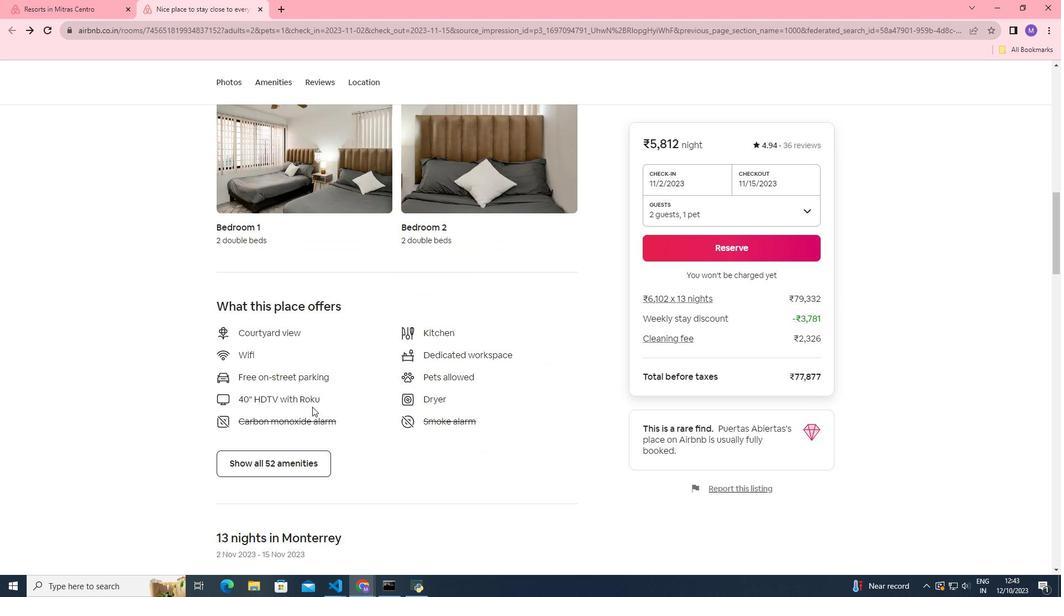 
Action: Mouse moved to (279, 463)
Screenshot: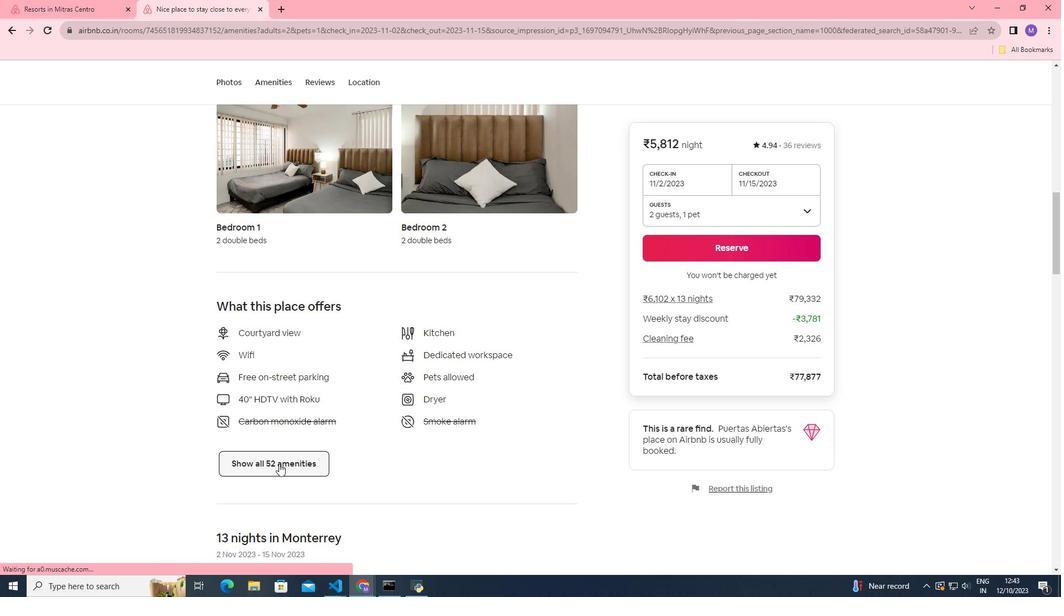 
Action: Mouse pressed left at (279, 463)
Screenshot: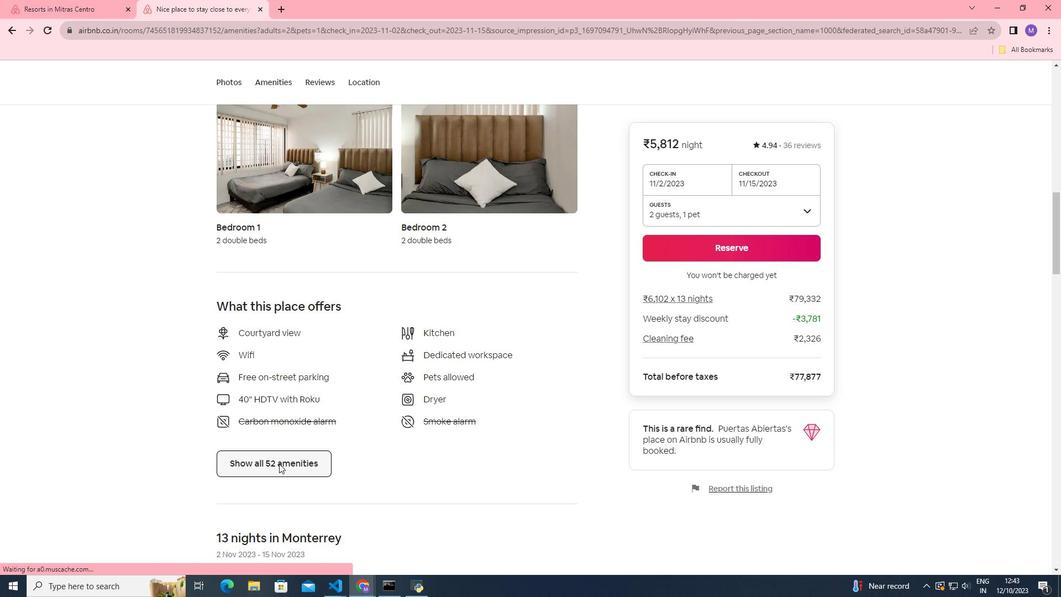 
Action: Mouse moved to (428, 389)
Screenshot: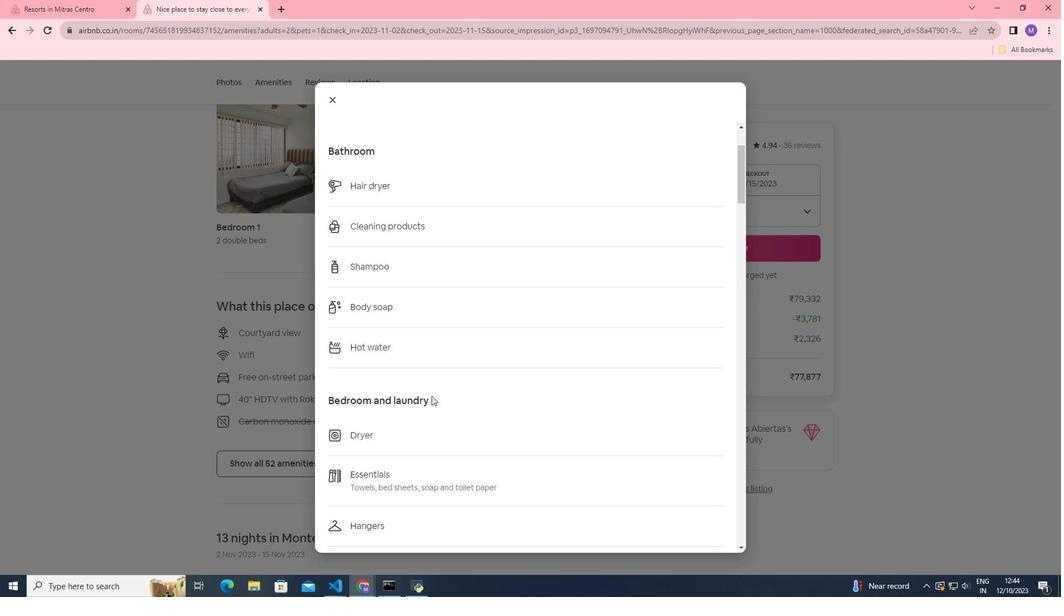 
Action: Mouse scrolled (428, 388) with delta (0, 0)
Screenshot: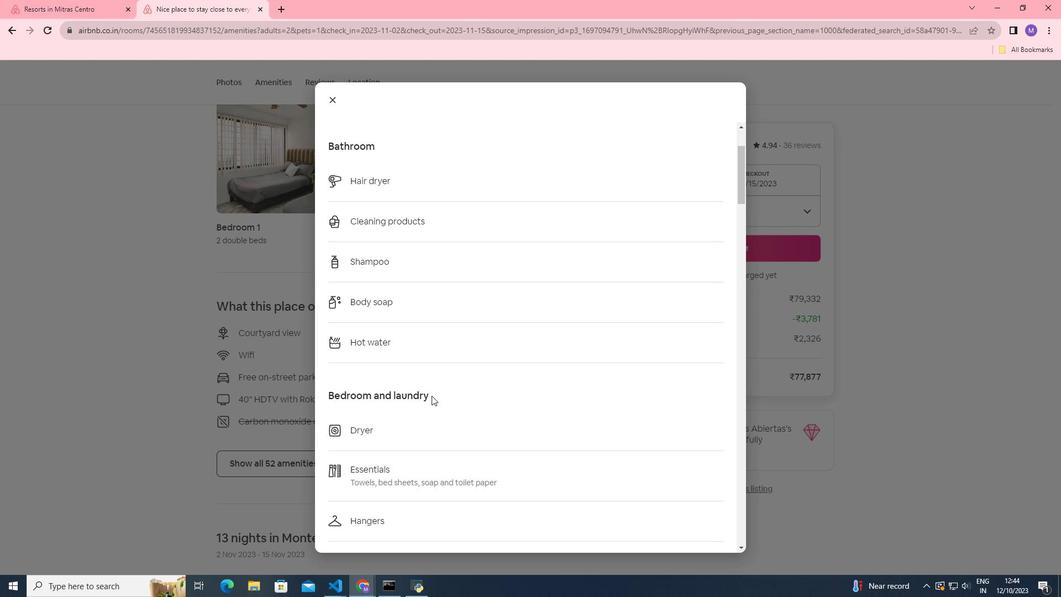 
Action: Mouse moved to (430, 393)
Screenshot: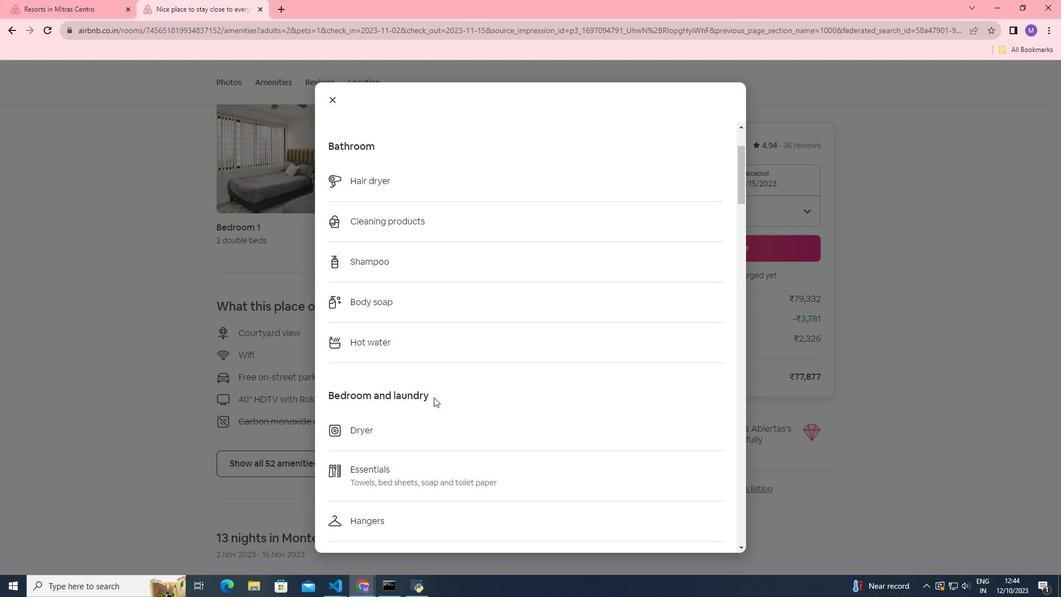 
Action: Mouse scrolled (430, 393) with delta (0, 0)
Screenshot: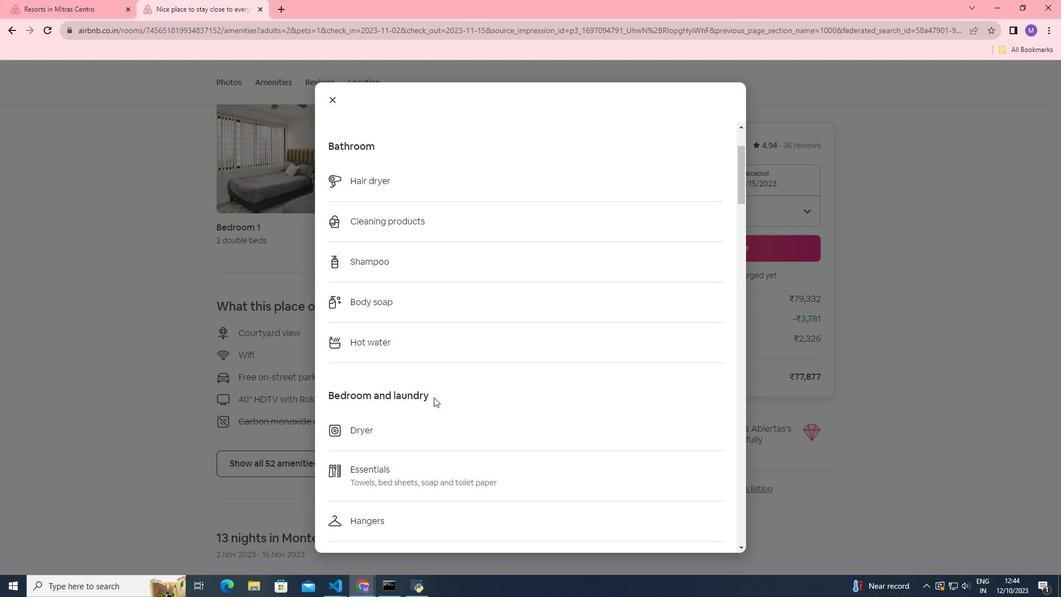 
Action: Mouse moved to (434, 397)
Screenshot: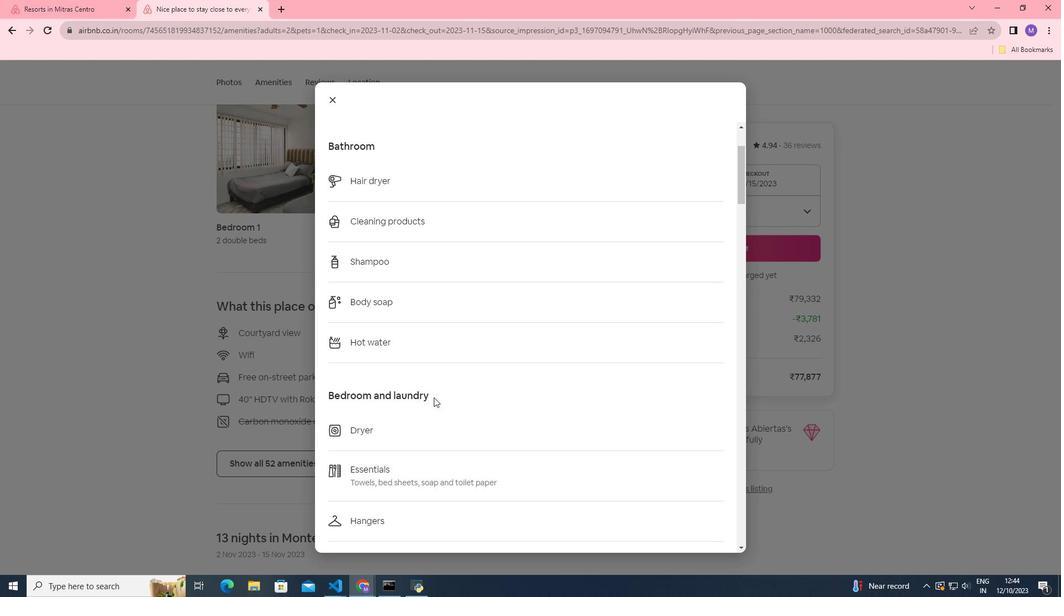 
Action: Mouse scrolled (434, 397) with delta (0, 0)
Screenshot: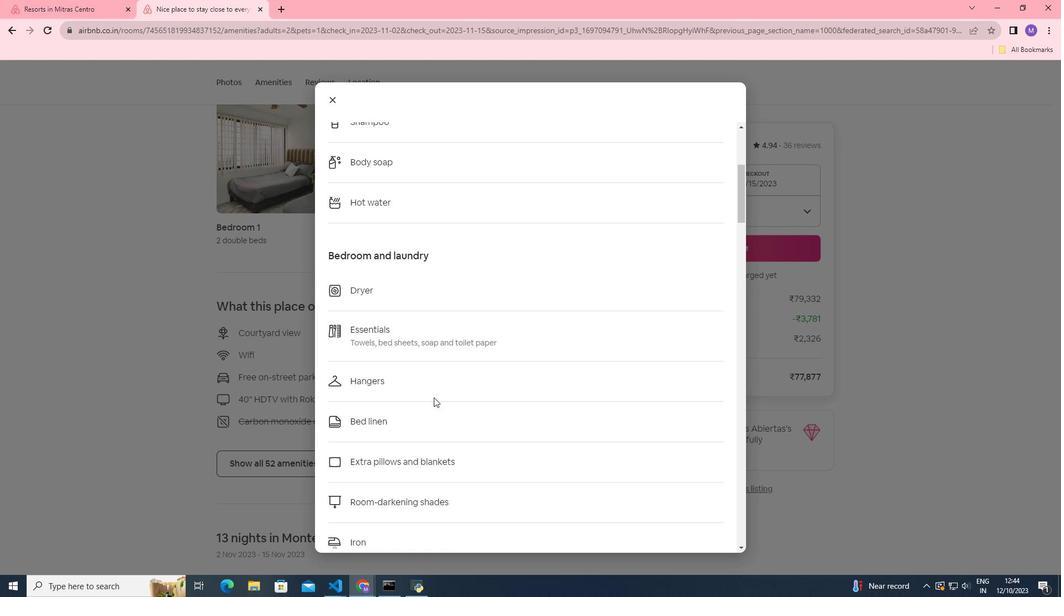 
Action: Mouse scrolled (434, 397) with delta (0, 0)
Screenshot: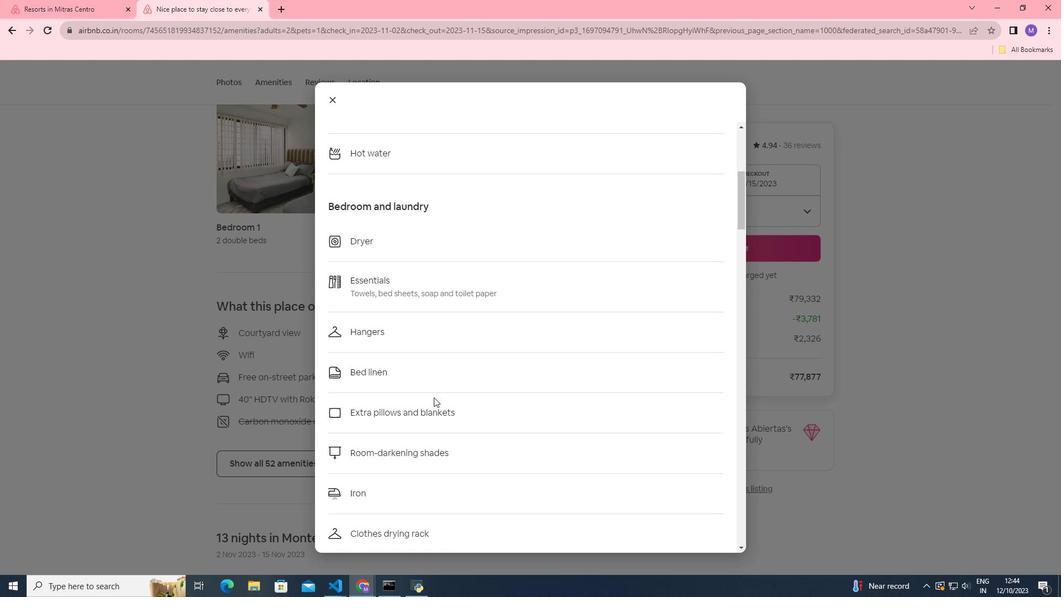 
Action: Mouse scrolled (434, 397) with delta (0, 0)
Screenshot: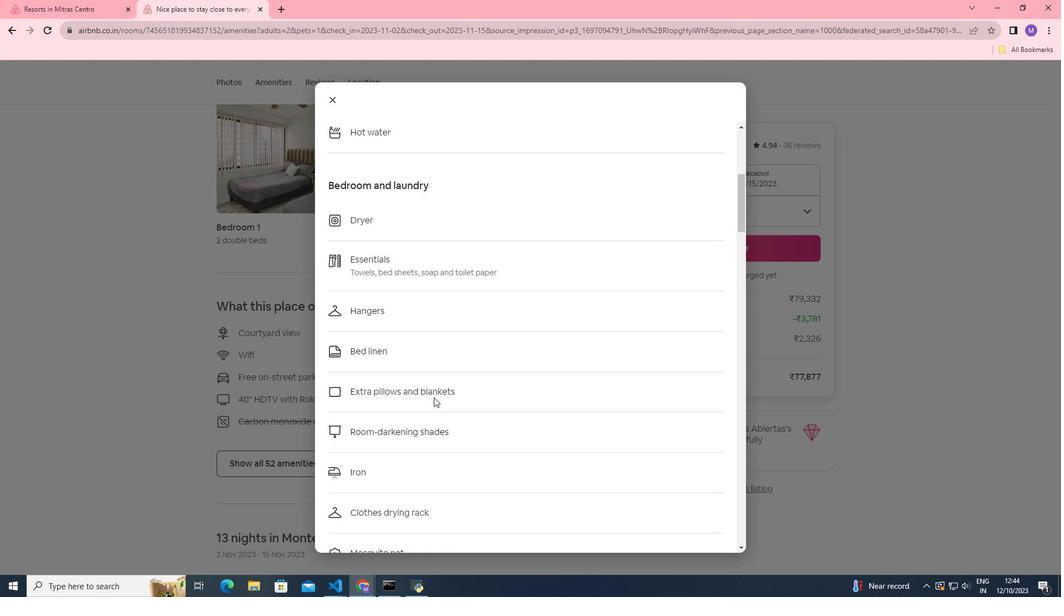 
Action: Mouse scrolled (434, 397) with delta (0, 0)
Screenshot: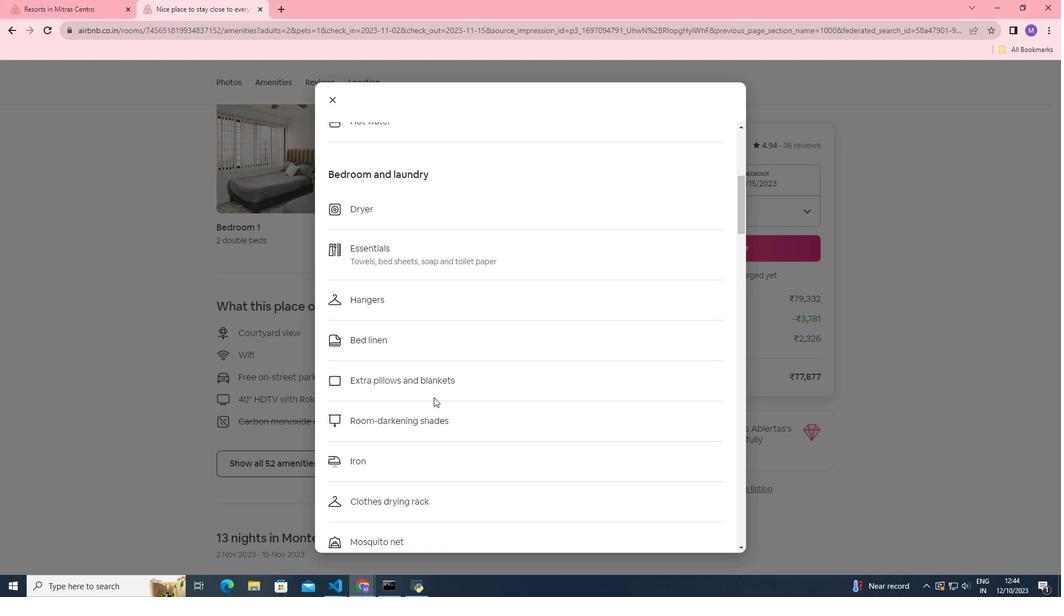 
Action: Mouse scrolled (434, 397) with delta (0, 0)
Screenshot: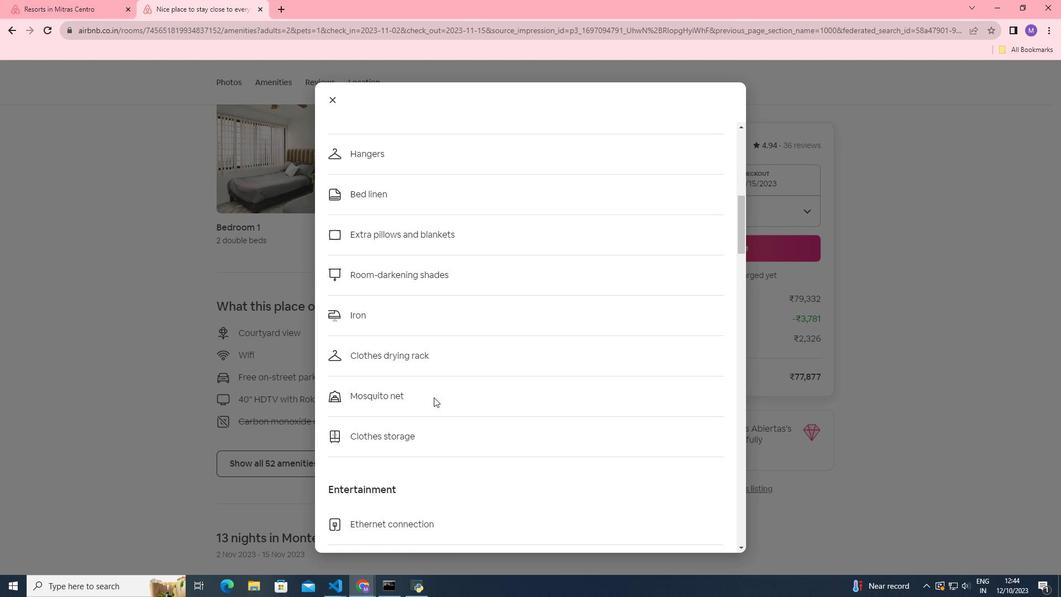 
Action: Mouse scrolled (434, 397) with delta (0, 0)
Screenshot: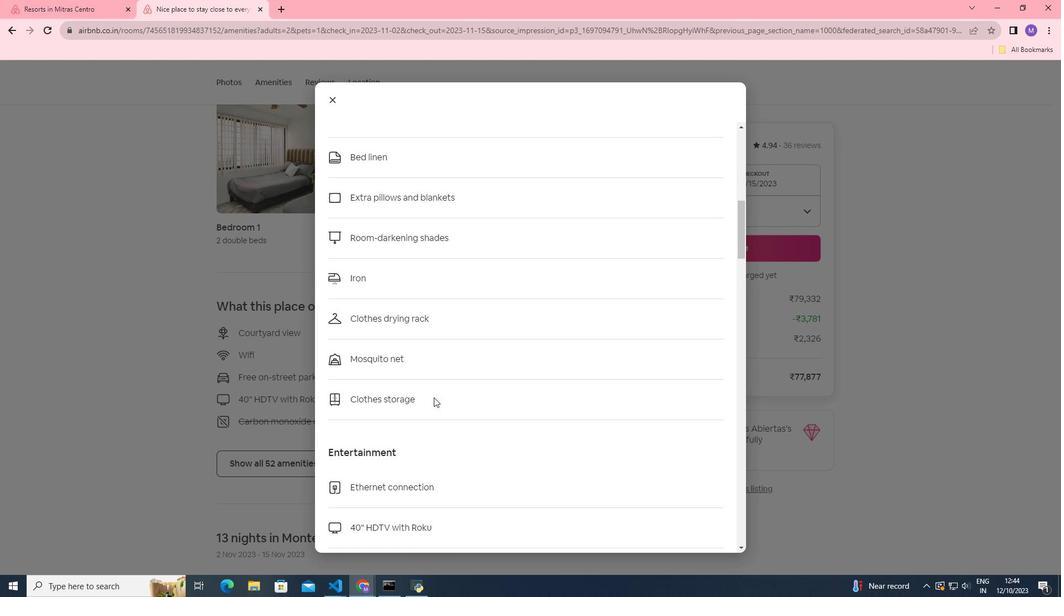 
Action: Mouse scrolled (434, 397) with delta (0, 0)
Screenshot: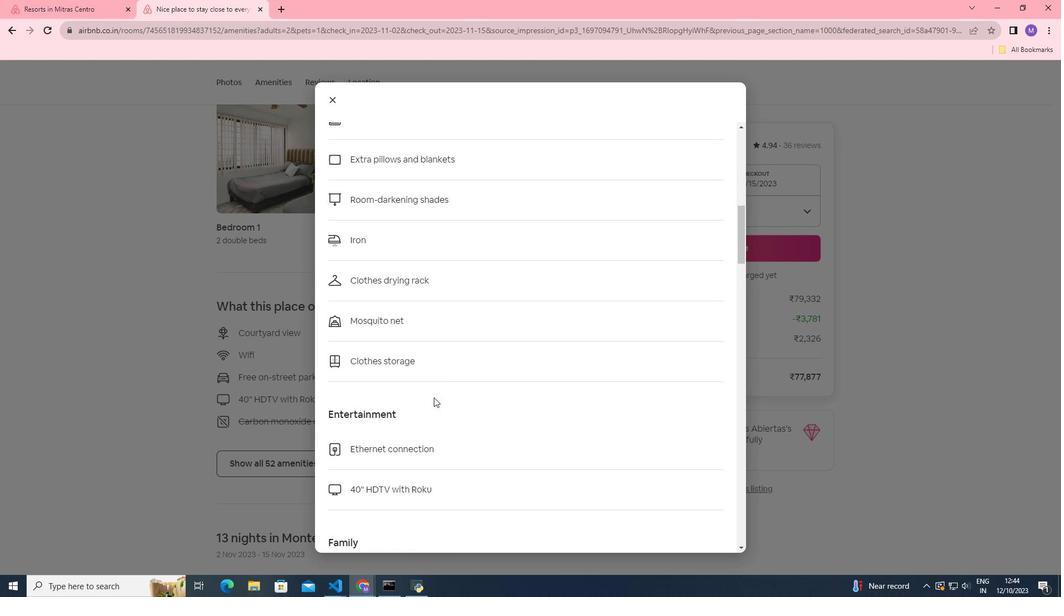 
Action: Mouse scrolled (434, 397) with delta (0, 0)
Screenshot: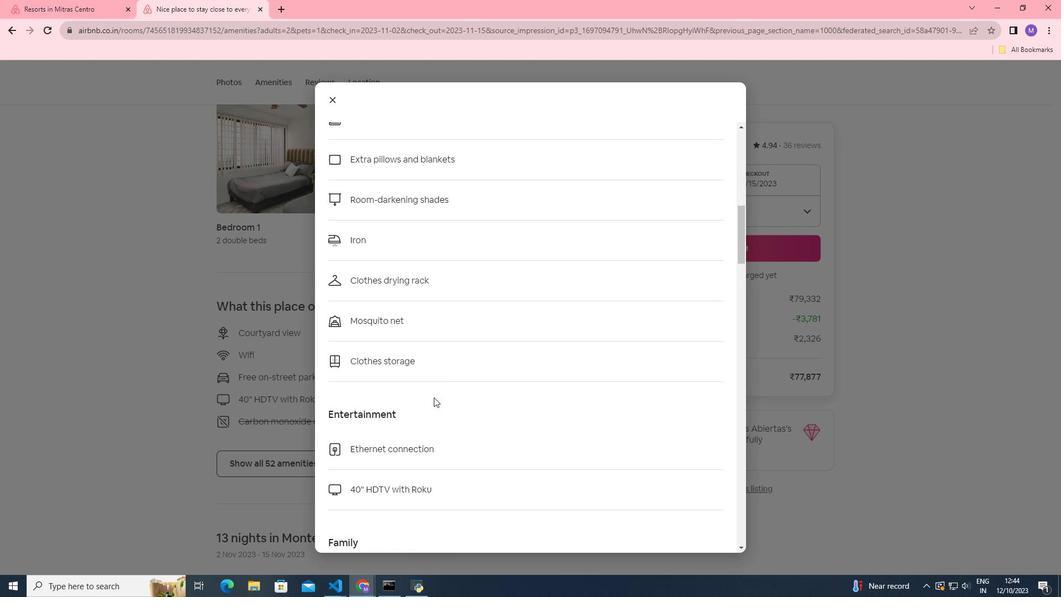 
Action: Mouse scrolled (434, 397) with delta (0, 0)
Screenshot: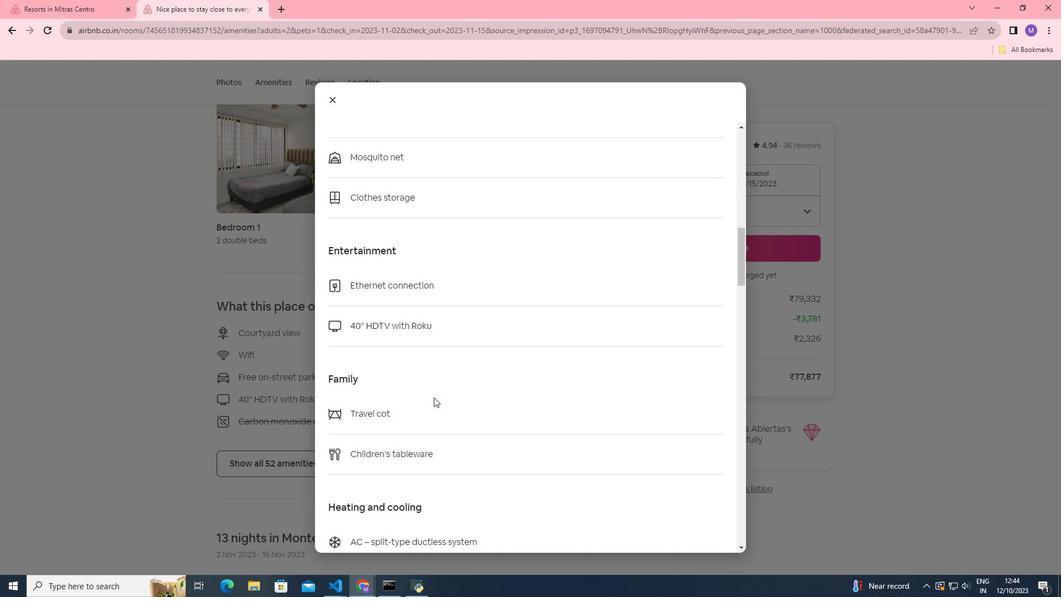 
Action: Mouse scrolled (434, 397) with delta (0, 0)
Screenshot: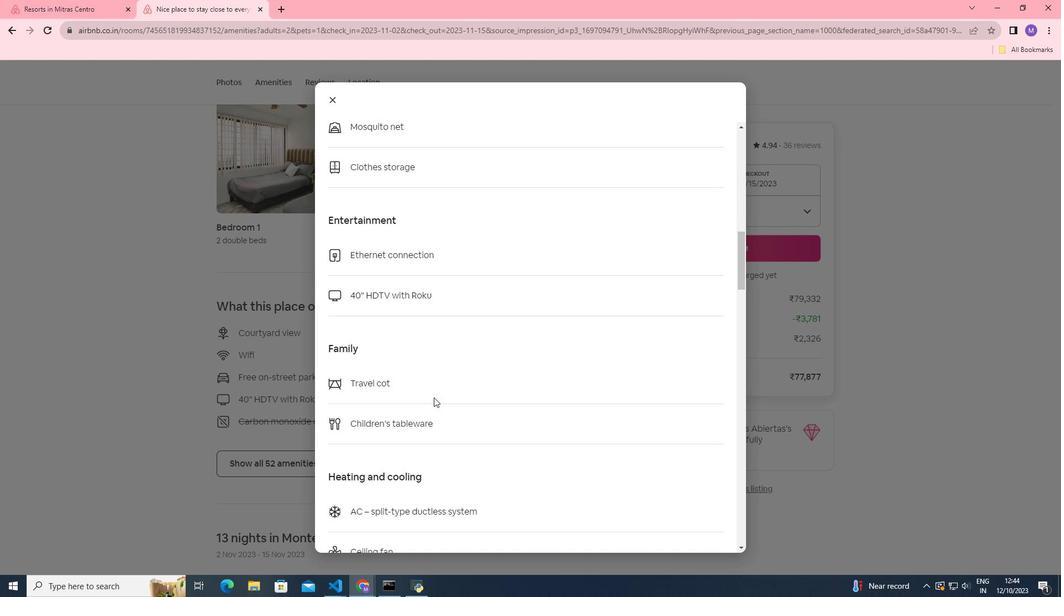 
Action: Mouse scrolled (434, 397) with delta (0, 0)
Screenshot: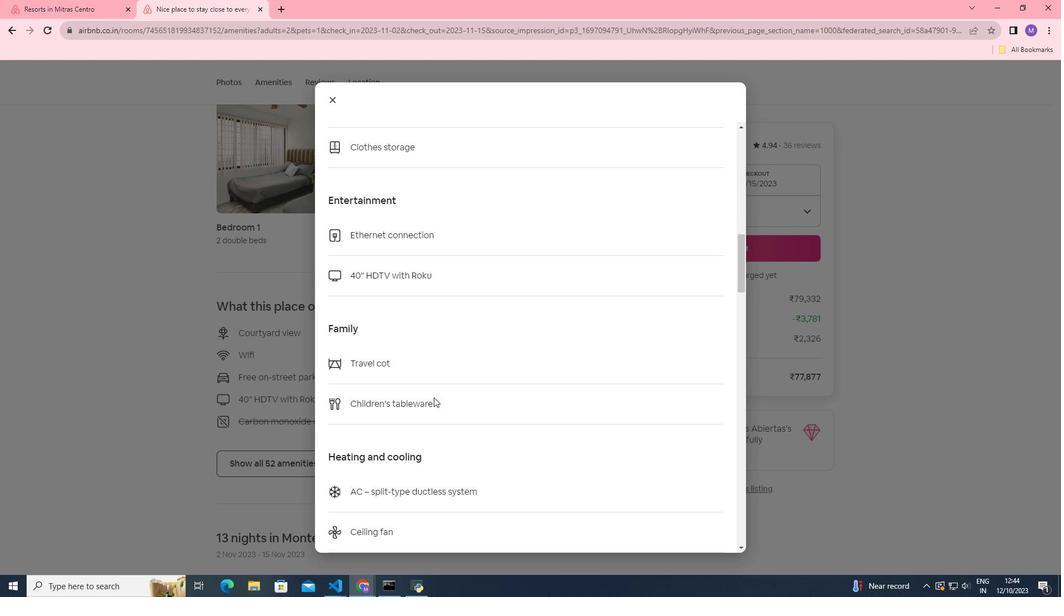 
Action: Mouse scrolled (434, 397) with delta (0, 0)
Screenshot: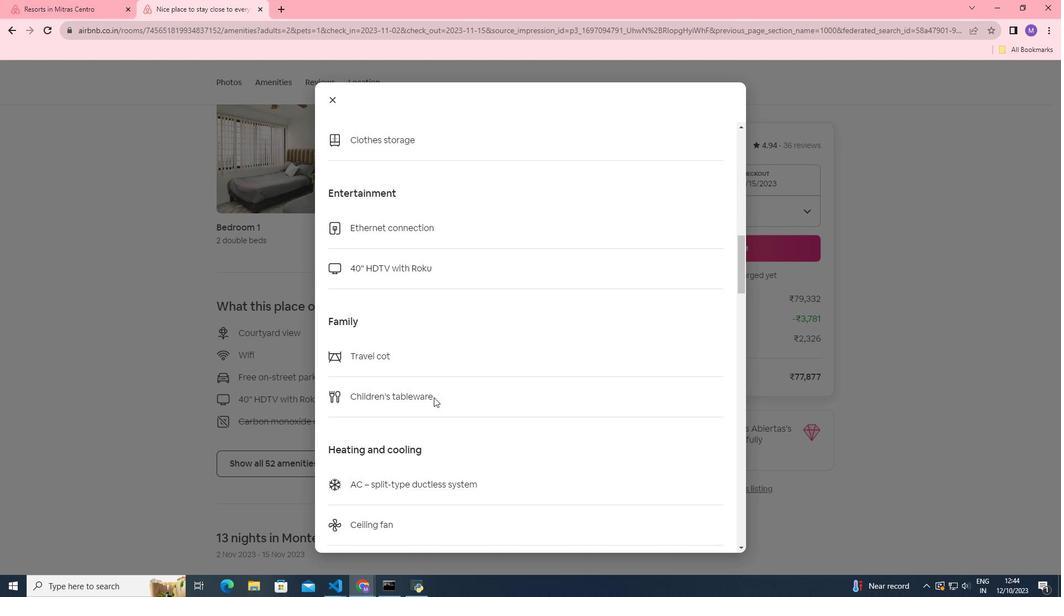 
Action: Mouse scrolled (434, 397) with delta (0, 0)
Screenshot: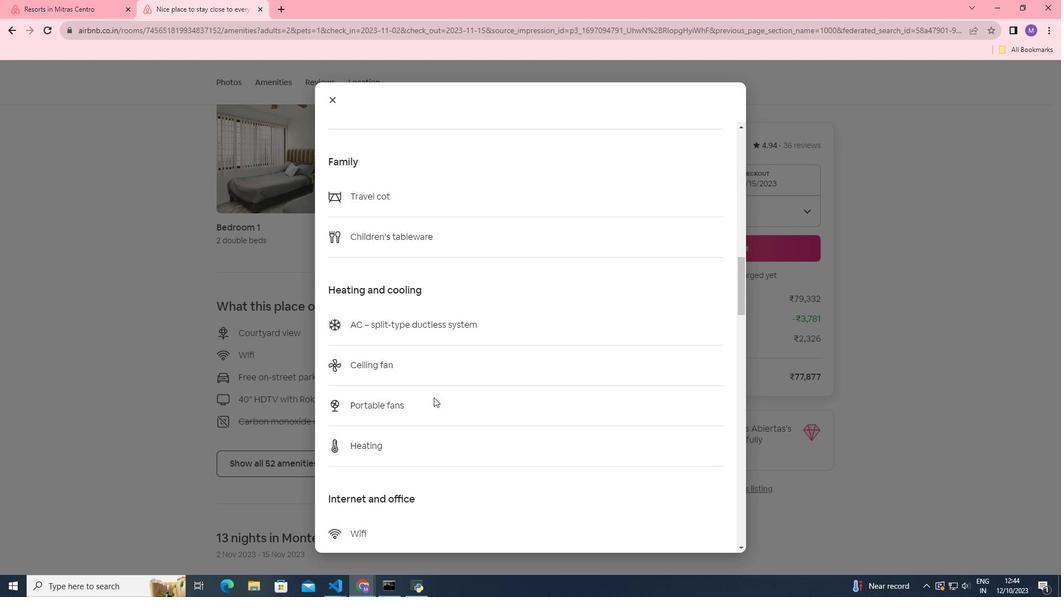 
Action: Mouse scrolled (434, 397) with delta (0, 0)
Screenshot: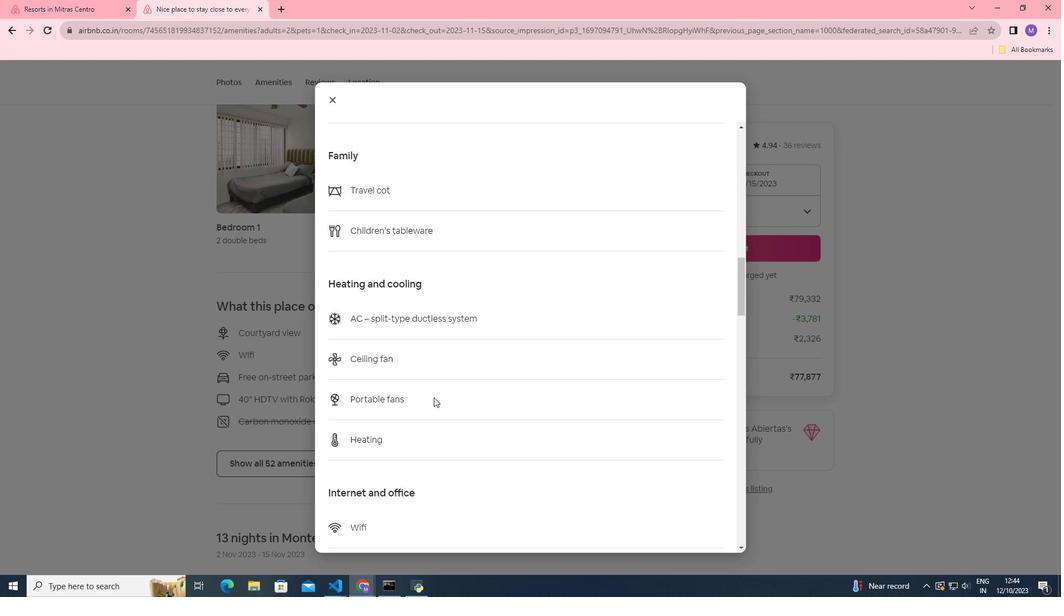 
Action: Mouse scrolled (434, 397) with delta (0, 0)
Screenshot: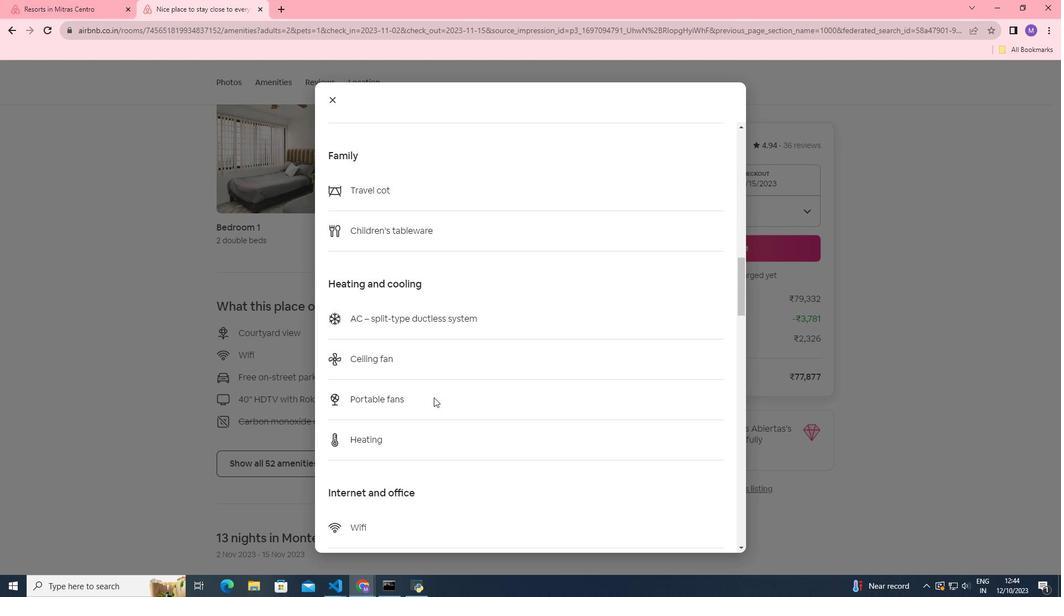 
Action: Mouse scrolled (434, 397) with delta (0, 0)
Screenshot: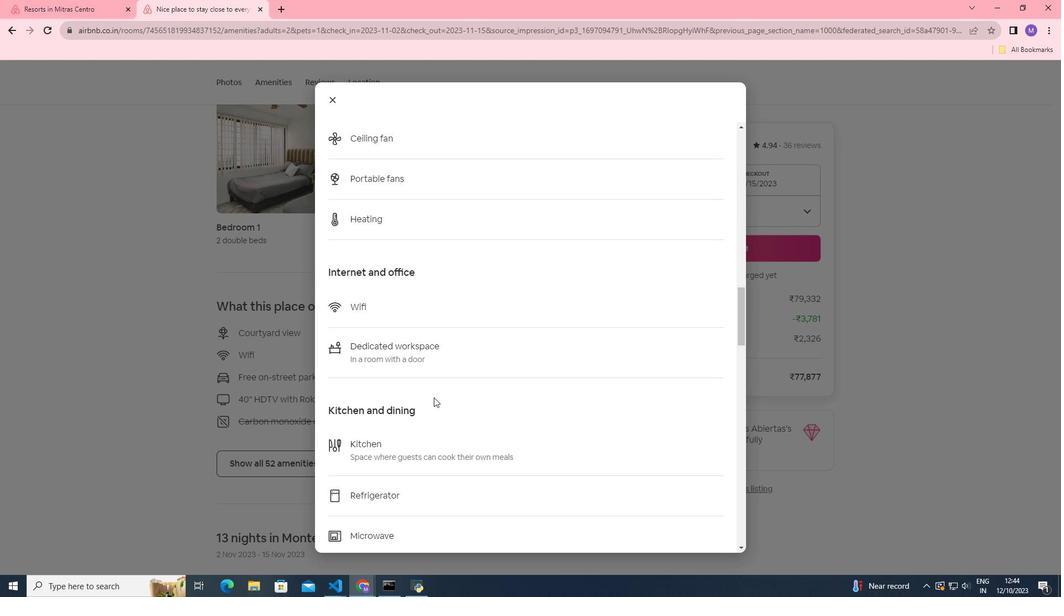 
Action: Mouse scrolled (434, 397) with delta (0, 0)
Screenshot: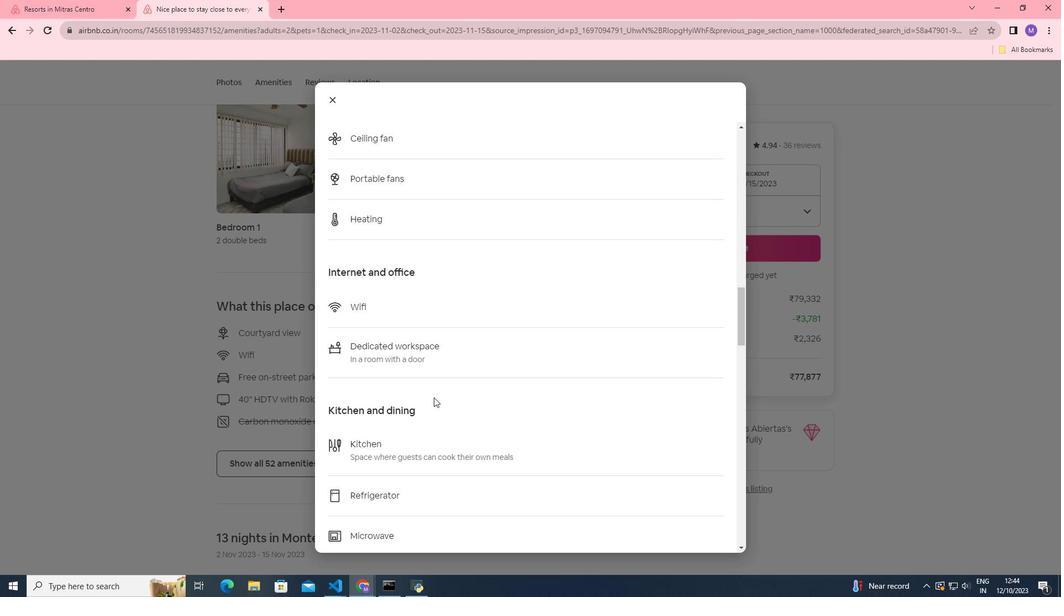 
Action: Mouse scrolled (434, 397) with delta (0, 0)
Screenshot: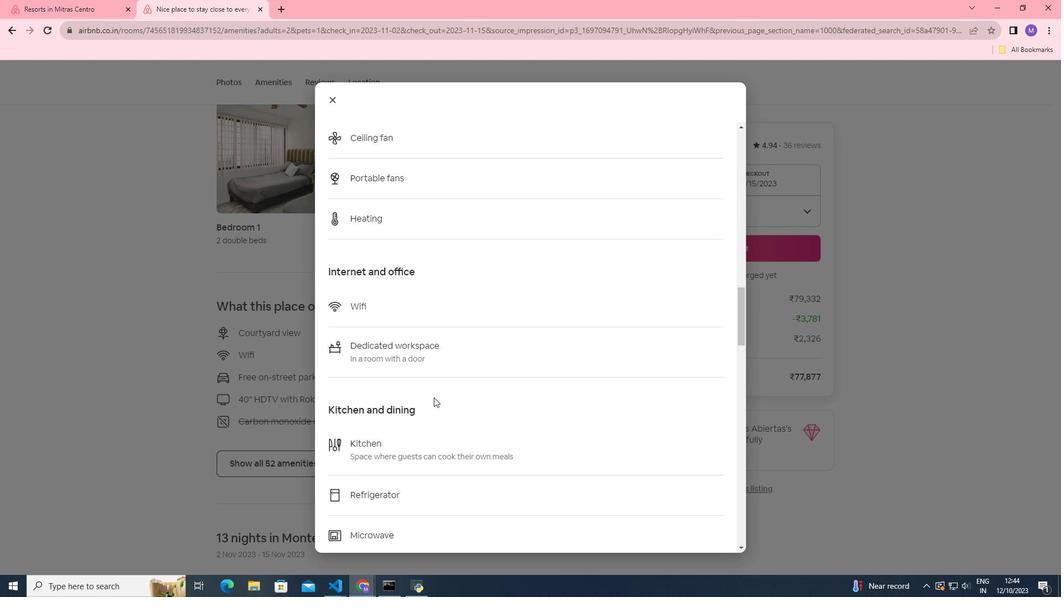 
Action: Mouse scrolled (434, 397) with delta (0, 0)
Screenshot: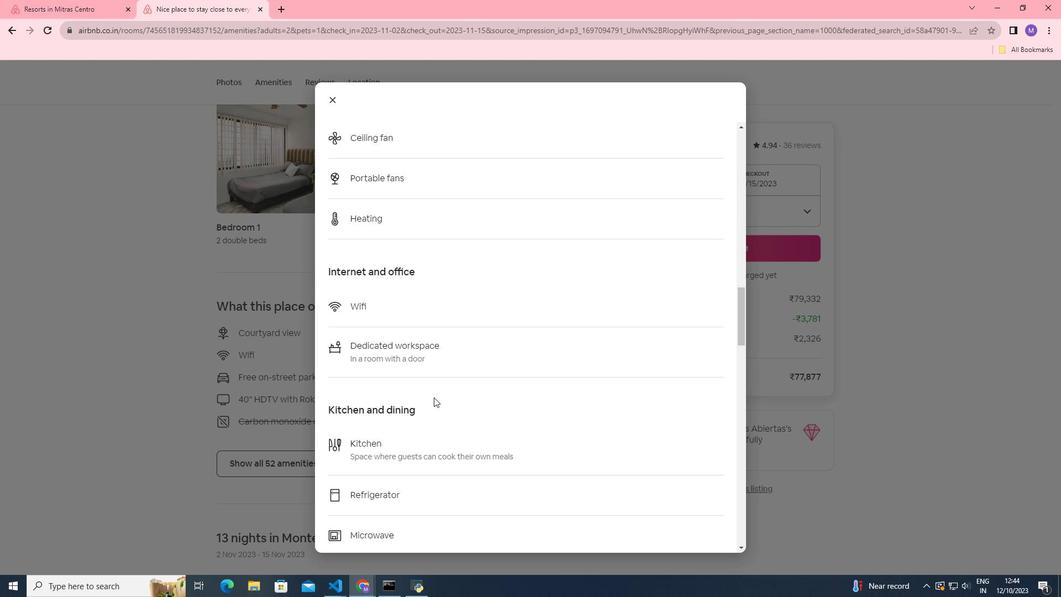
Action: Mouse scrolled (434, 397) with delta (0, 0)
Screenshot: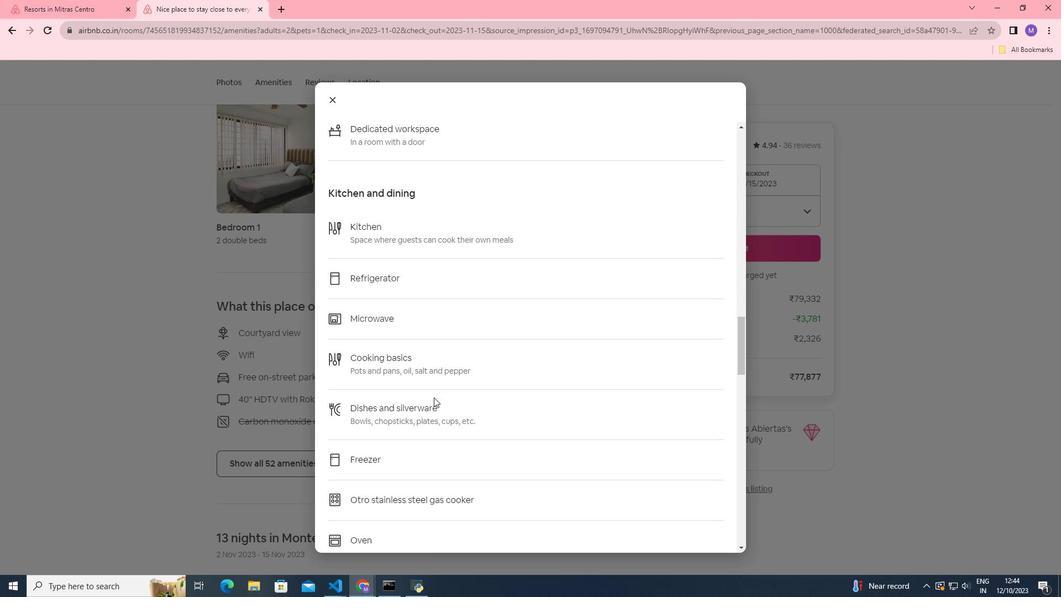 
Action: Mouse scrolled (434, 397) with delta (0, 0)
Screenshot: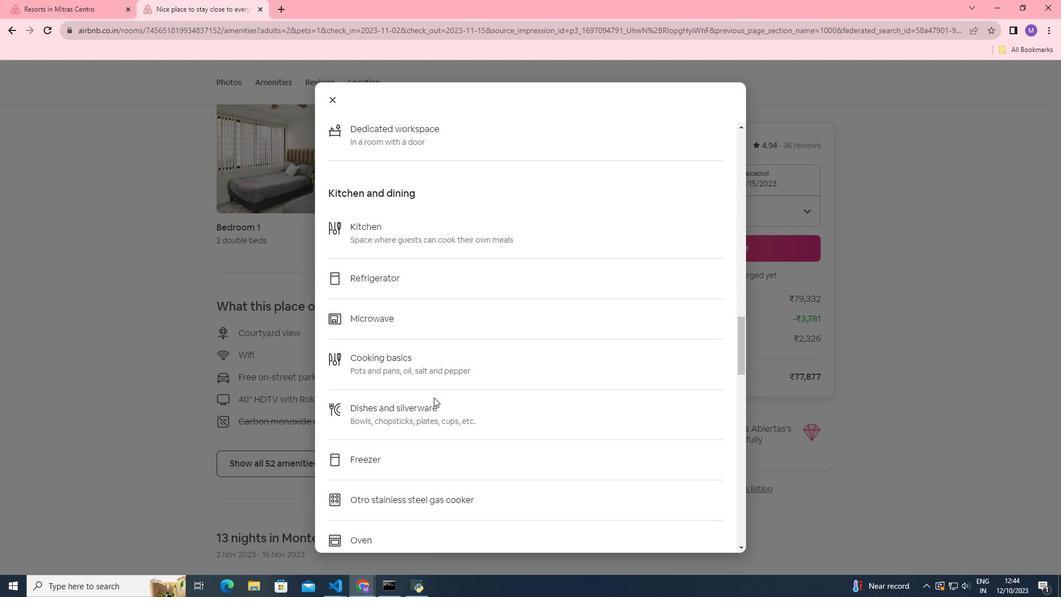 
Action: Mouse scrolled (434, 397) with delta (0, 0)
Screenshot: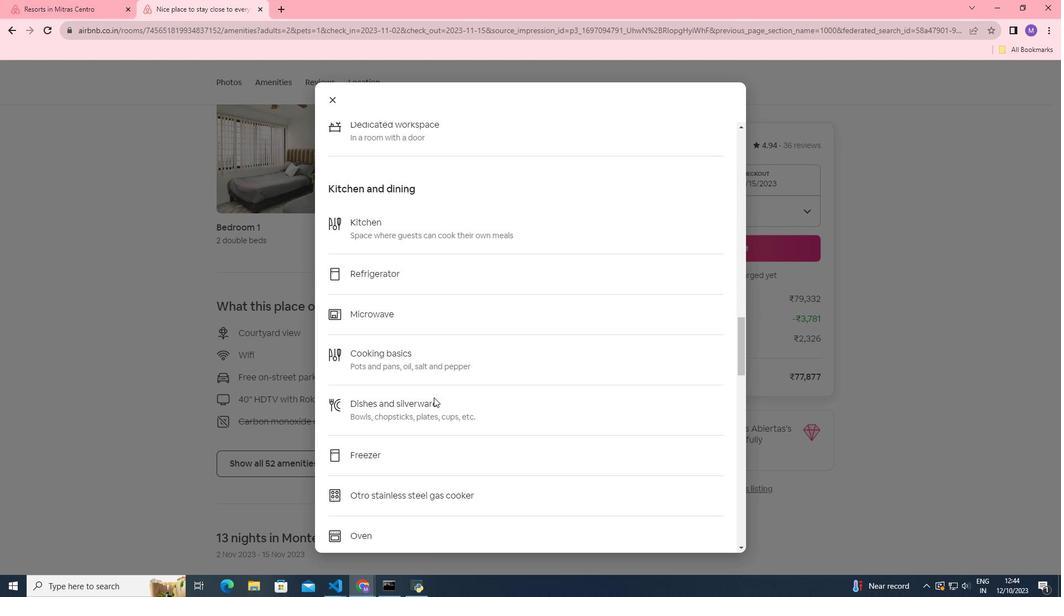
Action: Mouse scrolled (434, 397) with delta (0, 0)
Screenshot: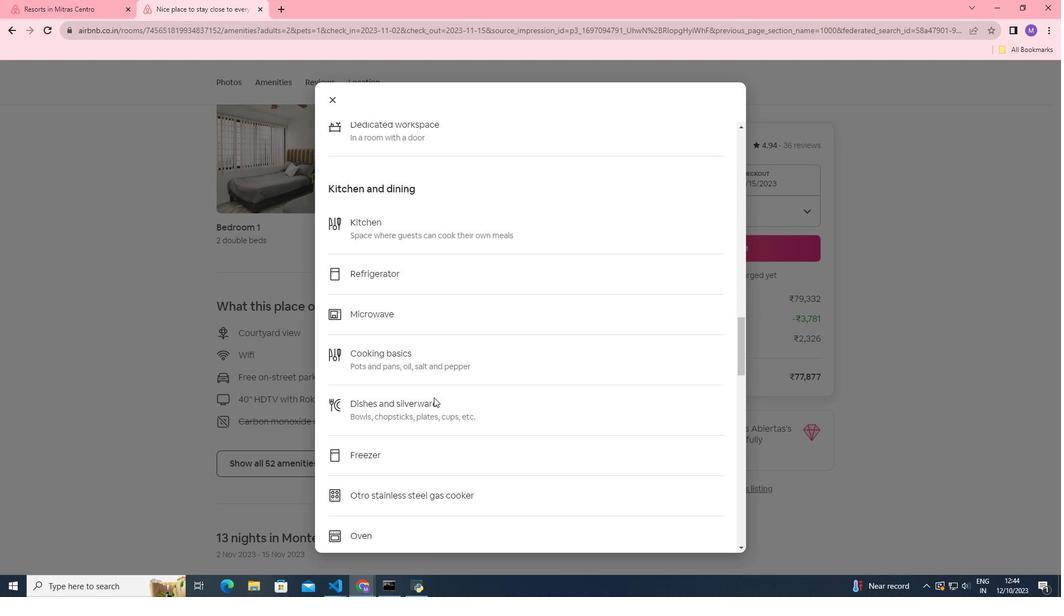 
Action: Mouse scrolled (434, 397) with delta (0, 0)
Screenshot: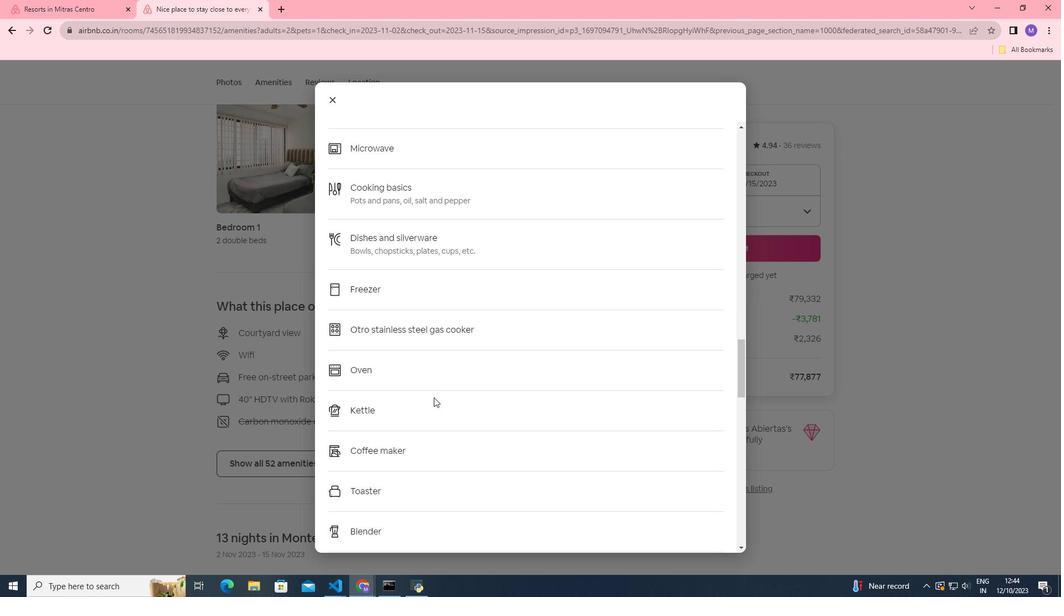 
Action: Mouse scrolled (434, 397) with delta (0, 0)
Screenshot: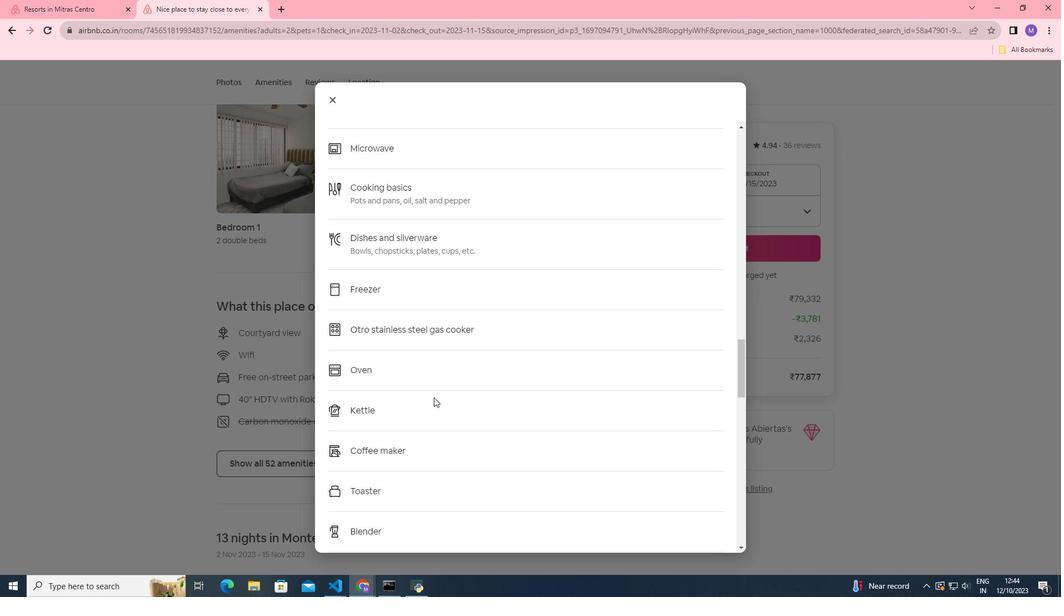 
Action: Mouse scrolled (434, 397) with delta (0, 0)
Screenshot: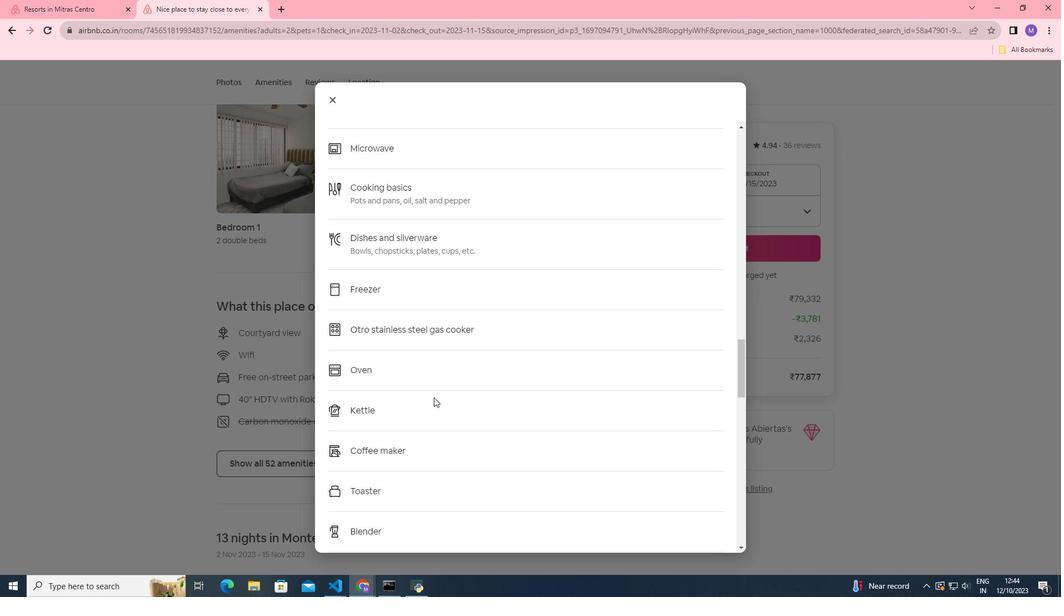 
Action: Mouse scrolled (434, 398) with delta (0, 0)
Screenshot: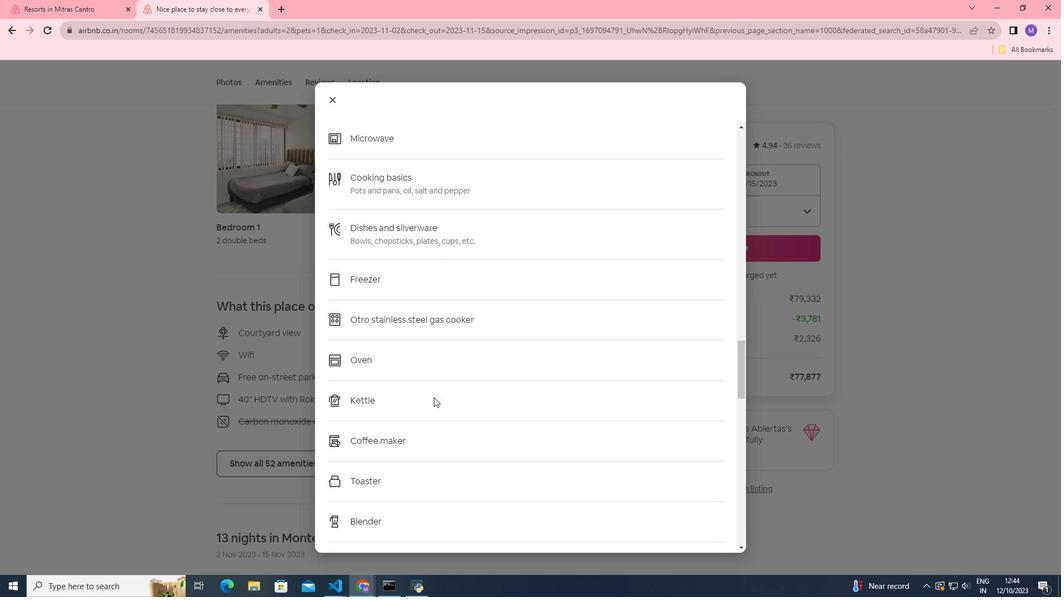 
Action: Mouse scrolled (434, 397) with delta (0, 0)
Screenshot: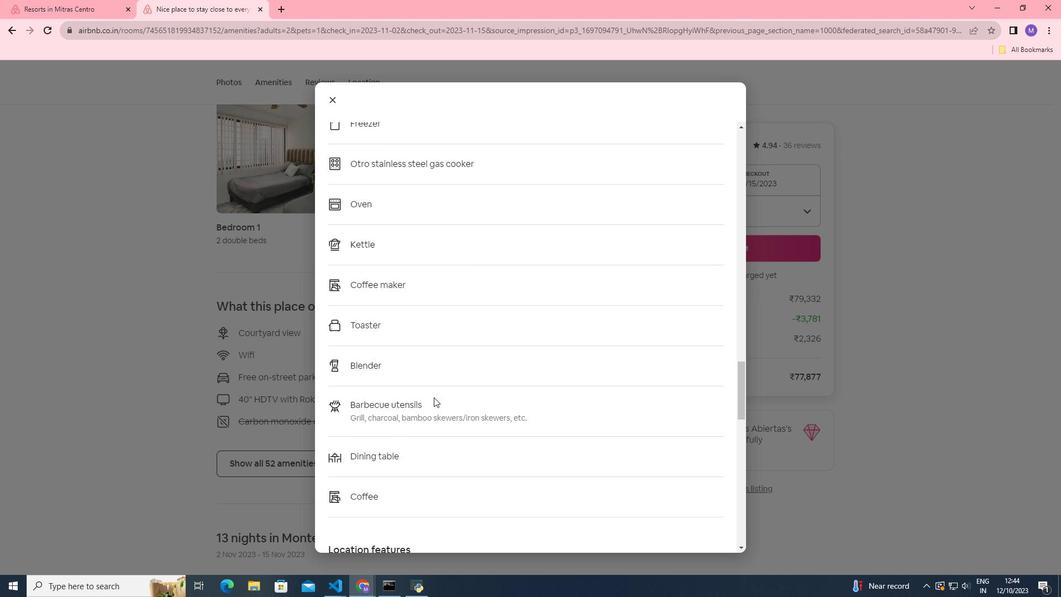 
Action: Mouse scrolled (434, 397) with delta (0, 0)
Screenshot: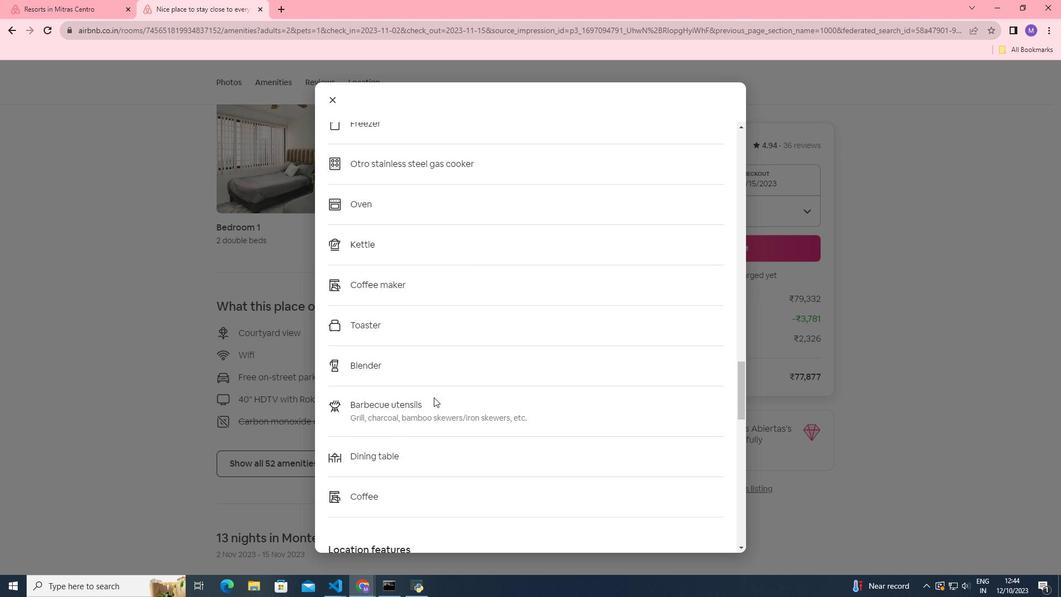
Action: Mouse scrolled (434, 397) with delta (0, 0)
Screenshot: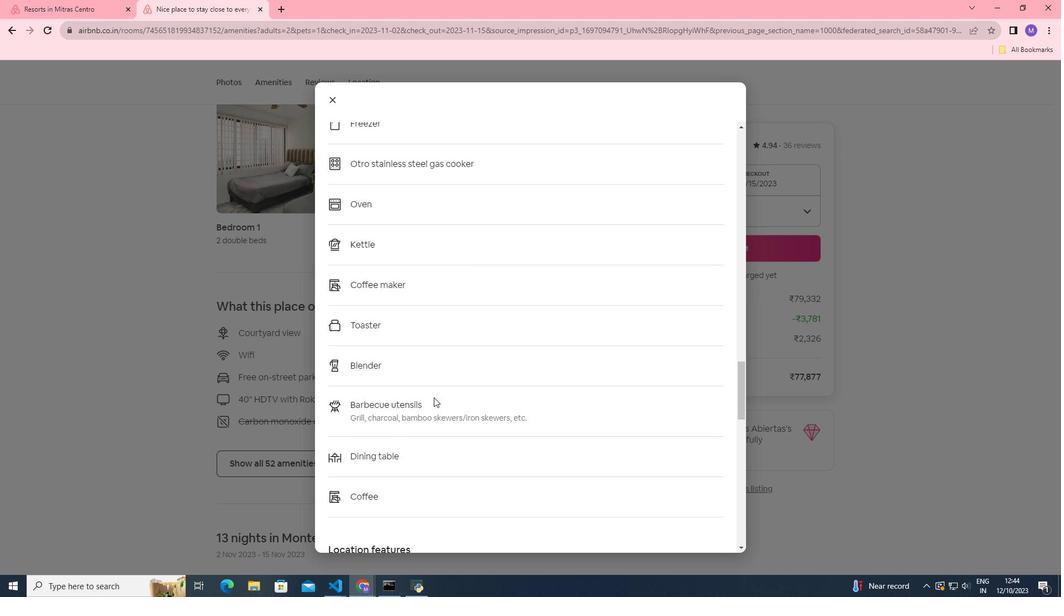 
Action: Mouse scrolled (434, 397) with delta (0, 0)
Screenshot: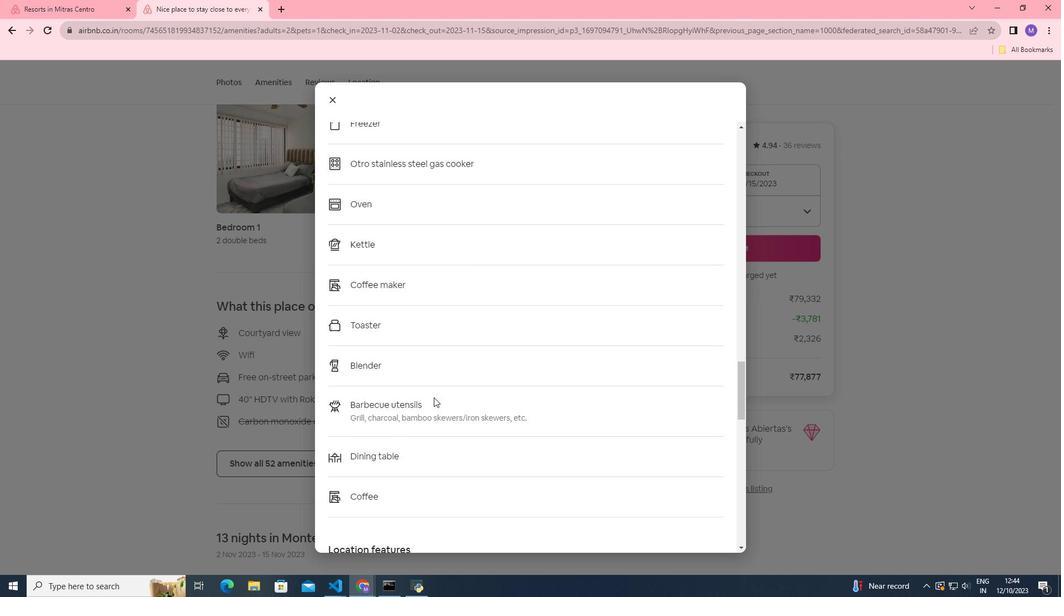 
Action: Mouse scrolled (434, 398) with delta (0, 0)
Screenshot: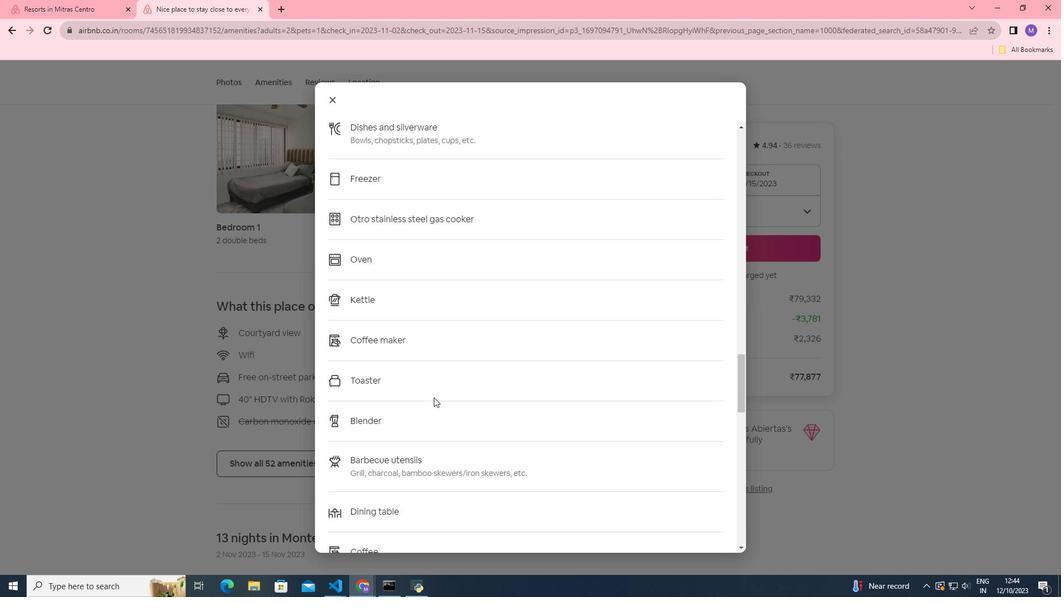 
Action: Mouse scrolled (434, 397) with delta (0, 0)
Screenshot: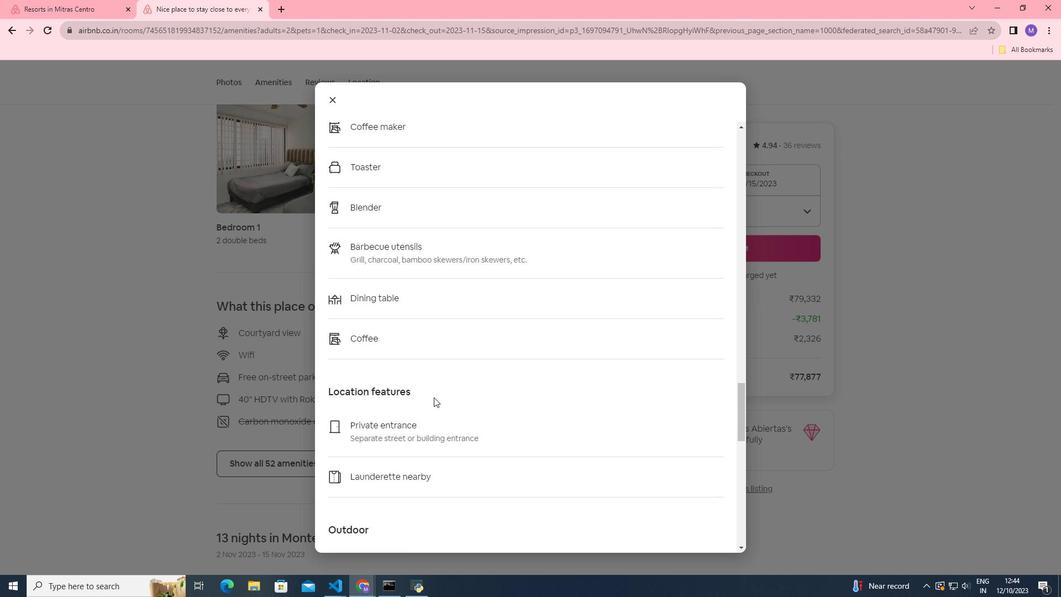 
Action: Mouse scrolled (434, 397) with delta (0, 0)
Screenshot: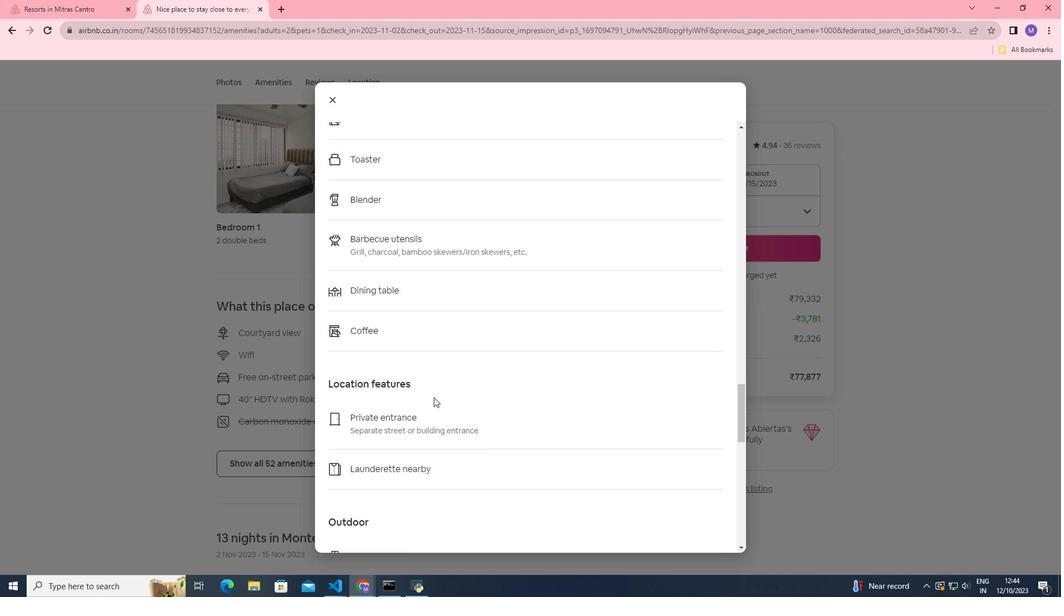 
Action: Mouse scrolled (434, 397) with delta (0, 0)
Screenshot: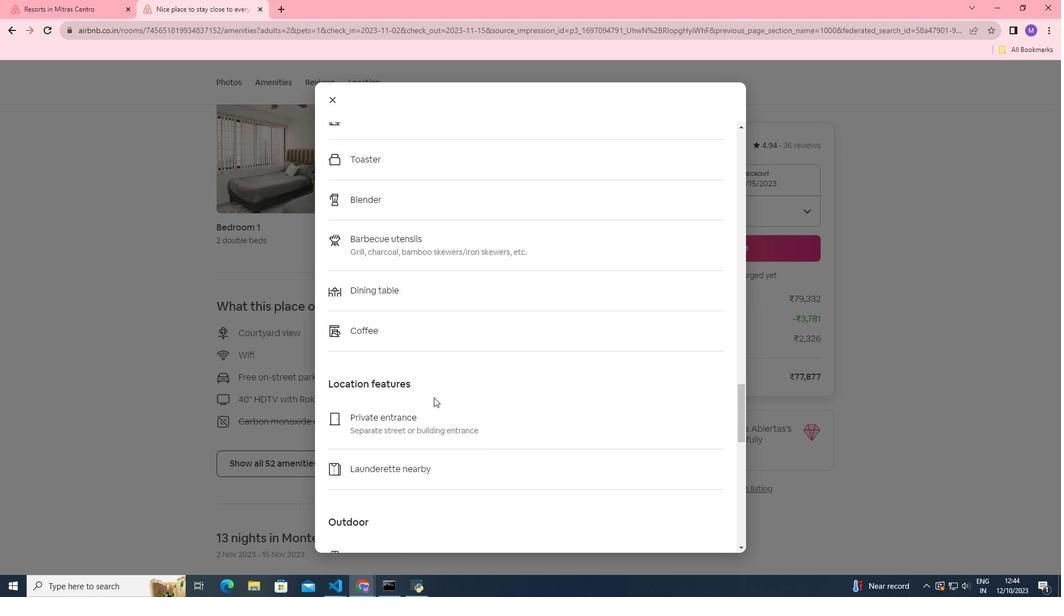 
Action: Mouse scrolled (434, 397) with delta (0, 0)
Screenshot: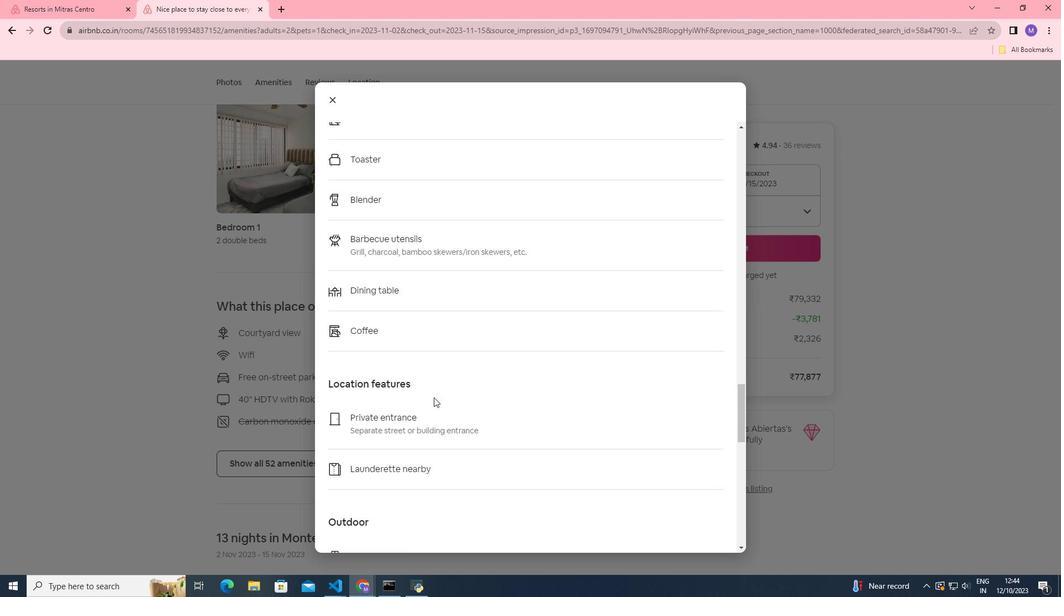 
Action: Mouse scrolled (434, 397) with delta (0, 0)
Screenshot: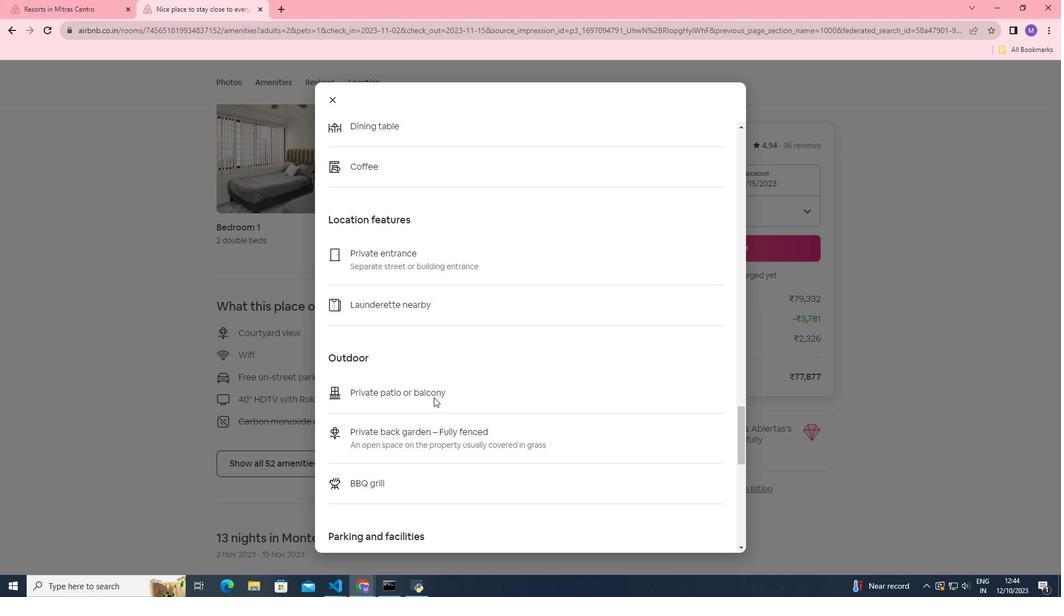 
Action: Mouse scrolled (434, 397) with delta (0, 0)
Screenshot: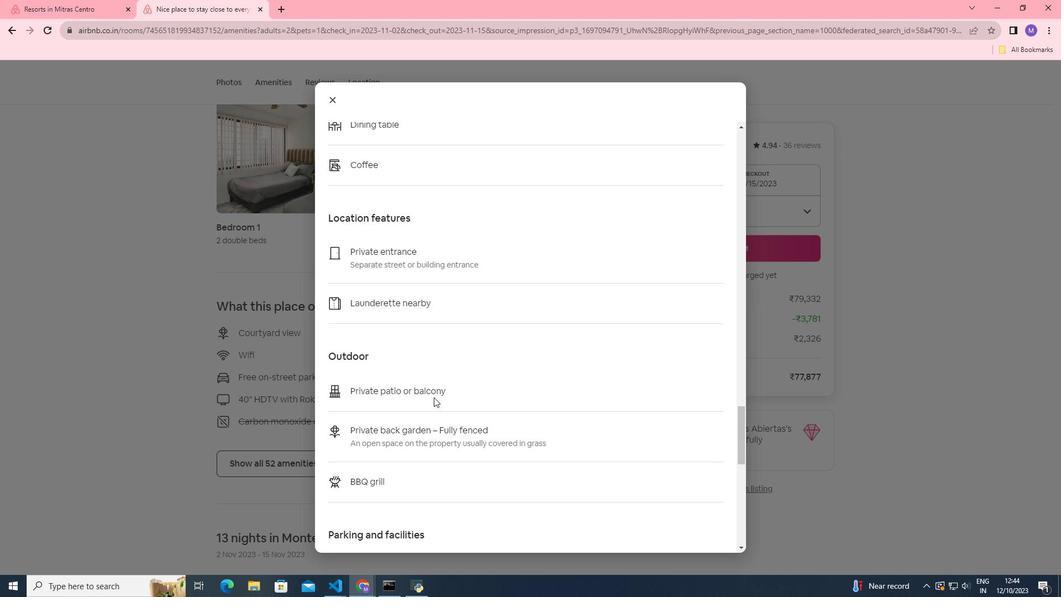 
Action: Mouse scrolled (434, 397) with delta (0, 0)
Screenshot: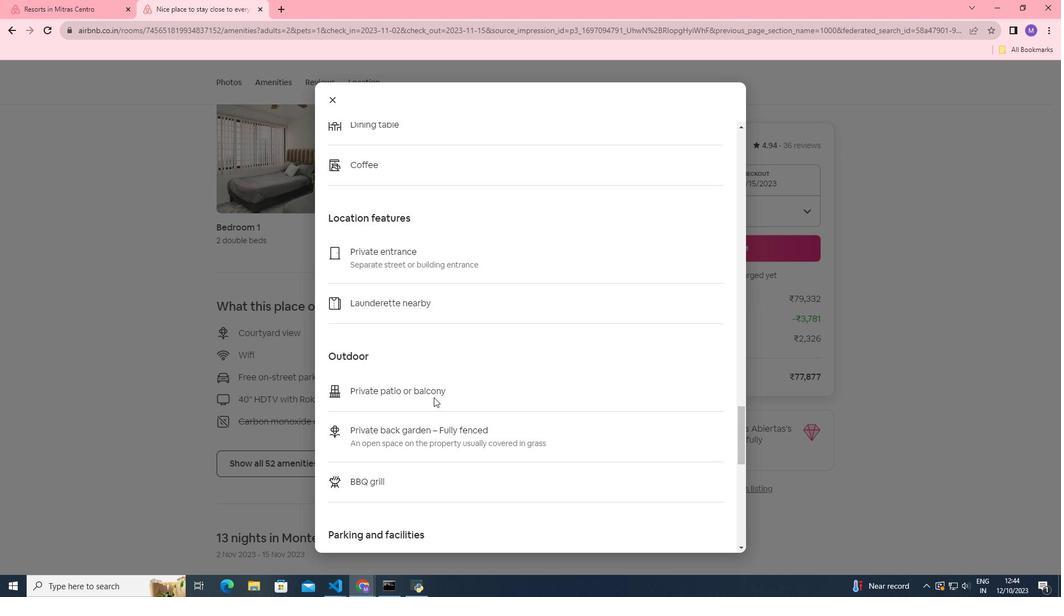 
Action: Mouse scrolled (434, 397) with delta (0, 0)
